 Task: Stars and stripes Fourth of July card red modern-bold.
Action: Mouse moved to (241, 122)
Screenshot: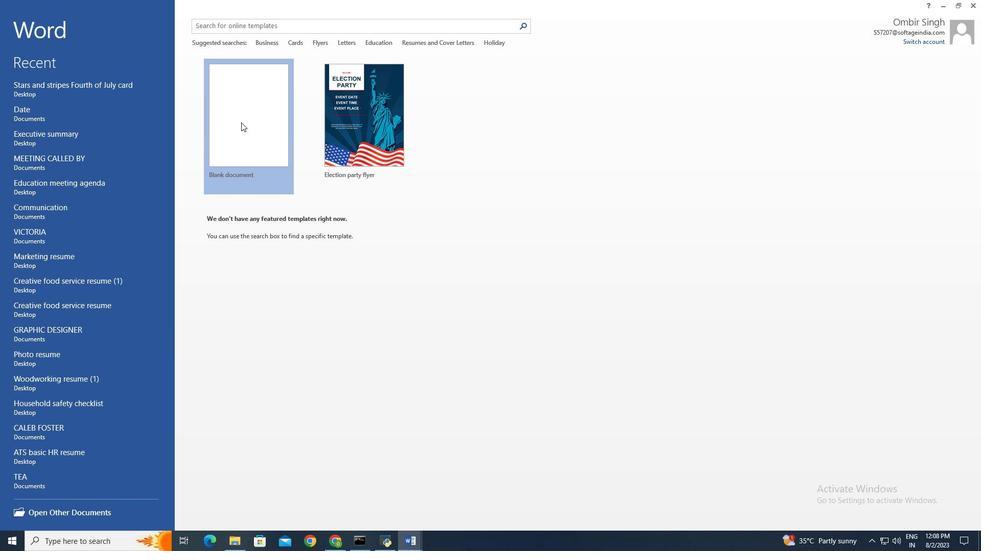 
Action: Mouse pressed left at (241, 122)
Screenshot: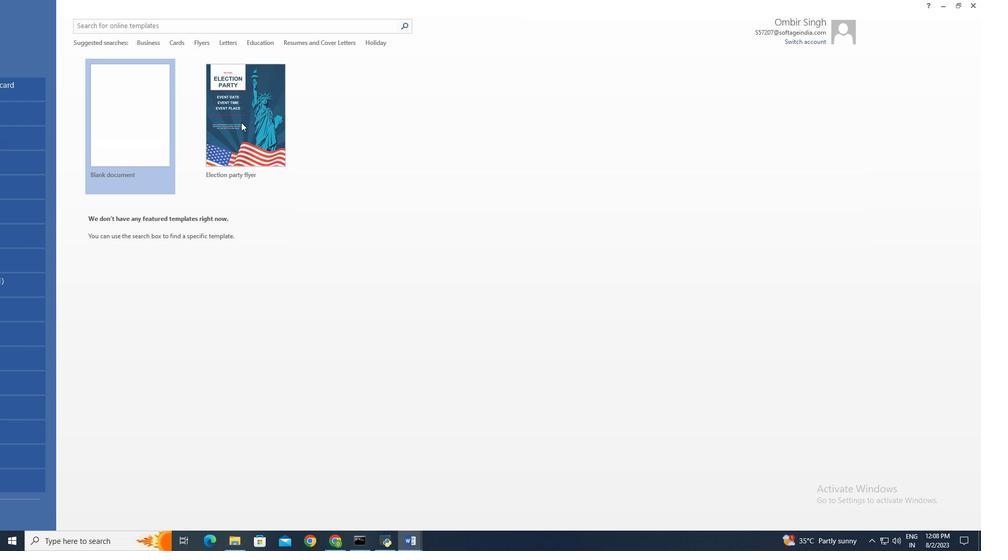 
Action: Mouse moved to (84, 16)
Screenshot: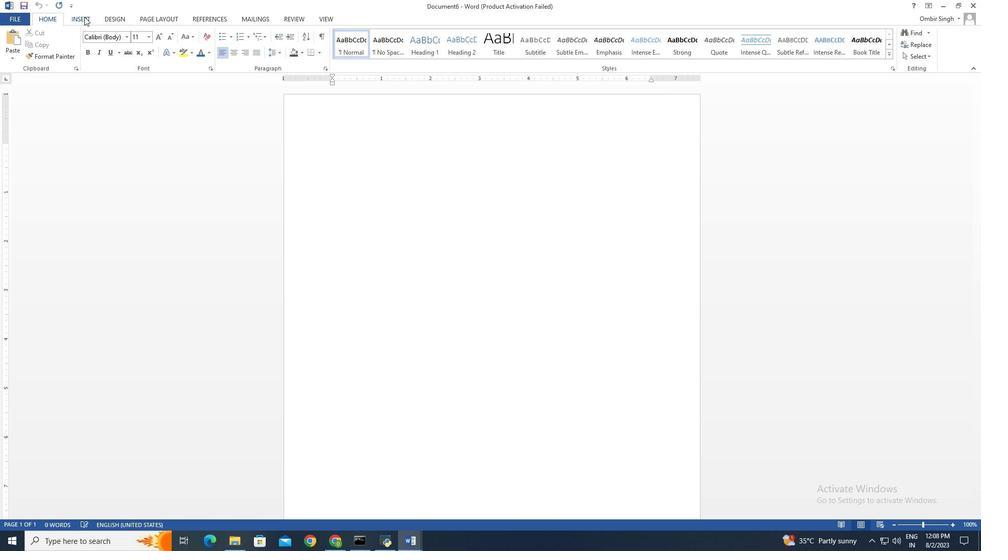 
Action: Mouse pressed left at (84, 16)
Screenshot: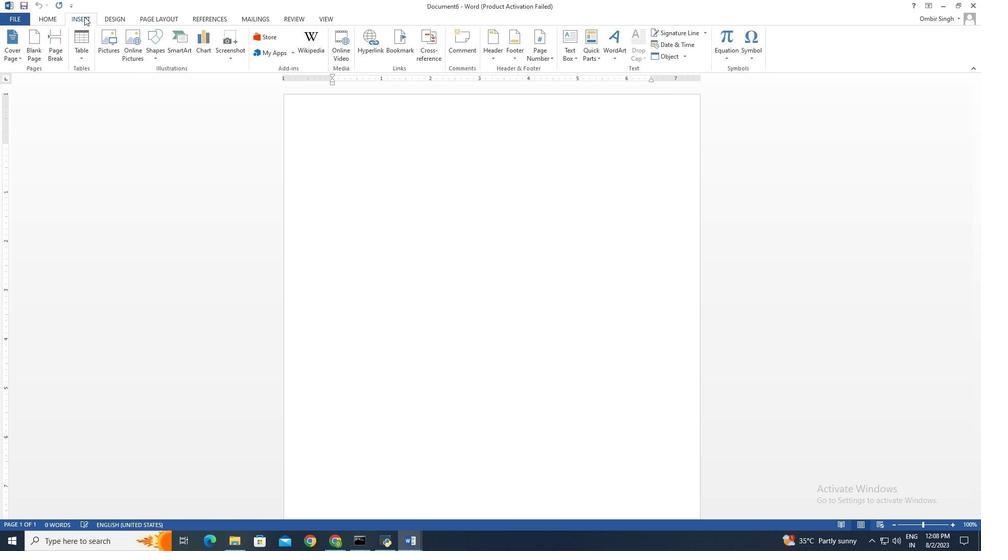 
Action: Mouse moved to (80, 55)
Screenshot: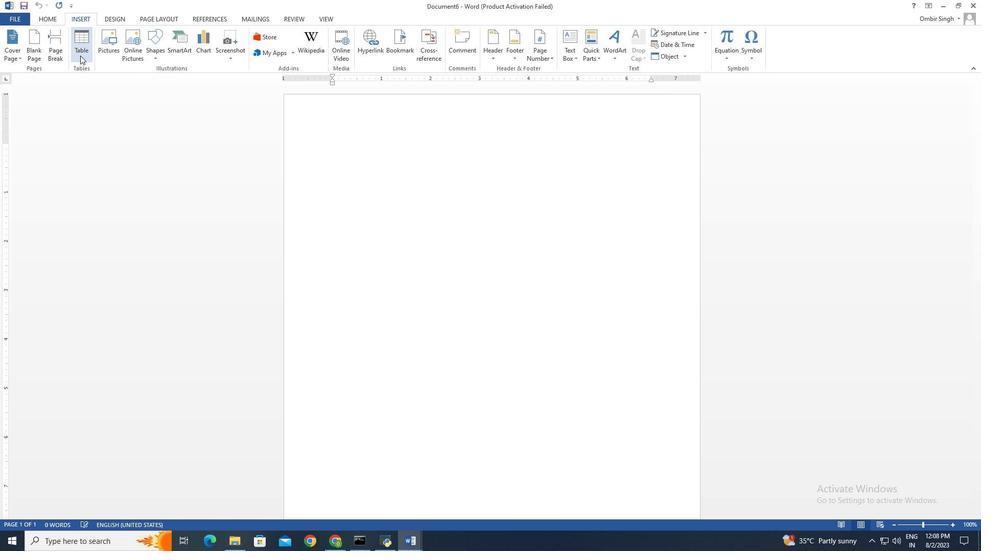 
Action: Mouse pressed left at (80, 55)
Screenshot: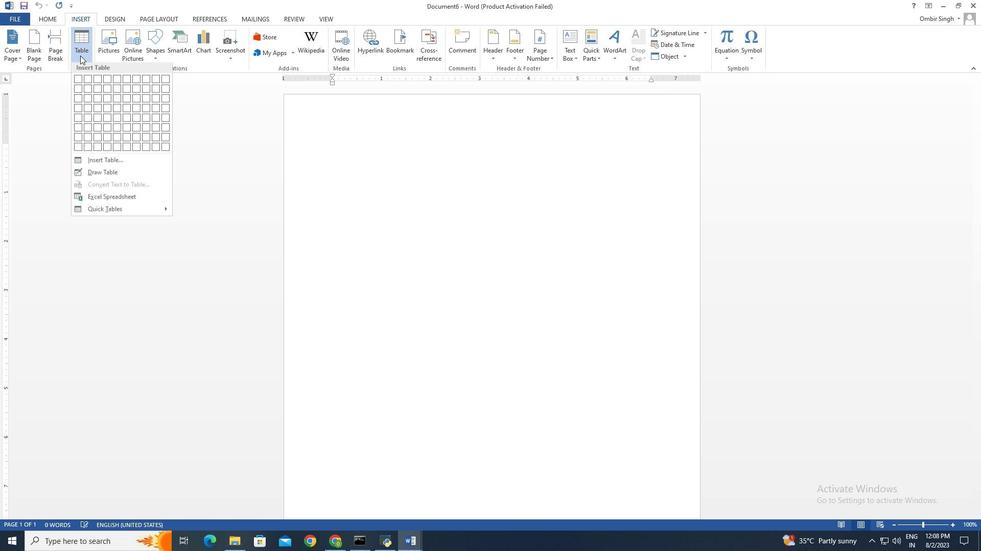 
Action: Mouse moved to (87, 82)
Screenshot: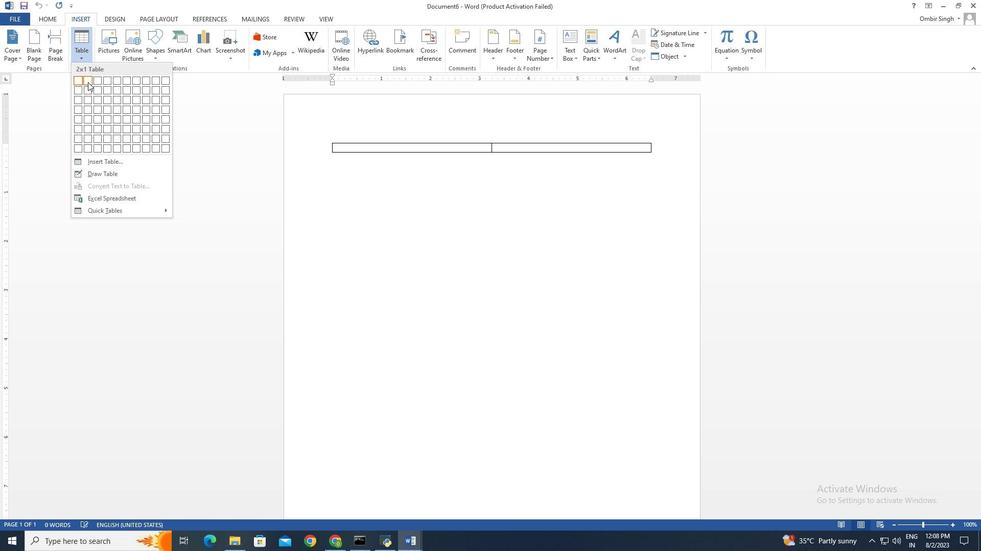 
Action: Mouse pressed left at (87, 82)
Screenshot: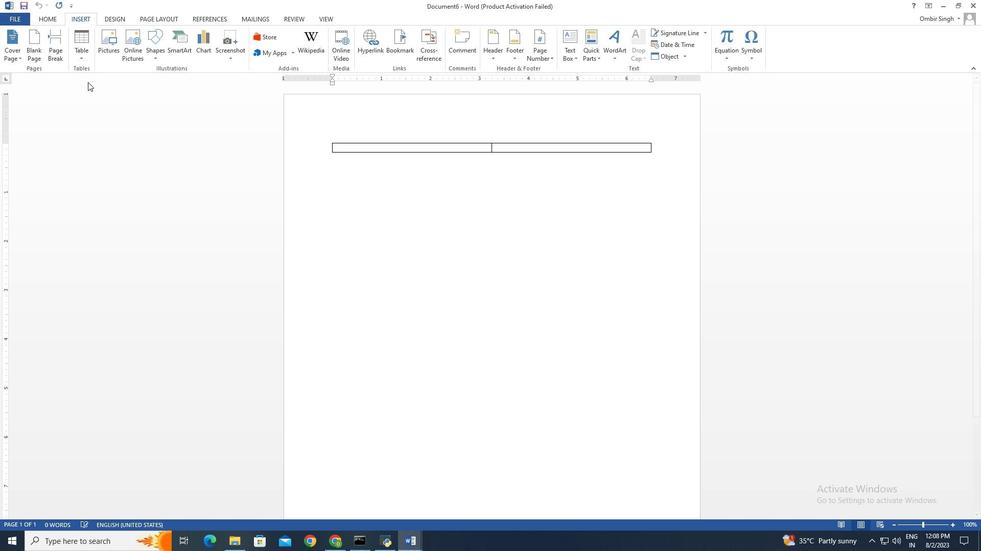 
Action: Mouse moved to (329, 139)
Screenshot: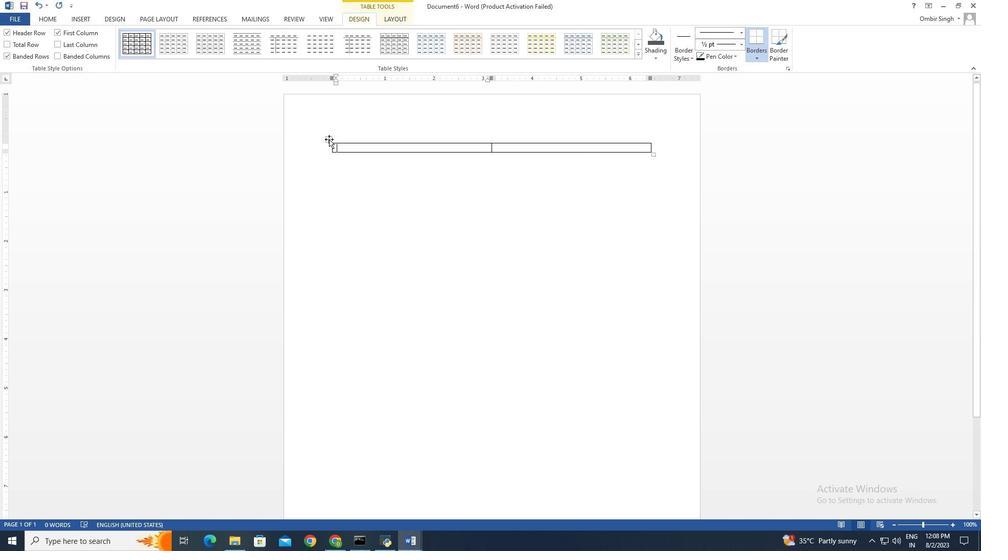 
Action: Mouse pressed left at (329, 139)
Screenshot: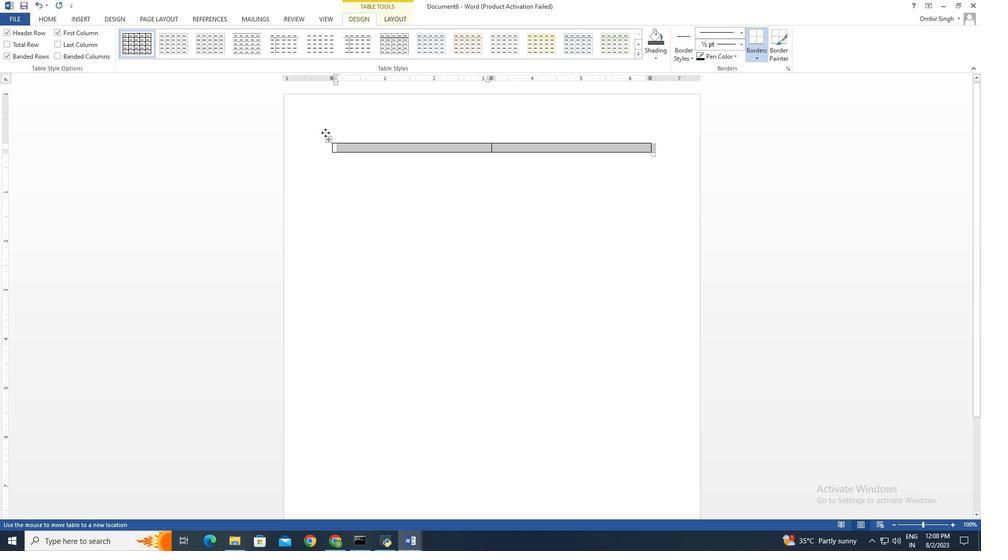 
Action: Mouse moved to (603, 106)
Screenshot: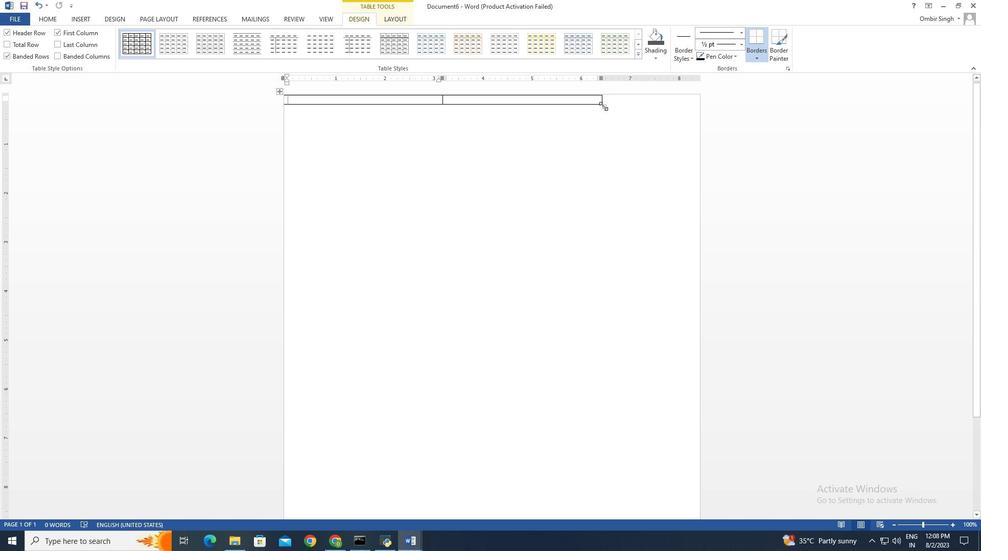 
Action: Mouse pressed left at (603, 106)
Screenshot: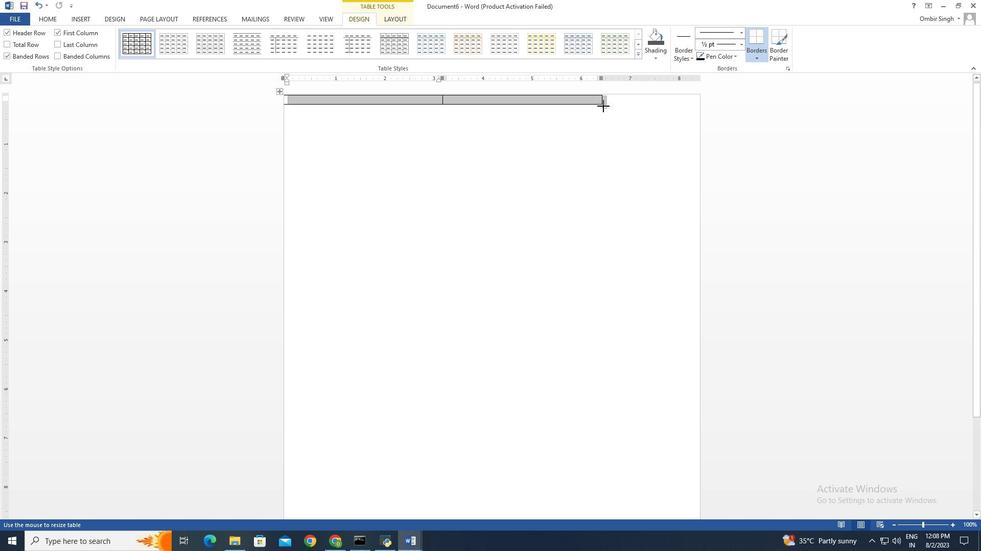 
Action: Mouse moved to (401, 105)
Screenshot: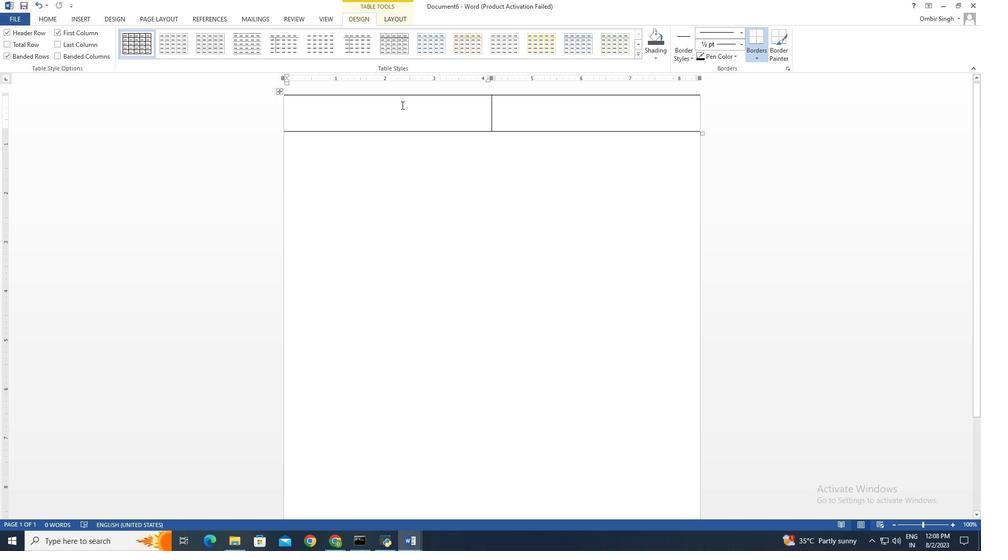 
Action: Mouse pressed left at (401, 105)
Screenshot: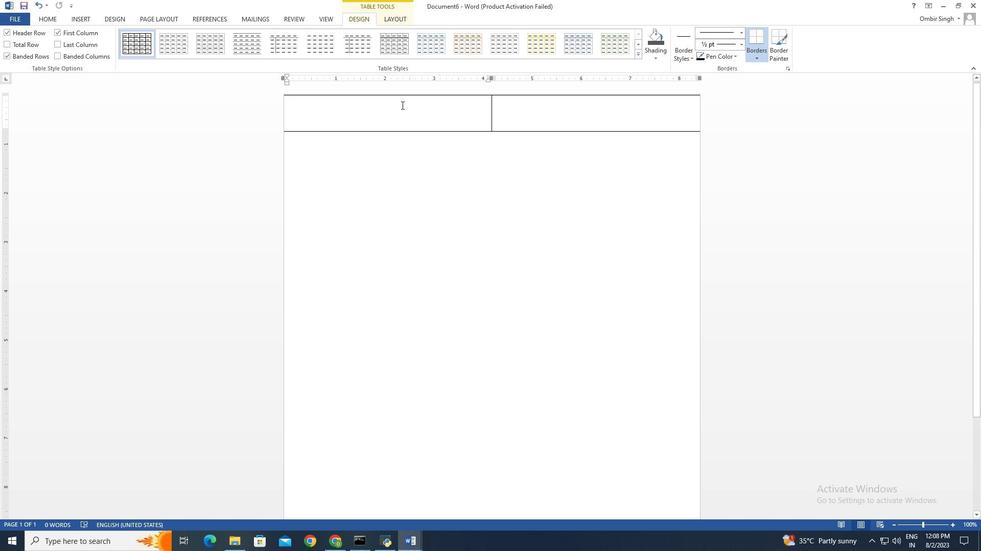 
Action: Mouse moved to (74, 20)
Screenshot: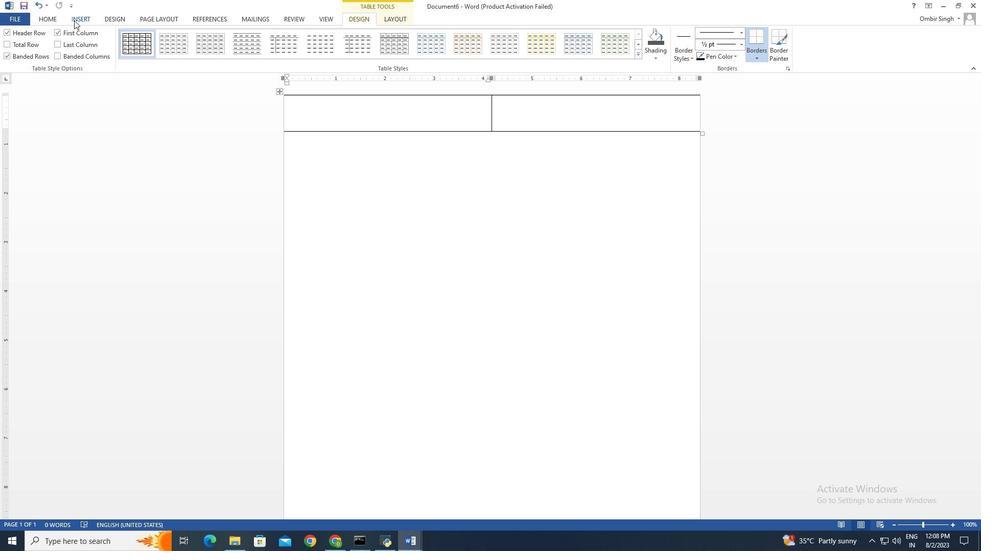 
Action: Mouse pressed left at (74, 20)
Screenshot: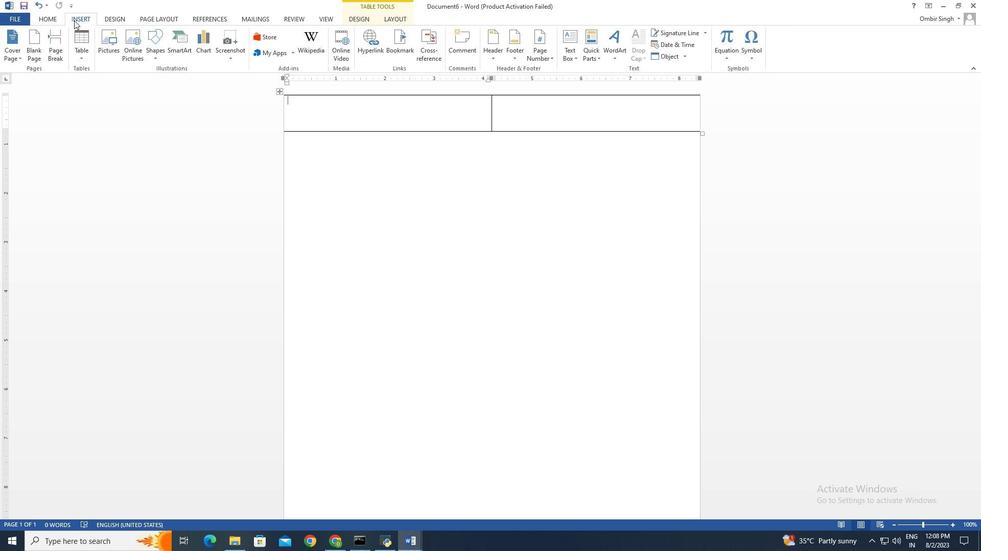 
Action: Mouse moved to (114, 53)
Screenshot: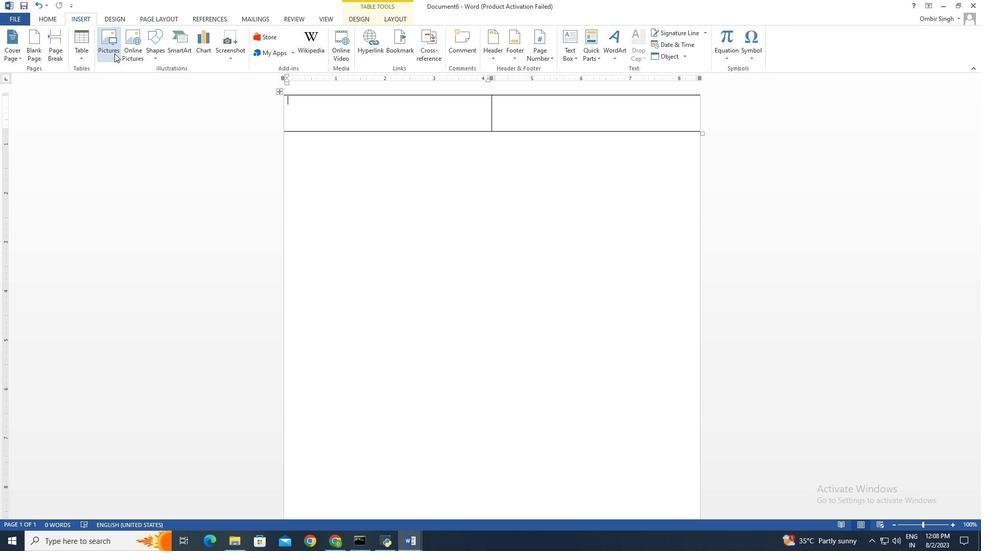 
Action: Mouse pressed left at (114, 53)
Screenshot: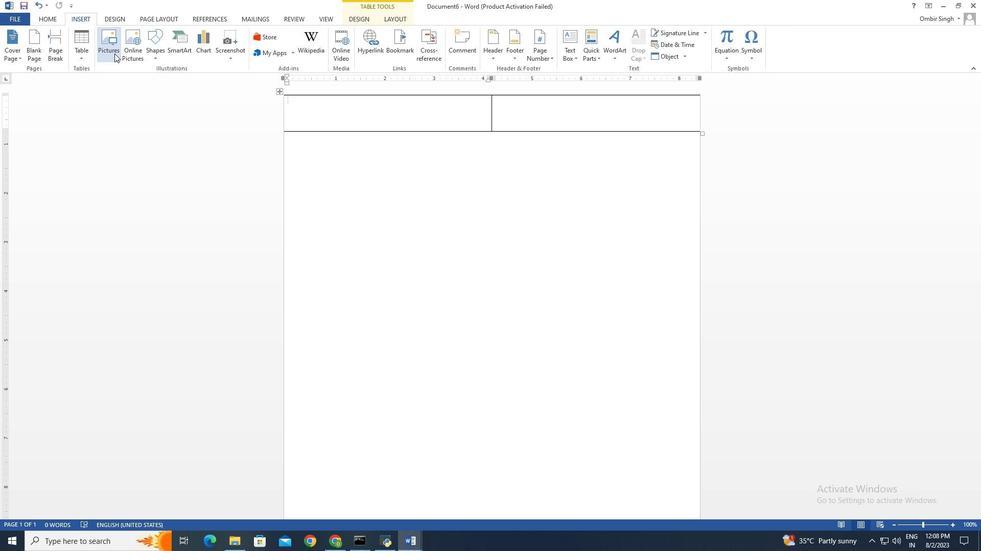 
Action: Mouse moved to (287, 95)
Screenshot: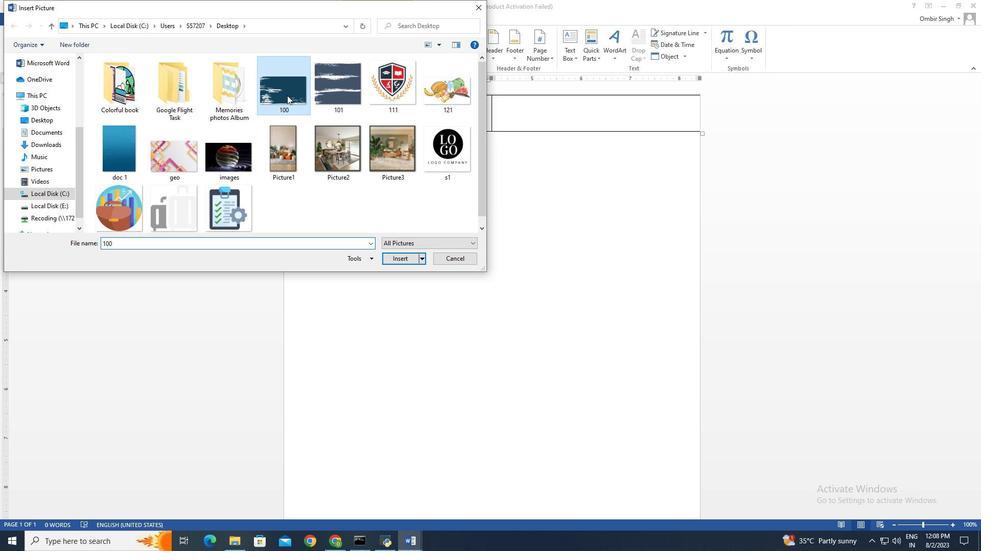 
Action: Mouse pressed left at (287, 95)
Screenshot: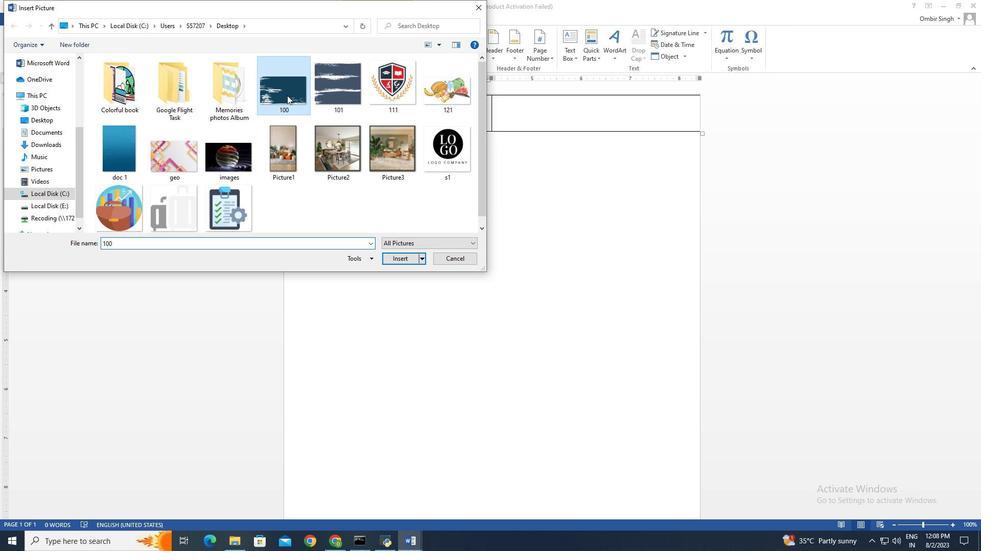 
Action: Mouse moved to (394, 258)
Screenshot: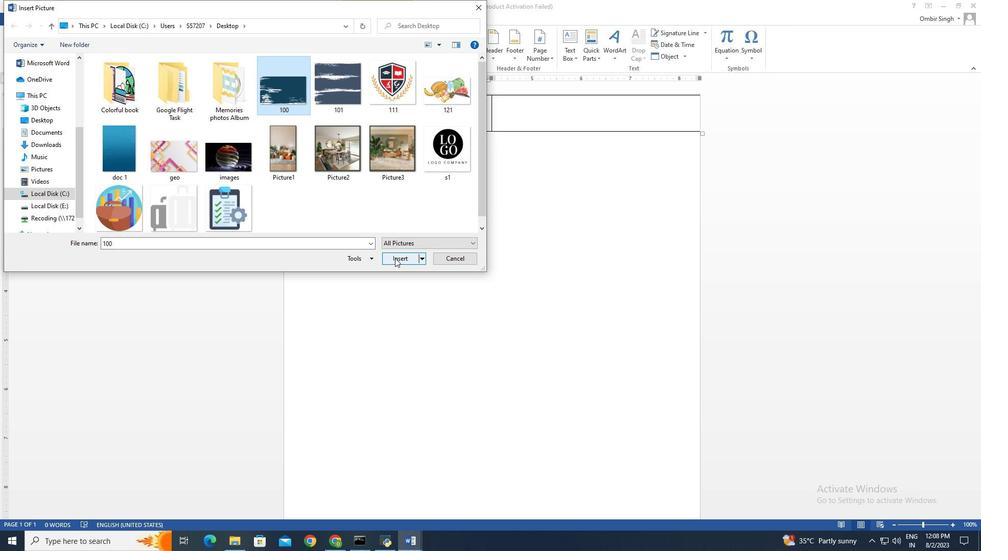 
Action: Mouse pressed left at (394, 258)
Screenshot: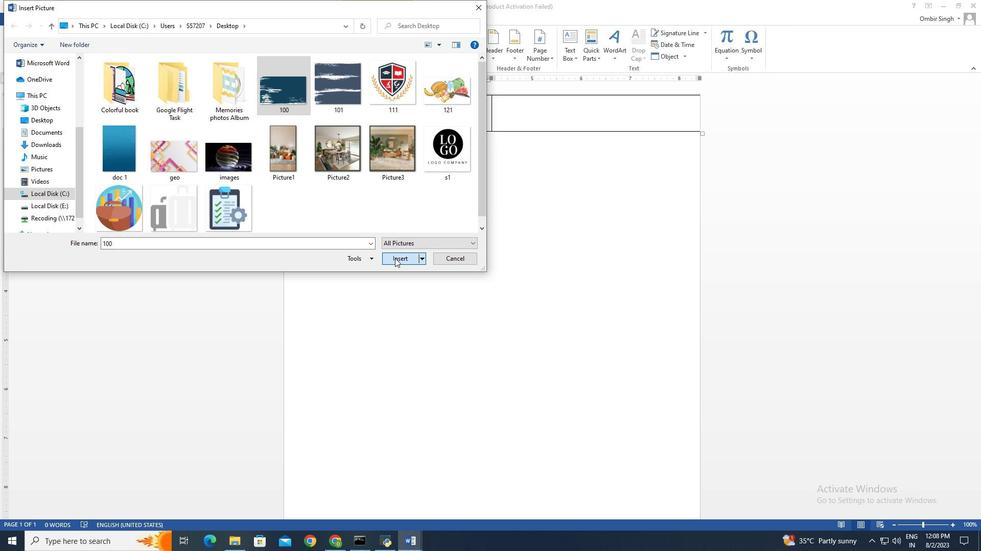 
Action: Mouse moved to (650, 173)
Screenshot: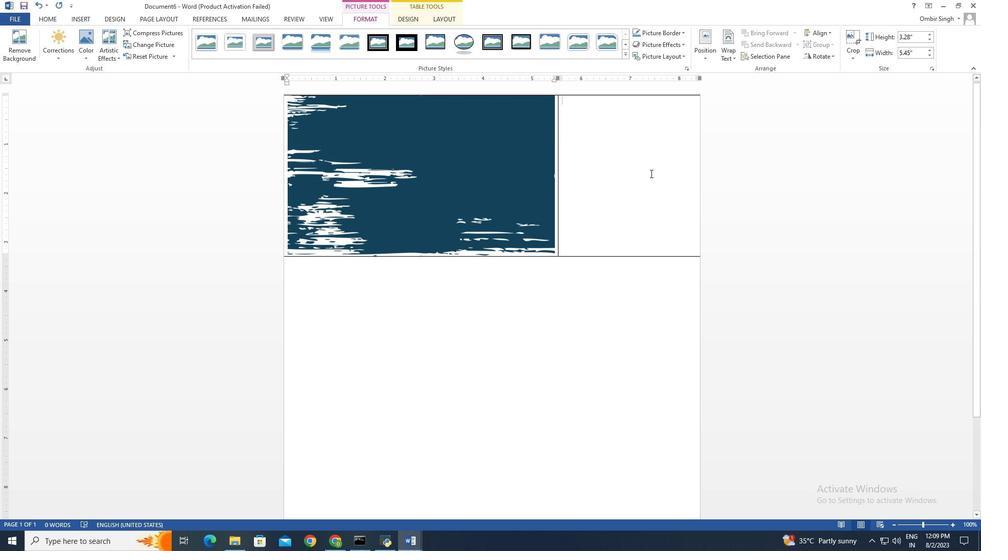 
Action: Mouse pressed left at (650, 173)
Screenshot: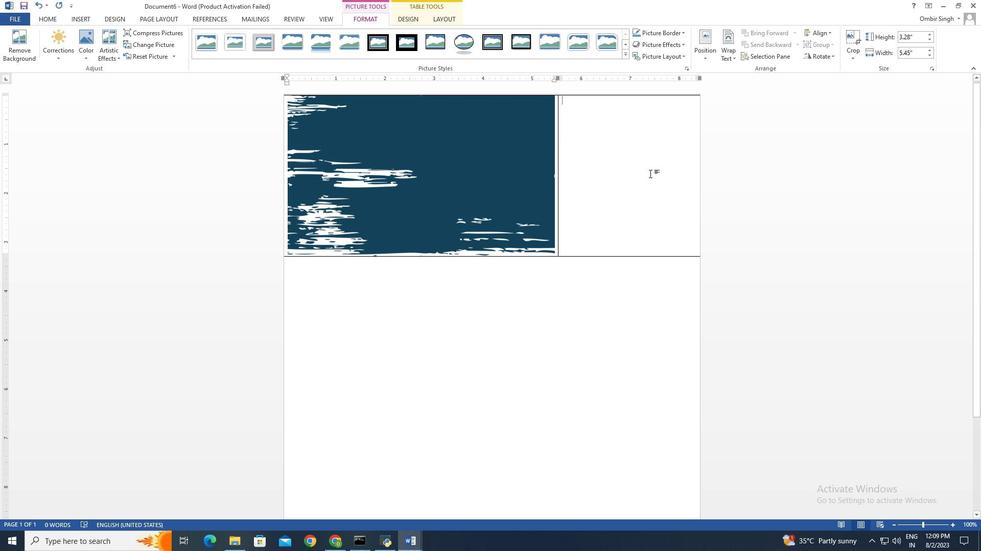 
Action: Mouse moved to (82, 20)
Screenshot: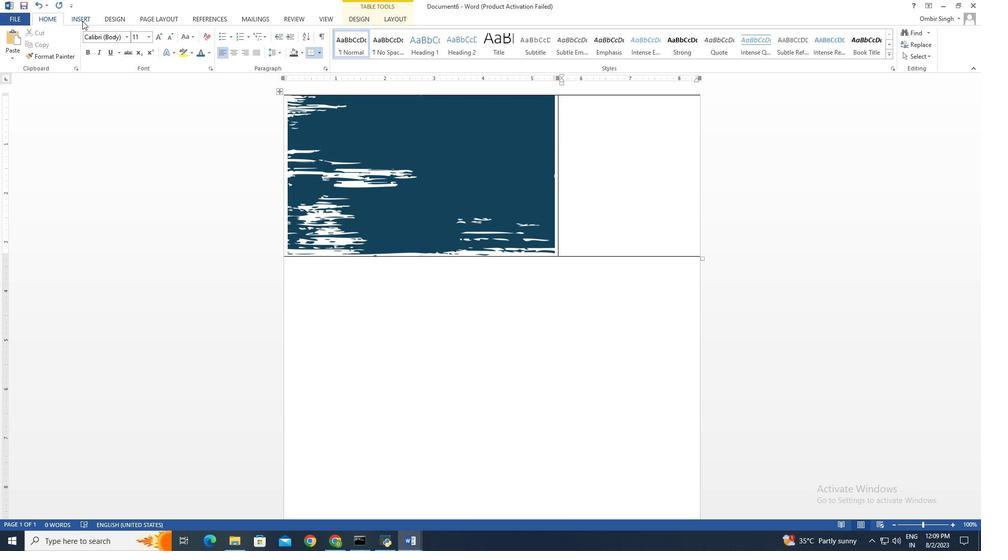 
Action: Mouse pressed left at (82, 20)
Screenshot: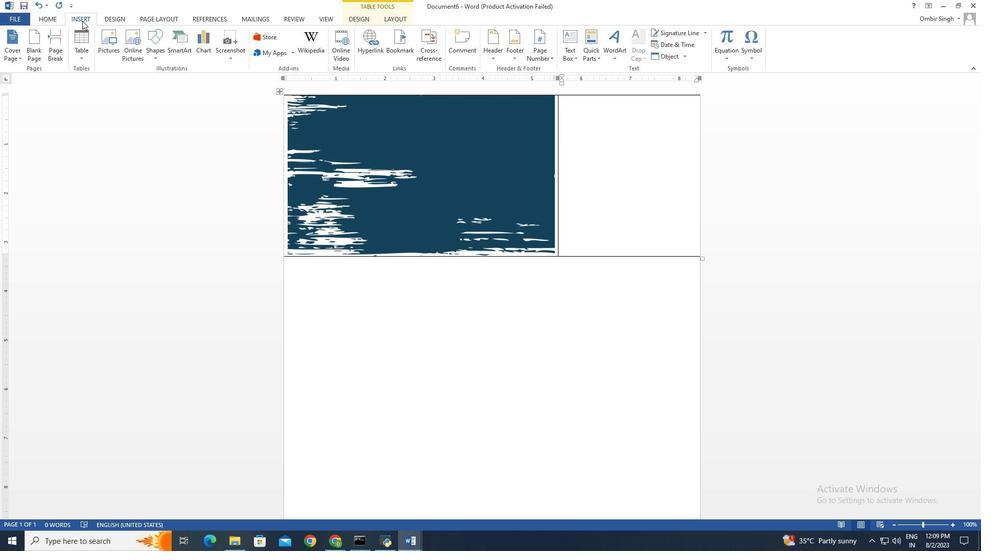 
Action: Mouse moved to (115, 50)
Screenshot: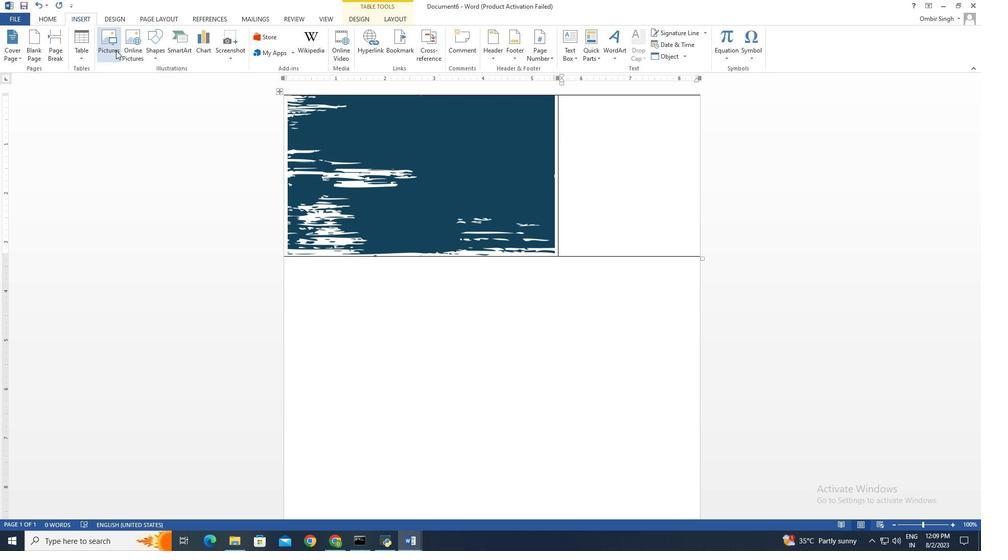 
Action: Mouse pressed left at (115, 50)
Screenshot: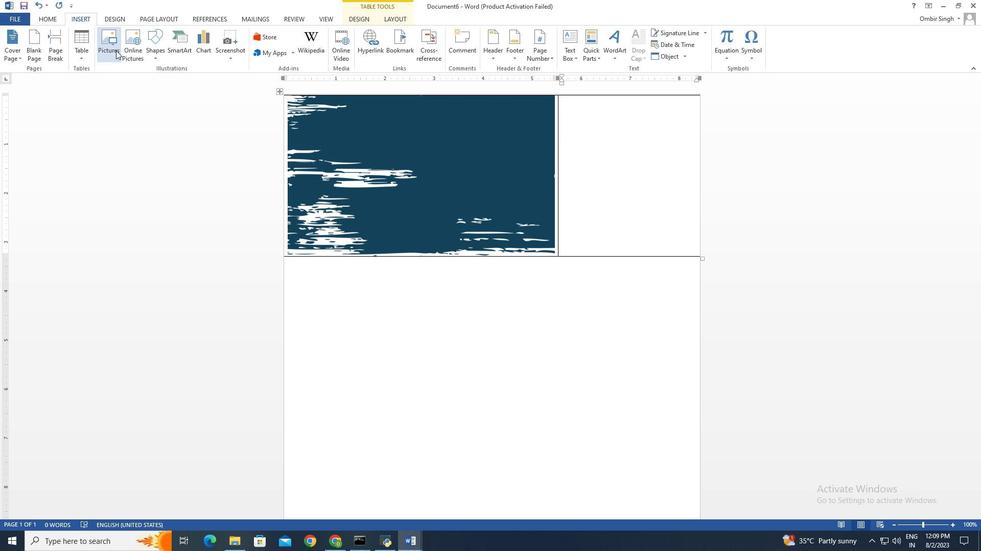 
Action: Mouse moved to (289, 88)
Screenshot: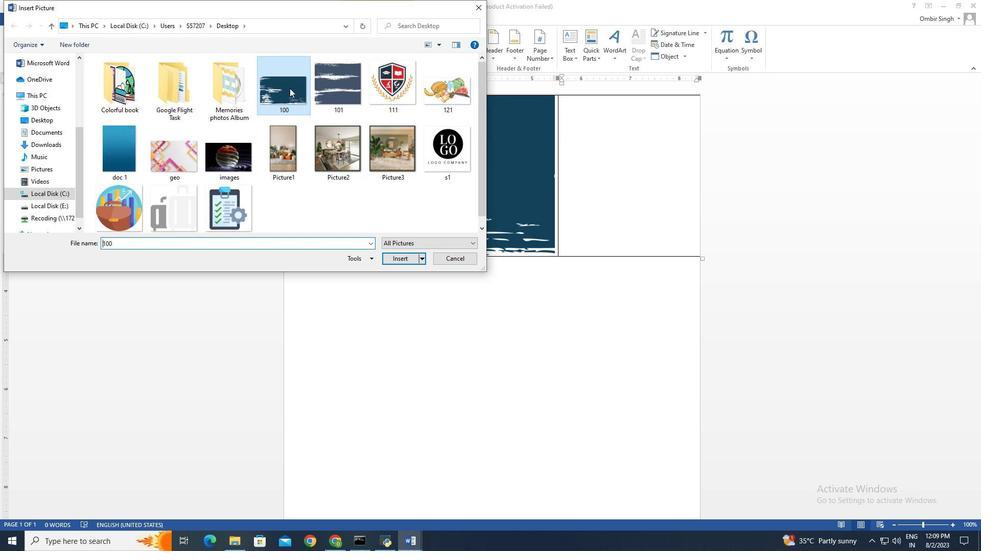 
Action: Mouse pressed left at (289, 88)
Screenshot: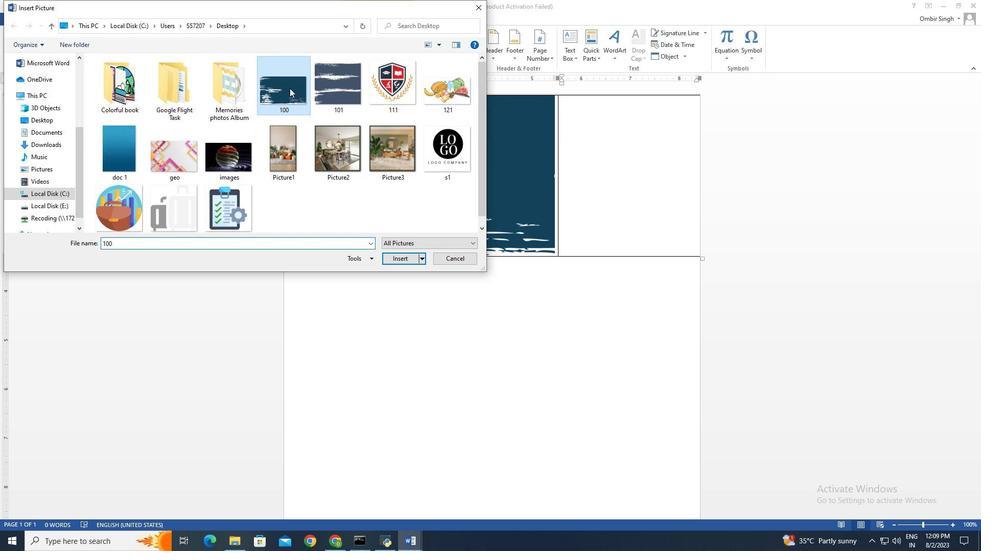 
Action: Mouse moved to (397, 258)
Screenshot: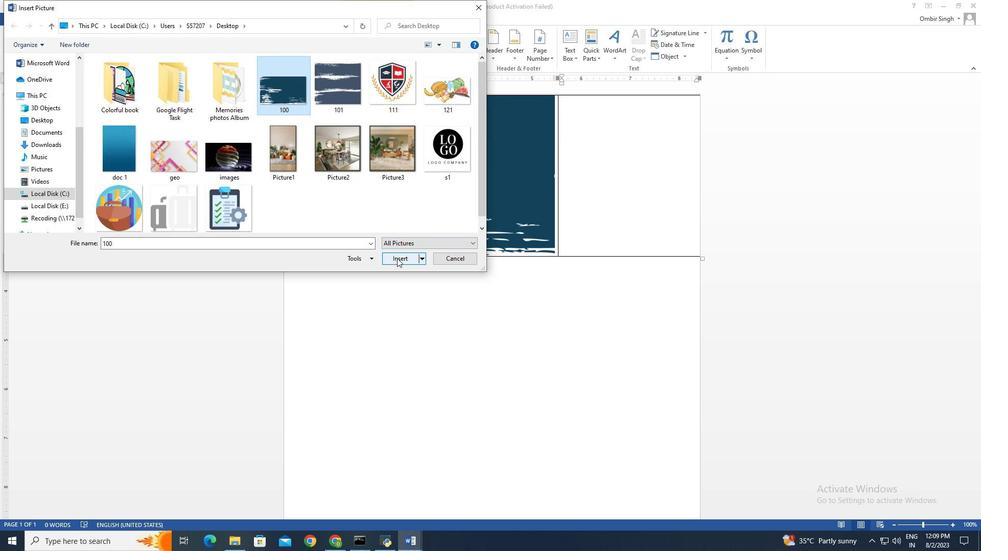 
Action: Mouse pressed left at (397, 258)
Screenshot: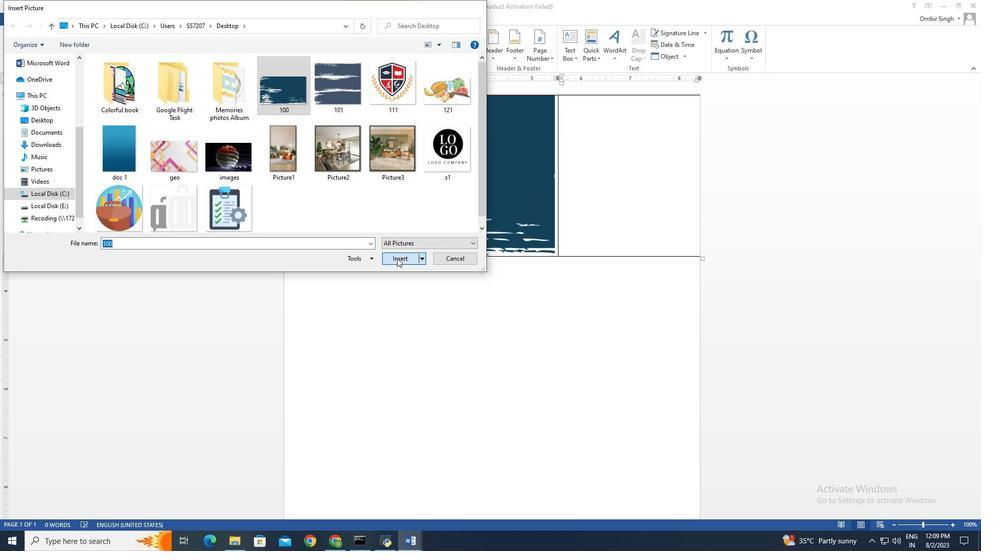 
Action: Mouse moved to (556, 175)
Screenshot: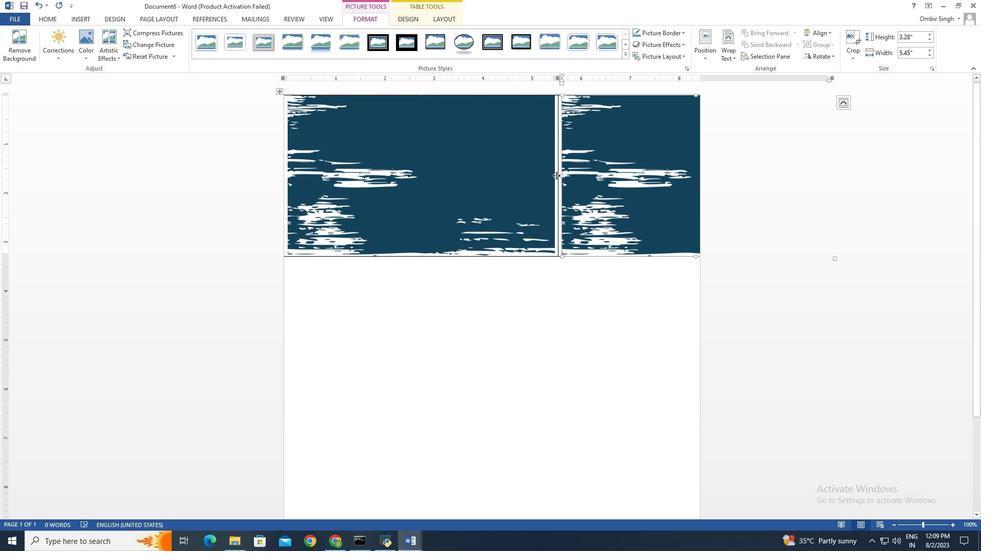 
Action: Mouse pressed left at (556, 175)
Screenshot: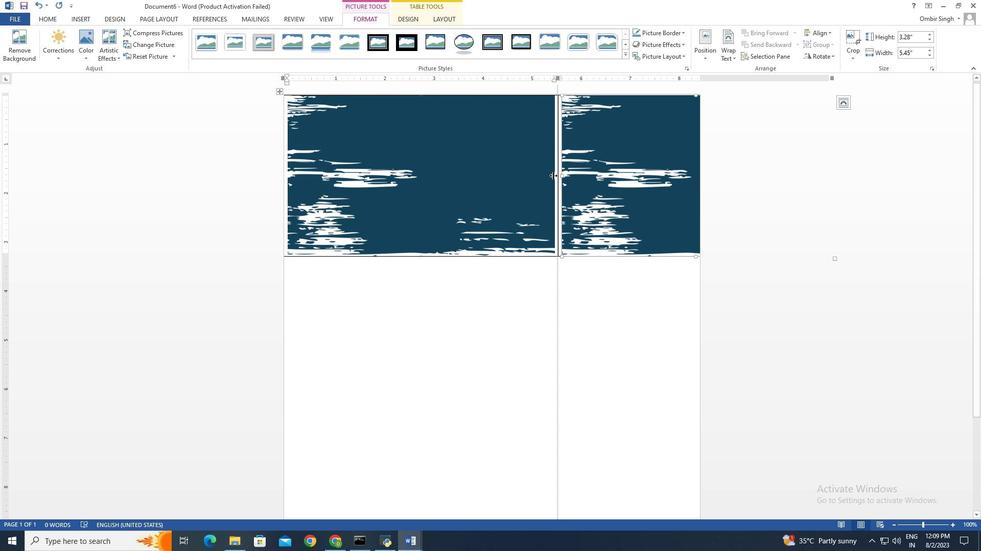 
Action: Mouse moved to (699, 77)
Screenshot: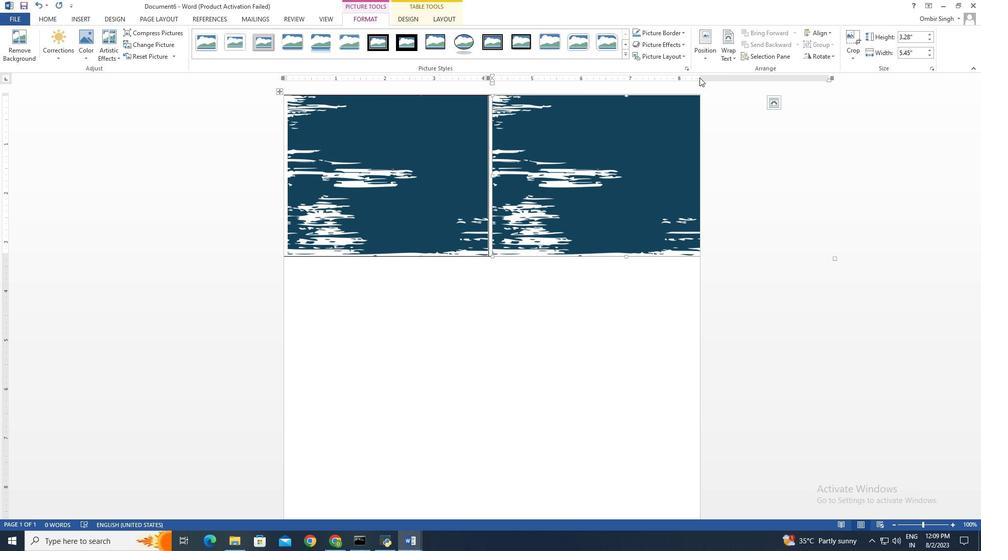 
Action: Mouse pressed left at (699, 77)
Screenshot: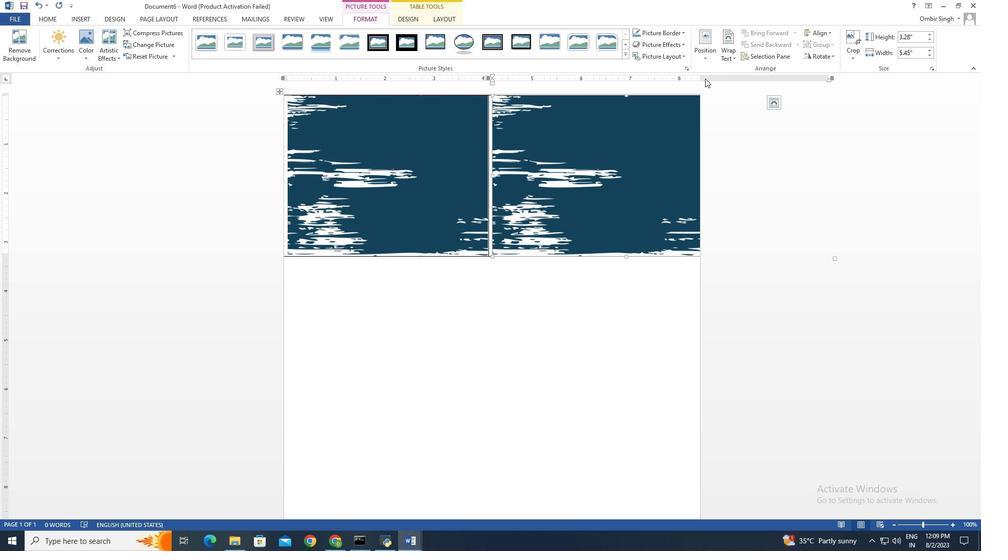 
Action: Mouse moved to (721, 76)
Screenshot: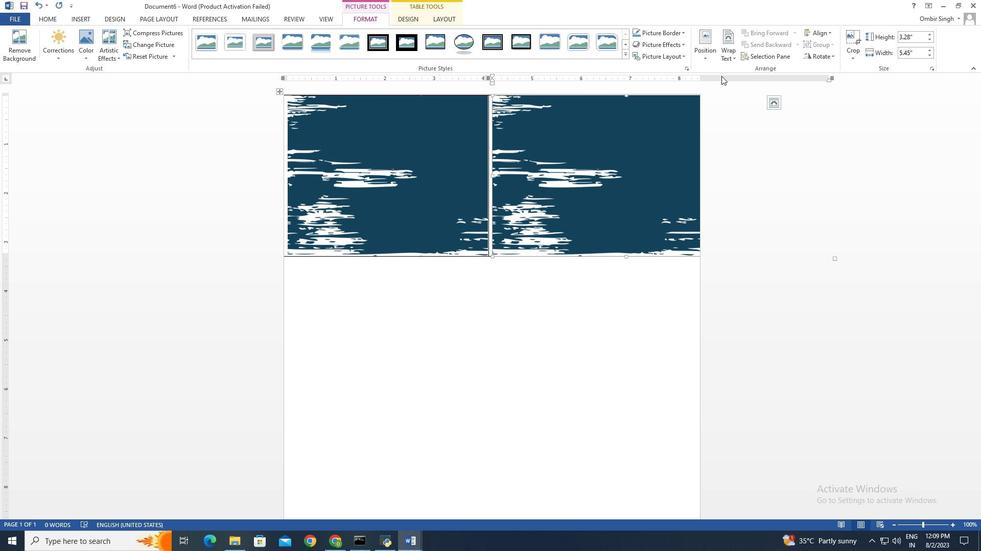 
Action: Mouse pressed left at (721, 76)
Screenshot: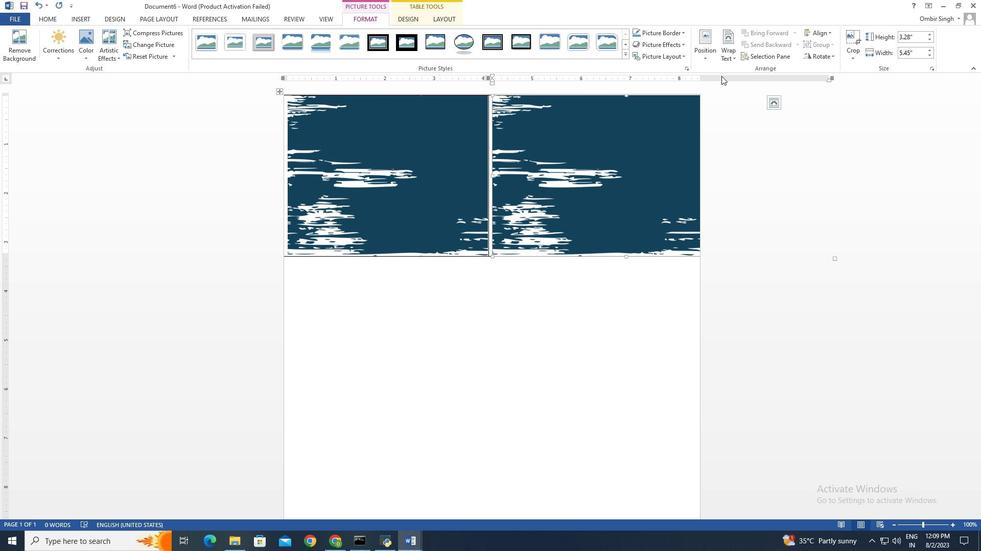 
Action: Mouse moved to (700, 78)
Screenshot: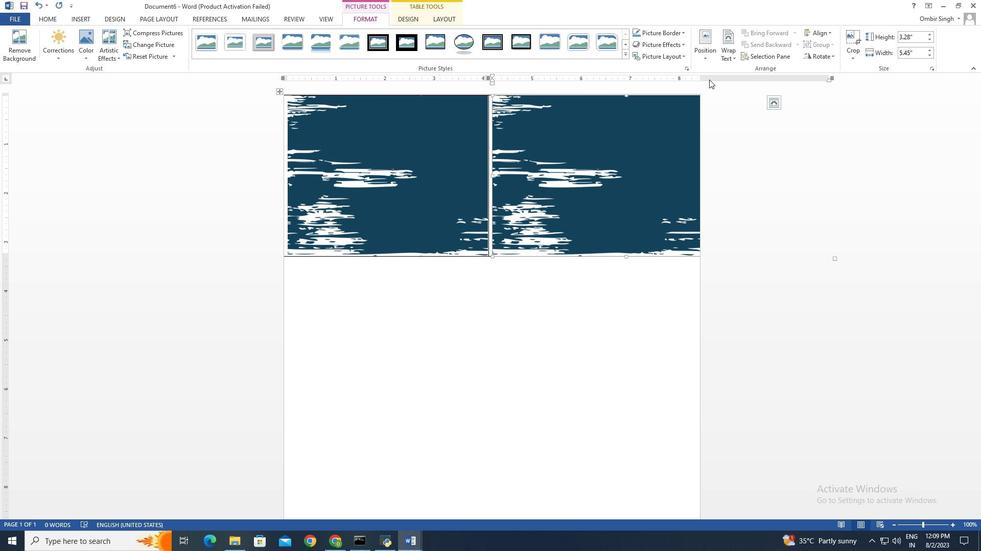 
Action: Mouse pressed left at (700, 78)
Screenshot: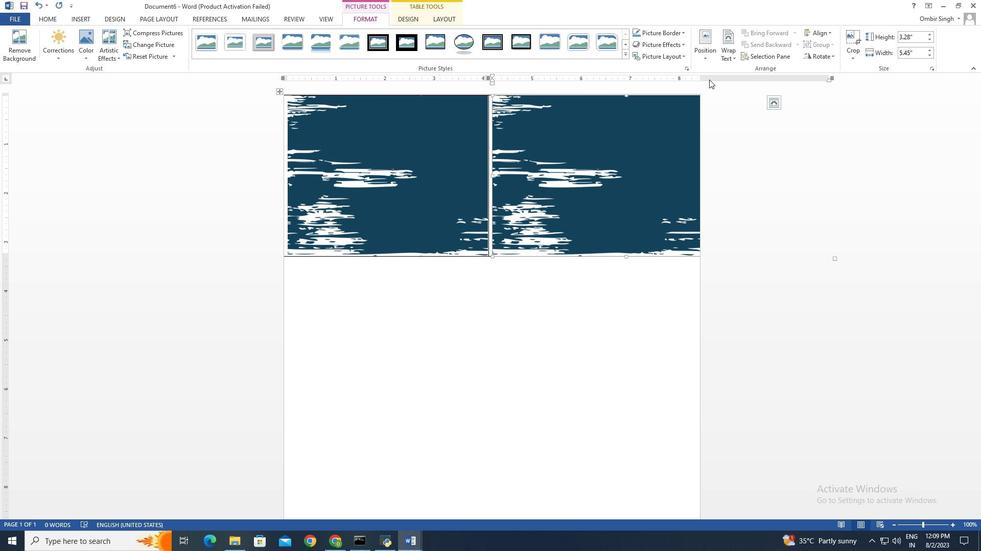 
Action: Mouse moved to (829, 80)
Screenshot: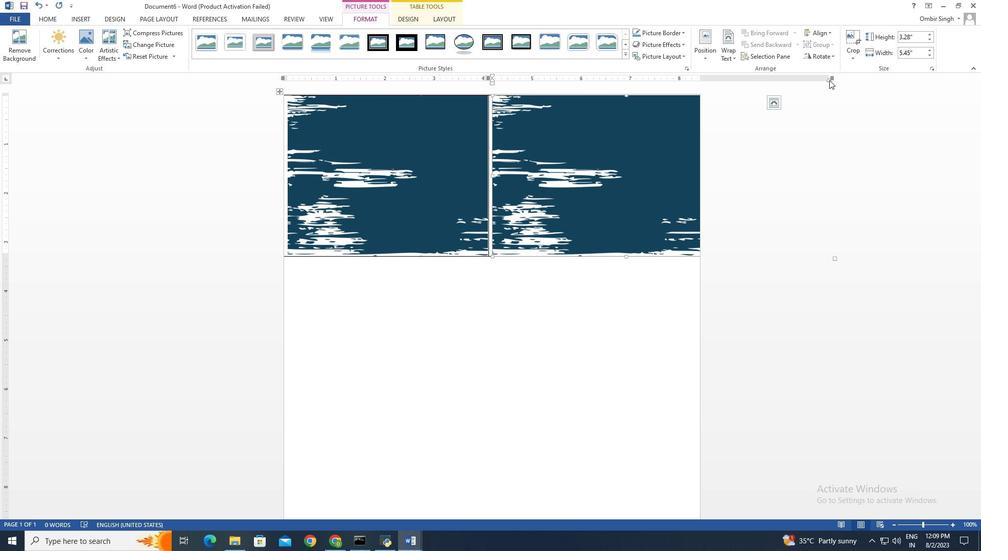 
Action: Mouse pressed left at (829, 80)
Screenshot: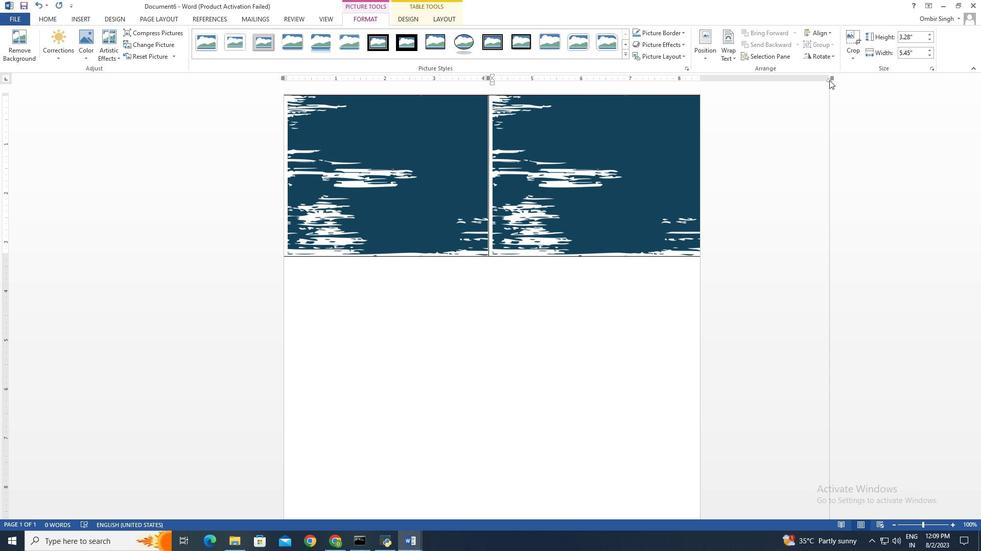 
Action: Mouse moved to (155, 19)
Screenshot: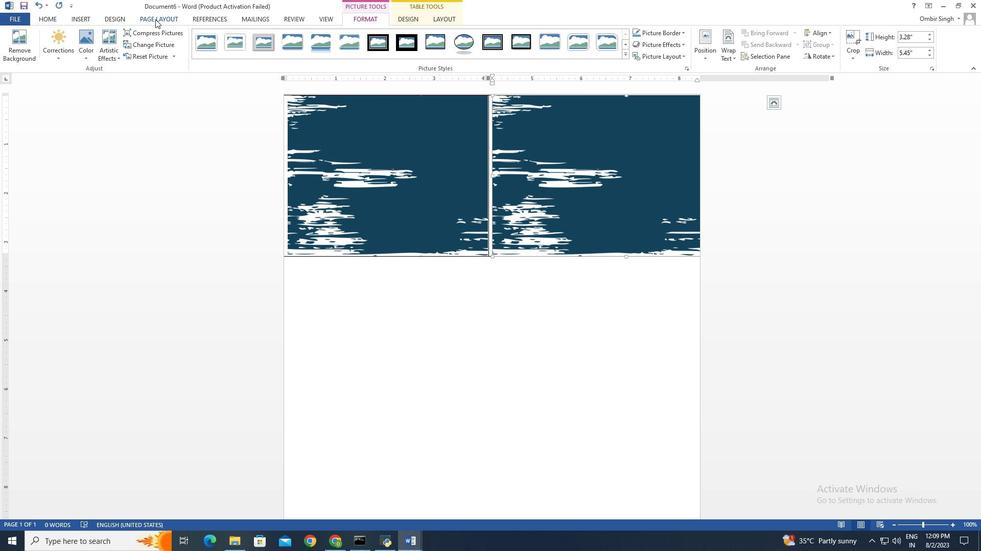 
Action: Mouse pressed left at (155, 19)
Screenshot: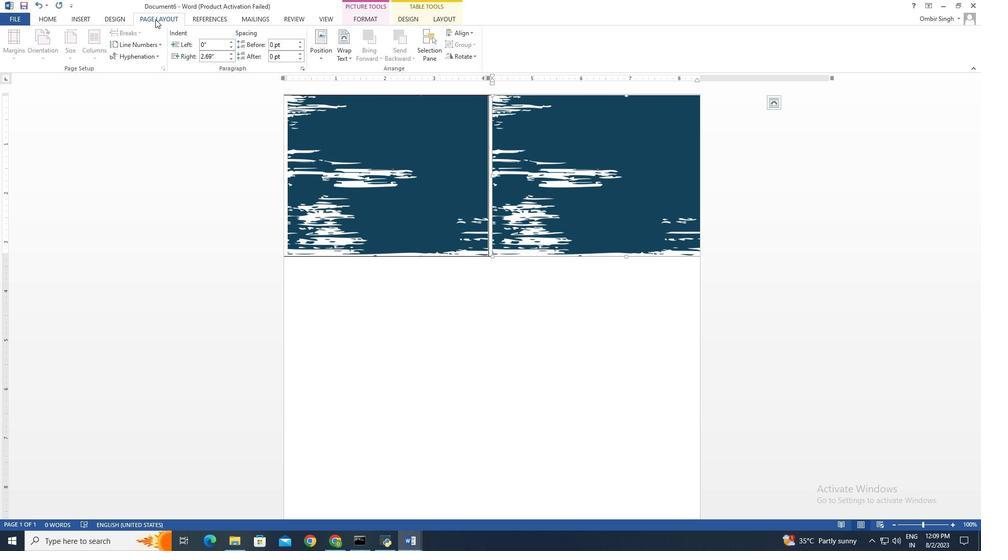 
Action: Mouse moved to (468, 350)
Screenshot: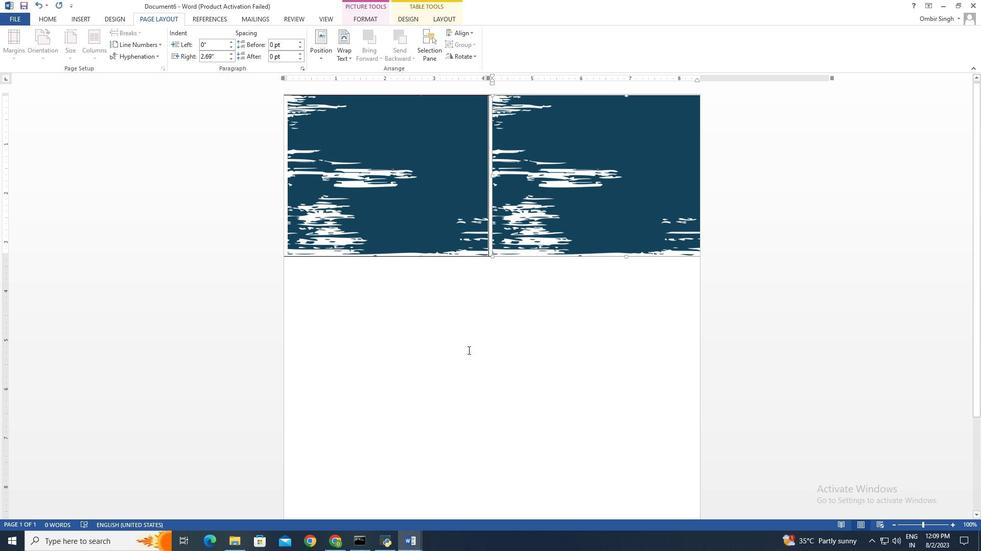 
Action: Mouse pressed left at (468, 350)
Screenshot: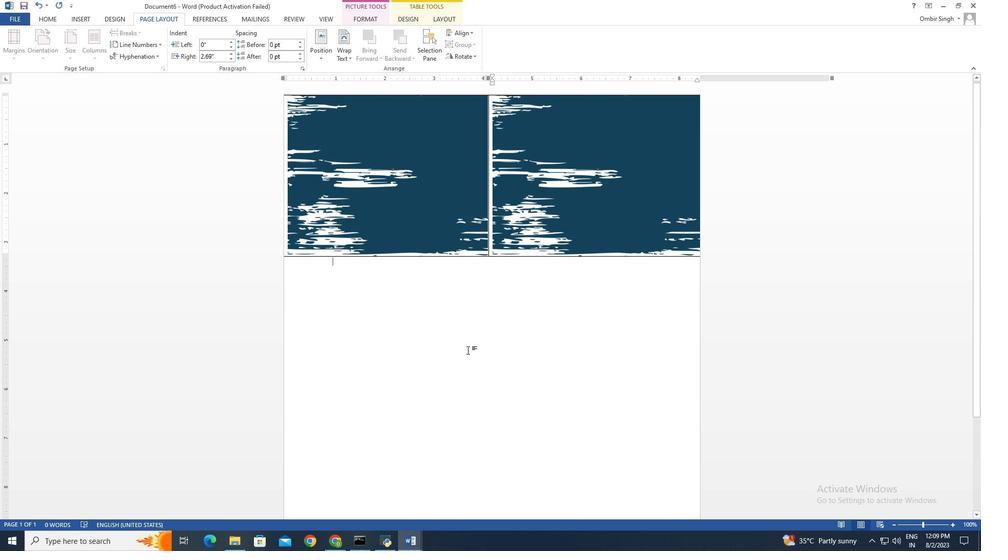 
Action: Mouse moved to (50, 53)
Screenshot: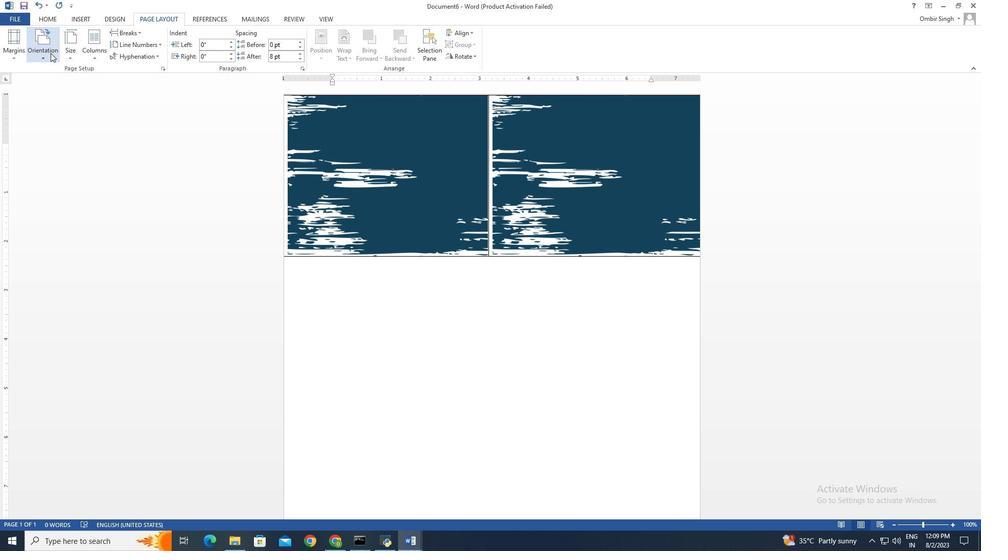 
Action: Mouse pressed left at (50, 53)
Screenshot: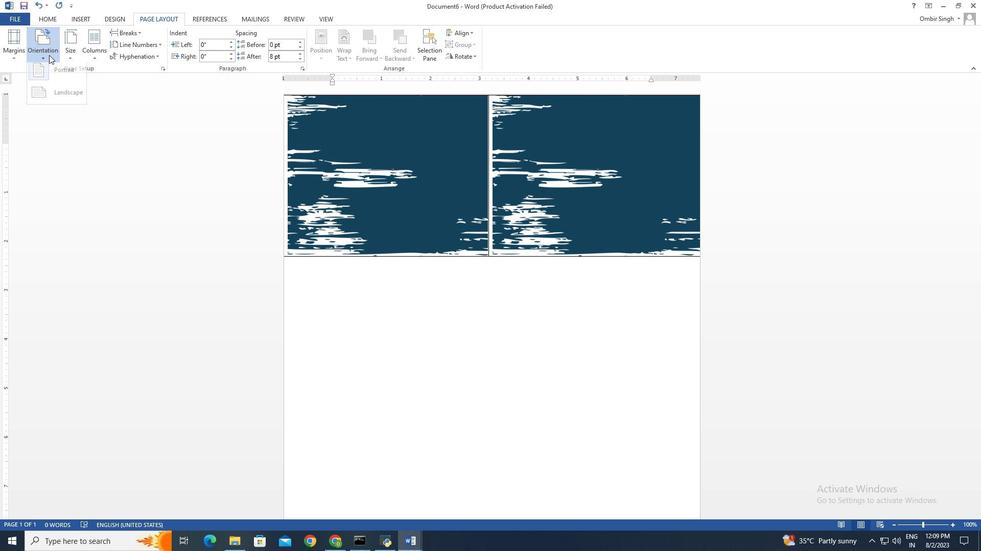 
Action: Mouse moved to (67, 99)
Screenshot: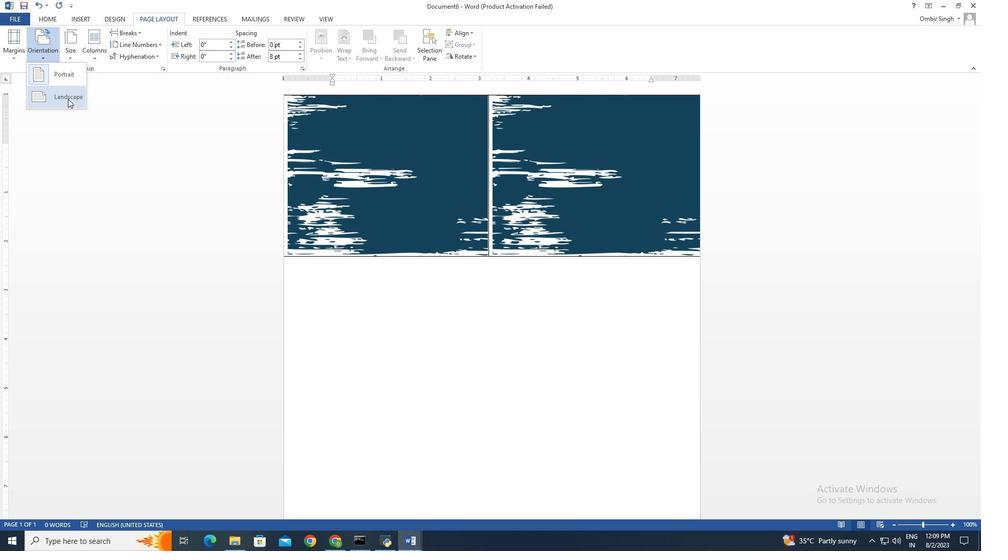 
Action: Mouse pressed left at (67, 99)
Screenshot: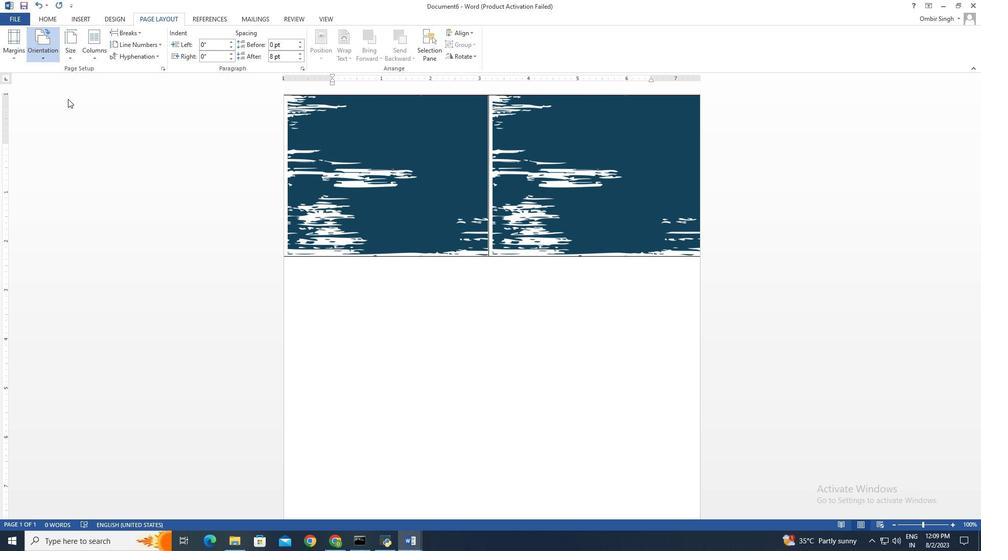 
Action: Mouse moved to (68, 57)
Screenshot: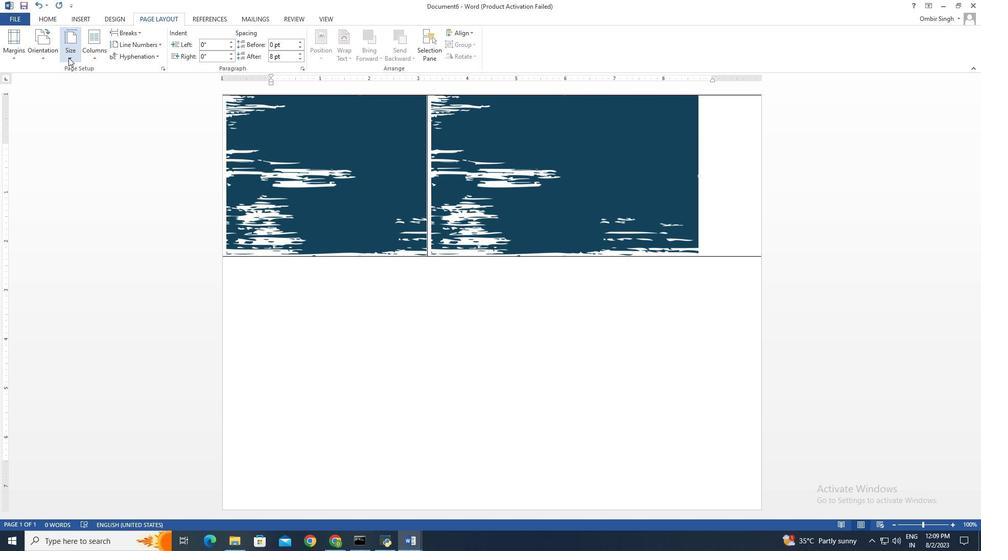 
Action: Mouse pressed left at (68, 57)
Screenshot: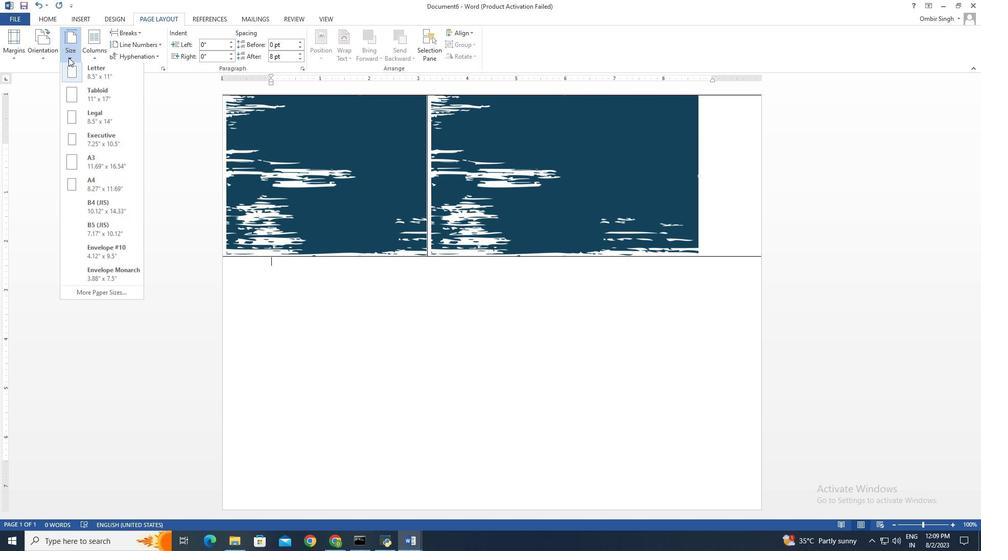 
Action: Mouse moved to (112, 184)
Screenshot: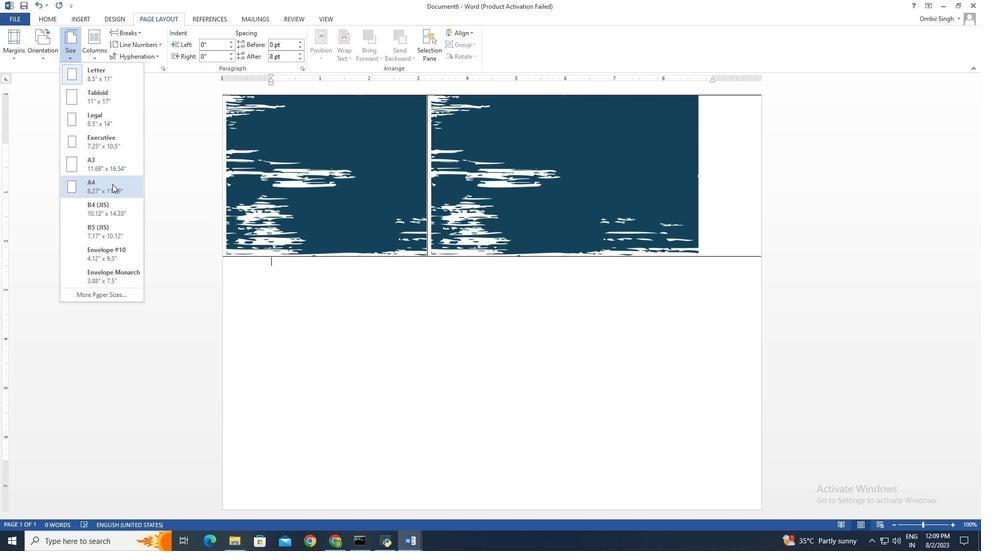 
Action: Mouse pressed left at (112, 184)
Screenshot: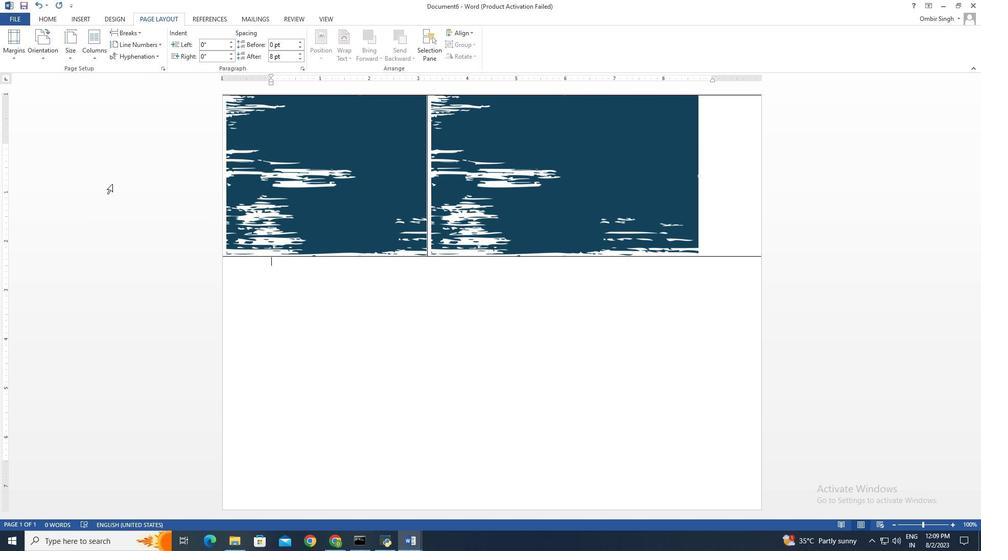 
Action: Mouse moved to (622, 186)
Screenshot: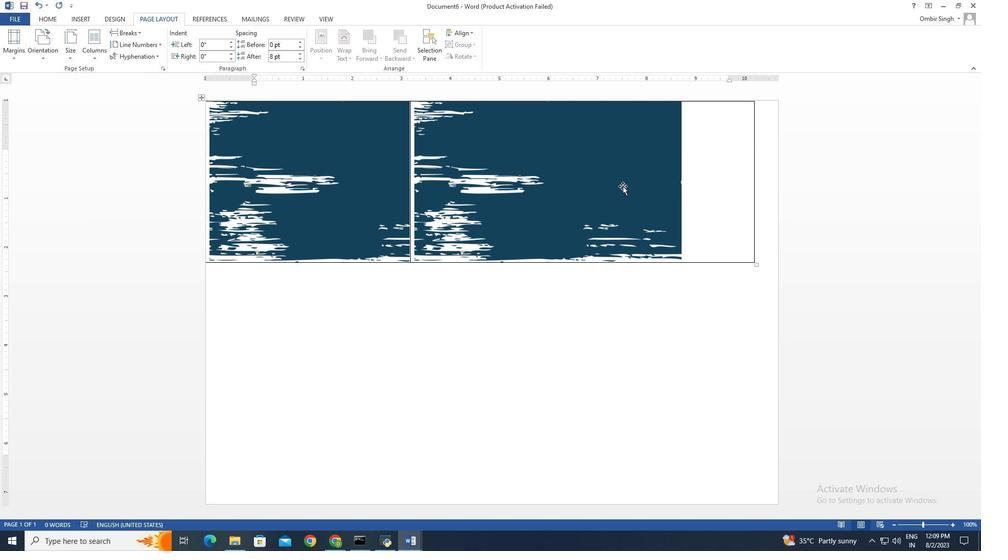 
Action: Mouse pressed left at (622, 186)
Screenshot: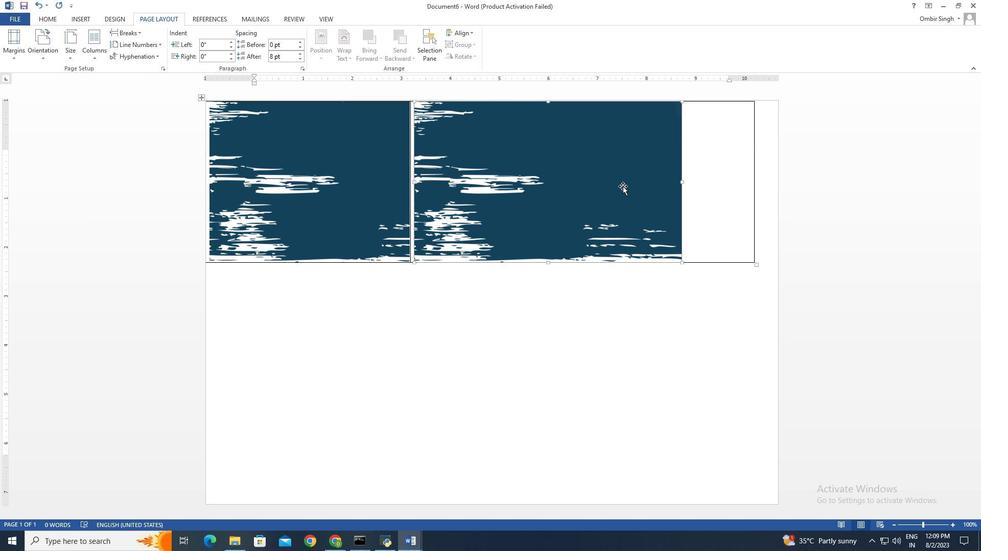 
Action: Mouse moved to (607, 175)
Screenshot: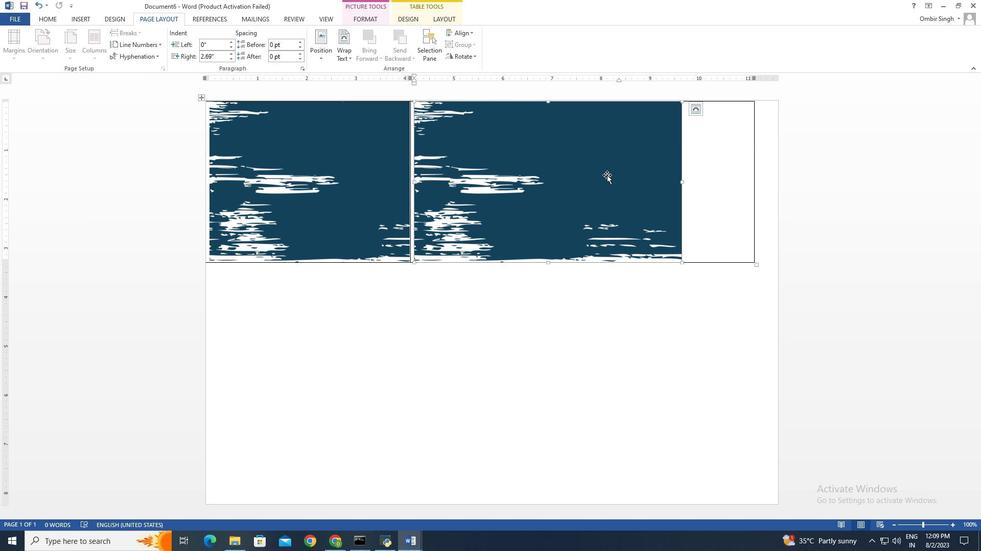 
Action: Mouse pressed left at (607, 175)
Screenshot: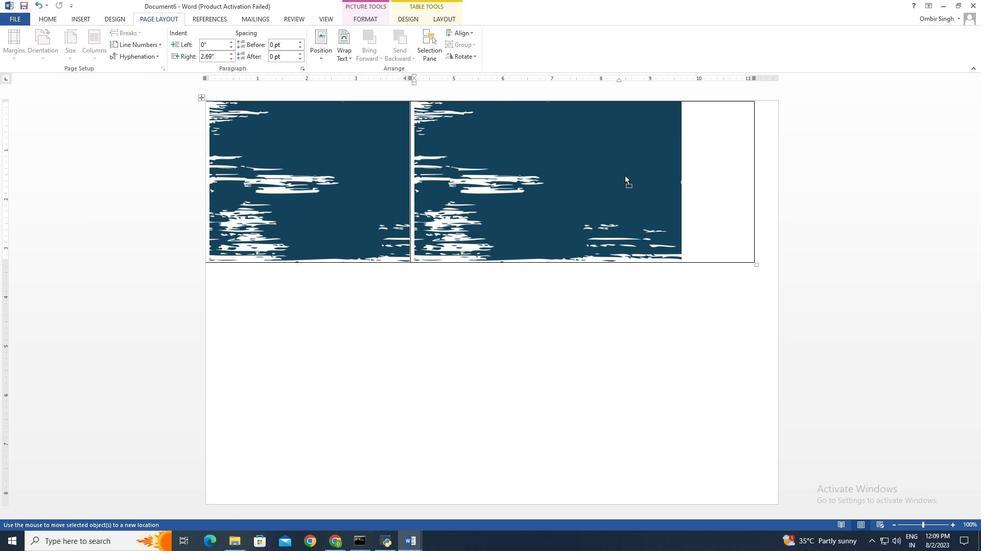 
Action: Mouse moved to (409, 176)
Screenshot: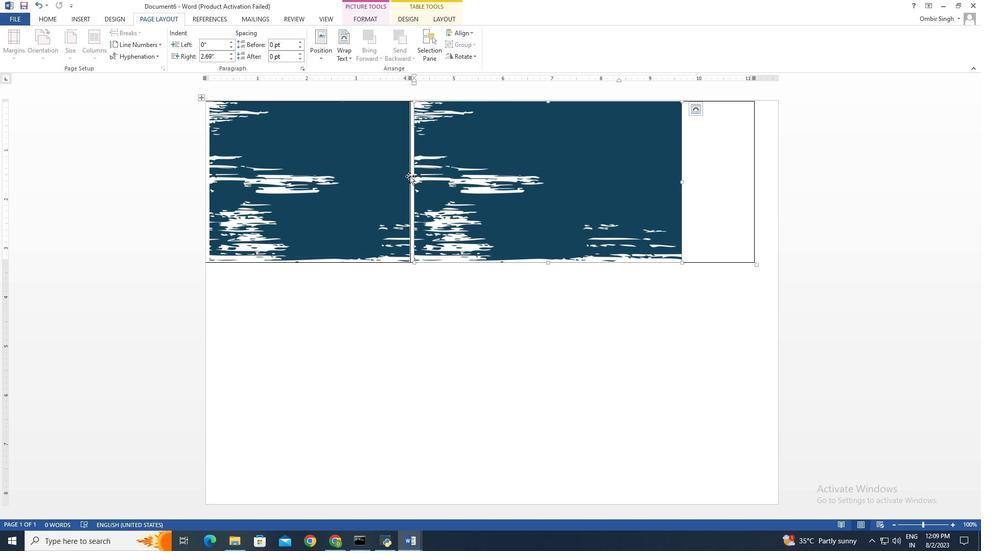 
Action: Mouse pressed left at (409, 176)
Screenshot: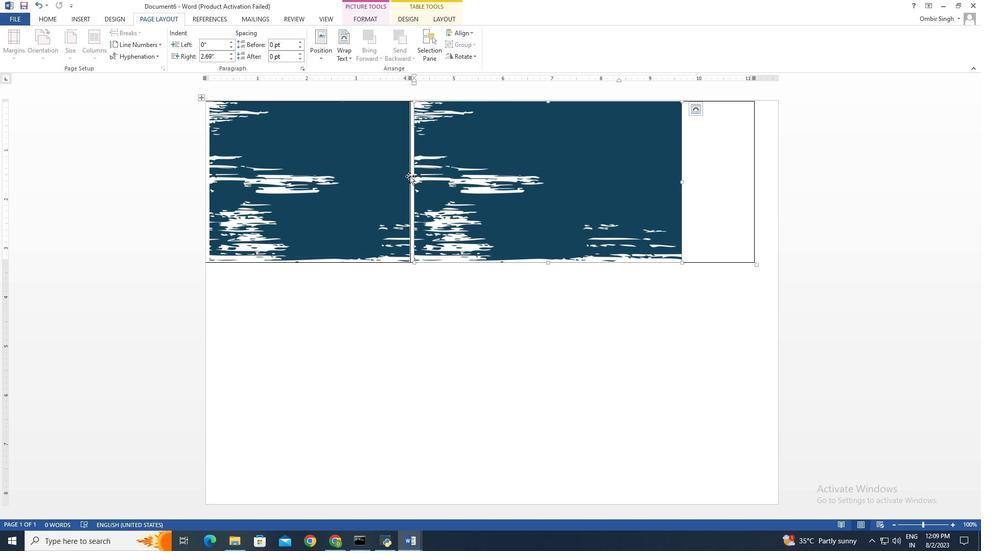 
Action: Mouse moved to (411, 80)
Screenshot: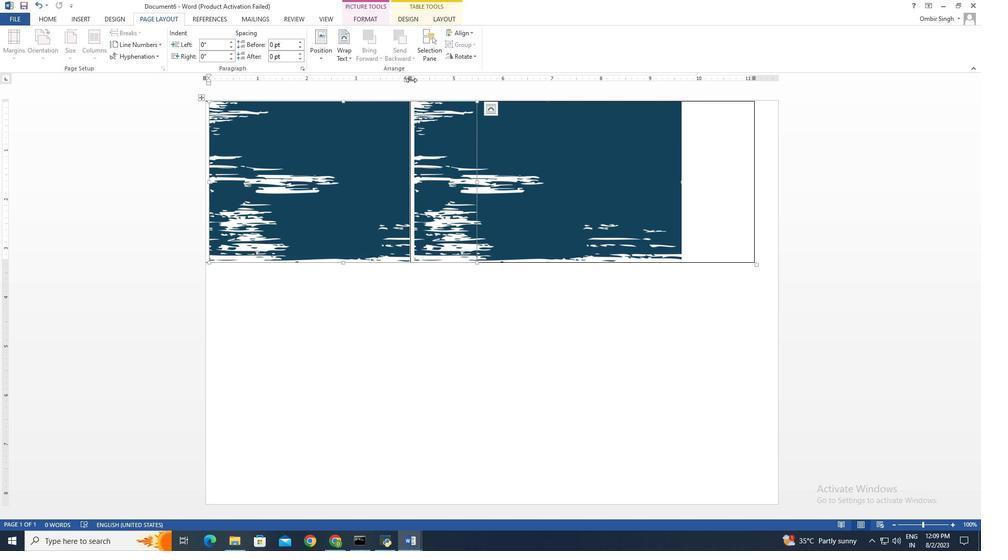 
Action: Mouse pressed left at (411, 80)
Screenshot: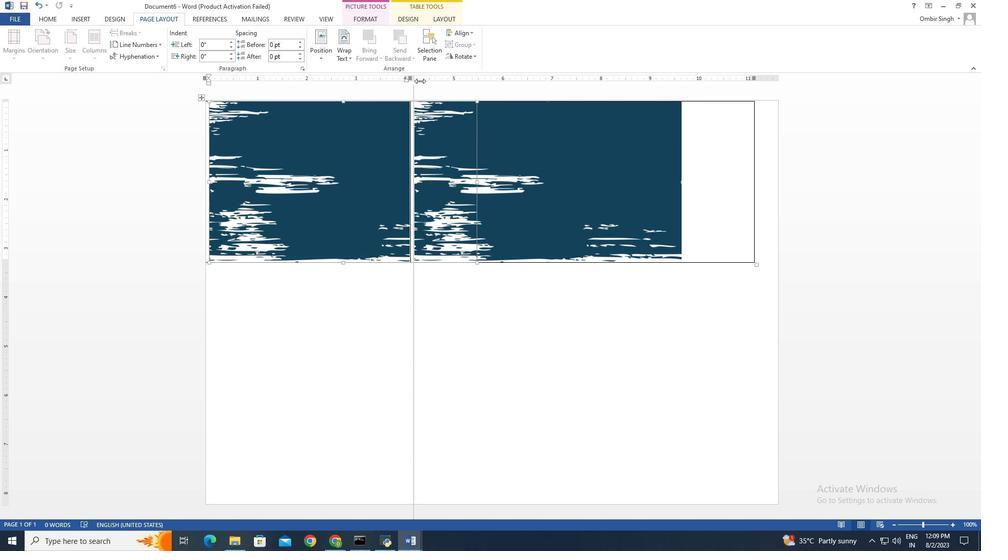 
Action: Mouse moved to (390, 175)
Screenshot: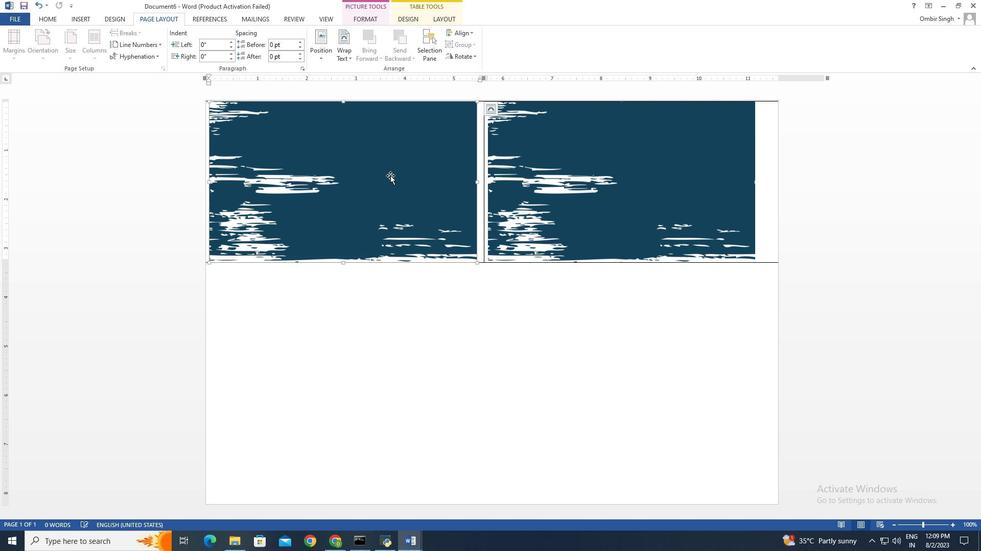 
Action: Mouse pressed left at (390, 175)
Screenshot: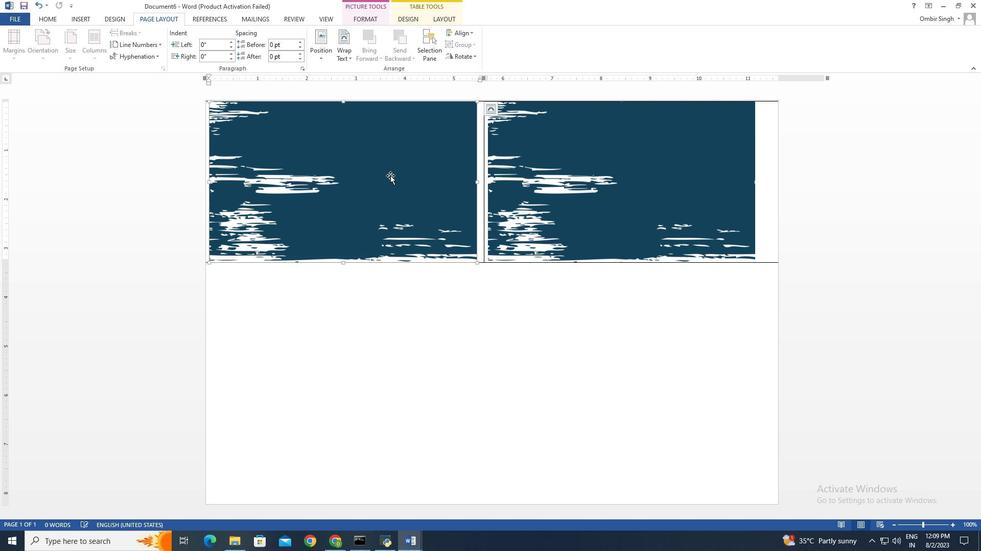 
Action: Mouse moved to (355, 178)
Screenshot: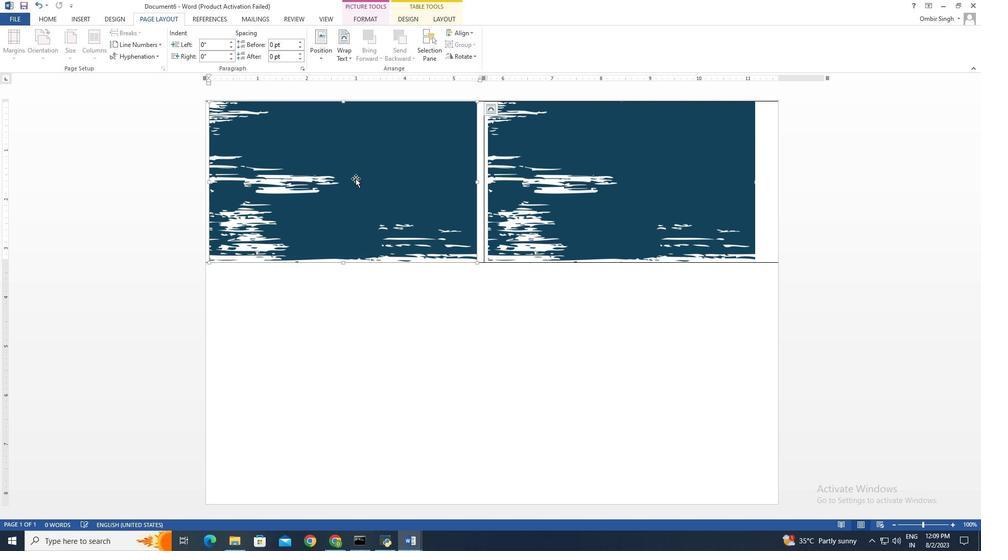 
Action: Mouse pressed left at (355, 178)
Screenshot: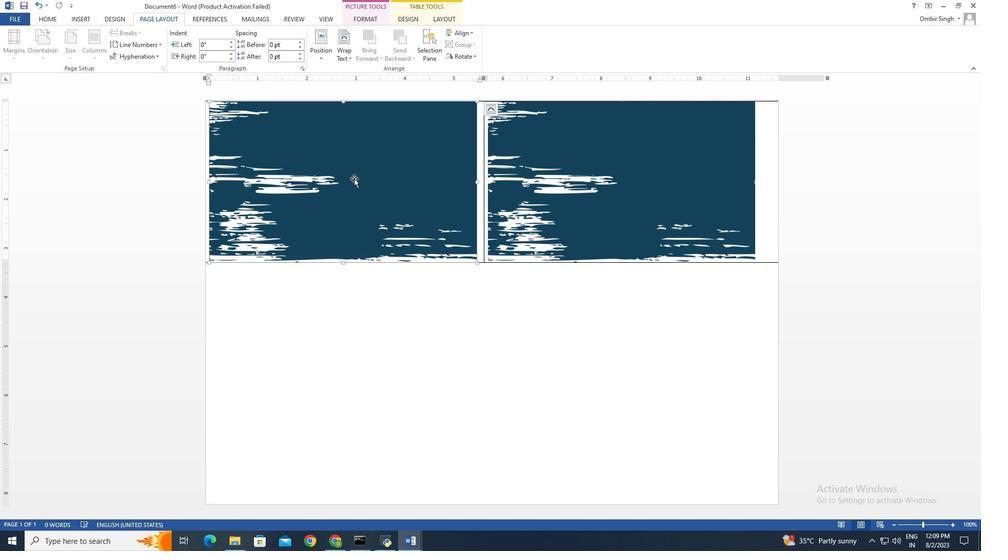 
Action: Mouse moved to (374, 17)
Screenshot: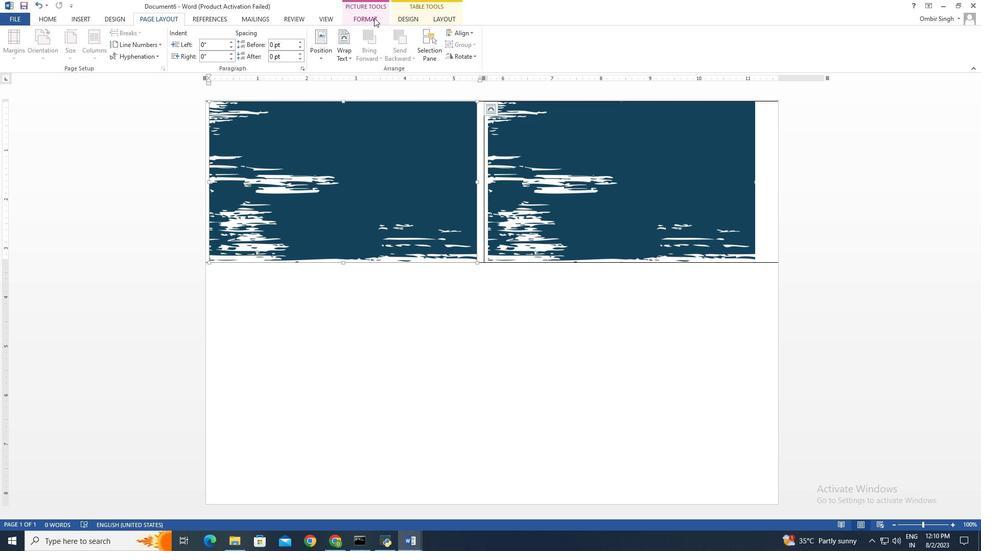
Action: Mouse pressed left at (374, 17)
Screenshot: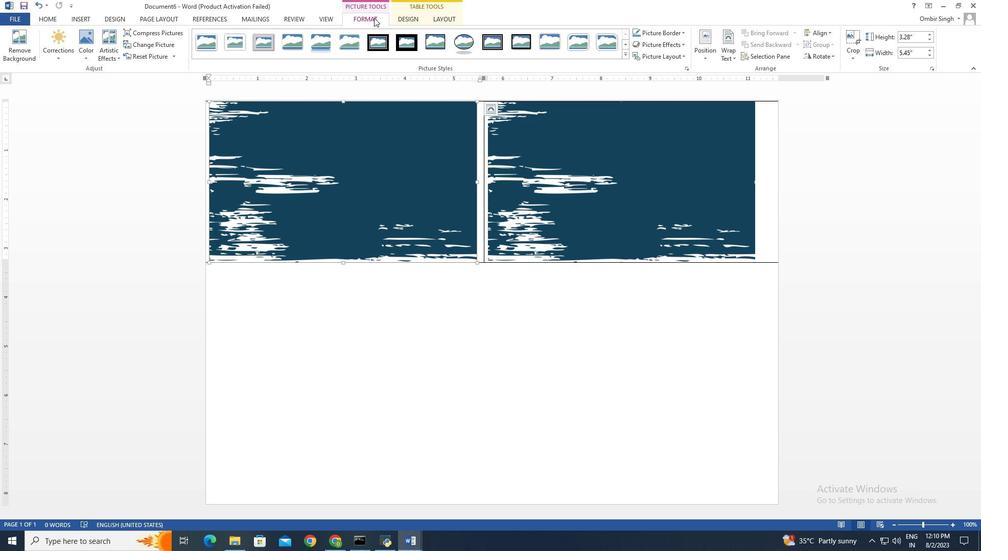 
Action: Mouse moved to (707, 50)
Screenshot: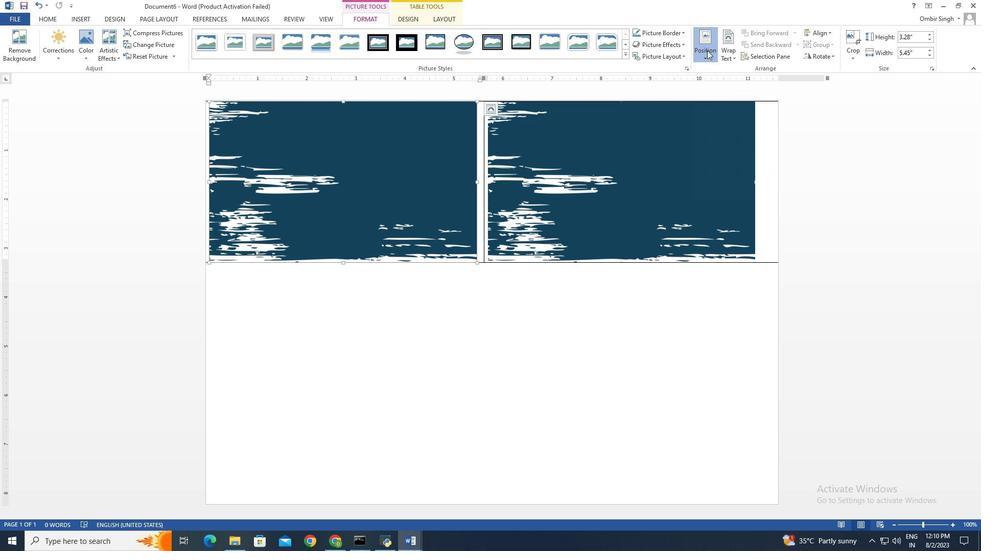 
Action: Mouse pressed left at (707, 50)
Screenshot: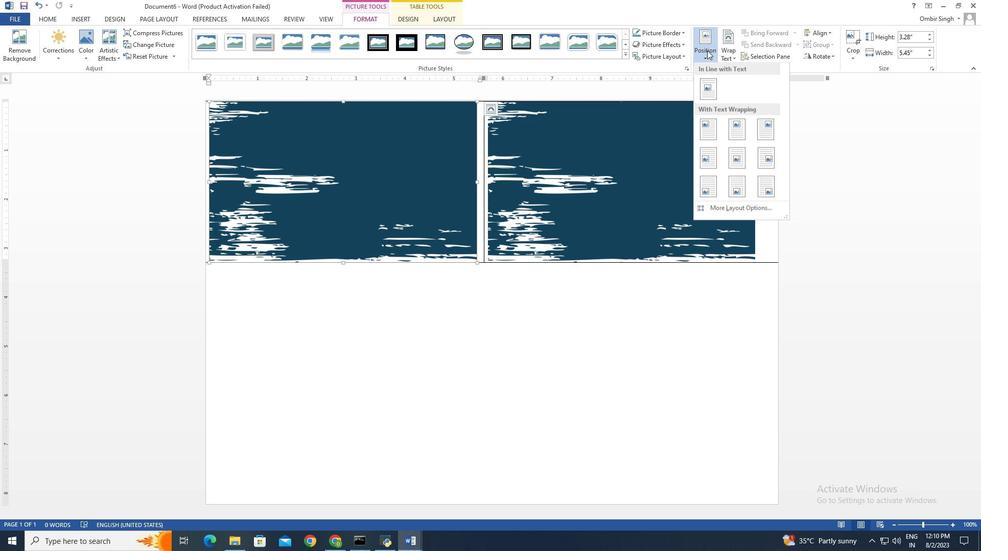 
Action: Mouse moved to (735, 134)
Screenshot: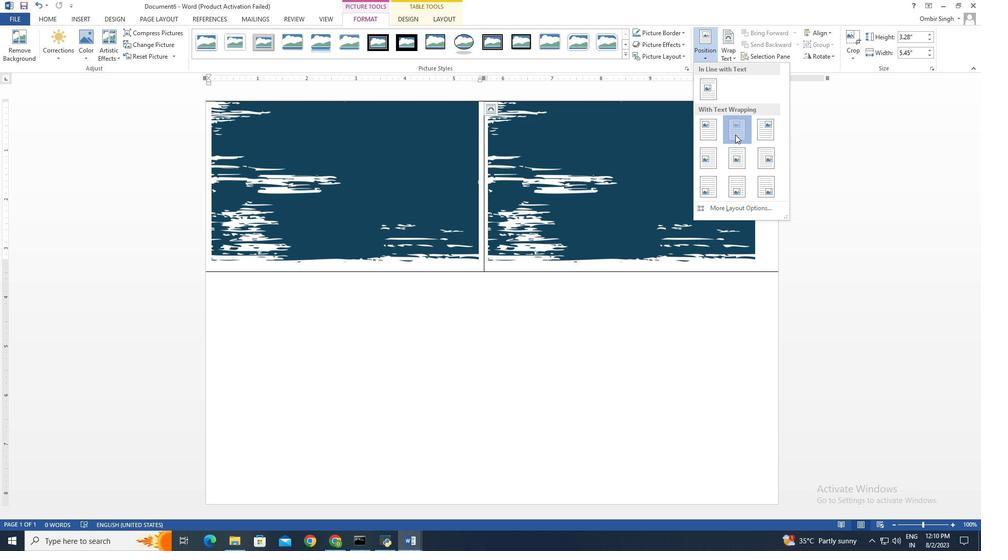 
Action: Mouse pressed left at (735, 134)
Screenshot: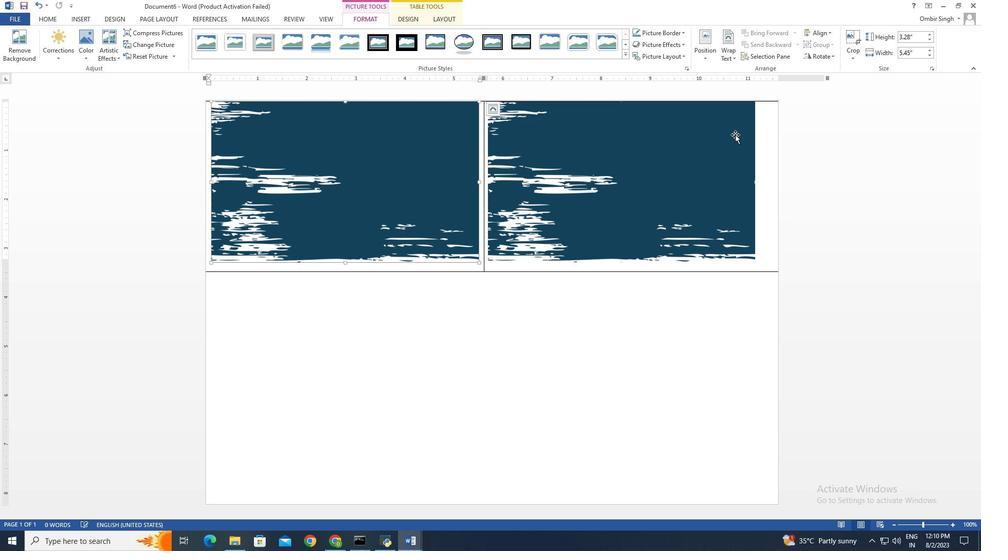 
Action: Mouse moved to (397, 165)
Screenshot: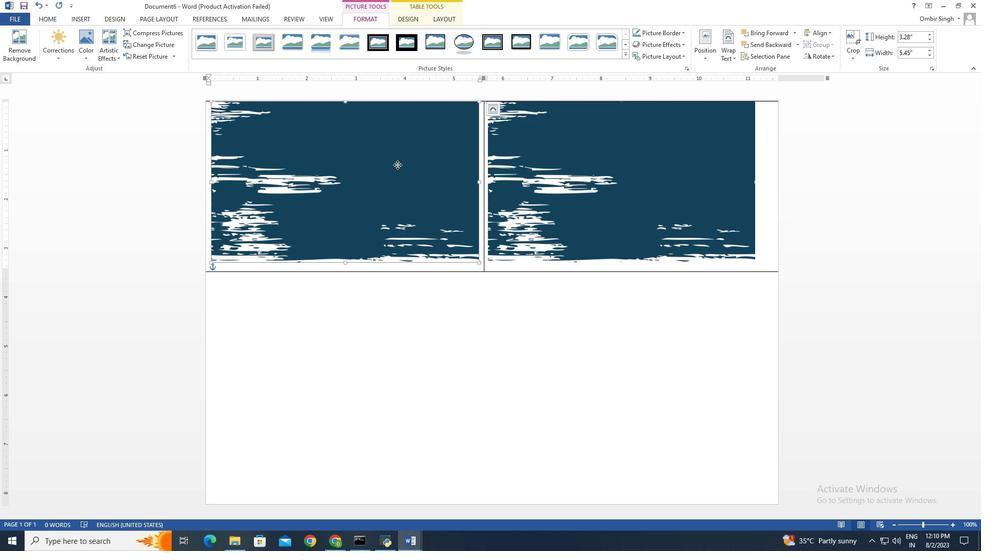 
Action: Mouse pressed left at (397, 165)
Screenshot: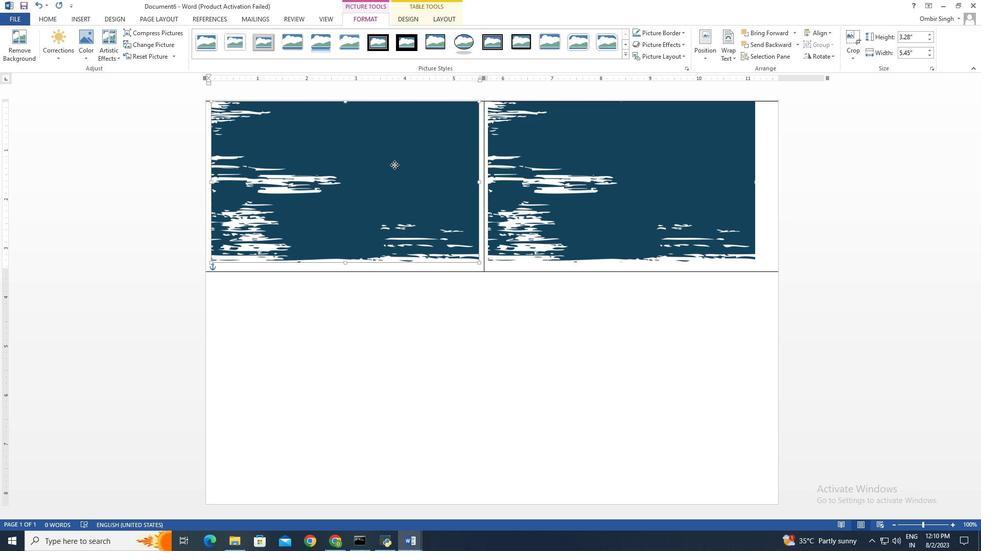 
Action: Mouse moved to (472, 182)
Screenshot: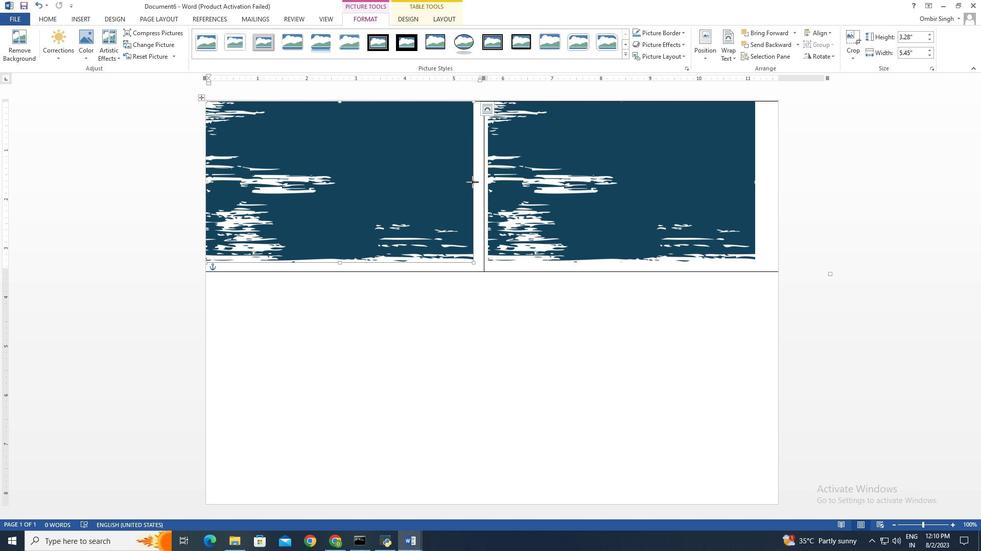 
Action: Mouse pressed left at (472, 182)
Screenshot: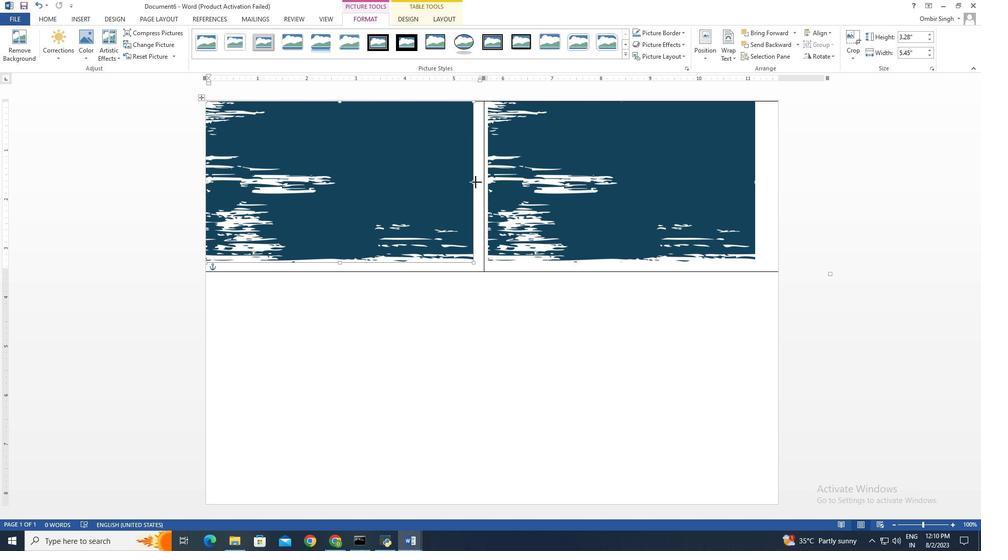 
Action: Mouse moved to (344, 263)
Screenshot: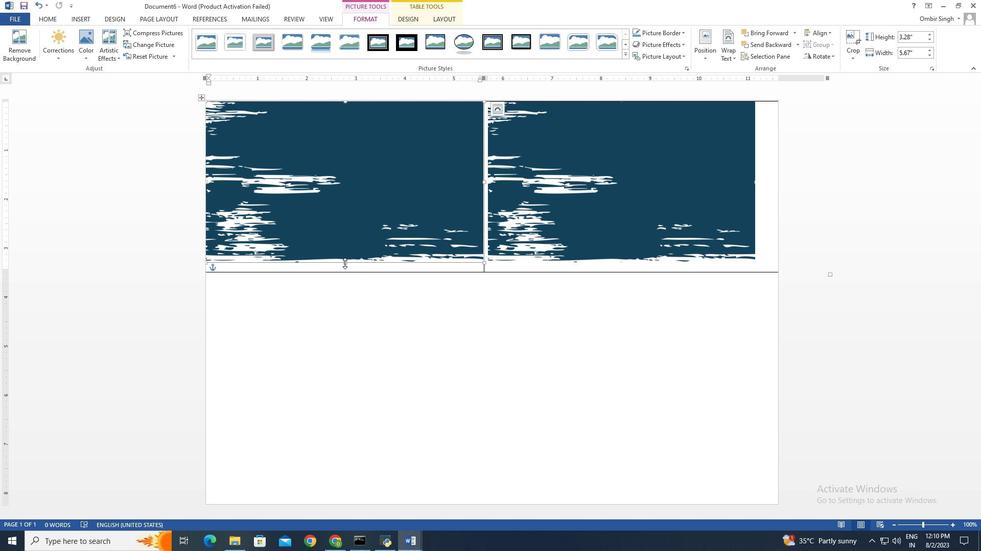 
Action: Mouse pressed left at (344, 263)
Screenshot: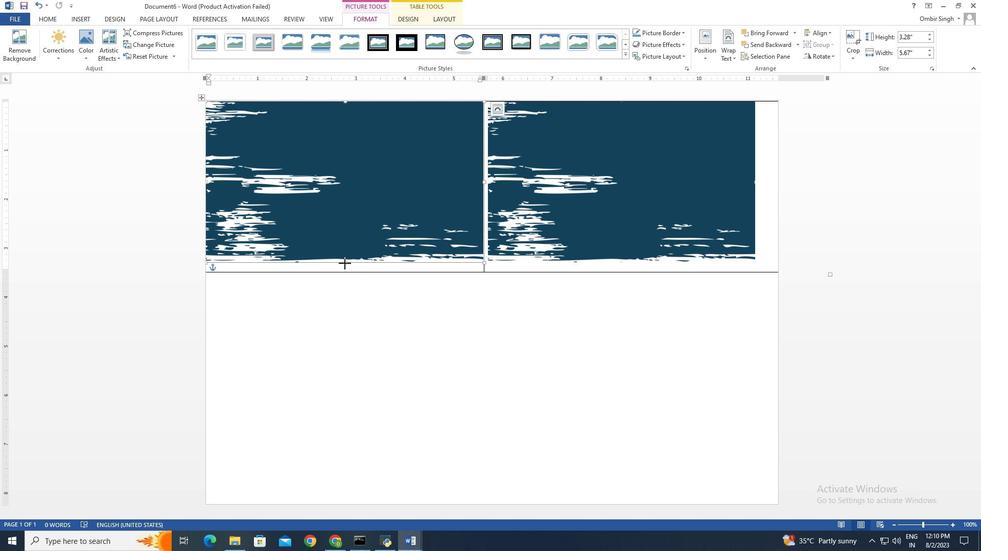 
Action: Mouse moved to (550, 215)
Screenshot: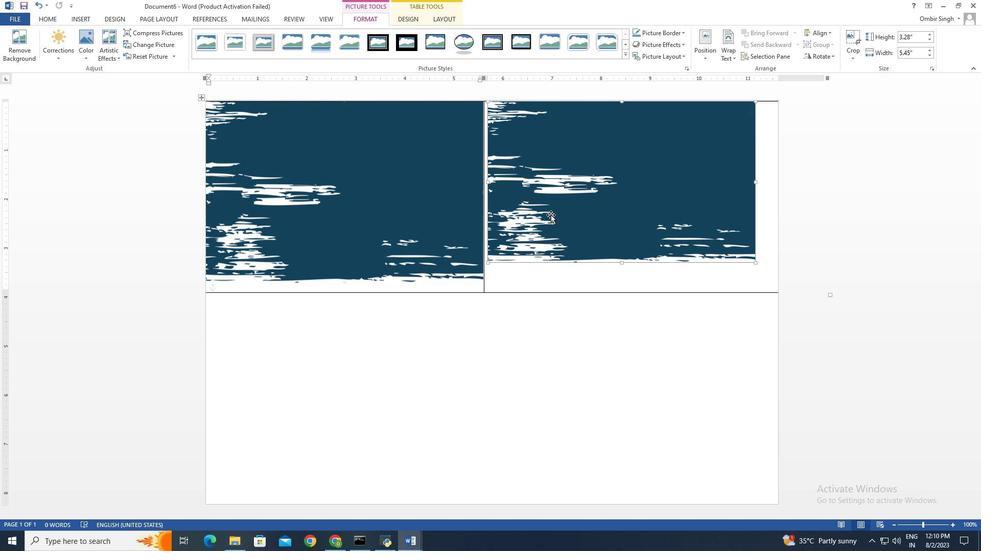 
Action: Mouse pressed left at (550, 215)
Screenshot: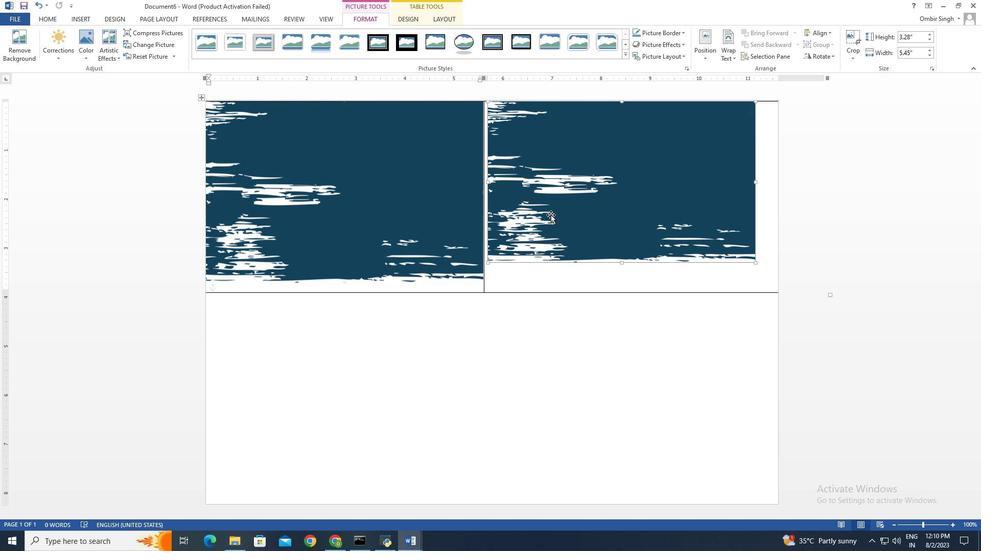 
Action: Mouse moved to (620, 263)
Screenshot: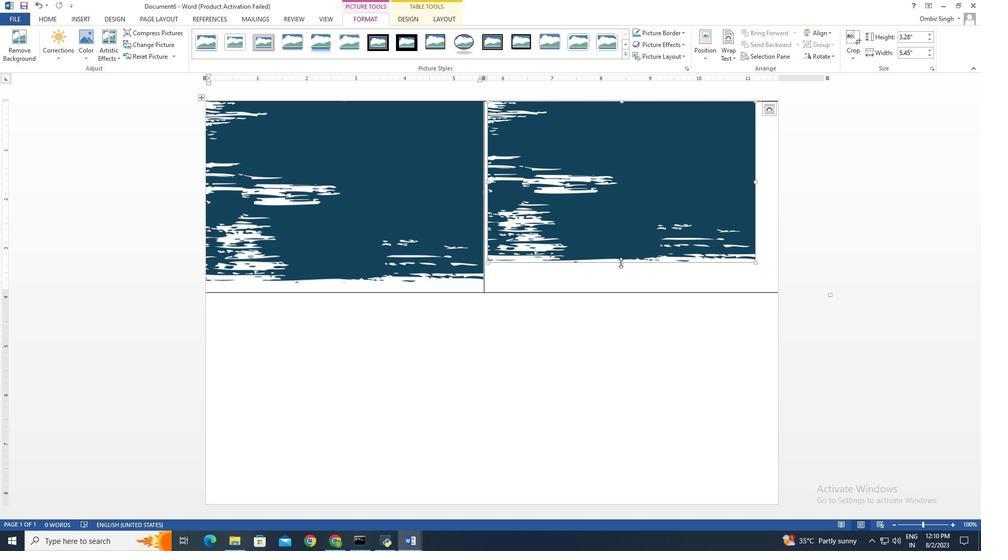 
Action: Mouse pressed left at (620, 263)
Screenshot: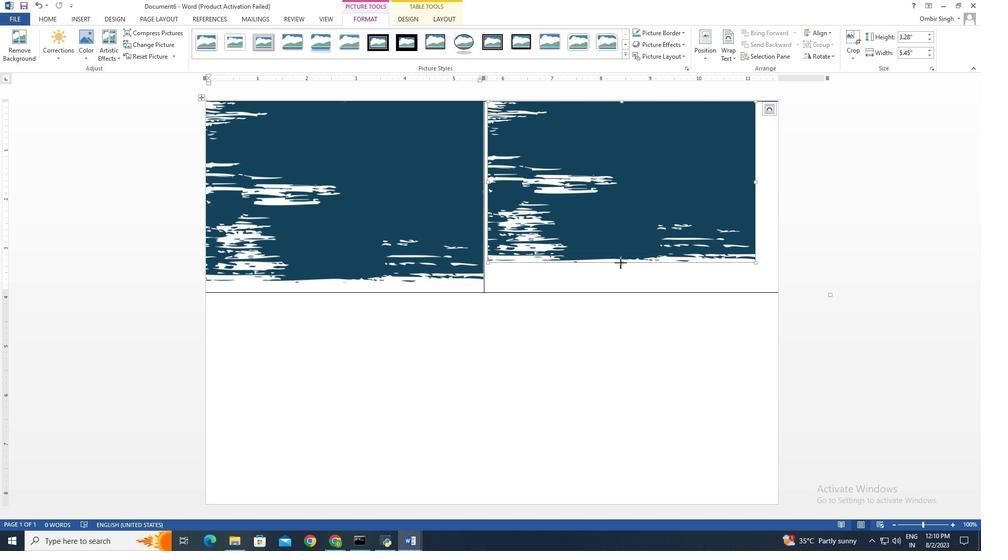 
Action: Mouse moved to (606, 215)
Screenshot: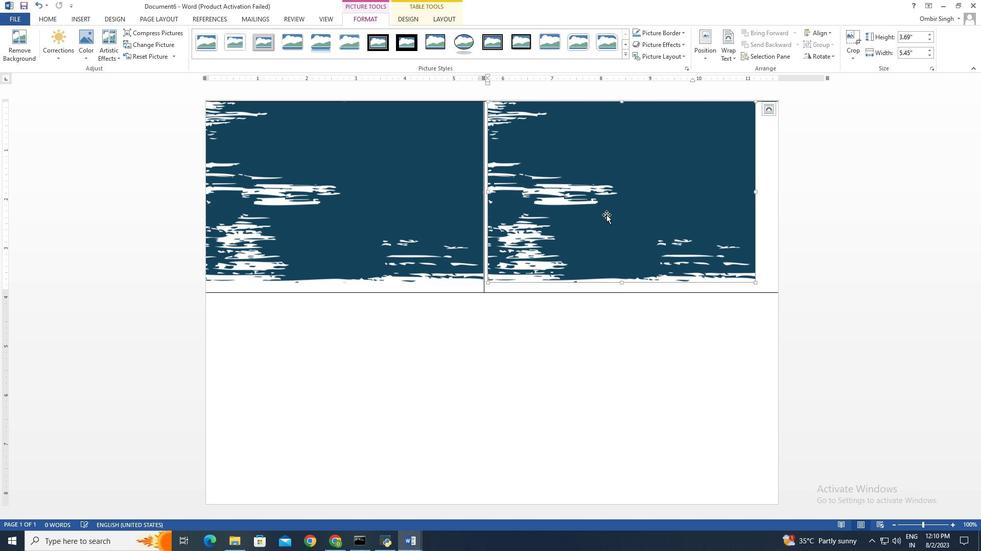 
Action: Mouse pressed left at (606, 215)
Screenshot: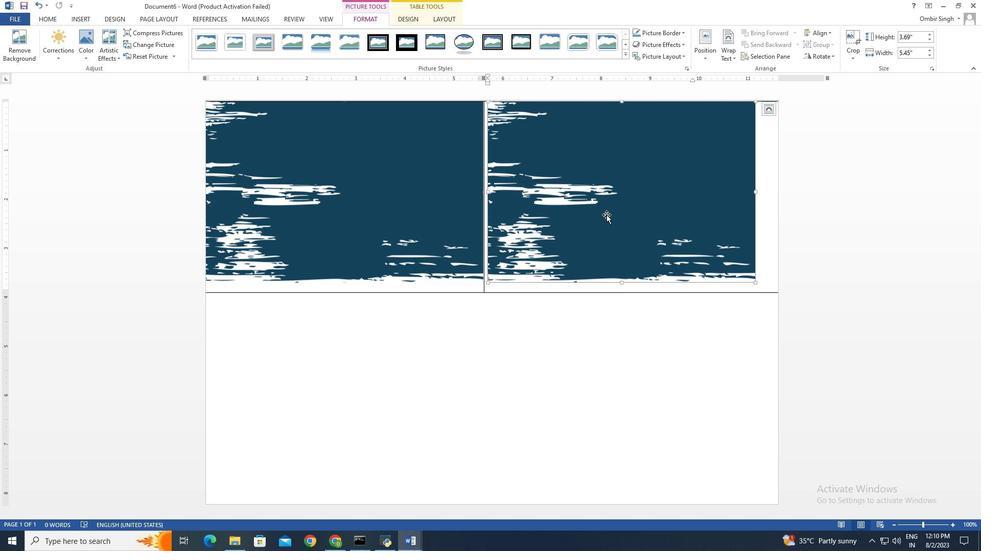 
Action: Mouse moved to (487, 192)
Screenshot: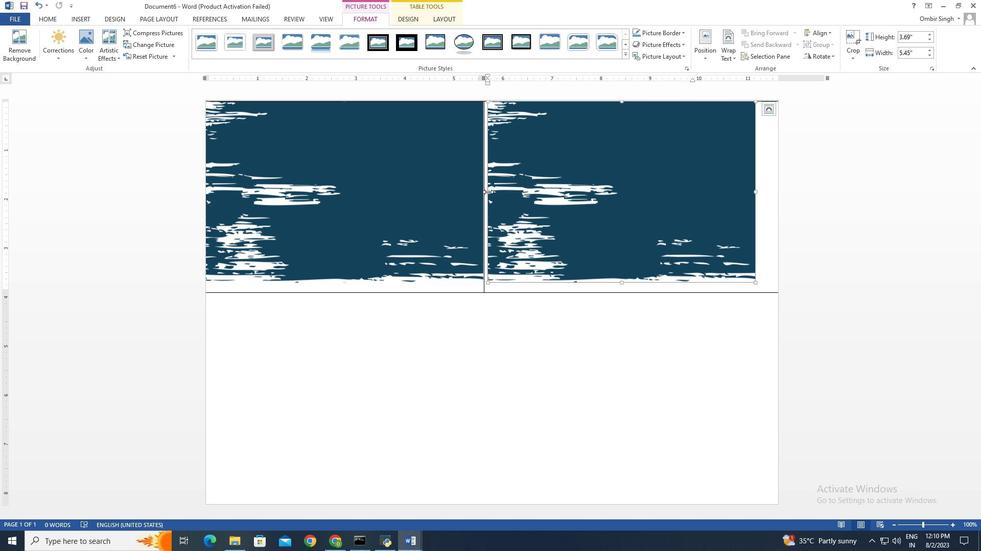 
Action: Mouse pressed left at (487, 192)
Screenshot: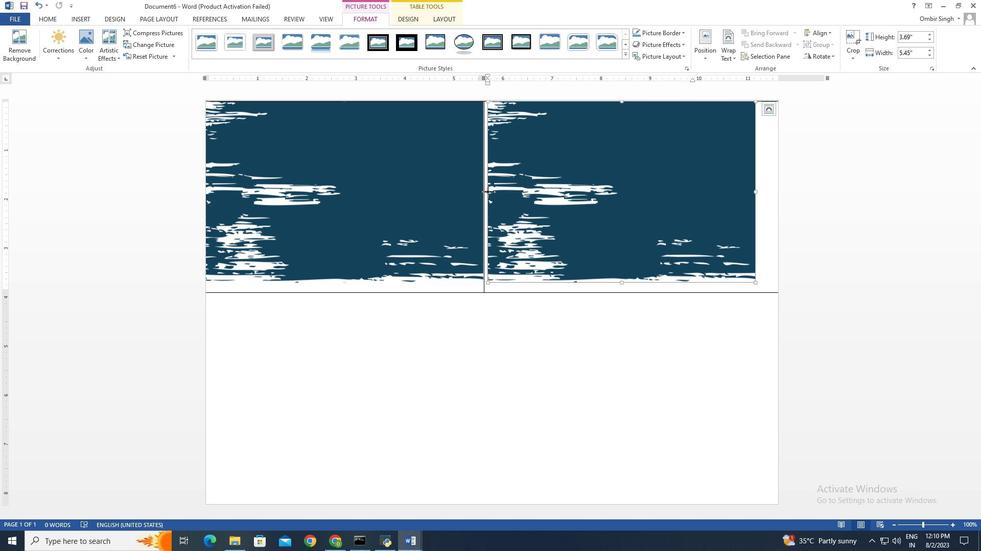 
Action: Mouse moved to (675, 222)
Screenshot: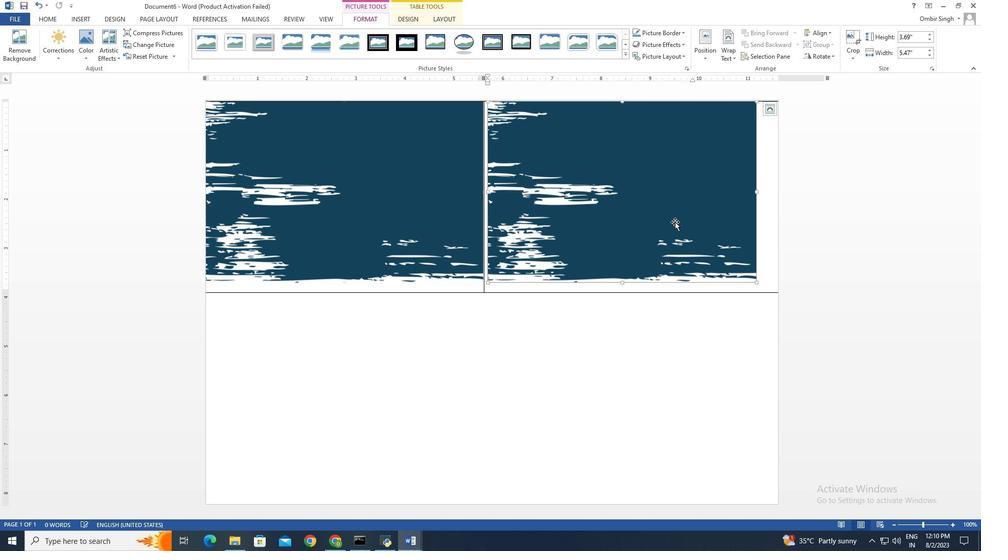 
Action: Mouse pressed left at (675, 222)
Screenshot: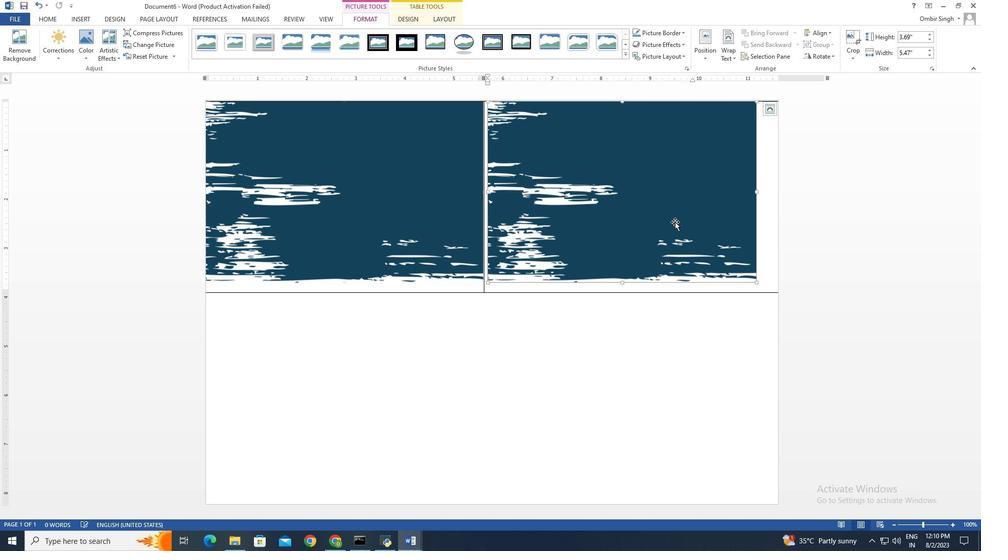 
Action: Mouse moved to (757, 192)
Screenshot: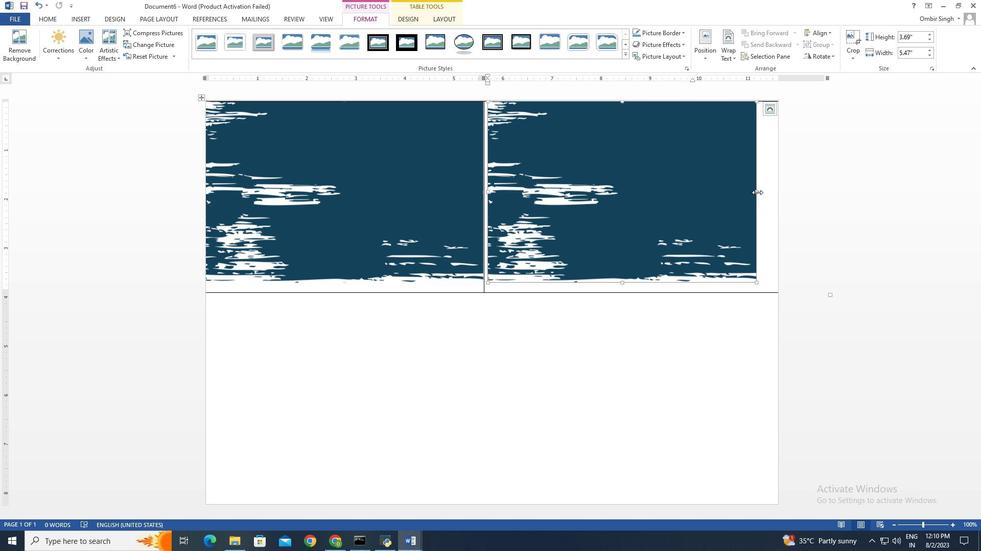
Action: Mouse pressed left at (757, 192)
Screenshot: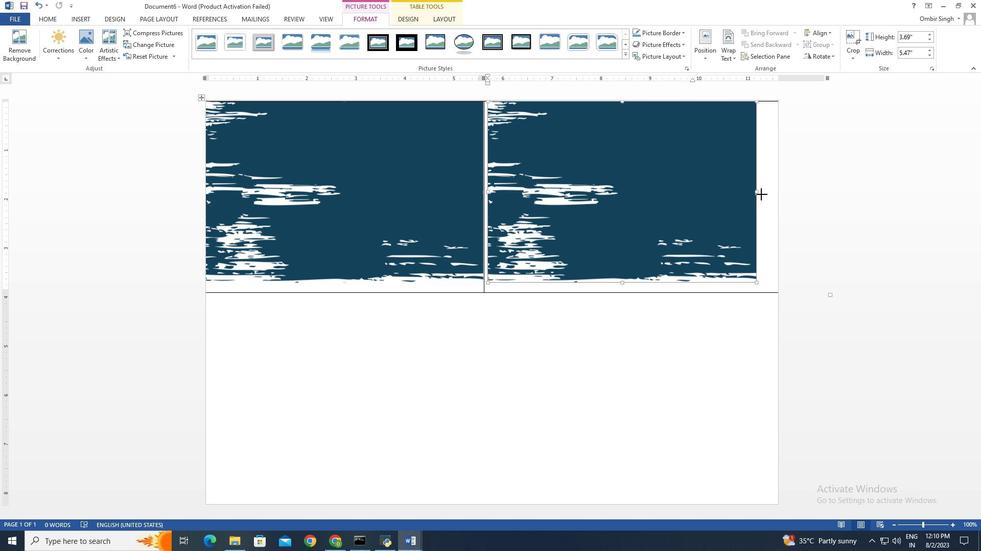 
Action: Mouse moved to (335, 163)
Screenshot: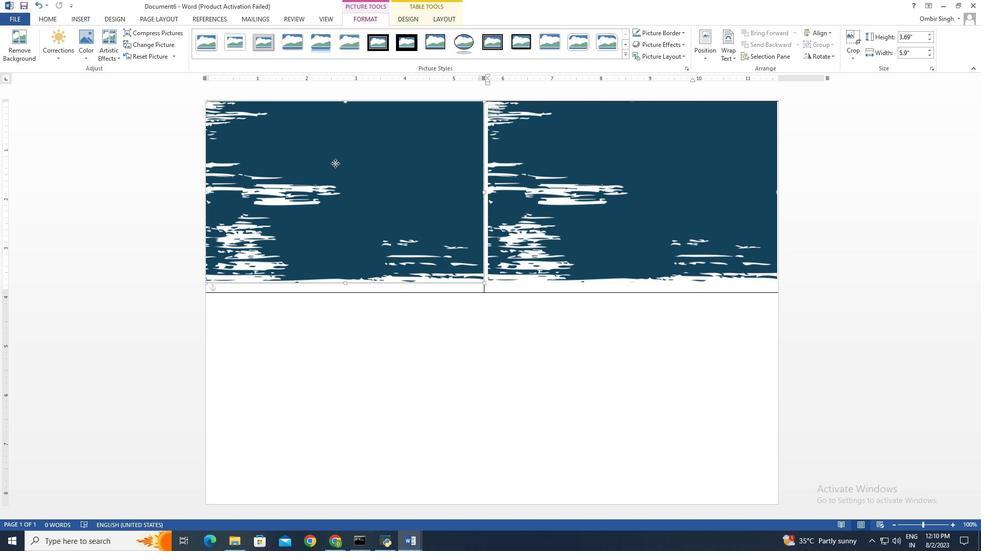 
Action: Mouse pressed left at (335, 163)
Screenshot: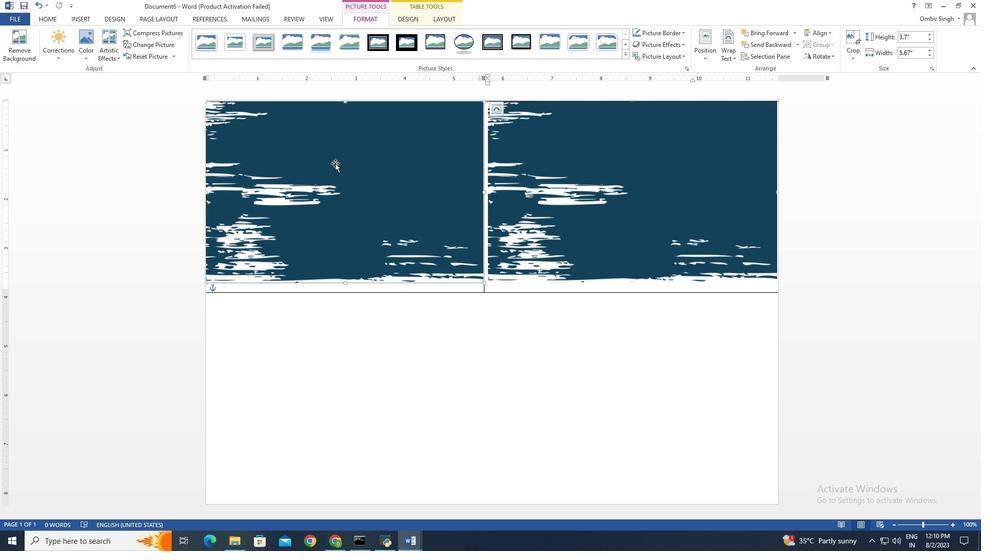 
Action: Mouse moved to (484, 192)
Screenshot: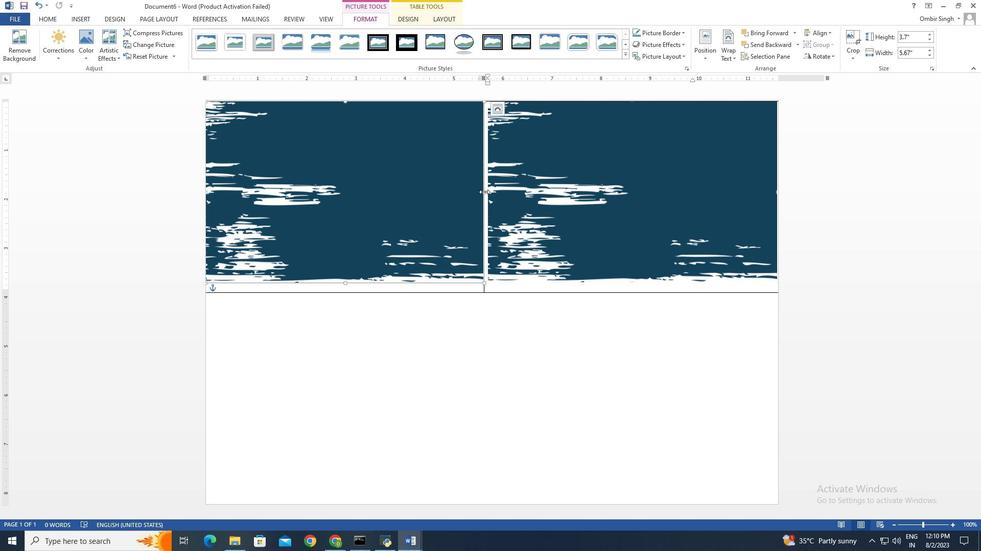 
Action: Mouse pressed left at (484, 192)
Screenshot: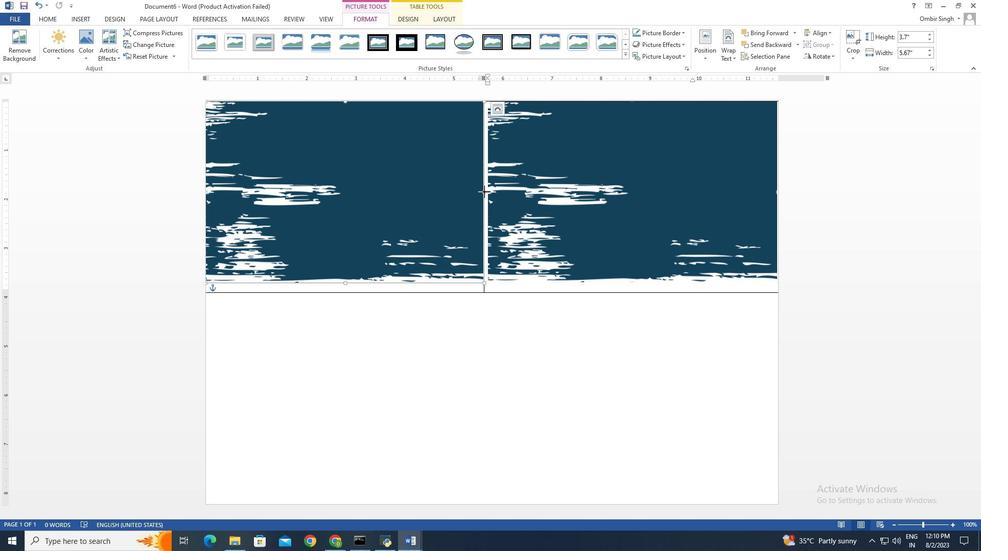 
Action: Mouse moved to (571, 194)
Screenshot: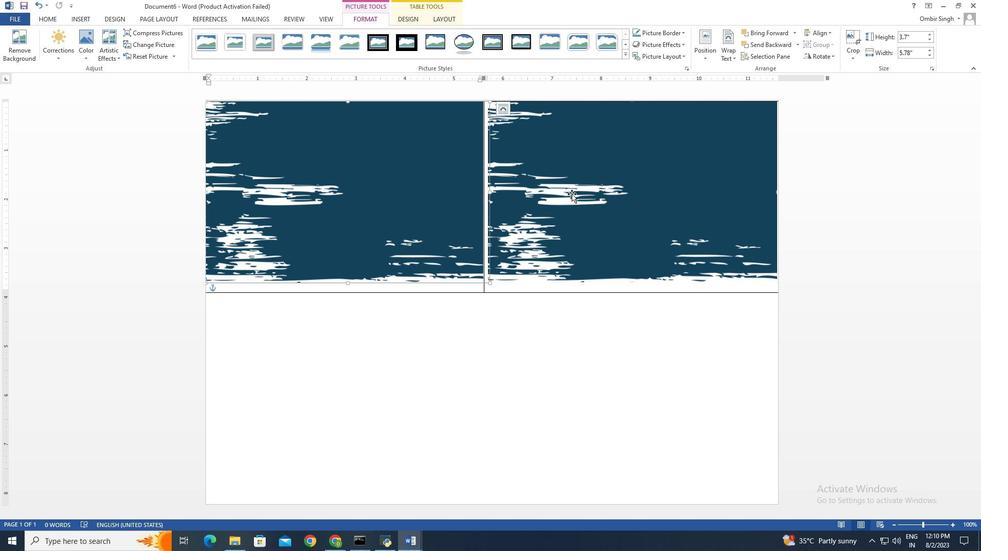 
Action: Mouse pressed left at (571, 194)
Screenshot: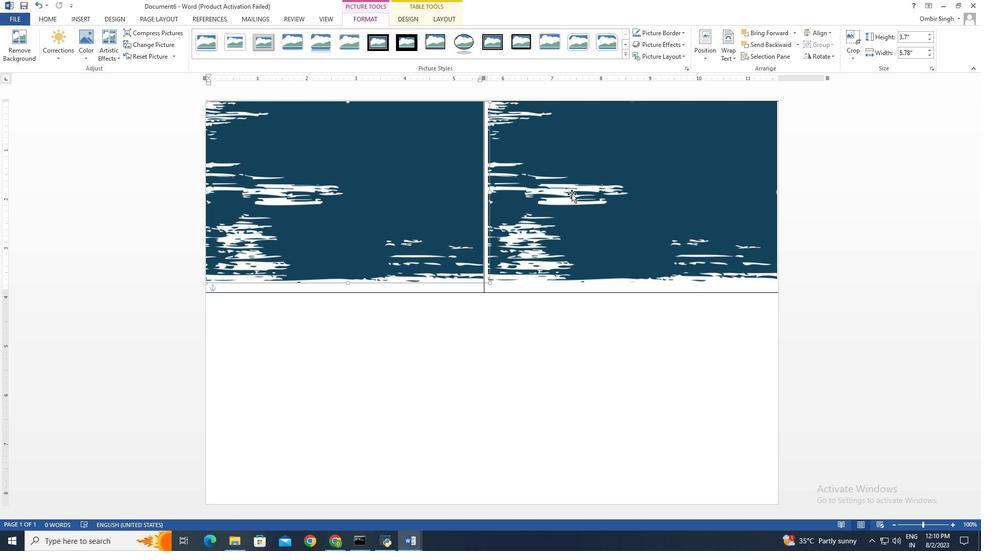
Action: Mouse moved to (481, 78)
Screenshot: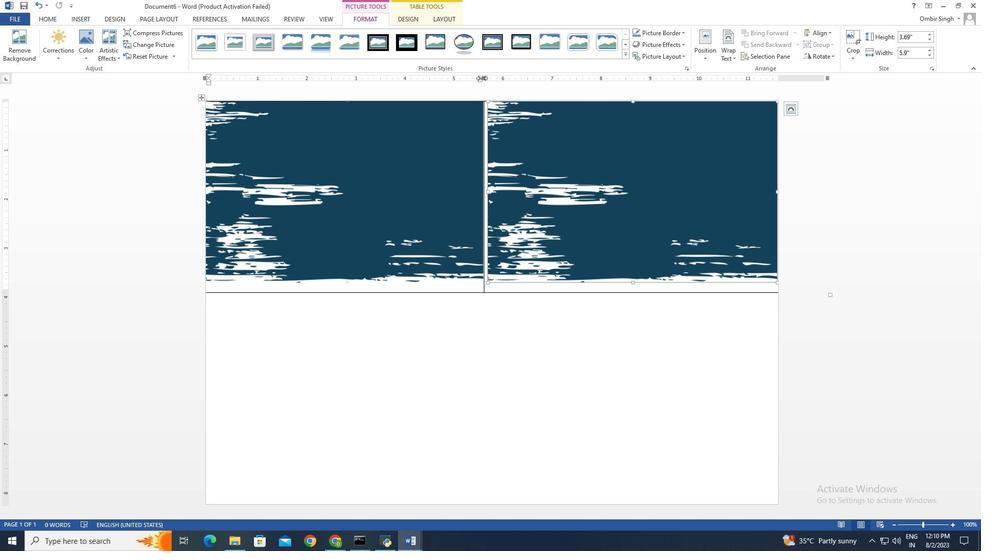 
Action: Mouse pressed left at (481, 78)
Screenshot: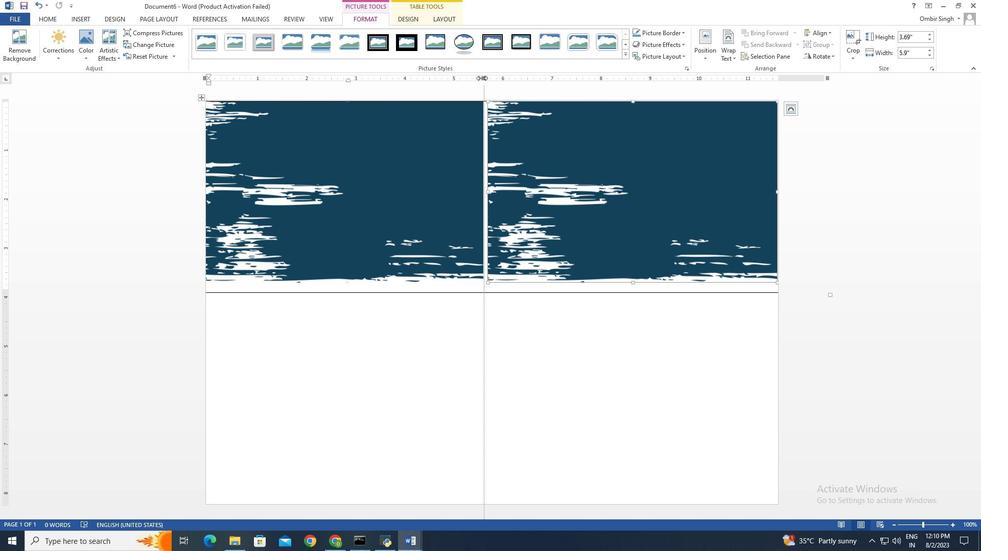 
Action: Mouse moved to (631, 153)
Screenshot: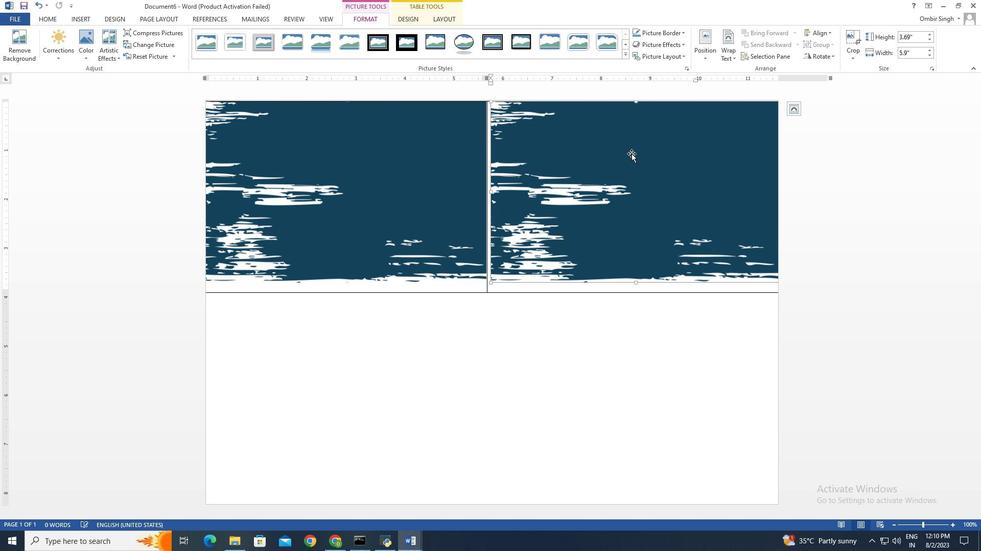 
Action: Mouse pressed left at (631, 153)
Screenshot: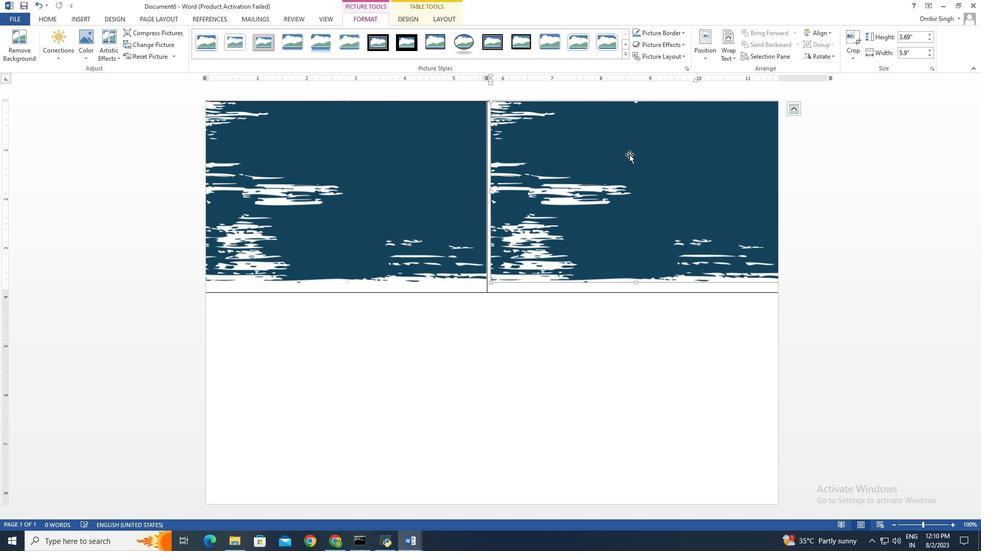 
Action: Mouse moved to (438, 175)
Screenshot: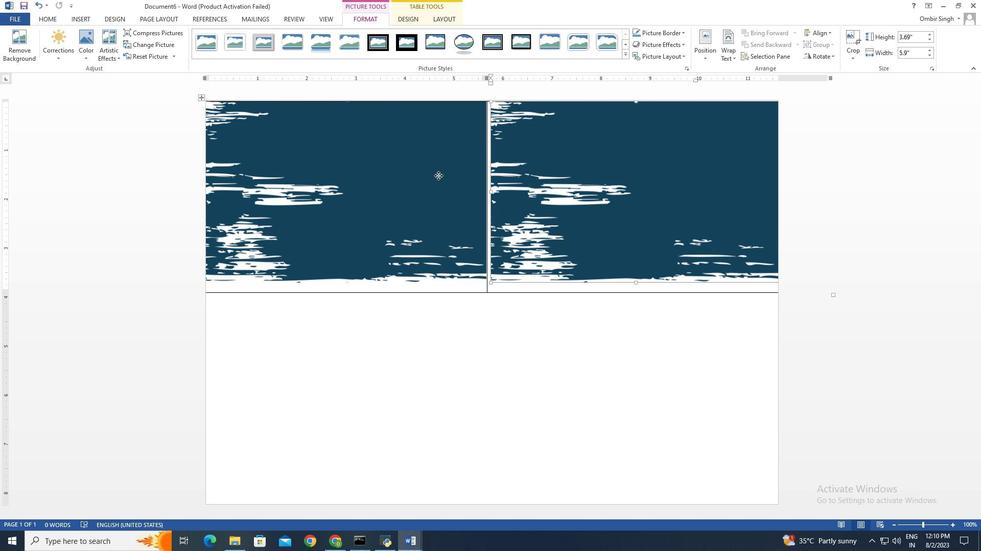 
Action: Mouse pressed left at (438, 175)
Screenshot: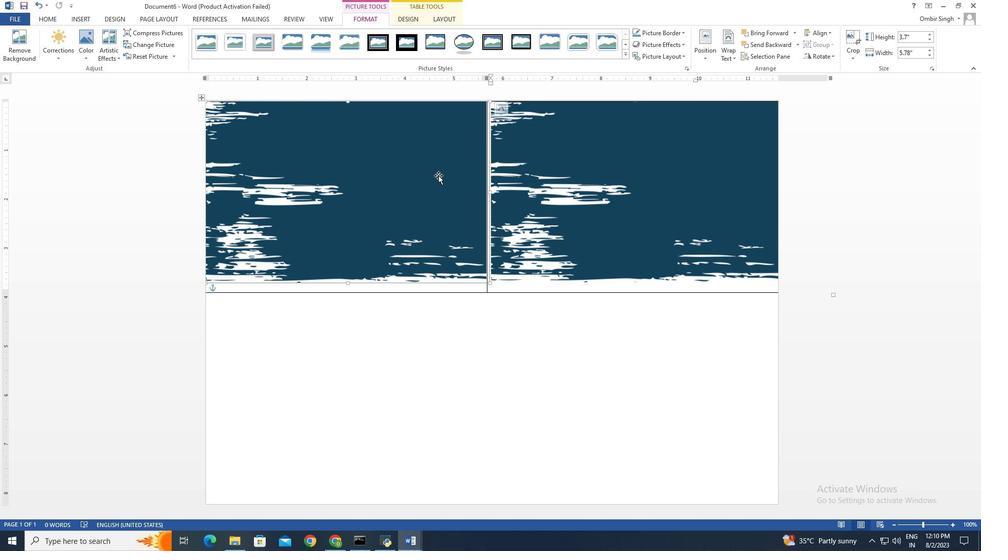 
Action: Mouse moved to (530, 398)
Screenshot: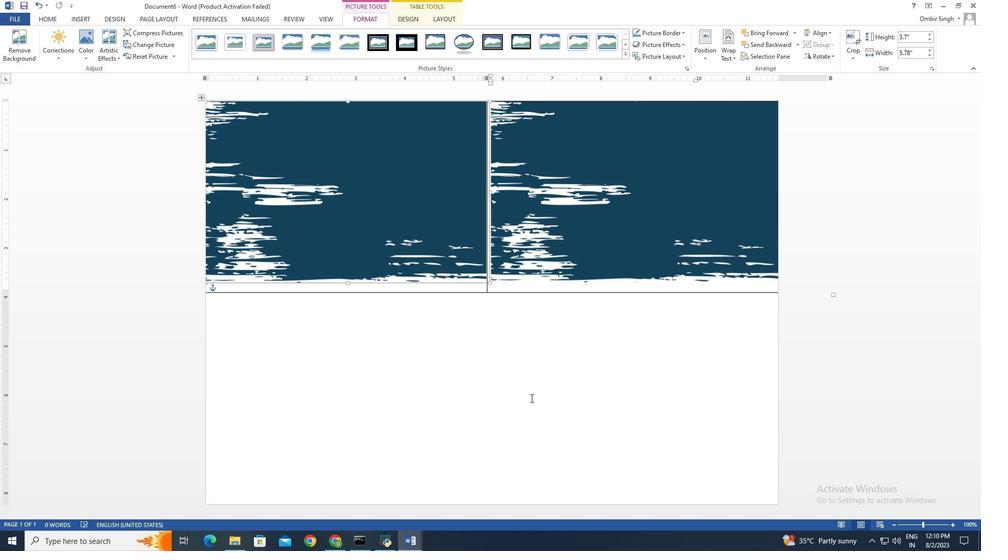 
Action: Mouse pressed left at (530, 398)
Screenshot: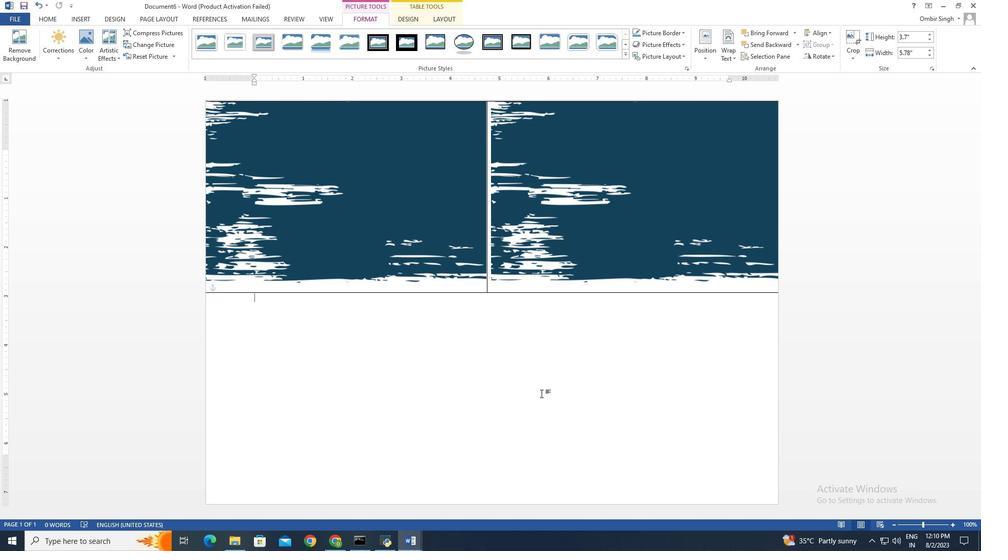 
Action: Mouse moved to (458, 268)
Screenshot: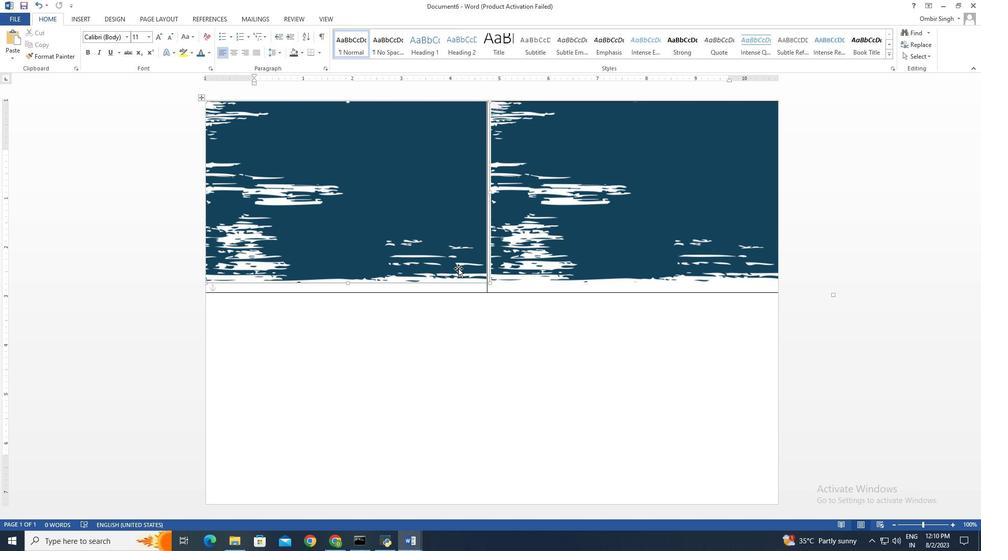 
Action: Mouse pressed left at (458, 268)
Screenshot: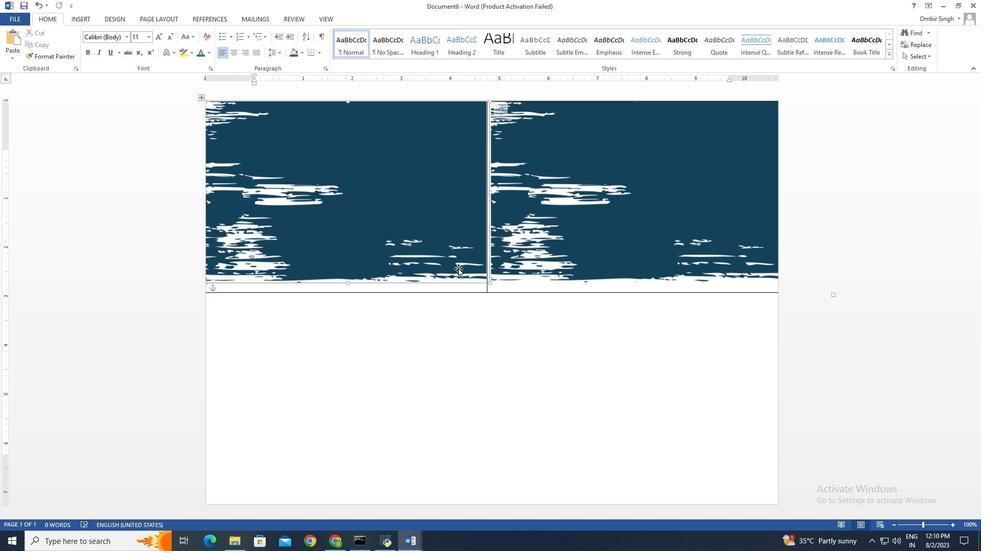 
Action: Mouse moved to (438, 211)
Screenshot: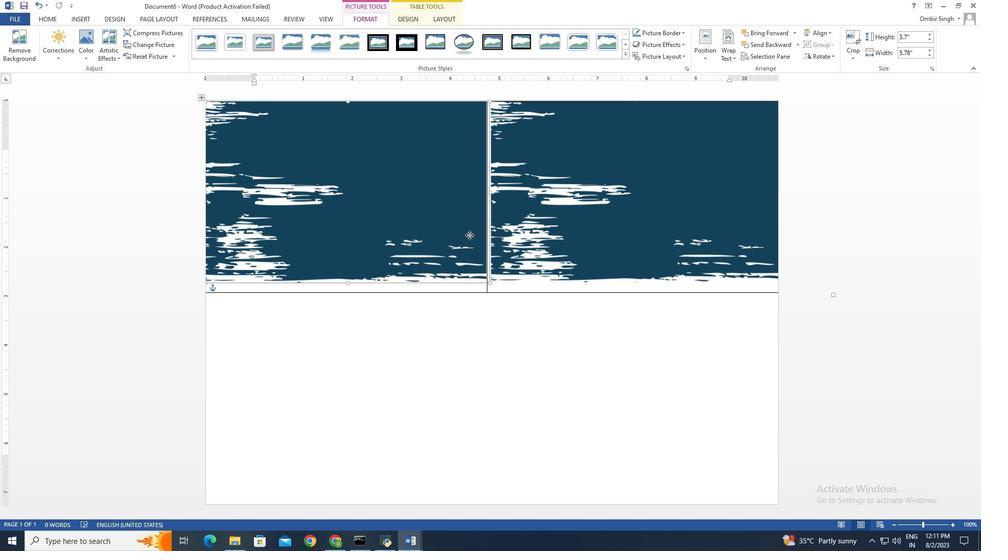 
Action: Mouse pressed left at (438, 211)
Screenshot: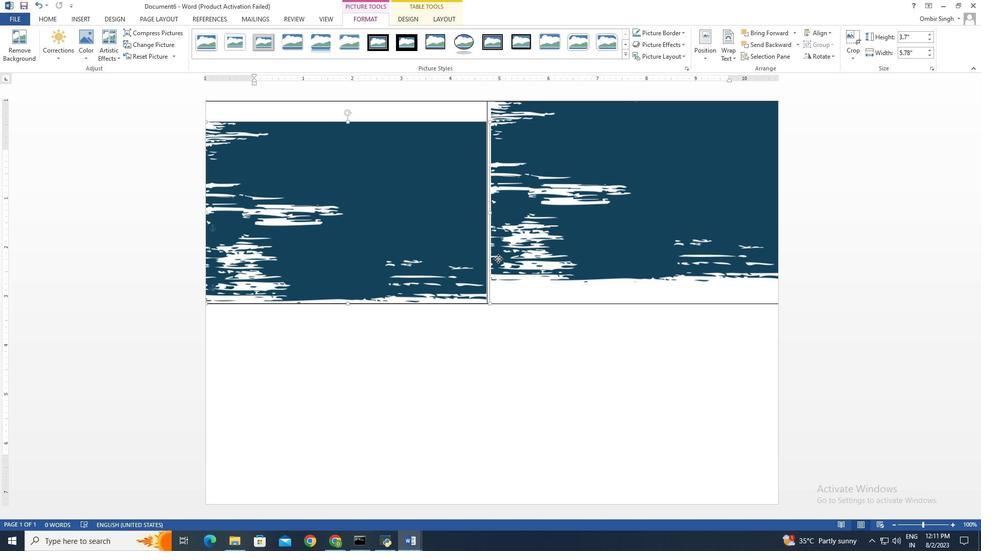 
Action: Mouse moved to (570, 296)
Screenshot: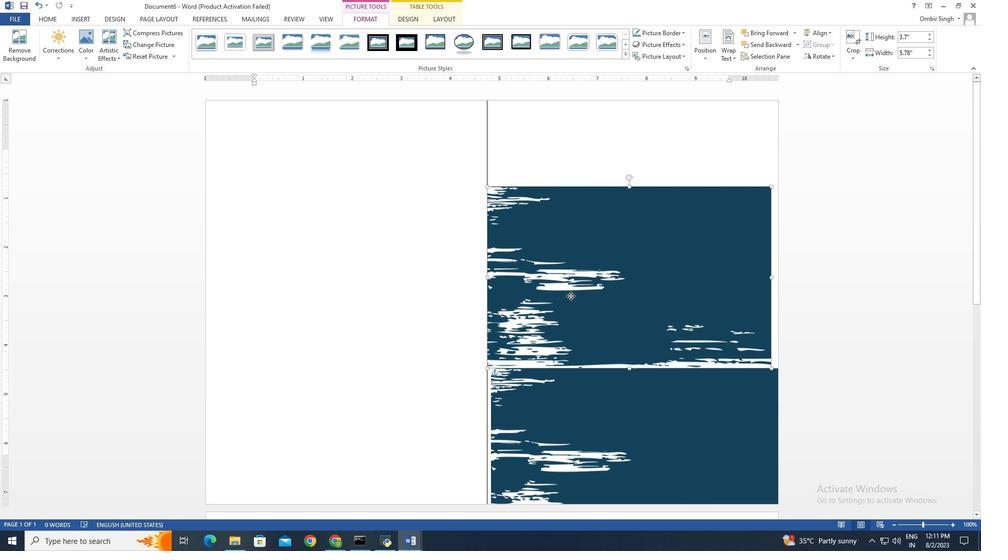 
Action: Key pressed ctrl+Z
Screenshot: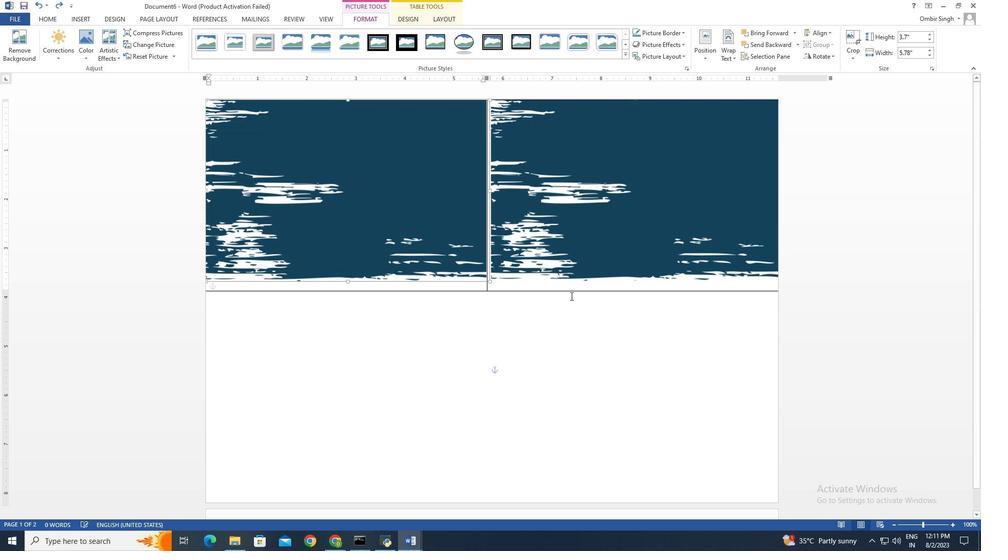 
Action: Mouse moved to (480, 353)
Screenshot: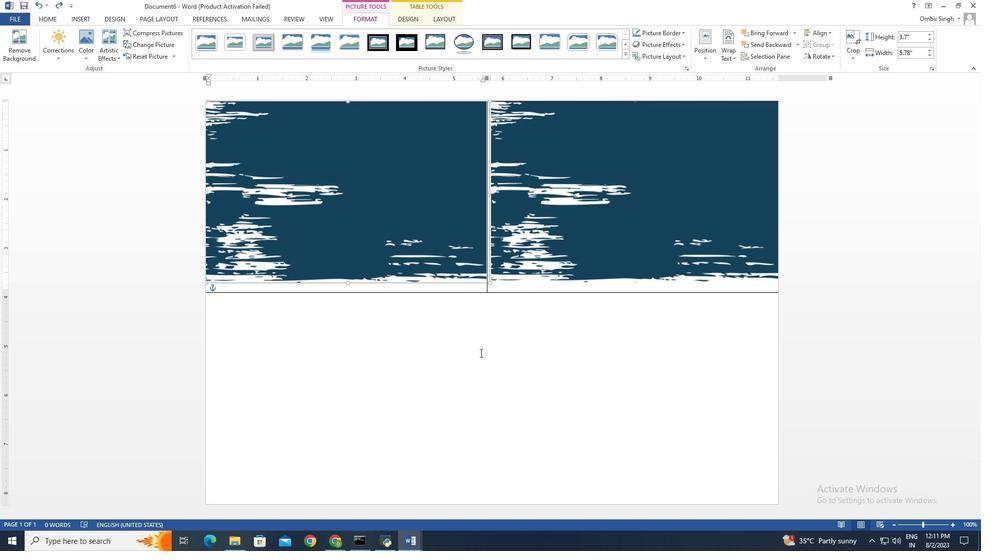 
Action: Mouse pressed left at (480, 353)
Screenshot: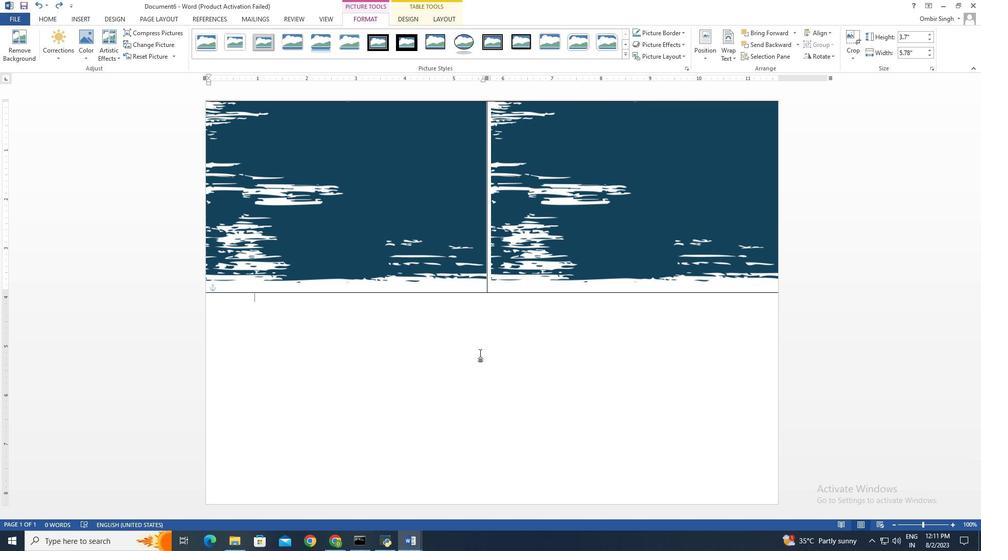 
Action: Mouse moved to (573, 362)
Screenshot: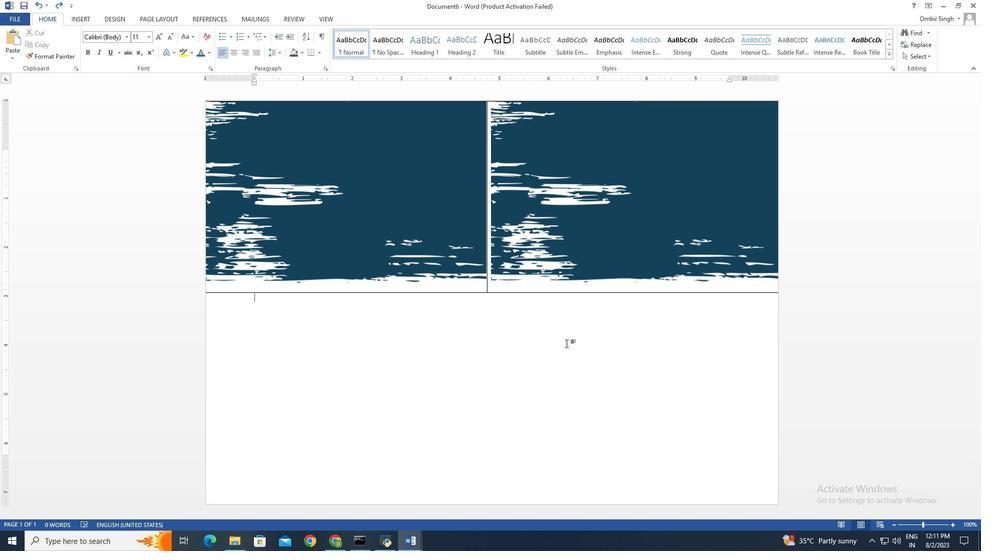 
Action: Mouse pressed left at (573, 362)
Screenshot: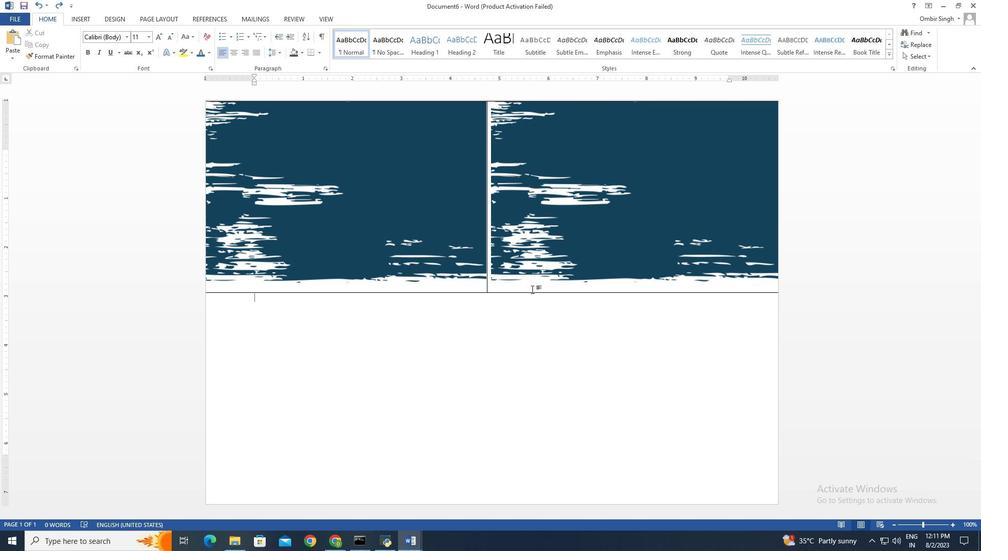
Action: Mouse moved to (404, 15)
Screenshot: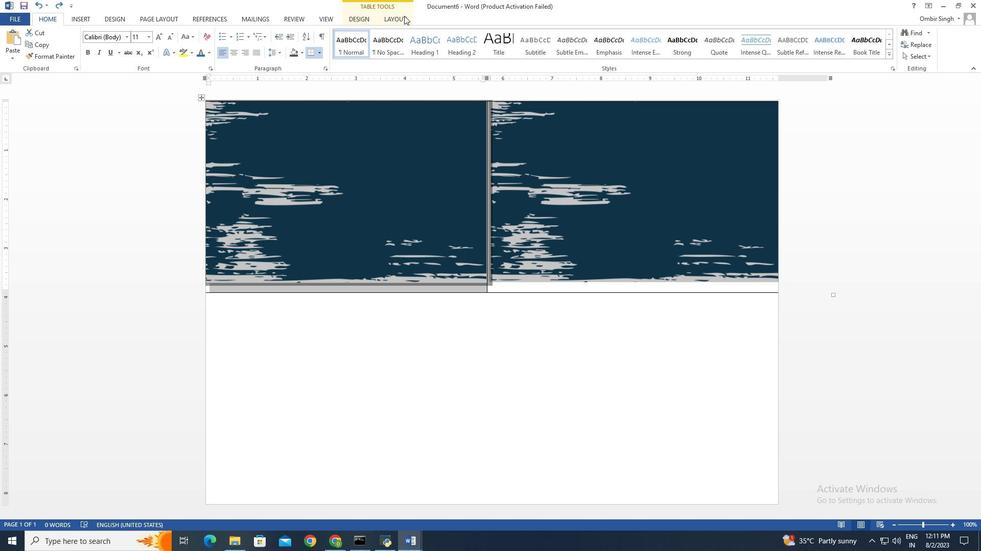 
Action: Mouse pressed left at (404, 15)
Screenshot: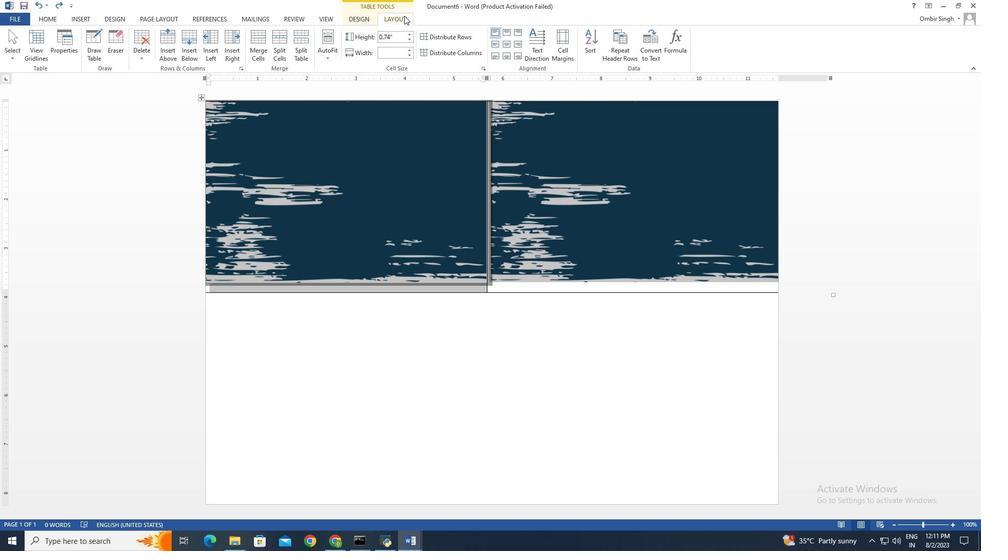 
Action: Mouse moved to (365, 19)
Screenshot: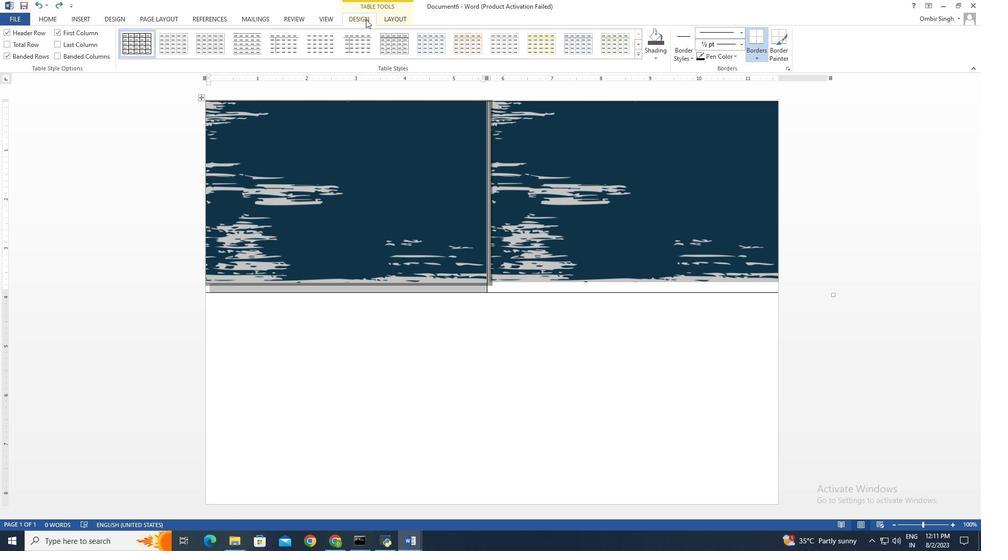 
Action: Mouse pressed left at (365, 19)
Screenshot: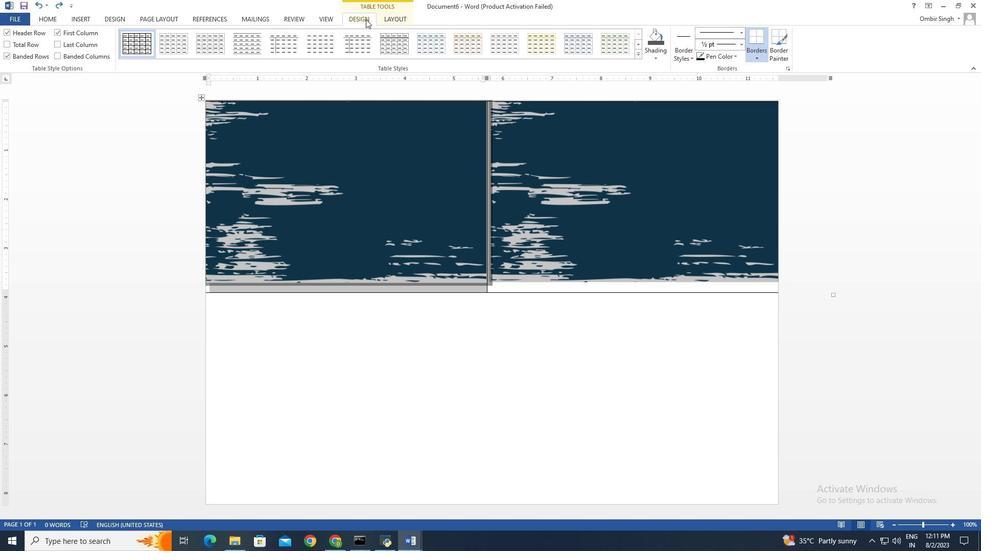 
Action: Mouse moved to (758, 52)
Screenshot: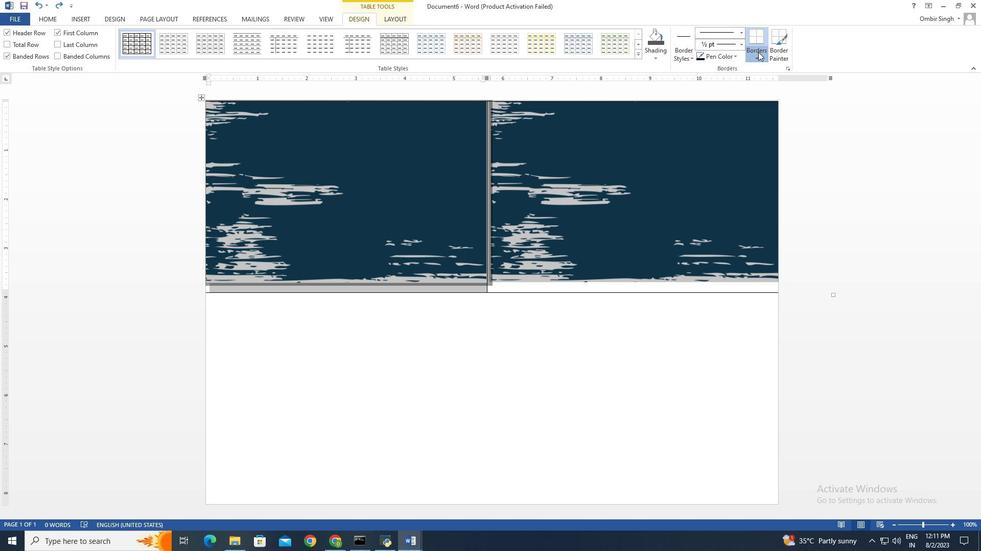 
Action: Mouse pressed left at (758, 52)
Screenshot: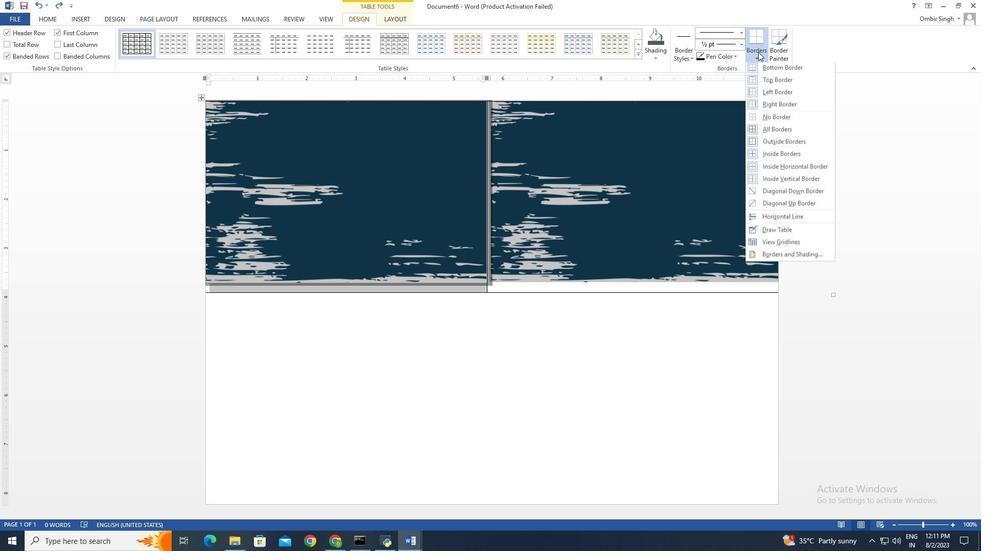 
Action: Mouse moved to (774, 119)
Screenshot: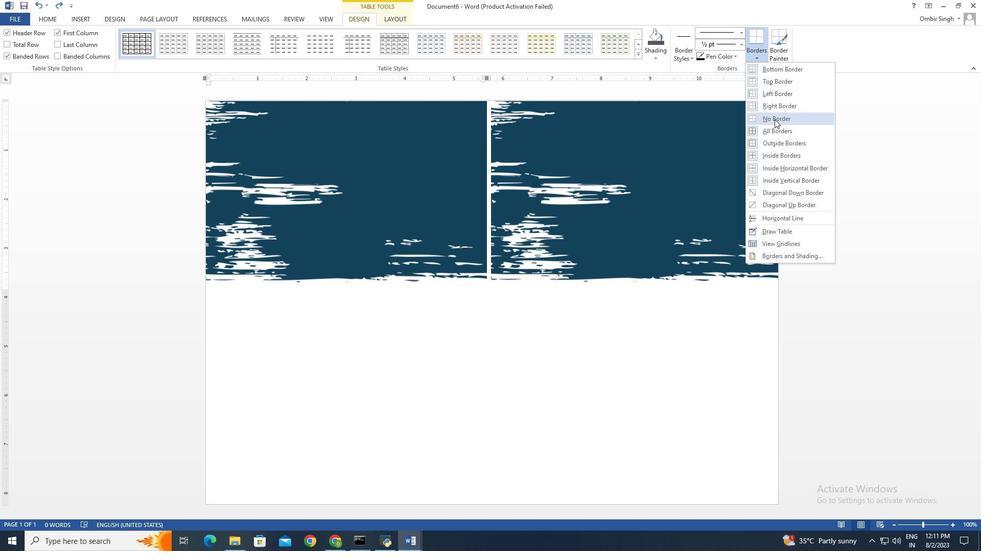 
Action: Mouse pressed left at (774, 119)
Screenshot: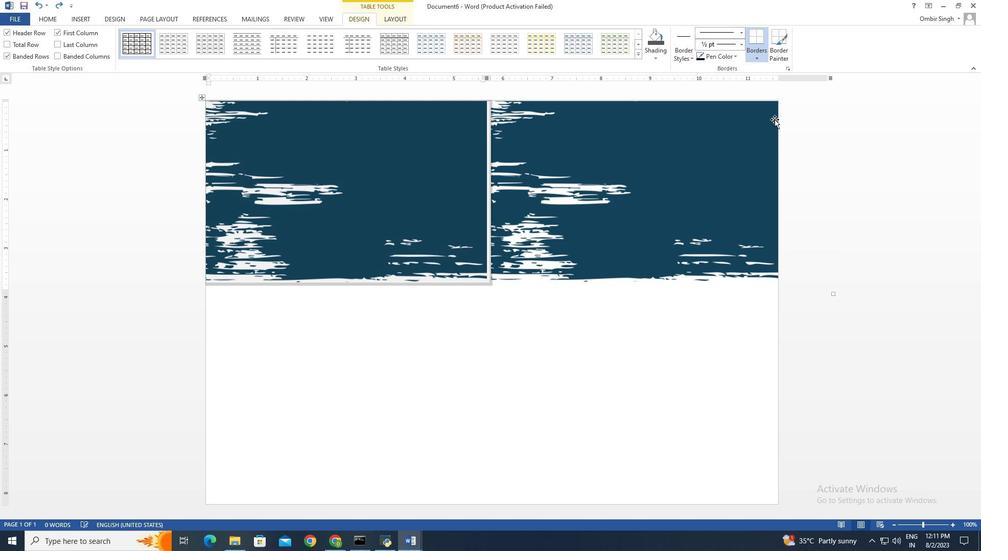 
Action: Mouse moved to (517, 364)
Screenshot: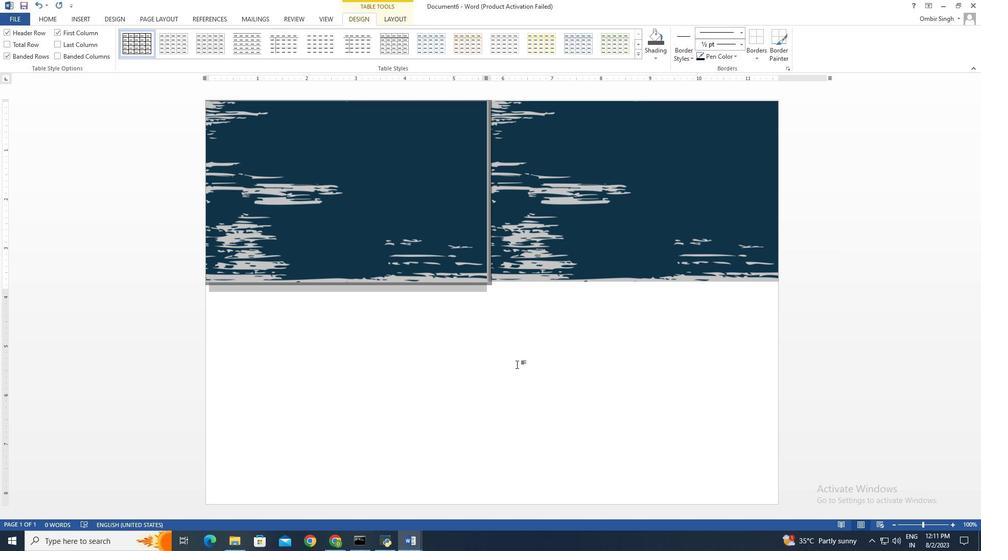 
Action: Mouse pressed left at (517, 364)
Screenshot: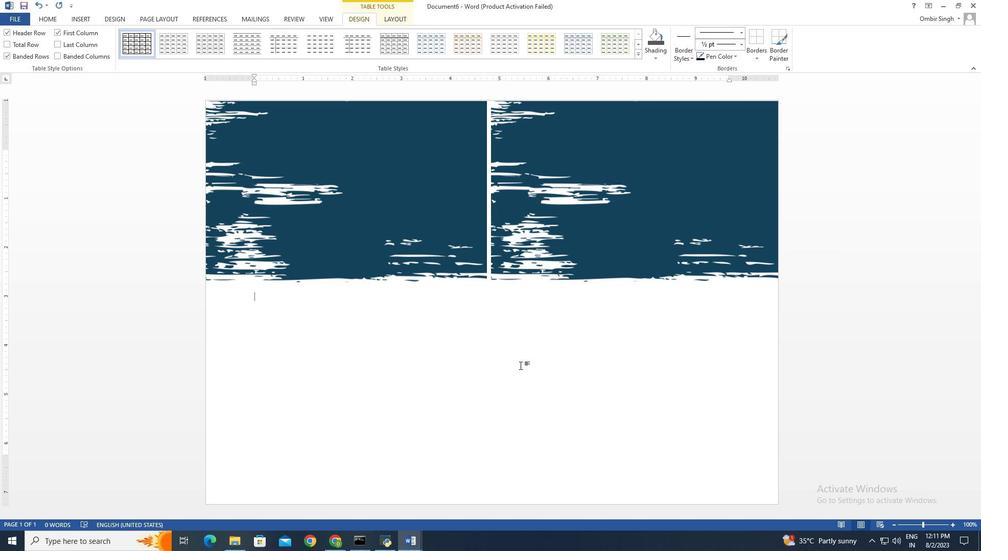 
Action: Mouse moved to (84, 16)
Screenshot: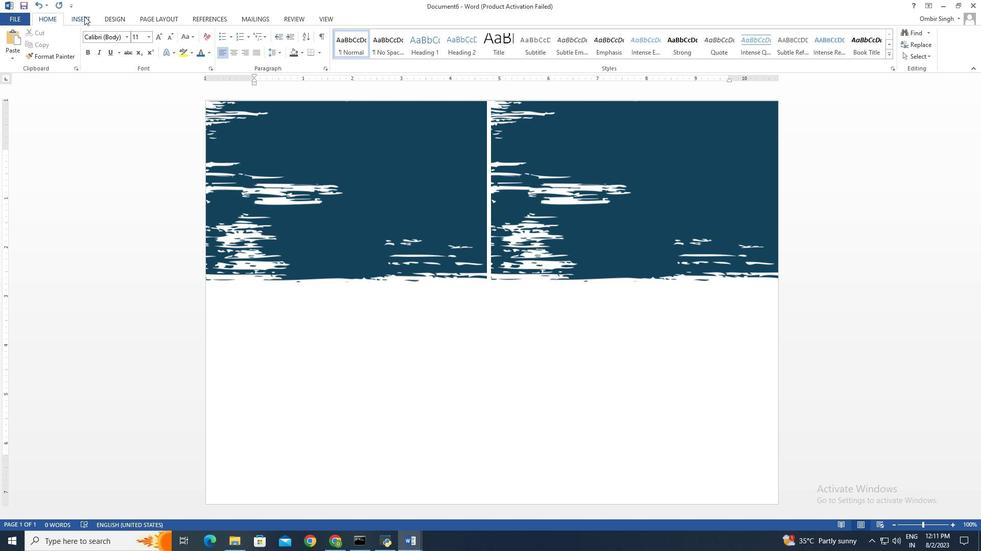 
Action: Mouse pressed left at (84, 16)
Screenshot: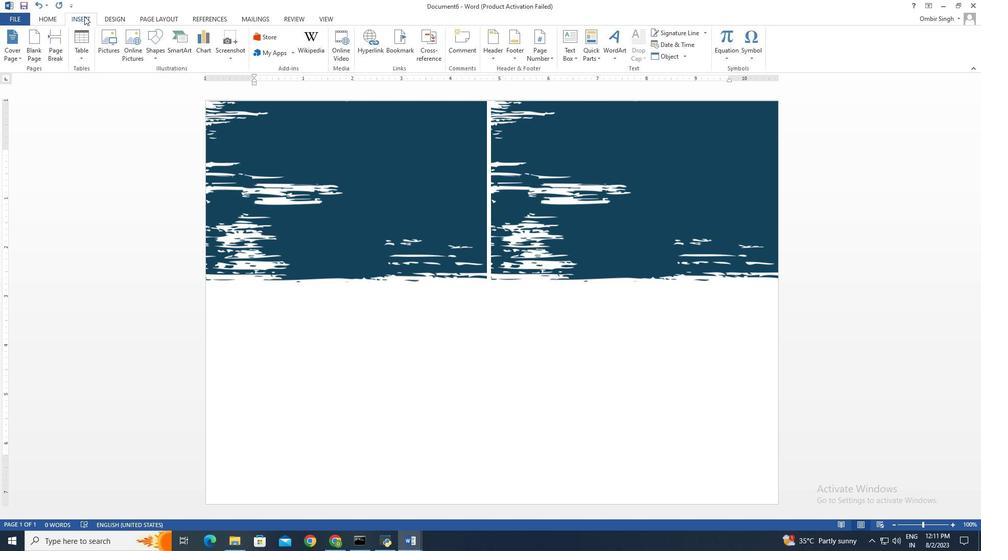 
Action: Mouse moved to (159, 56)
Screenshot: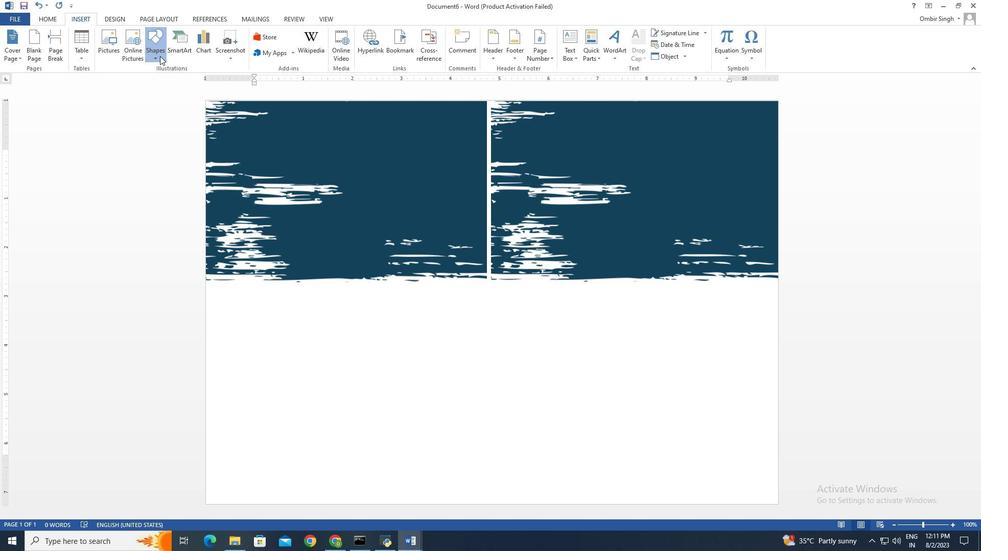 
Action: Mouse pressed left at (159, 56)
Screenshot: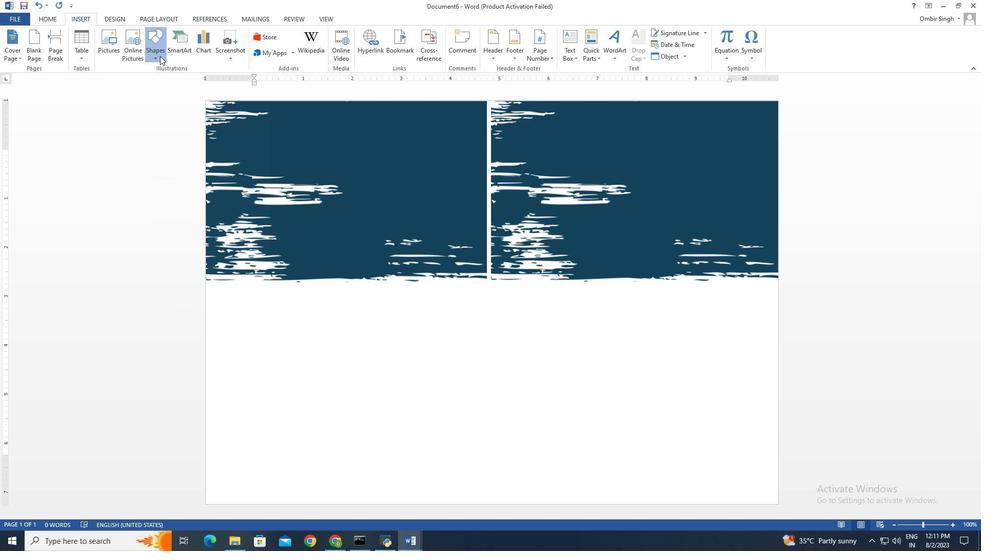 
Action: Mouse moved to (199, 91)
Screenshot: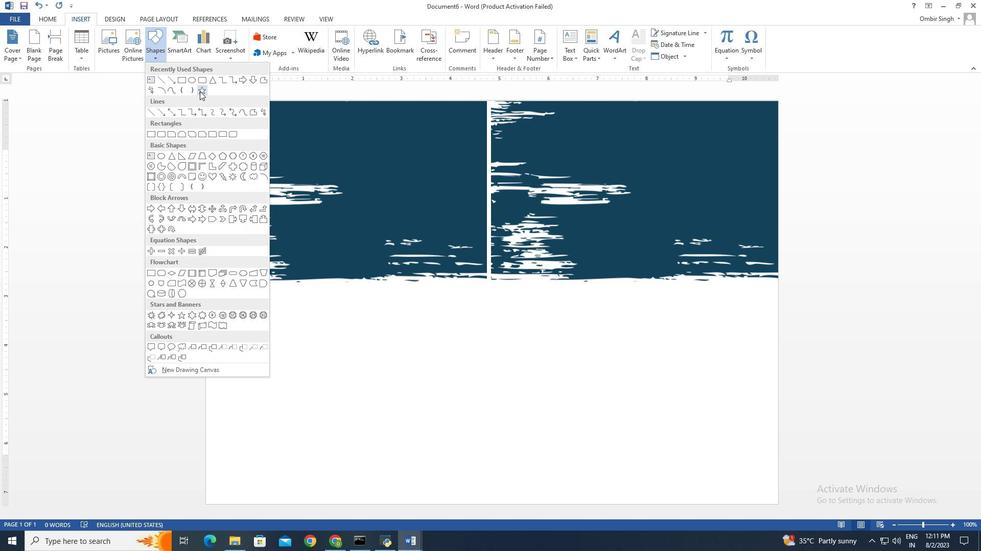 
Action: Mouse pressed left at (199, 91)
Screenshot: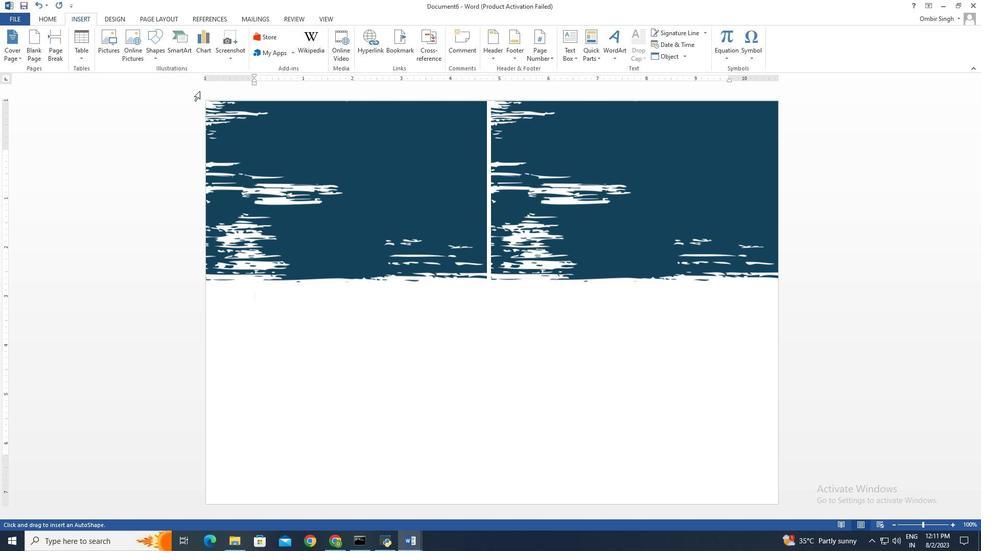 
Action: Mouse moved to (245, 131)
Screenshot: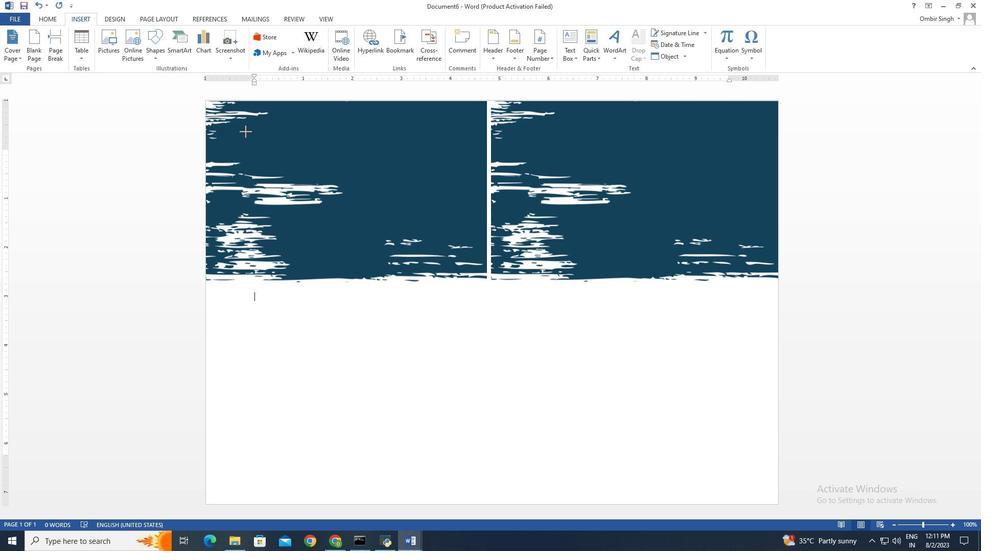
Action: Mouse pressed left at (245, 131)
Screenshot: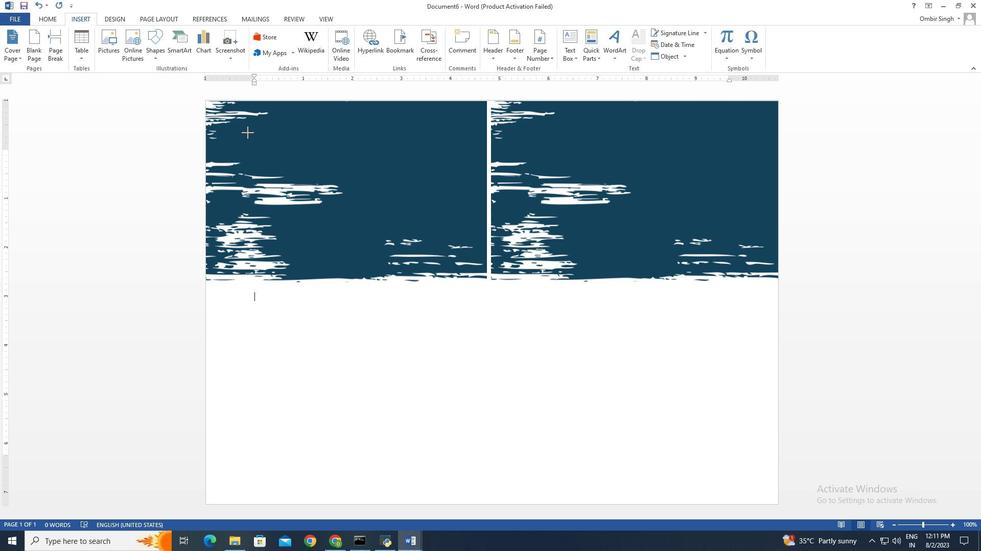 
Action: Mouse moved to (266, 154)
Screenshot: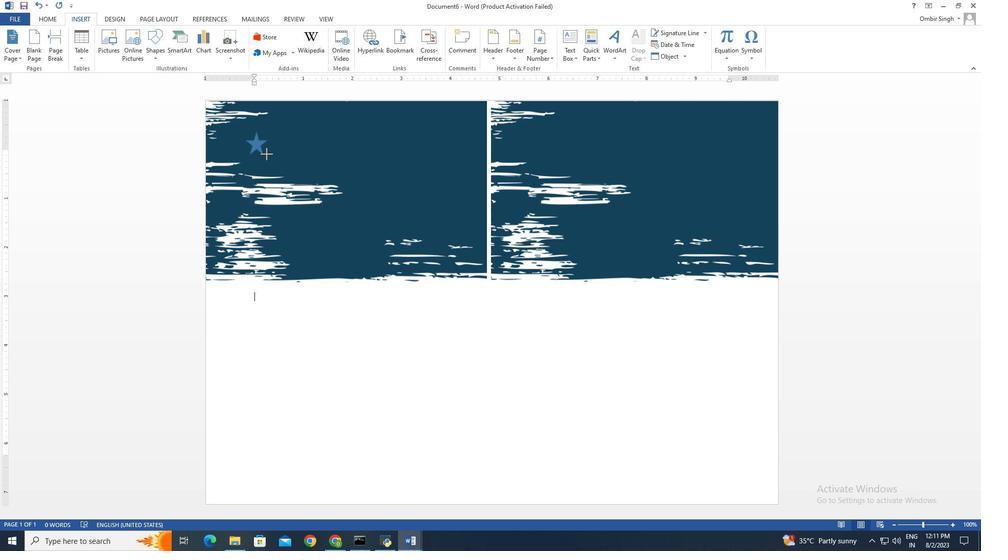 
Action: Key pressed <Key.shift>
Screenshot: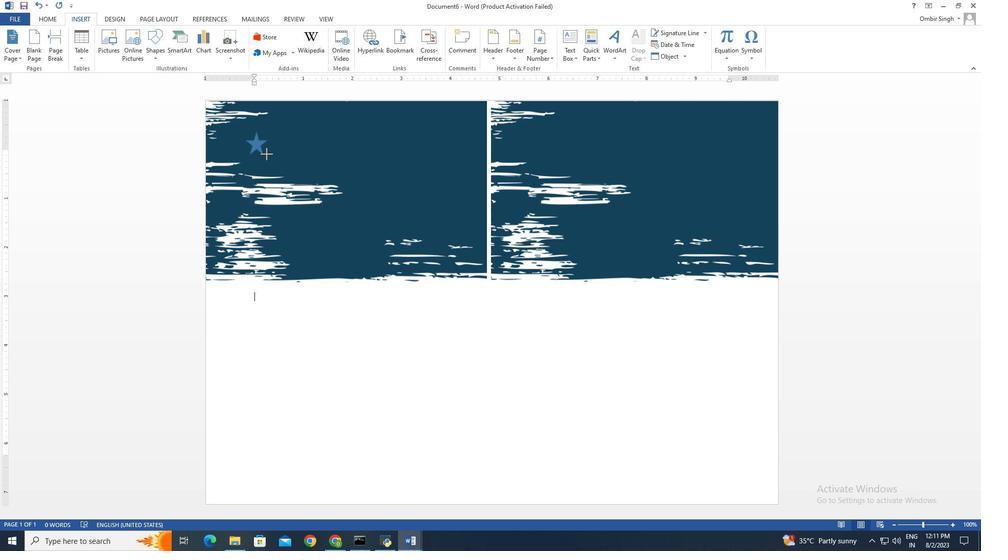 
Action: Mouse moved to (268, 153)
Screenshot: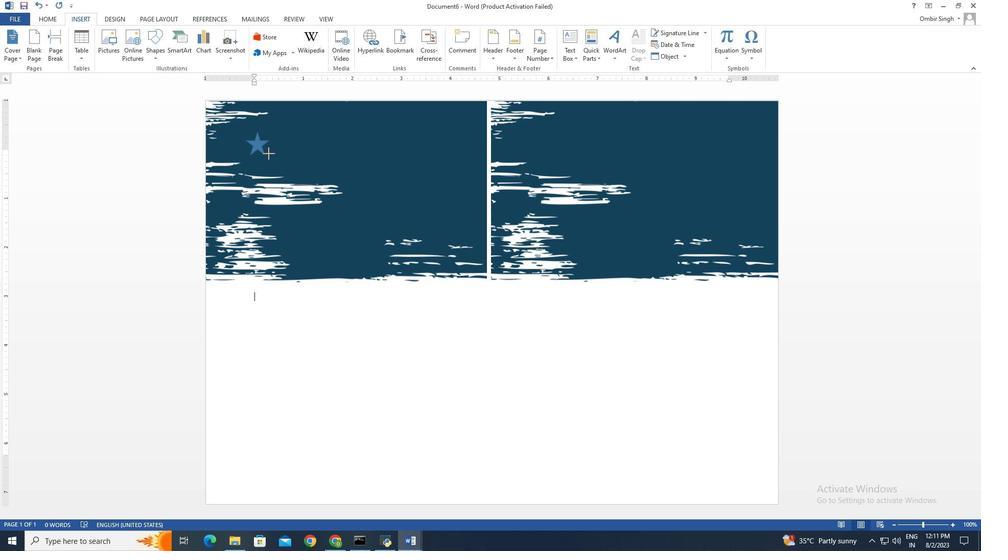 
Action: Key pressed <Key.shift>
Screenshot: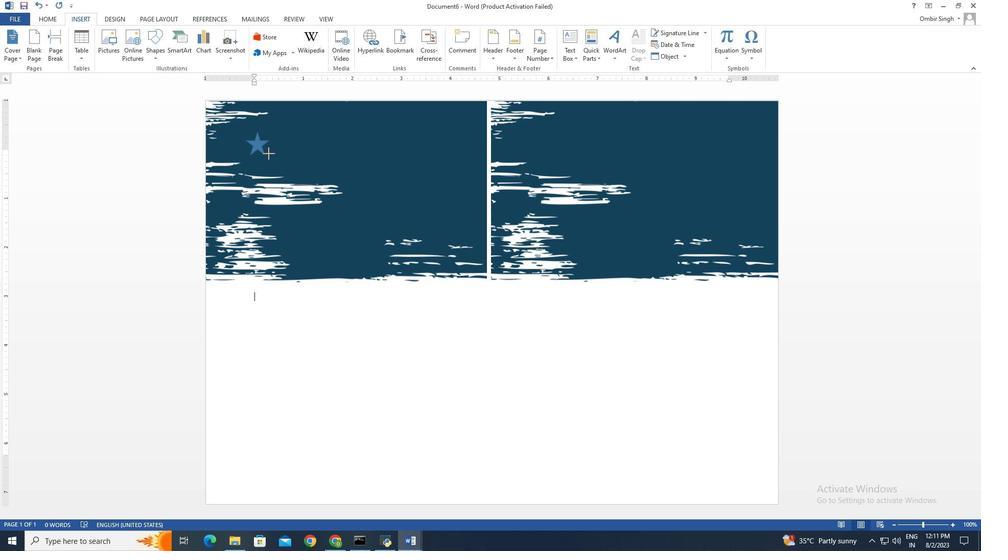 
Action: Mouse moved to (268, 153)
Screenshot: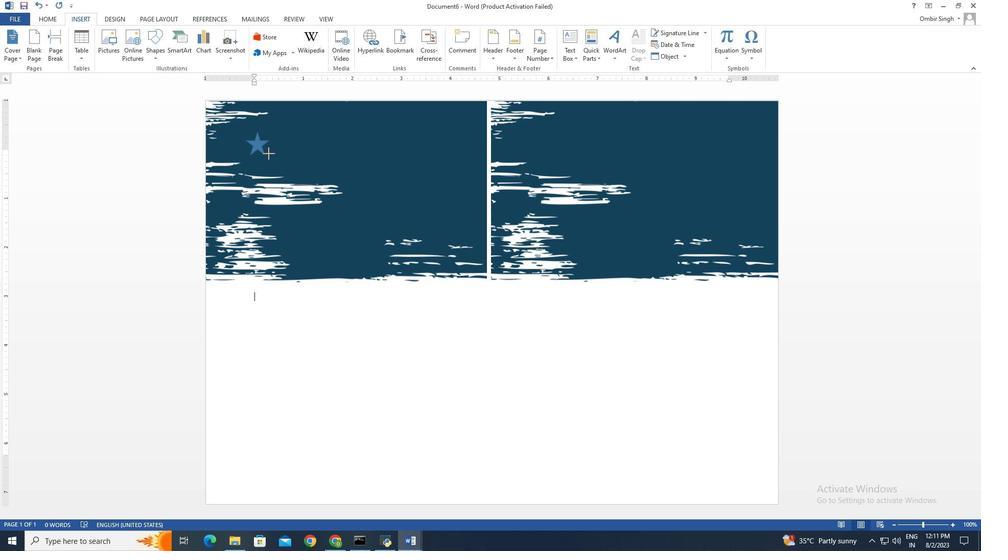 
Action: Key pressed <Key.shift><Key.shift><Key.shift><Key.shift><Key.shift><Key.shift><Key.shift><Key.shift><Key.shift><Key.shift><Key.shift>
Screenshot: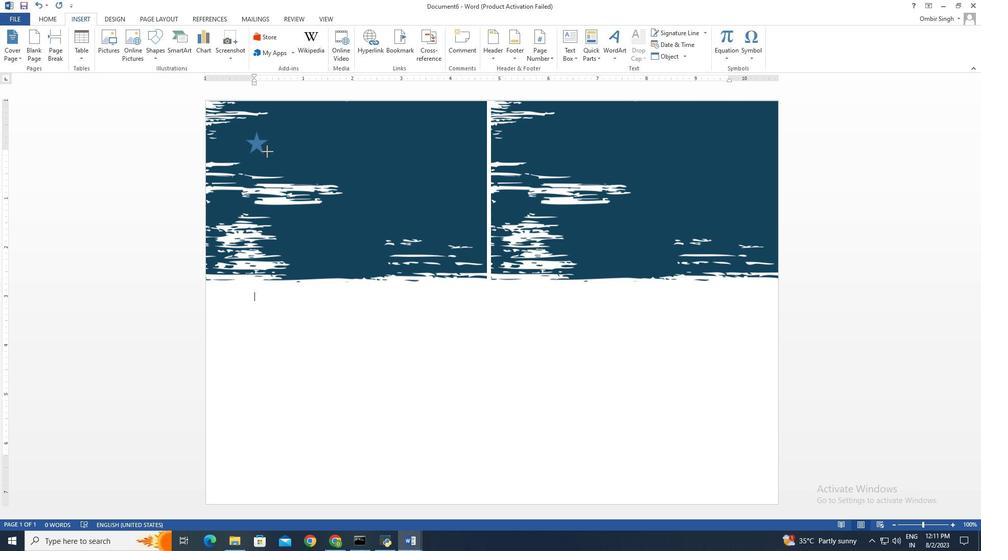 
Action: Mouse moved to (268, 153)
Screenshot: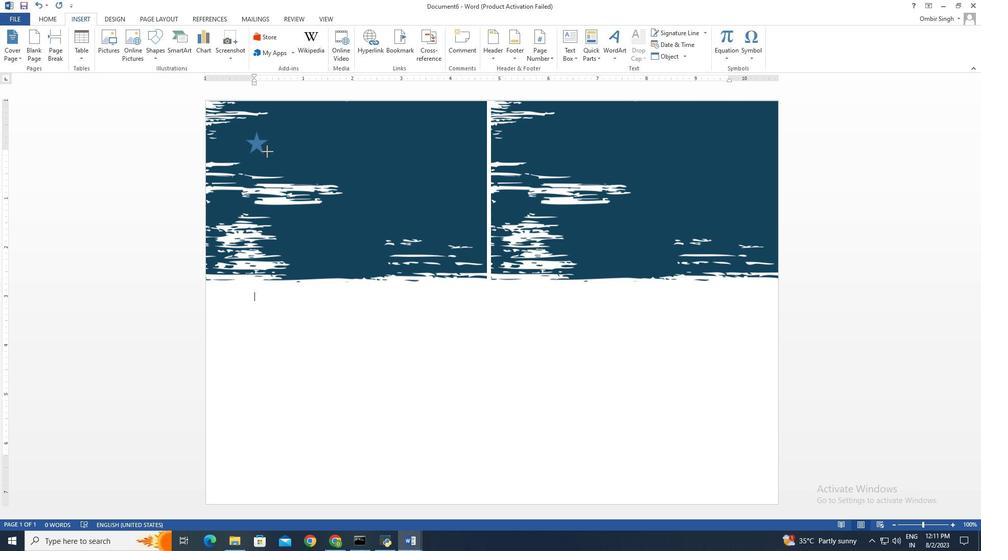 
Action: Key pressed <Key.shift>
Screenshot: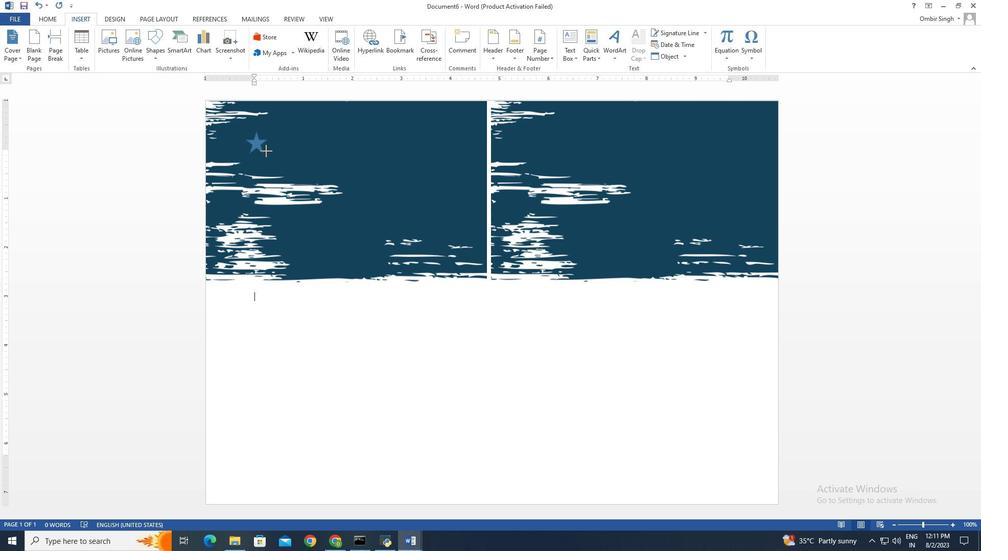 
Action: Mouse moved to (268, 153)
Screenshot: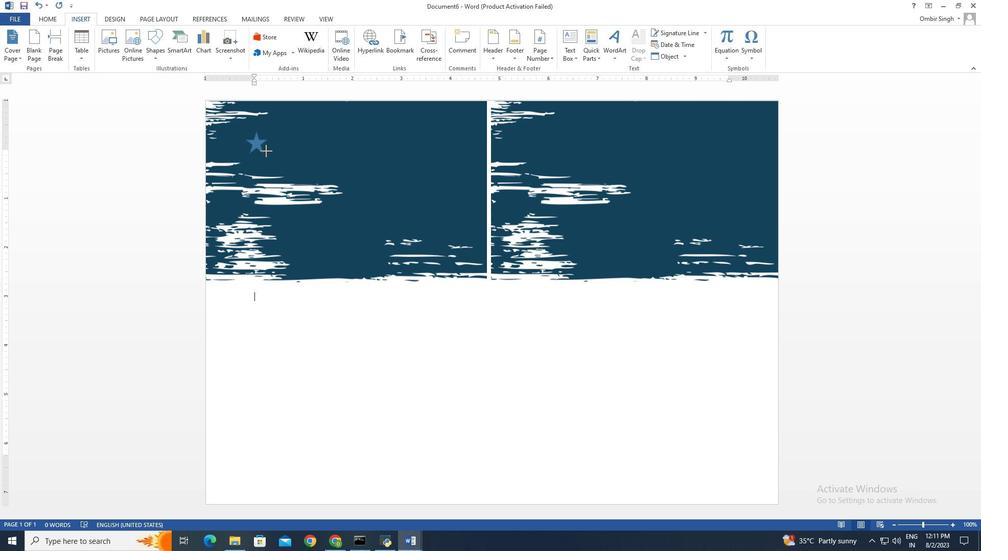 
Action: Key pressed <Key.shift>
Screenshot: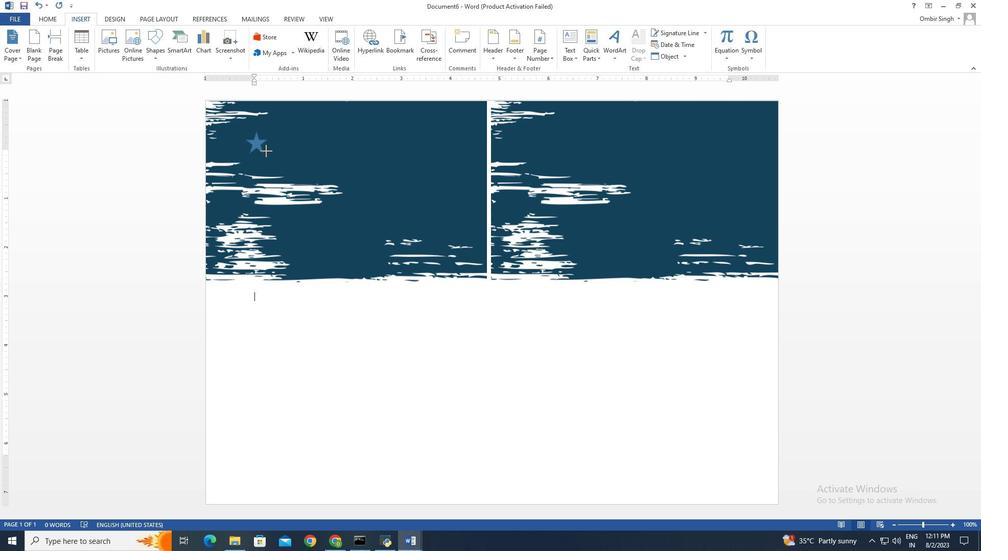 
Action: Mouse moved to (267, 152)
Screenshot: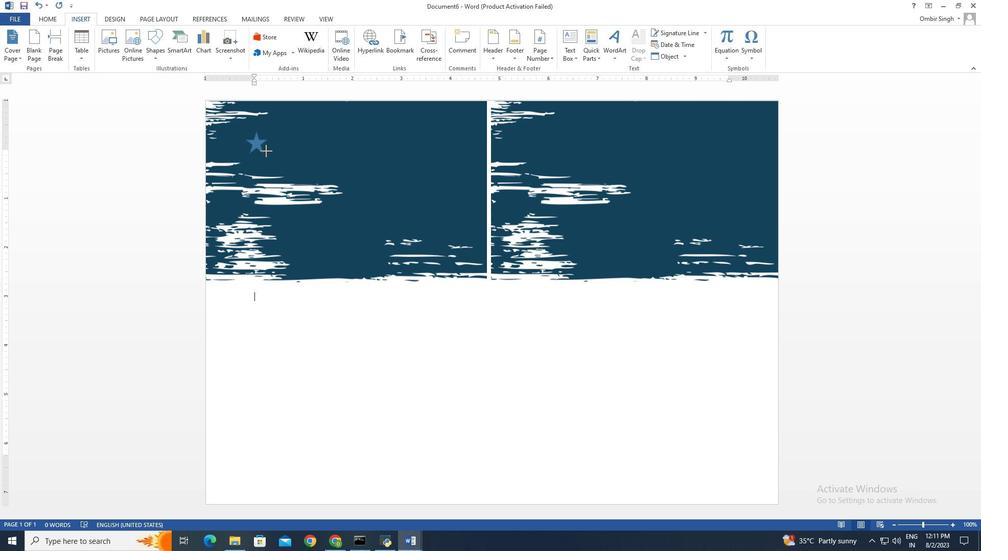 
Action: Key pressed <Key.shift>
Screenshot: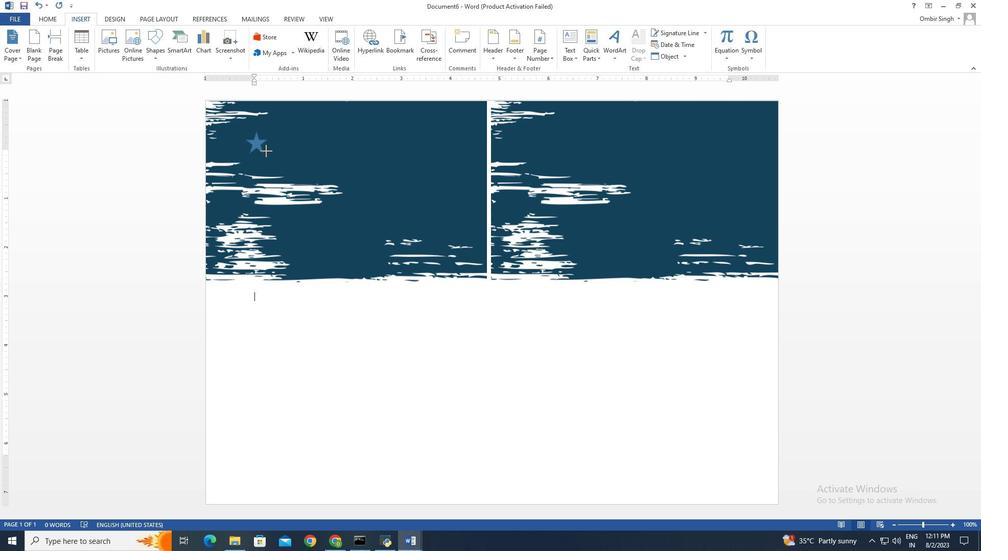 
Action: Mouse moved to (267, 152)
Screenshot: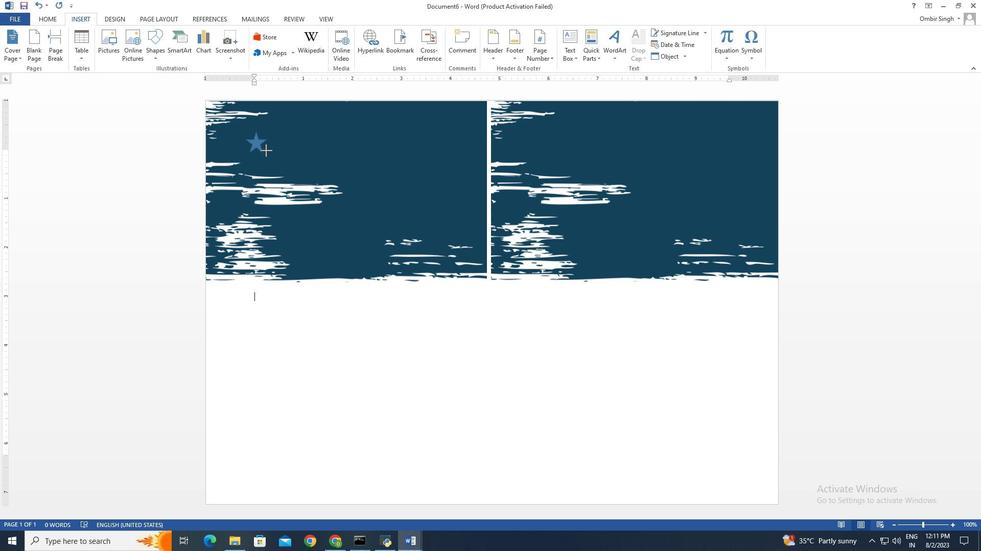 
Action: Key pressed <Key.shift>
Screenshot: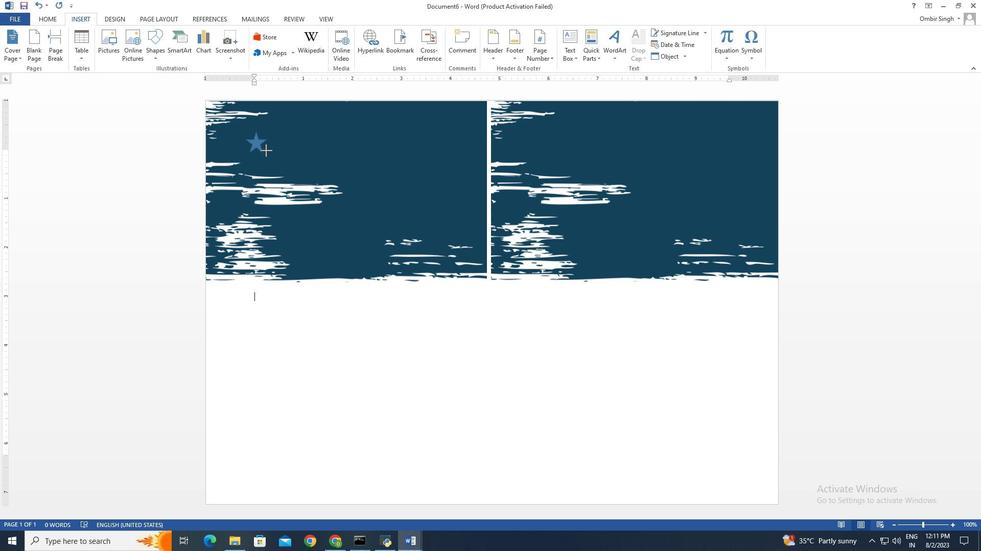 
Action: Mouse moved to (267, 151)
Screenshot: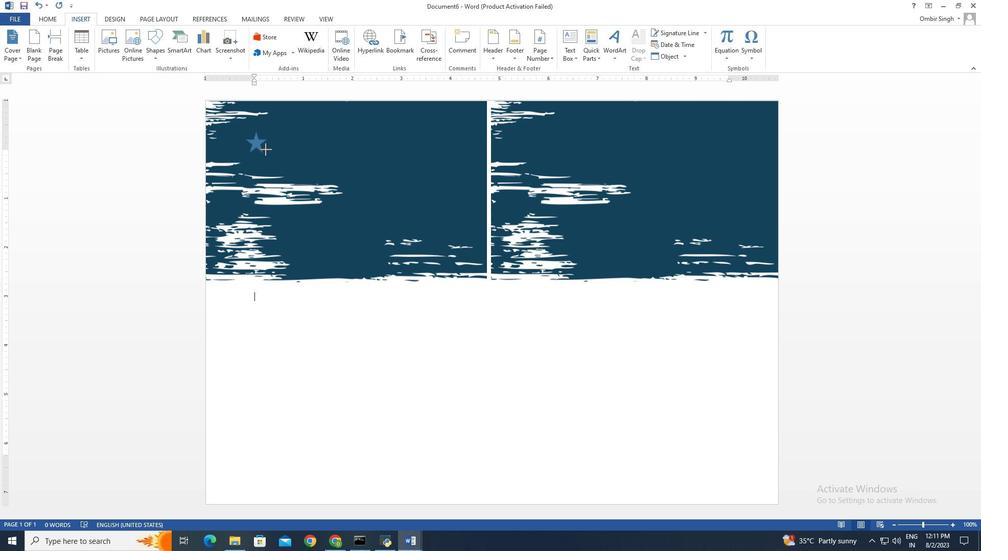 
Action: Key pressed <Key.shift>
Screenshot: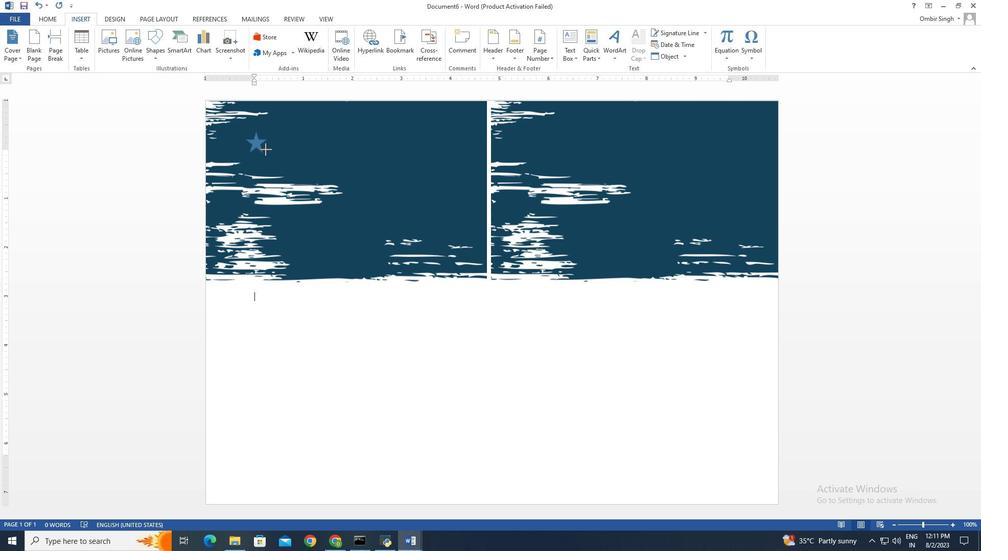 
Action: Mouse moved to (267, 151)
Screenshot: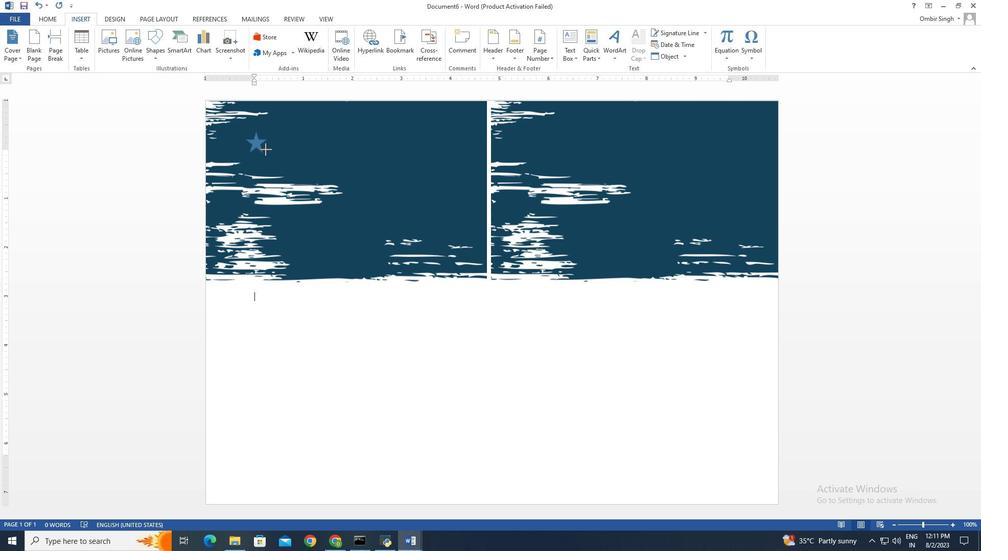 
Action: Key pressed <Key.shift>
Screenshot: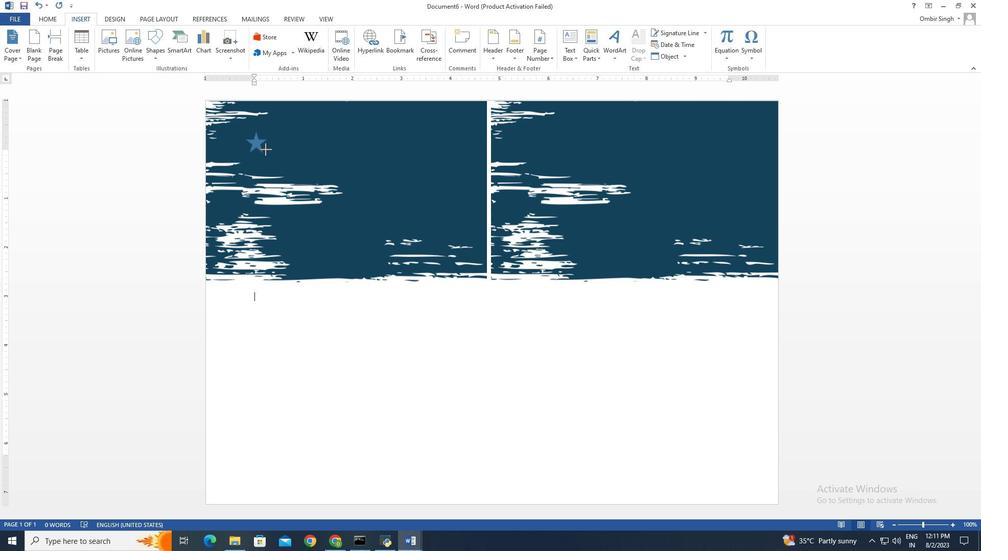
Action: Mouse moved to (266, 151)
Screenshot: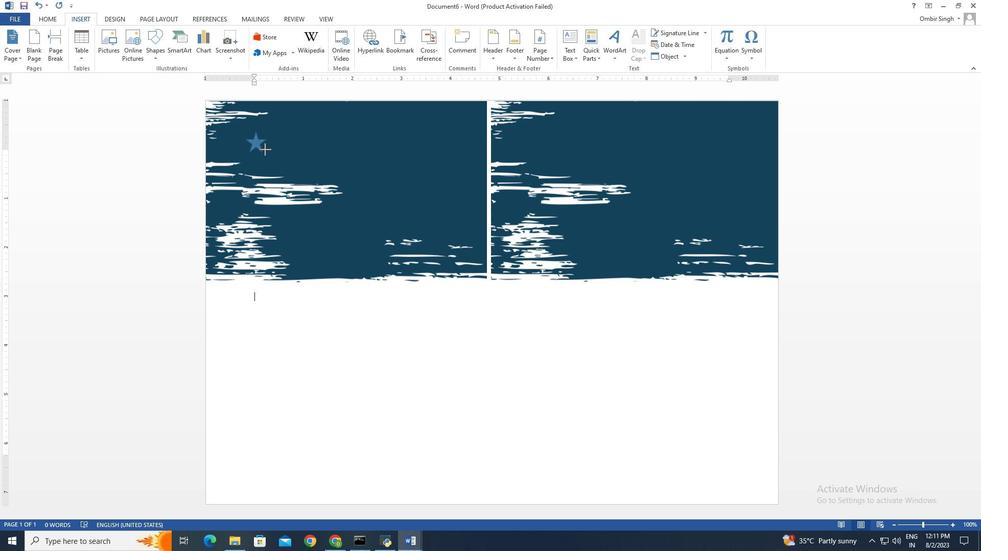 
Action: Key pressed <Key.shift>
Screenshot: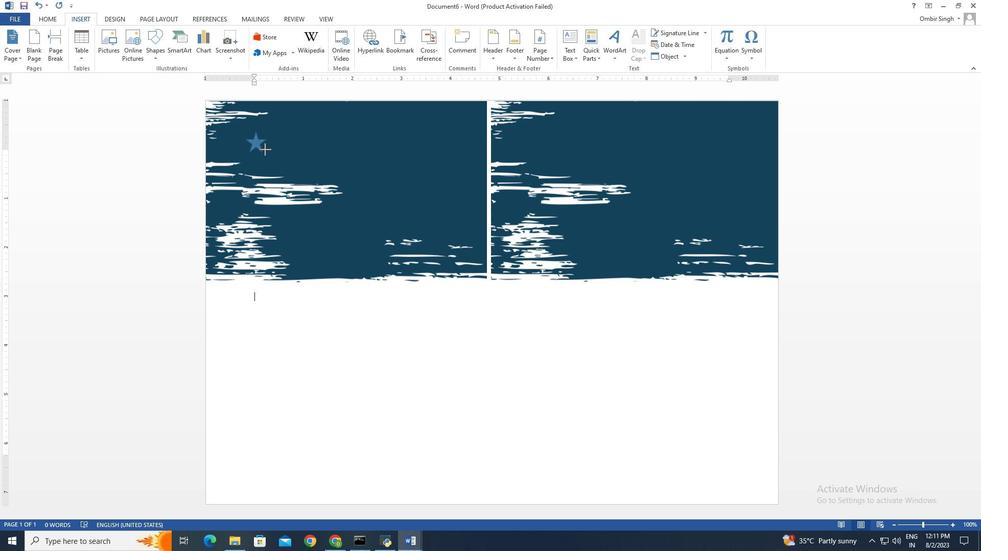 
Action: Mouse moved to (266, 151)
Screenshot: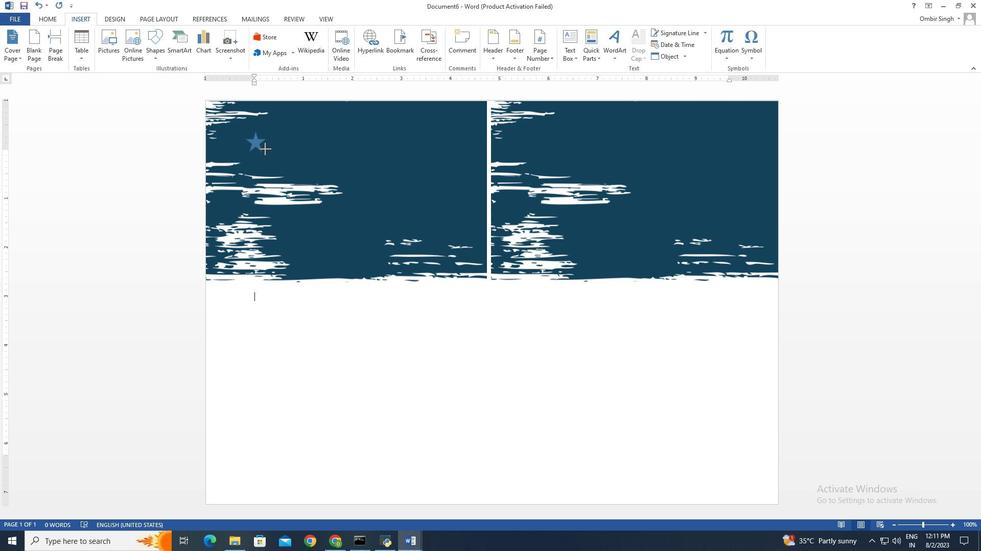
Action: Key pressed <Key.shift>
Screenshot: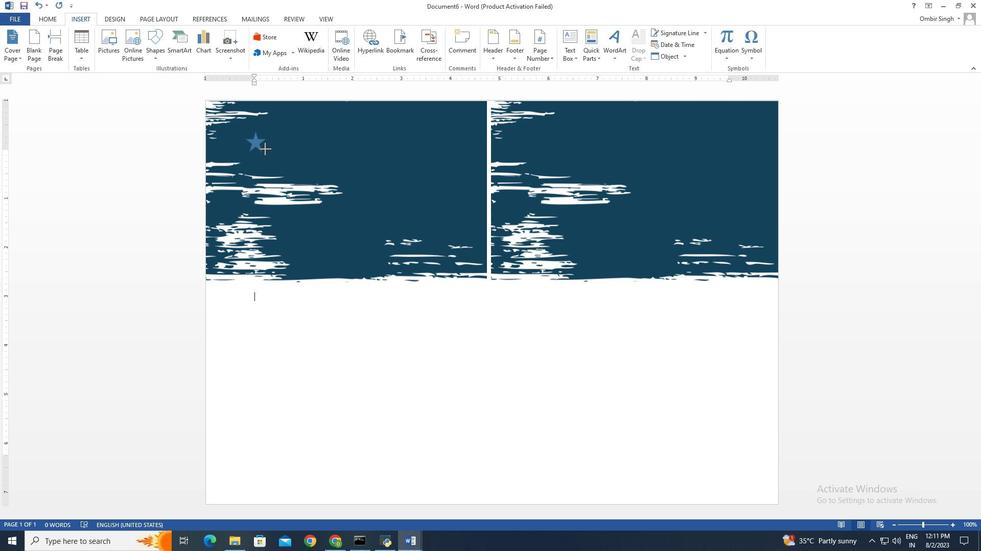 
Action: Mouse moved to (266, 150)
Screenshot: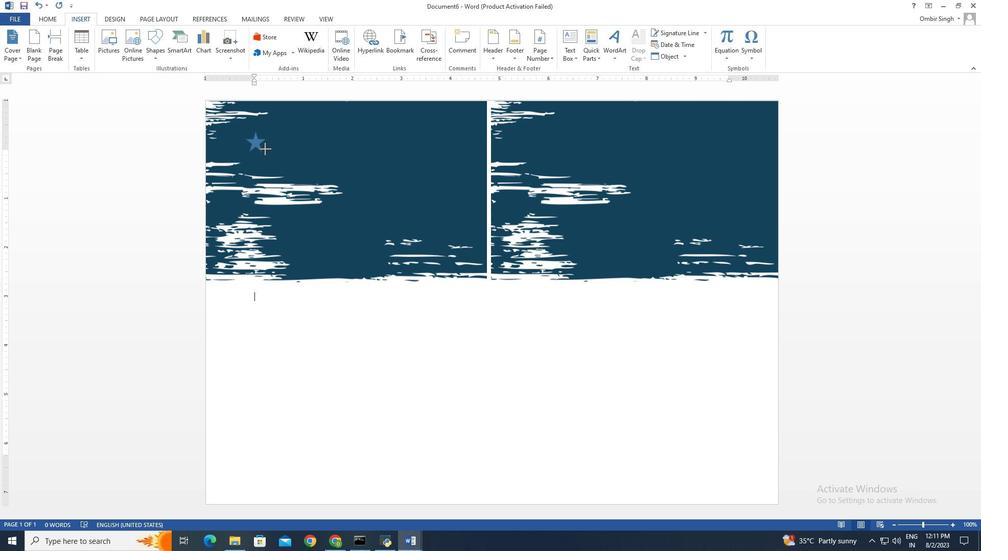 
Action: Key pressed <Key.shift>
Screenshot: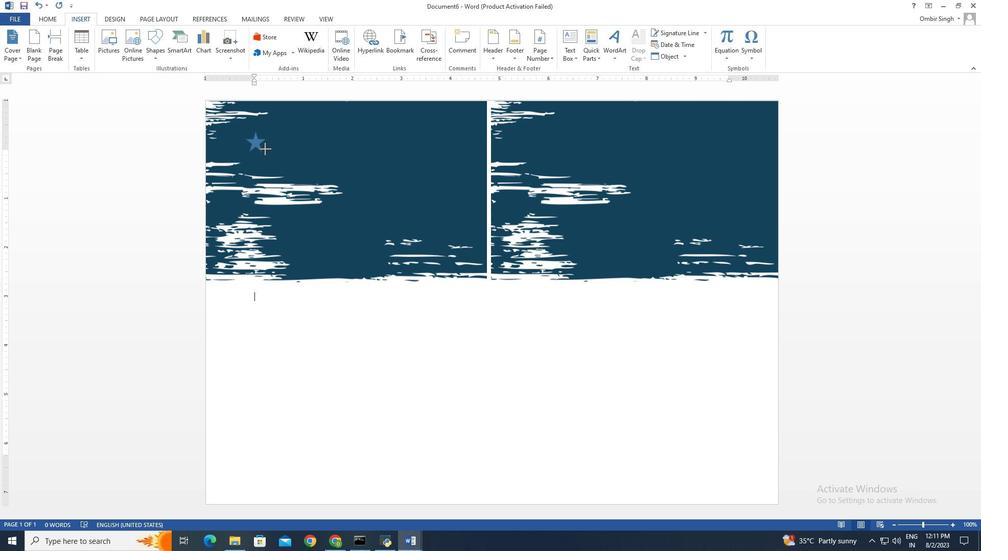 
Action: Mouse moved to (265, 150)
Screenshot: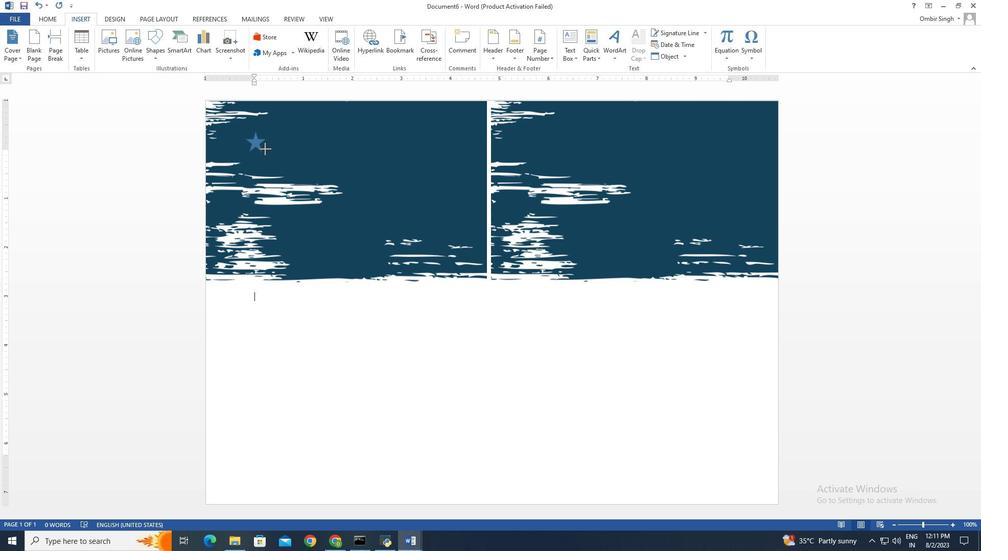
Action: Key pressed <Key.shift>
Screenshot: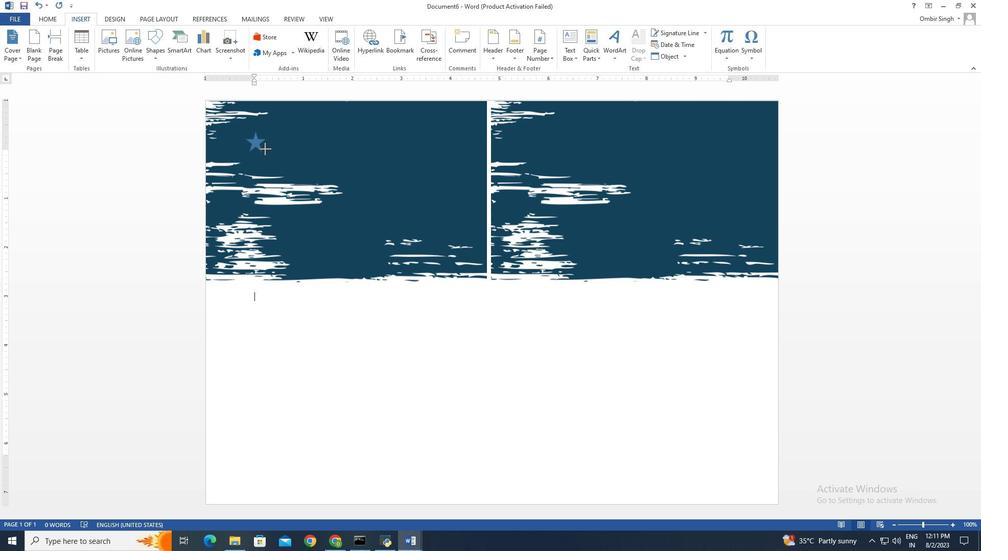 
Action: Mouse moved to (265, 149)
Screenshot: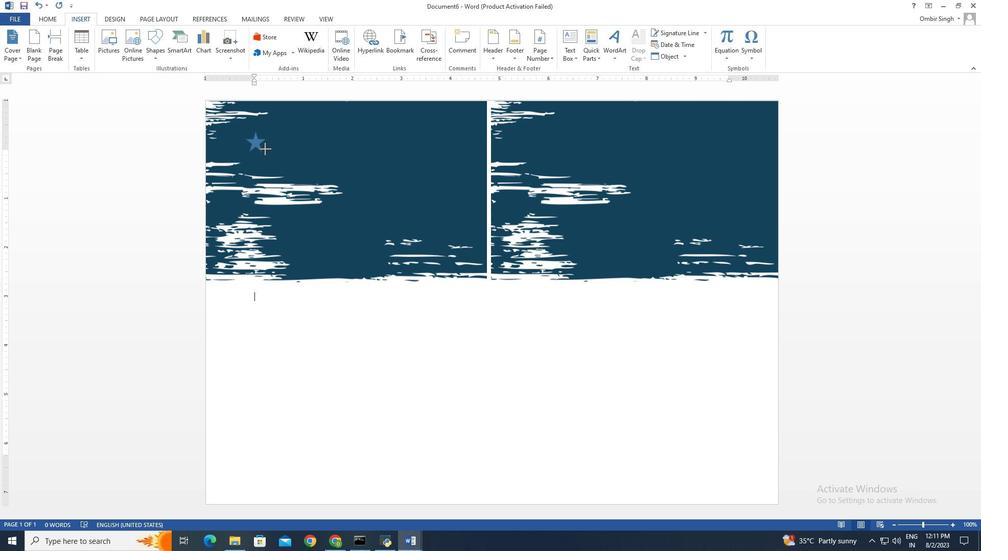 
Action: Key pressed <Key.shift>
Screenshot: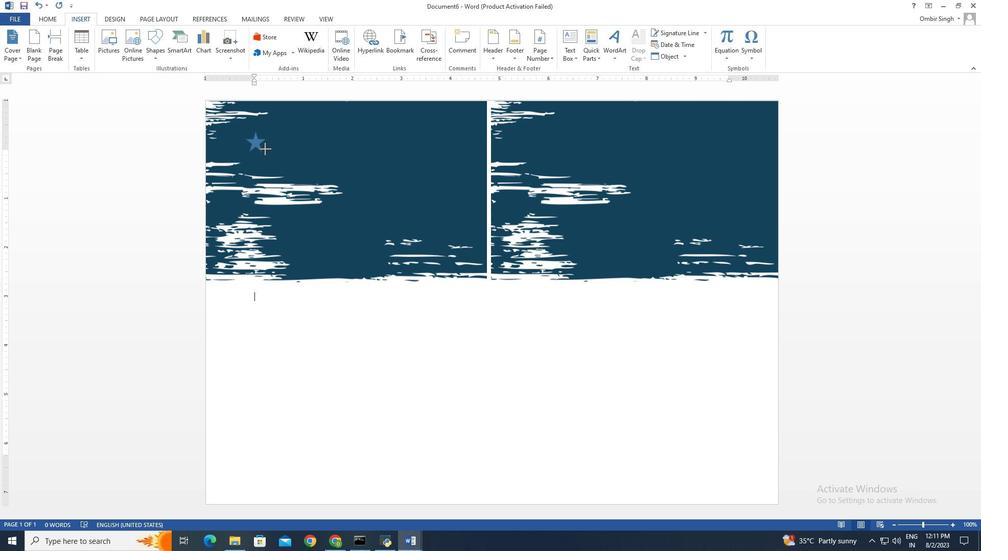 
Action: Mouse moved to (265, 149)
Screenshot: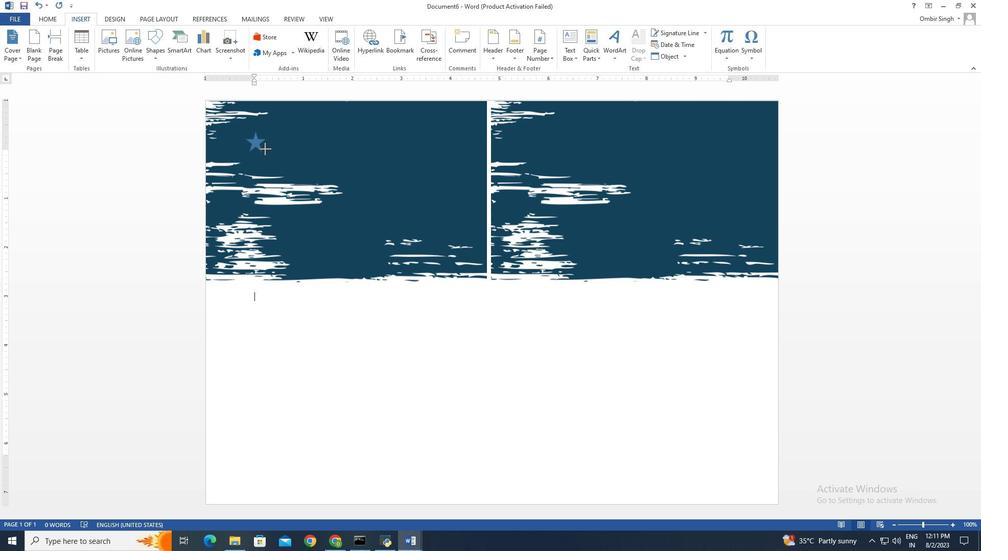 
Action: Key pressed <Key.shift>
Screenshot: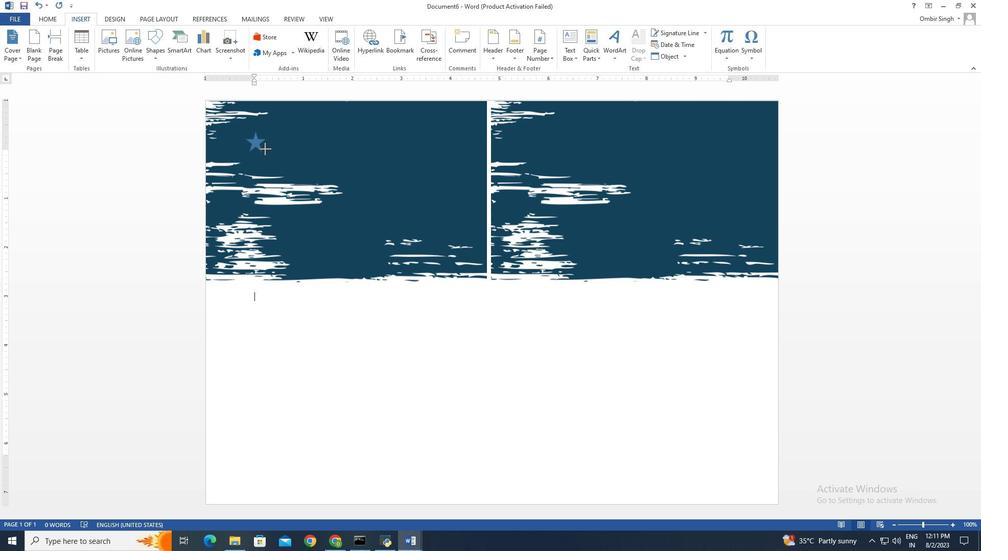 
Action: Mouse moved to (265, 149)
Screenshot: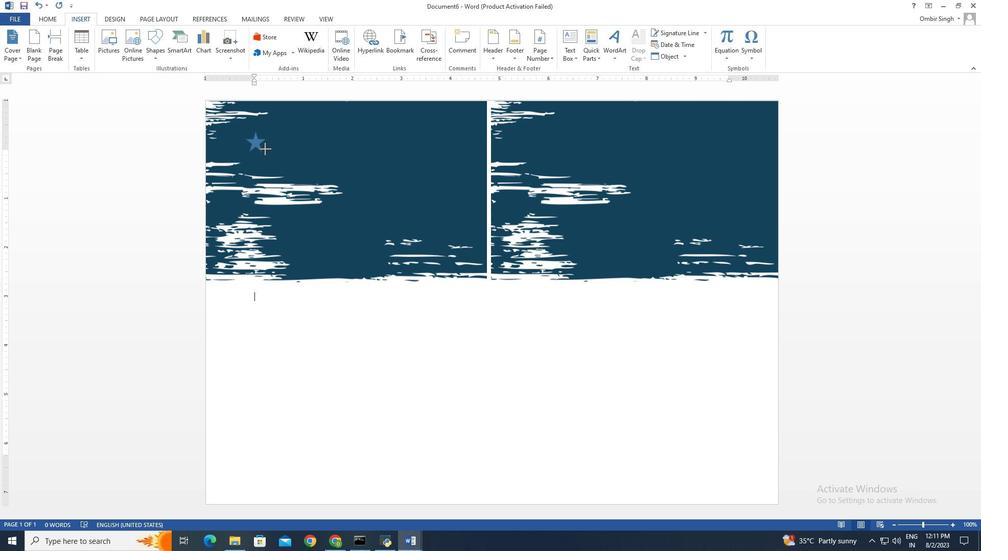 
Action: Key pressed <Key.shift>
Screenshot: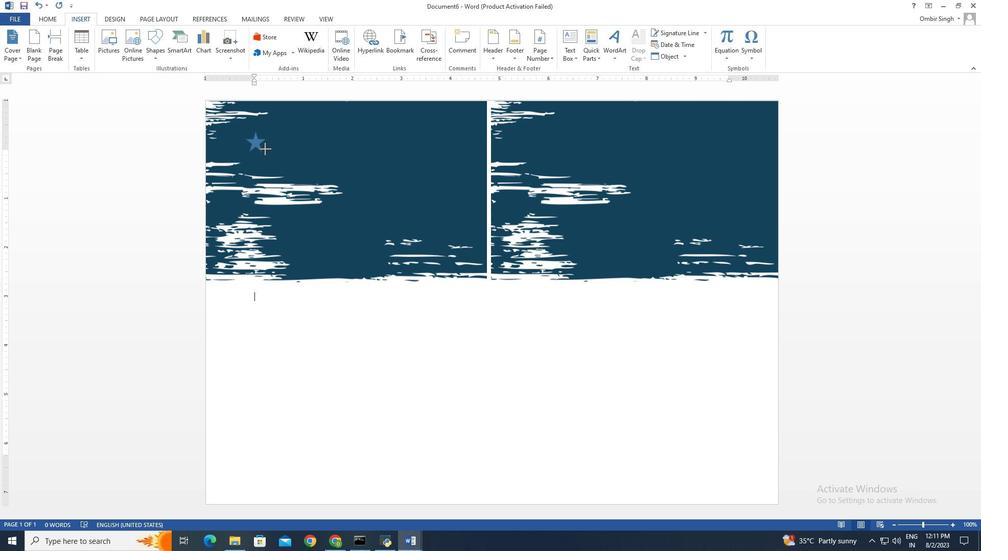
Action: Mouse moved to (265, 149)
Screenshot: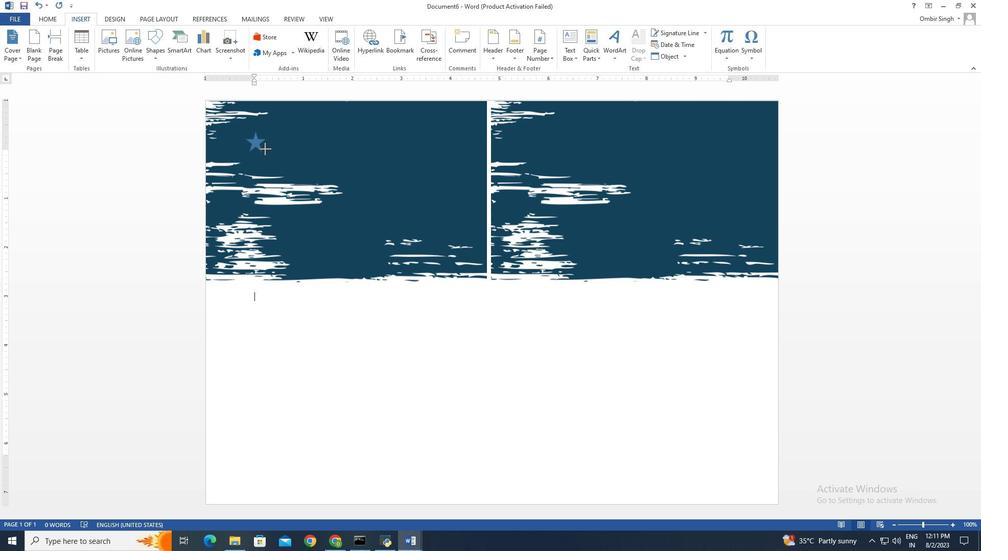 
Action: Key pressed <Key.shift><Key.shift><Key.shift><Key.shift><Key.shift><Key.shift><Key.shift><Key.shift><Key.shift><Key.shift><Key.shift><Key.shift><Key.shift><Key.shift><Key.shift><Key.shift><Key.shift><Key.shift><Key.shift><Key.shift><Key.shift><Key.shift><Key.shift><Key.shift><Key.shift><Key.shift><Key.shift><Key.shift><Key.shift><Key.shift><Key.shift><Key.shift><Key.shift><Key.shift><Key.shift><Key.shift><Key.shift><Key.shift><Key.shift><Key.shift><Key.shift>
Screenshot: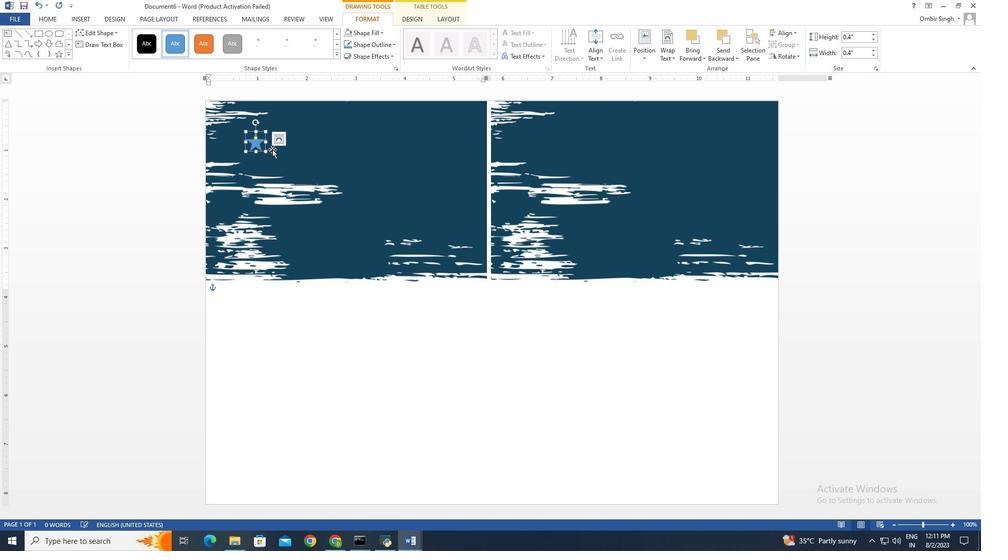 
Action: Mouse moved to (252, 141)
Screenshot: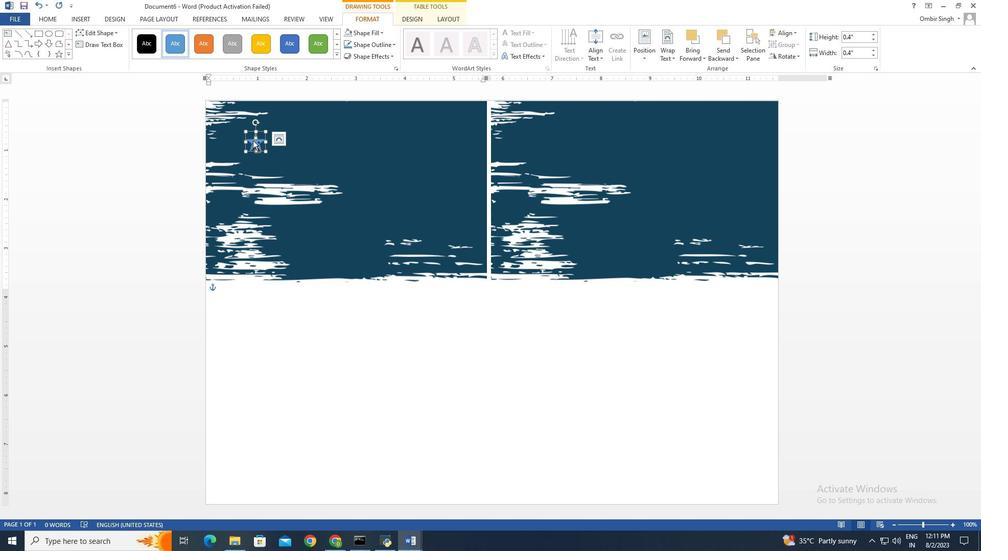 
Action: Mouse pressed left at (252, 141)
Screenshot: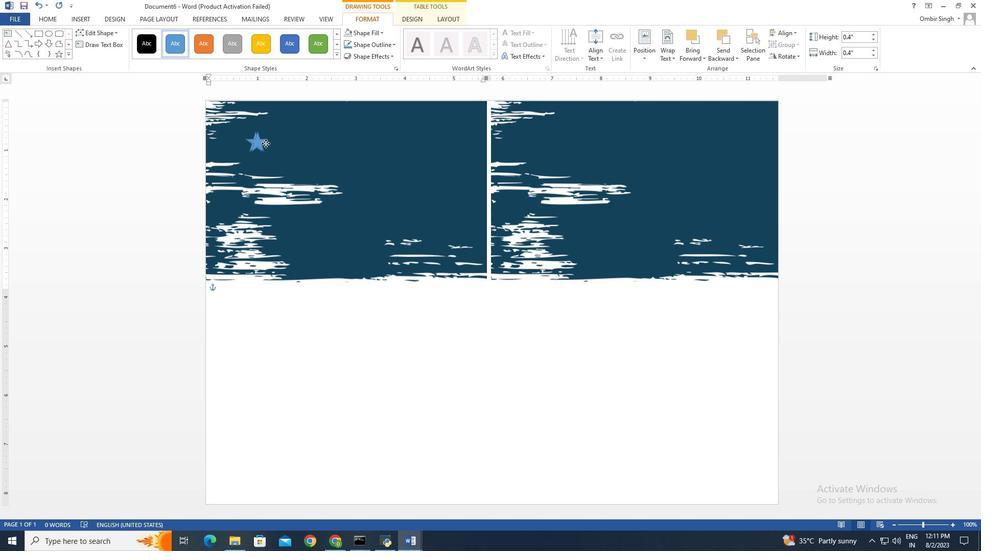 
Action: Mouse moved to (283, 143)
Screenshot: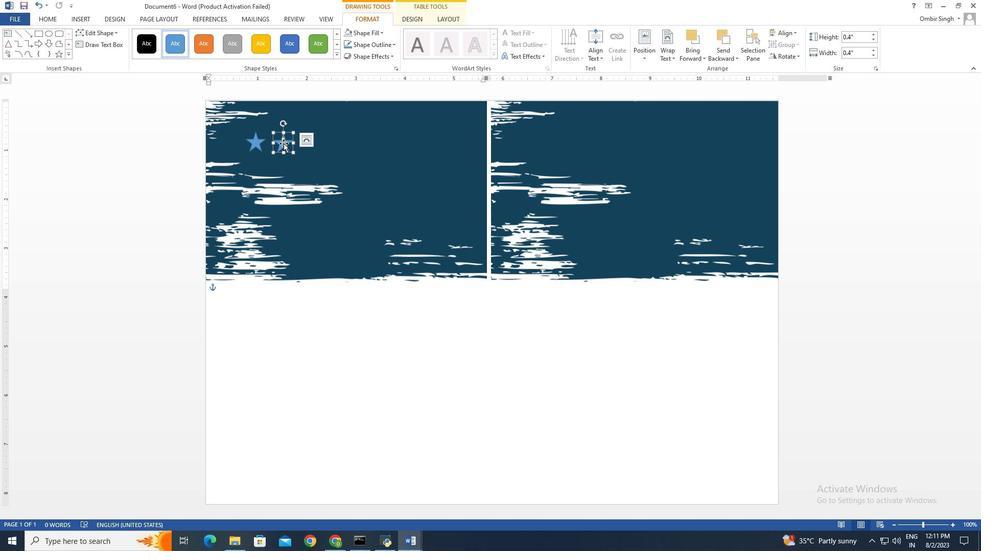
Action: Mouse pressed left at (283, 143)
Screenshot: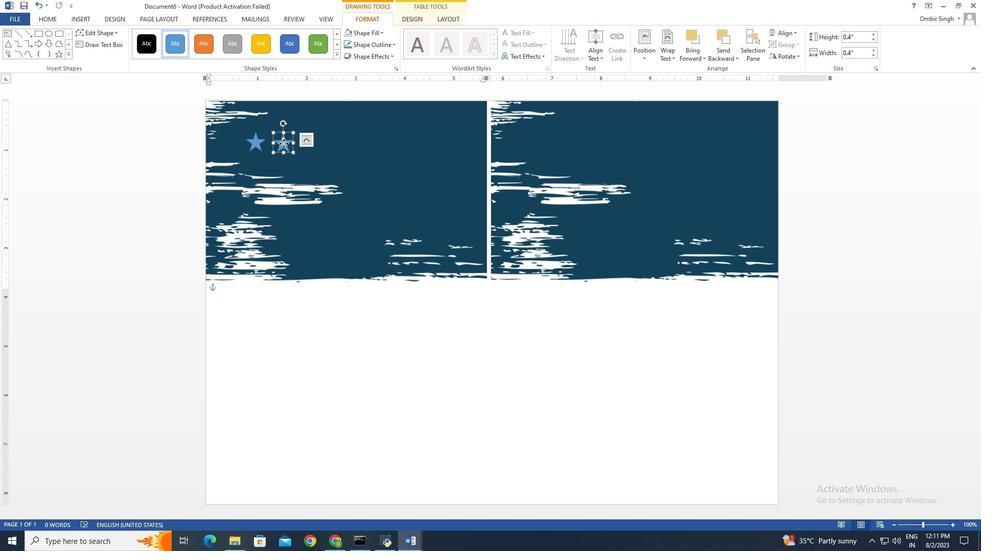 
Action: Mouse moved to (307, 143)
Screenshot: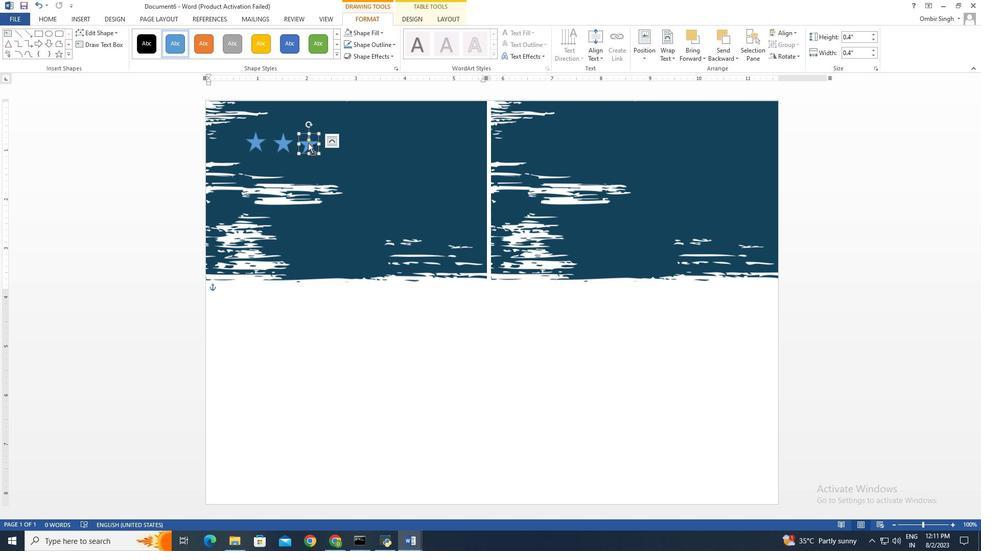 
Action: Mouse pressed left at (307, 143)
Screenshot: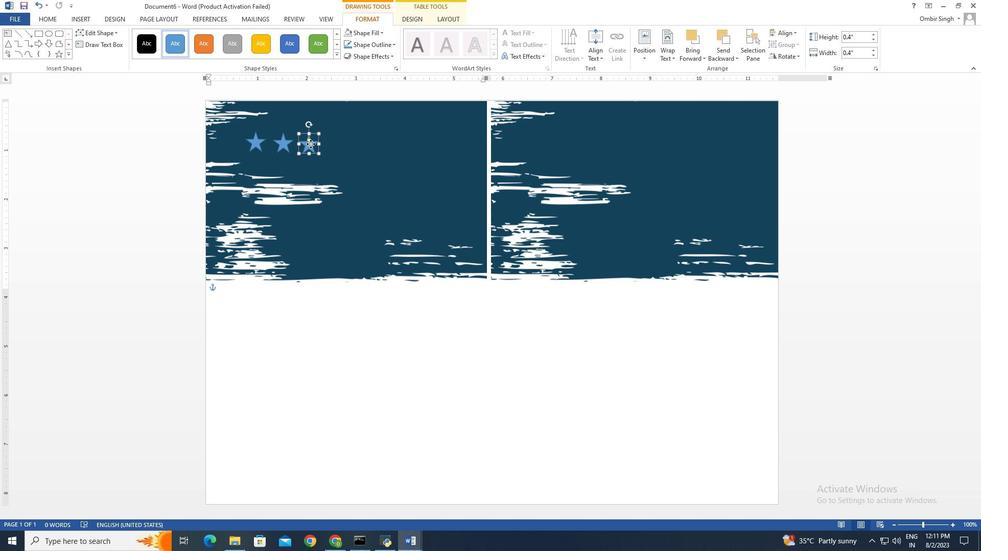 
Action: Mouse moved to (334, 144)
Screenshot: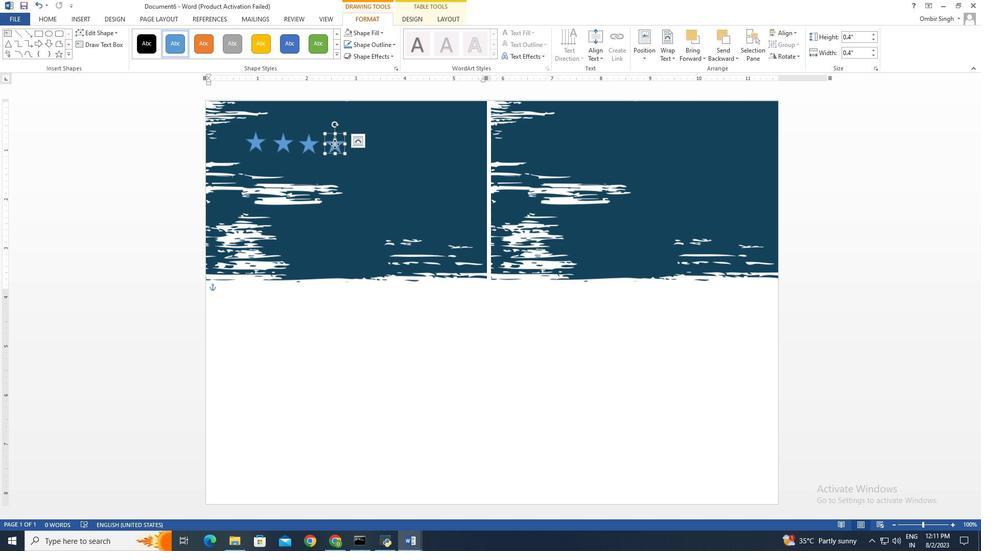
Action: Mouse pressed left at (334, 144)
Screenshot: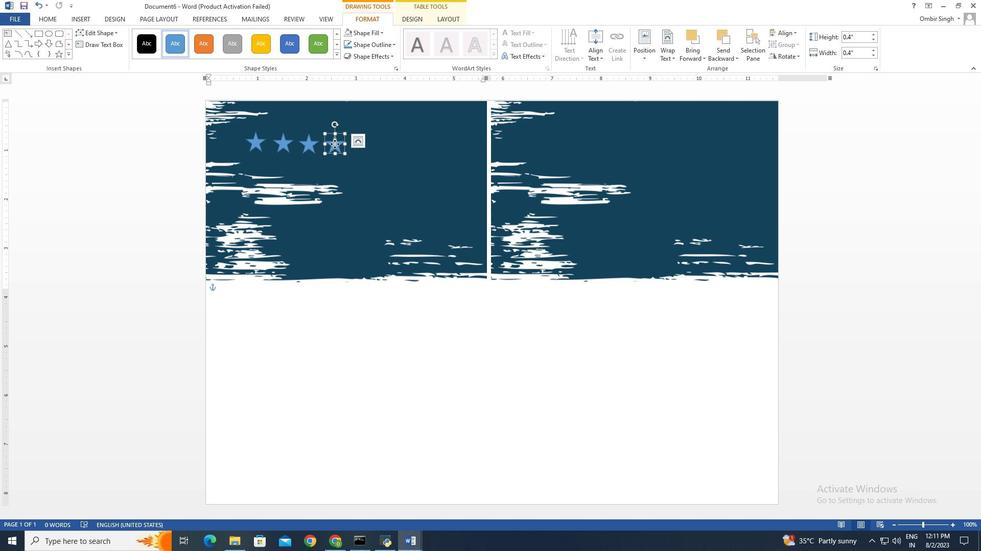 
Action: Mouse moved to (361, 143)
Screenshot: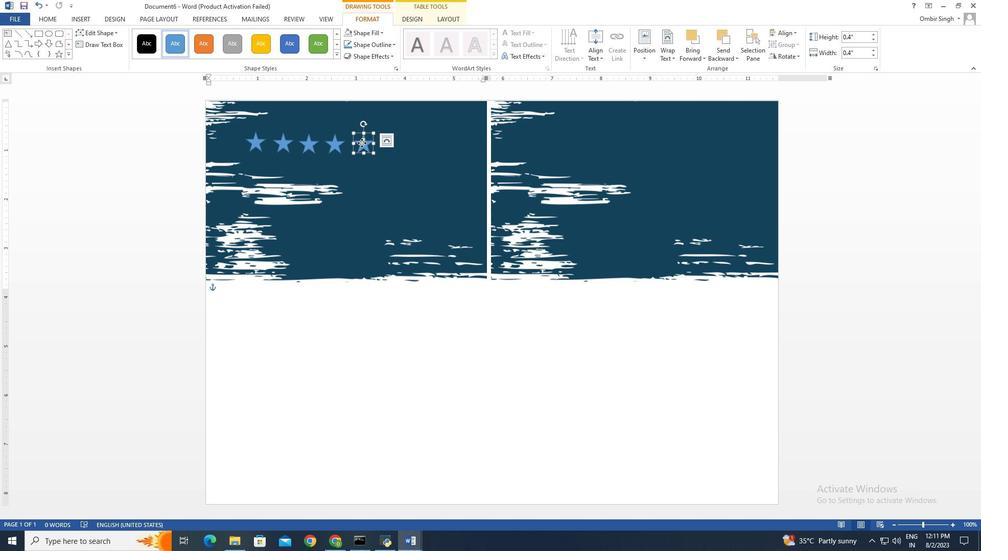 
Action: Mouse pressed left at (361, 143)
Screenshot: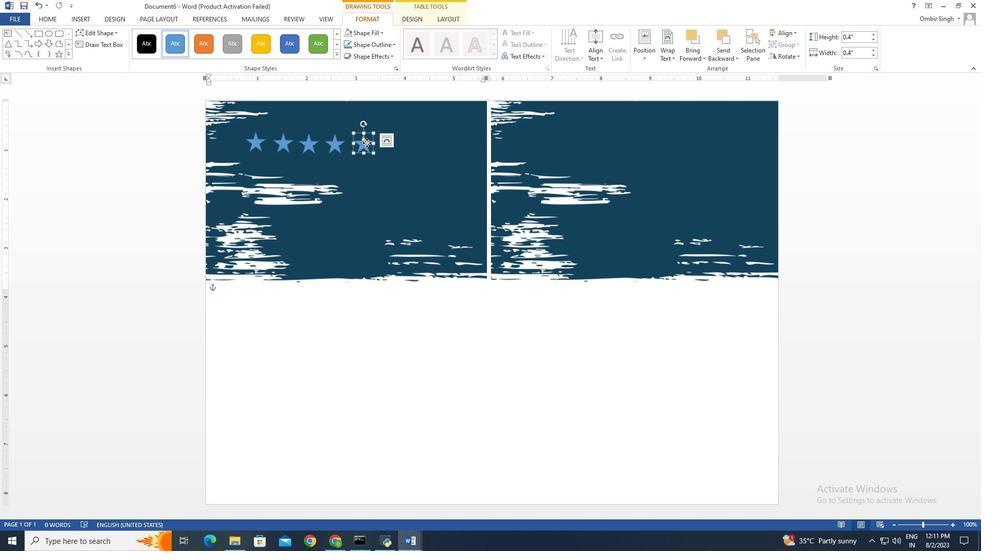 
Action: Mouse moved to (390, 145)
Screenshot: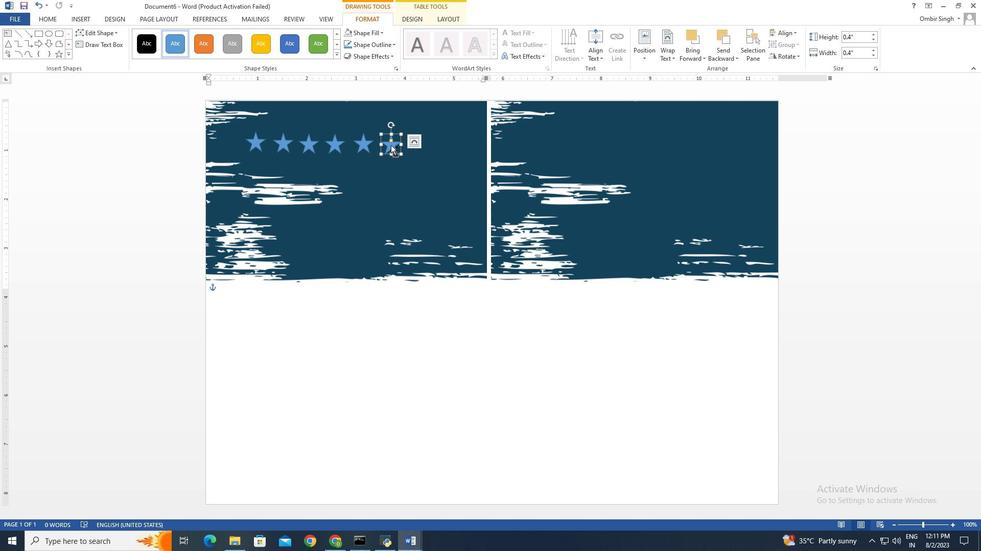 
Action: Mouse pressed left at (390, 145)
Screenshot: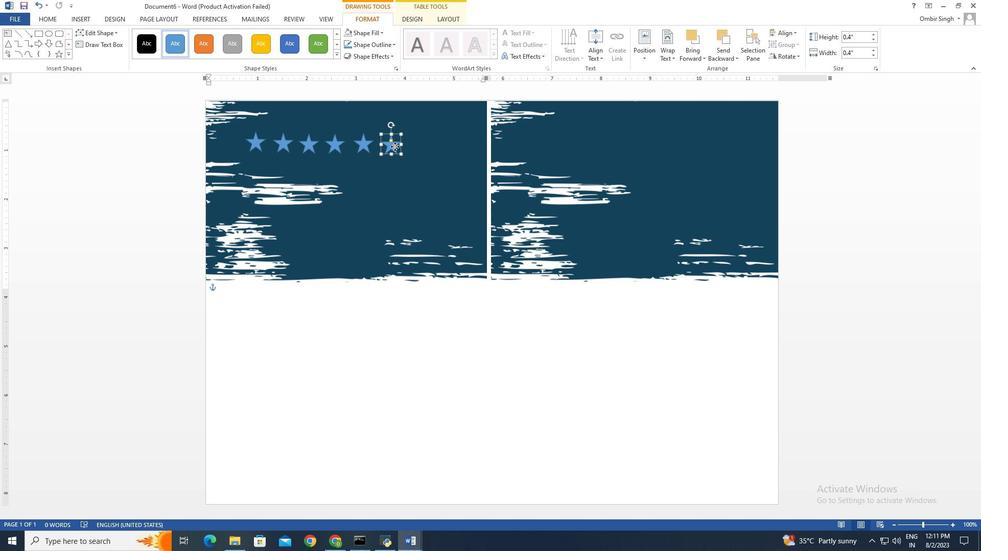 
Action: Mouse moved to (415, 146)
Screenshot: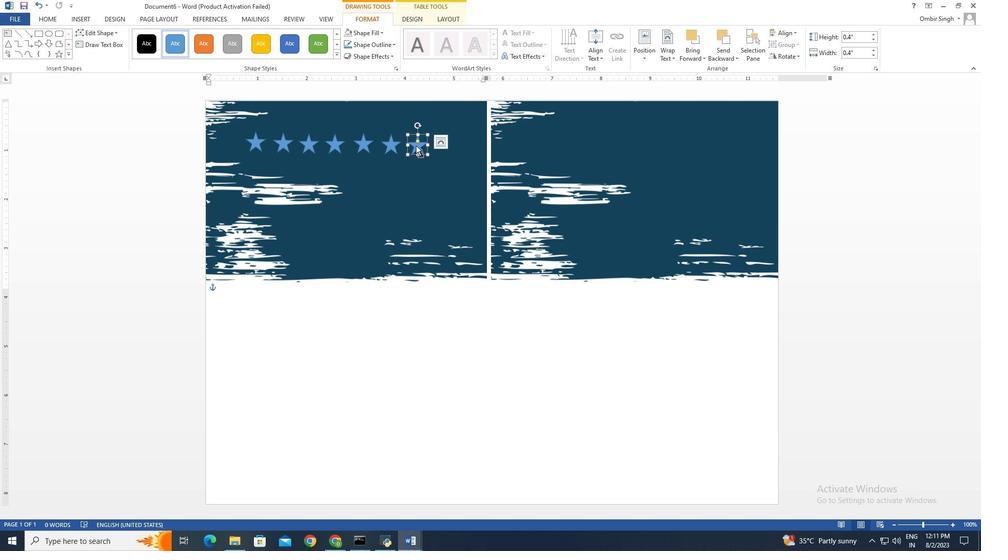 
Action: Mouse pressed left at (415, 146)
Screenshot: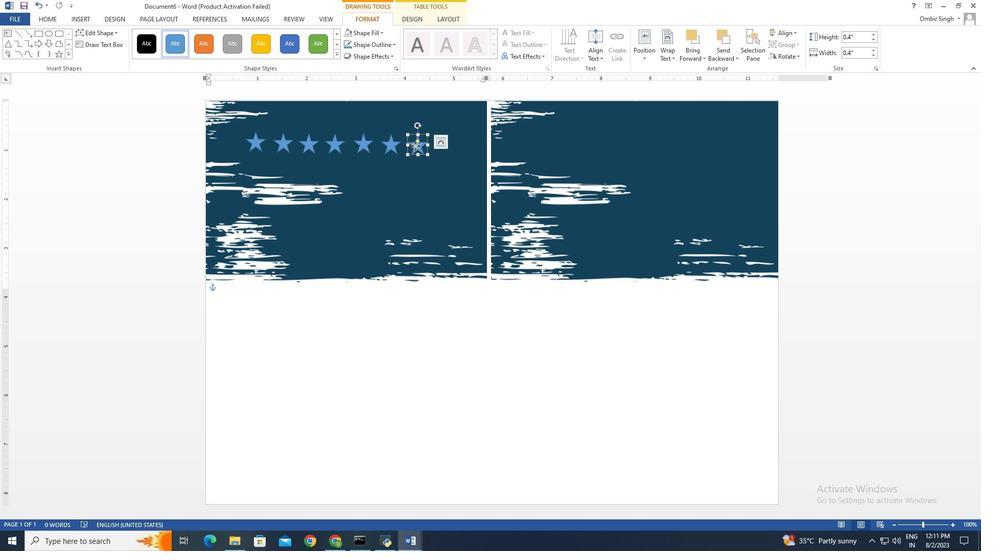 
Action: Mouse moved to (392, 174)
Screenshot: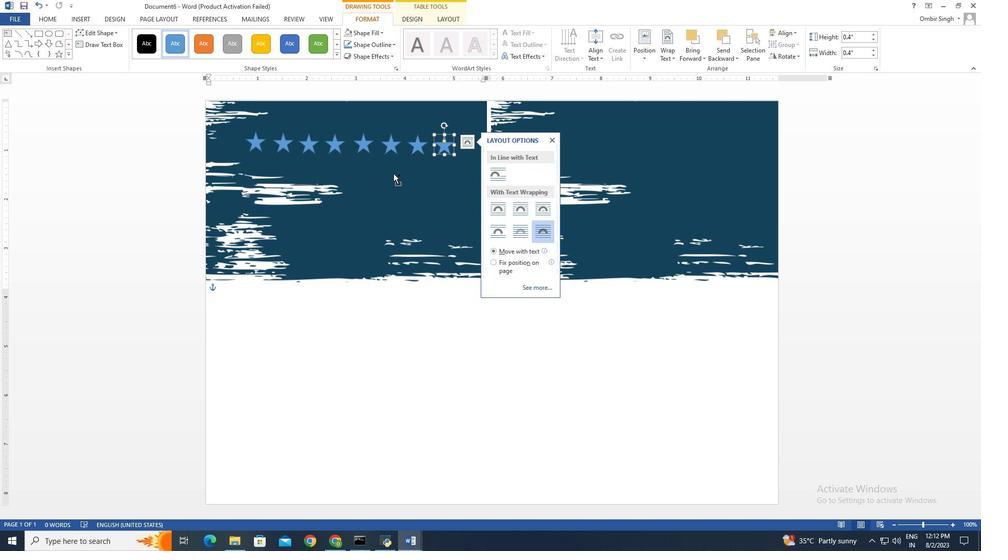 
Action: Mouse pressed left at (392, 174)
Screenshot: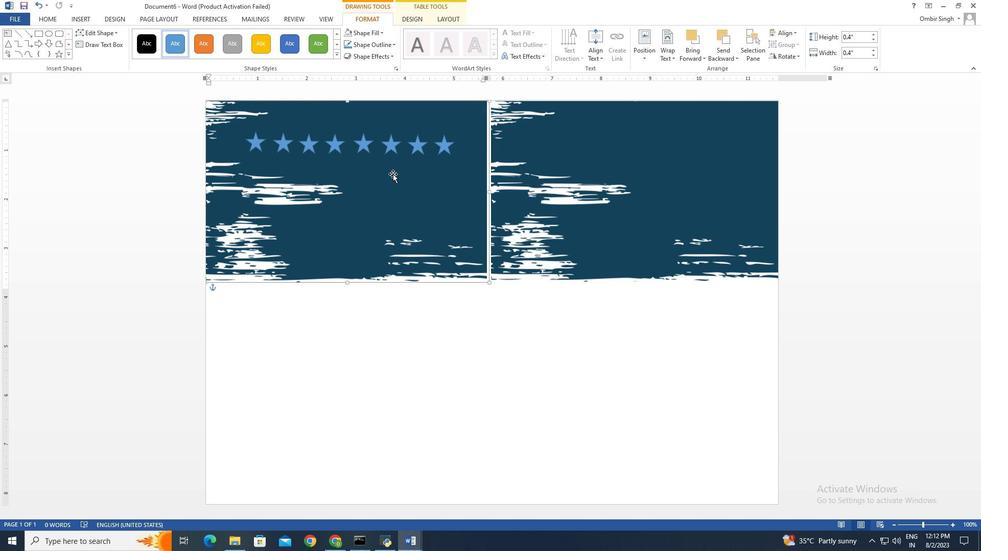 
Action: Mouse moved to (239, 129)
Screenshot: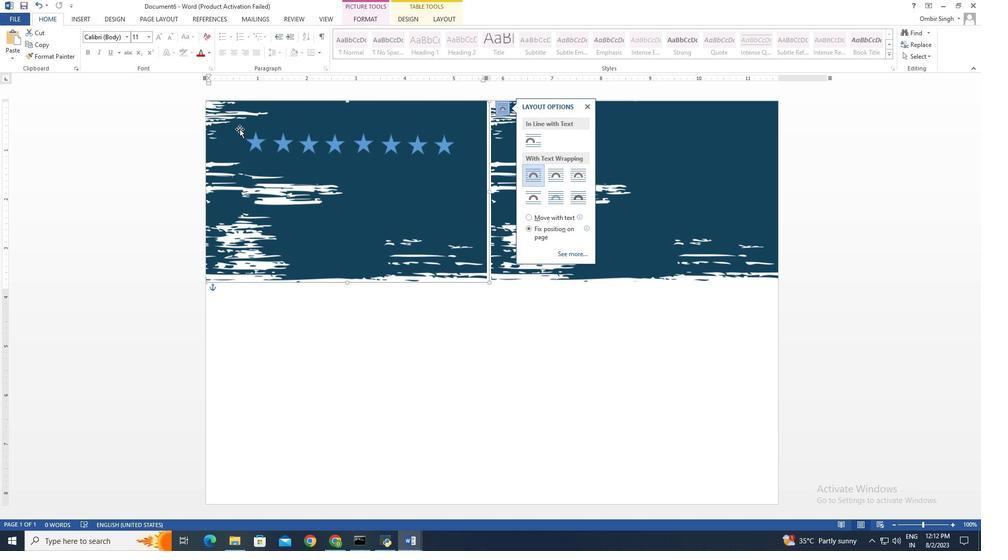 
Action: Mouse pressed left at (239, 129)
Screenshot: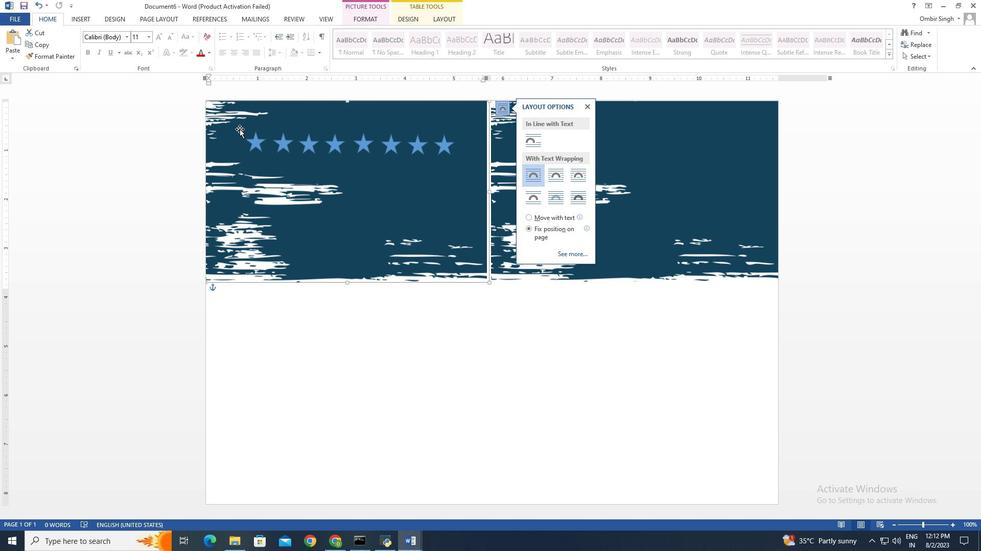 
Action: Mouse moved to (236, 125)
Screenshot: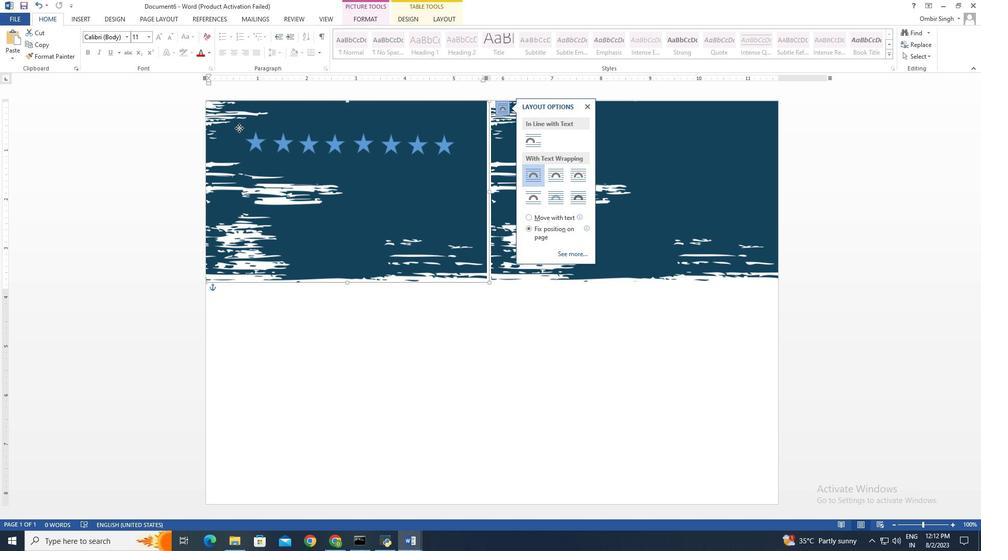 
Action: Mouse pressed left at (236, 125)
Screenshot: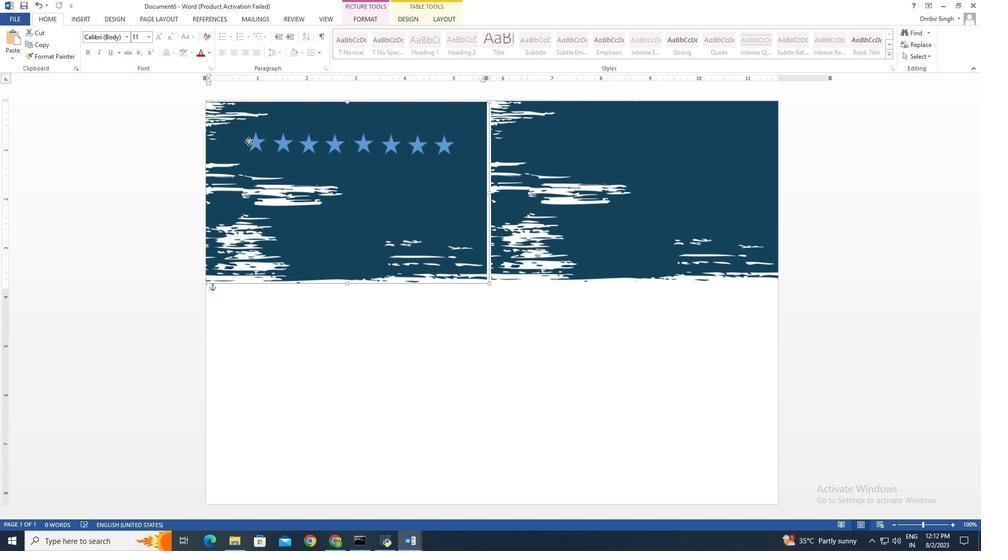 
Action: Mouse moved to (263, 152)
Screenshot: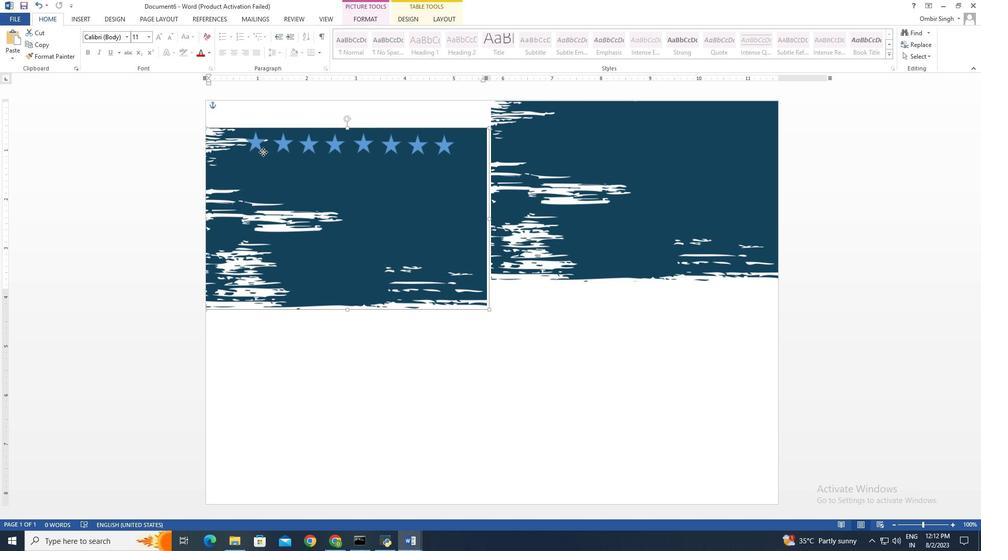 
Action: Key pressed ctrl+Z
Screenshot: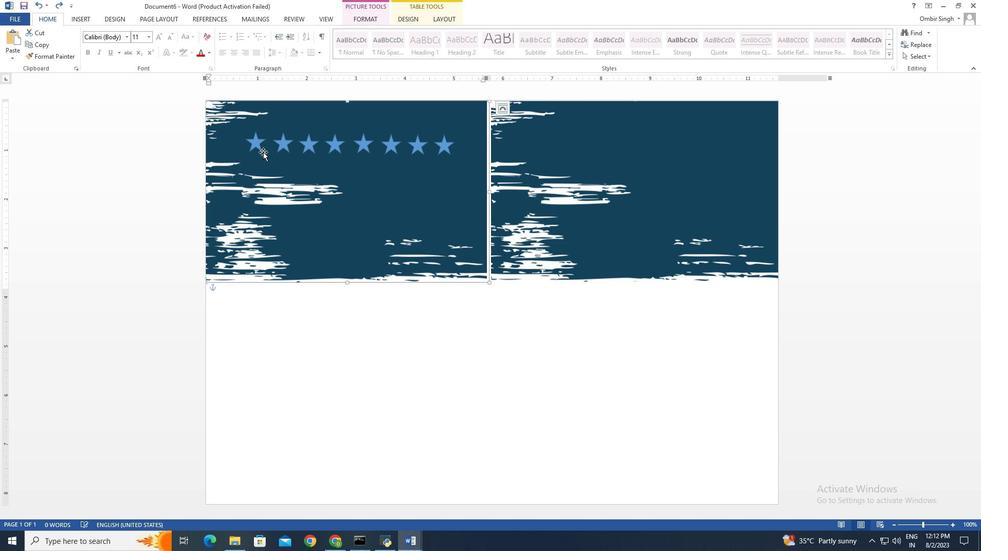 
Action: Mouse moved to (255, 166)
Screenshot: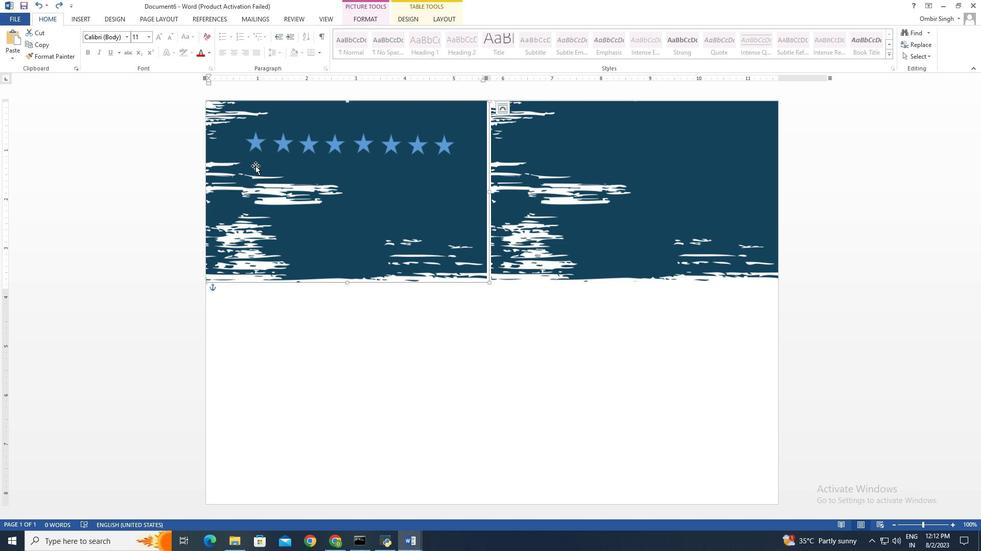 
Action: Mouse pressed left at (255, 166)
Screenshot: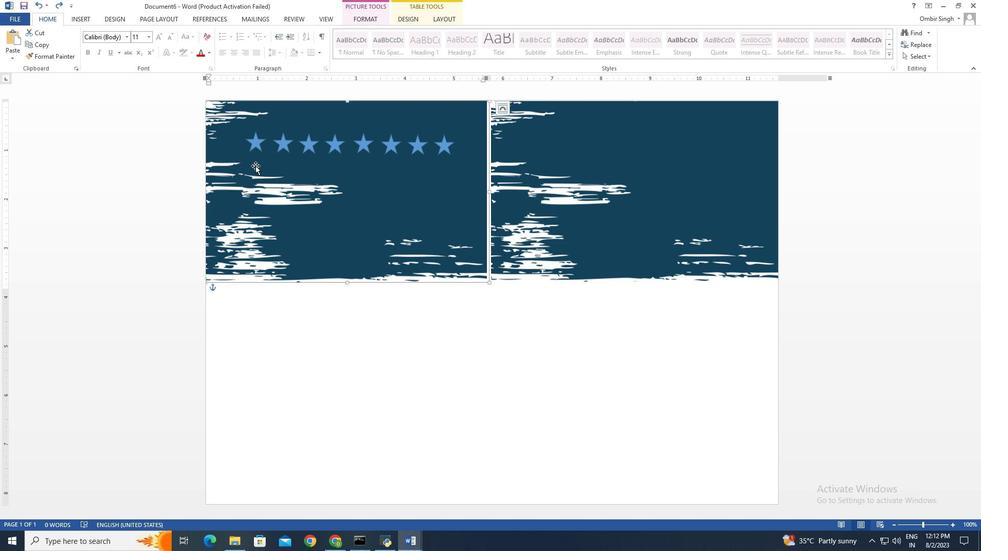 
Action: Mouse moved to (257, 157)
Screenshot: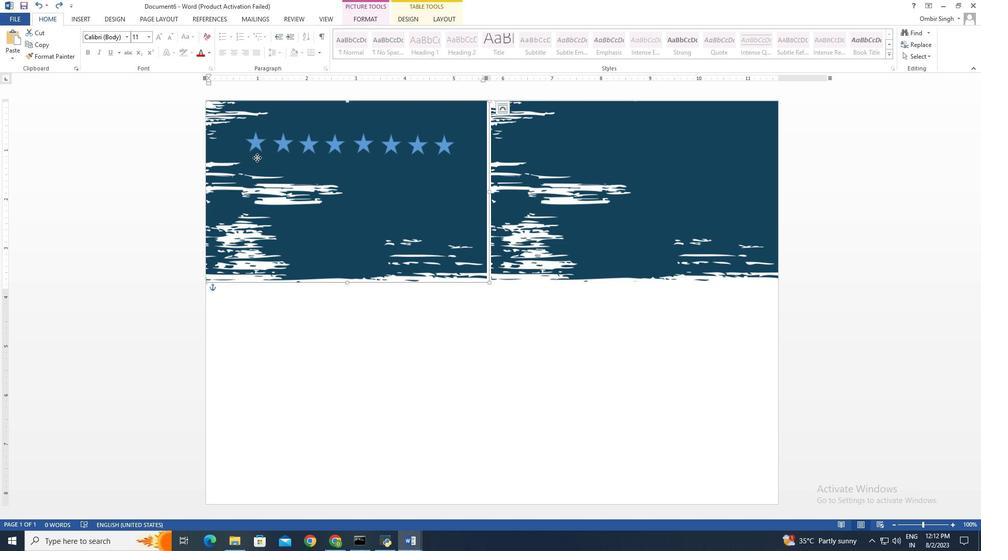 
Action: Mouse pressed left at (257, 157)
Screenshot: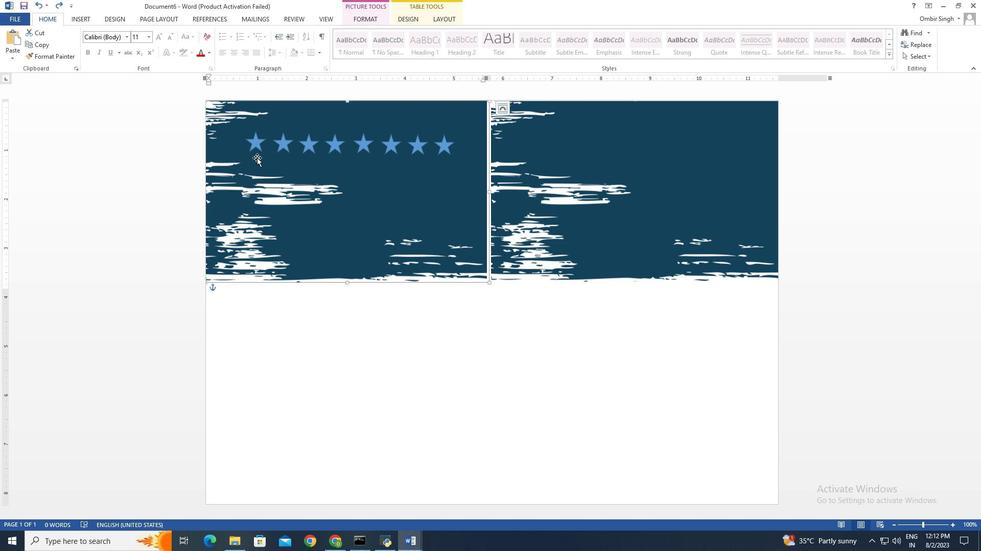 
Action: Mouse pressed left at (257, 157)
Screenshot: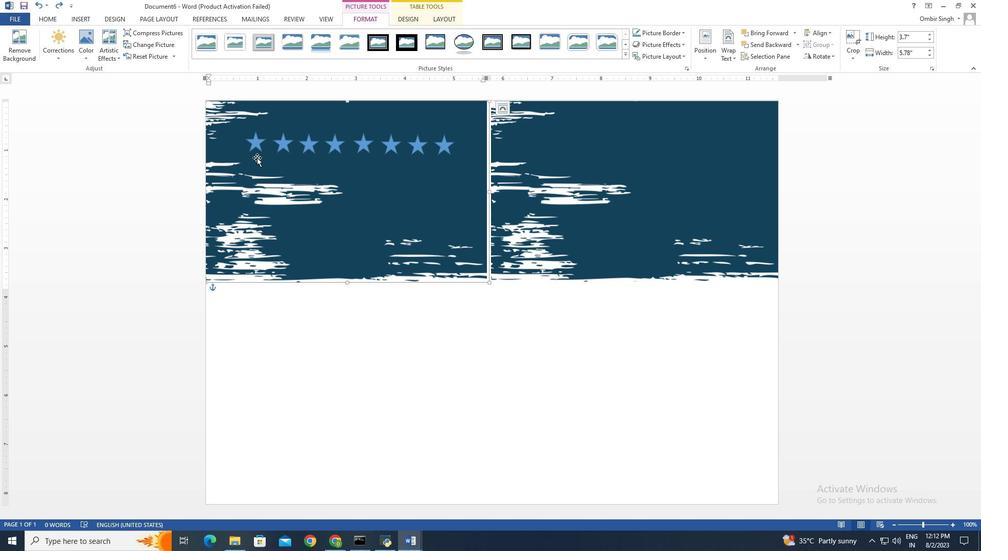 
Action: Mouse moved to (252, 153)
Screenshot: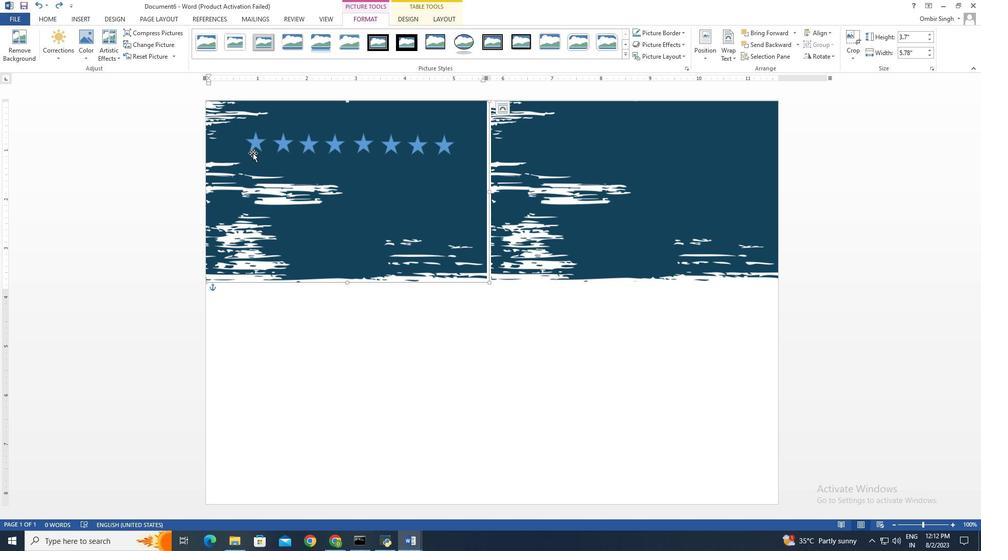
Action: Mouse pressed left at (252, 153)
Screenshot: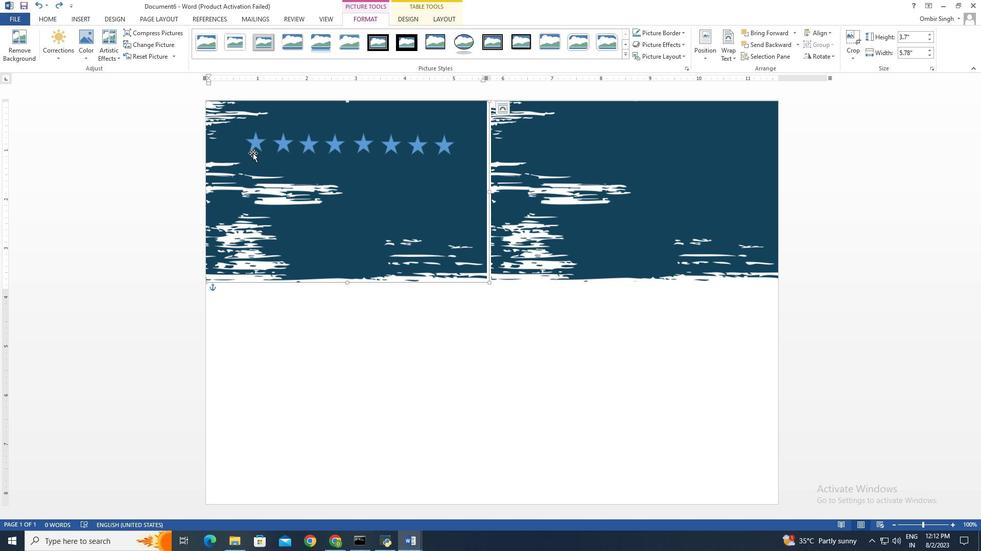 
Action: Mouse moved to (243, 128)
Screenshot: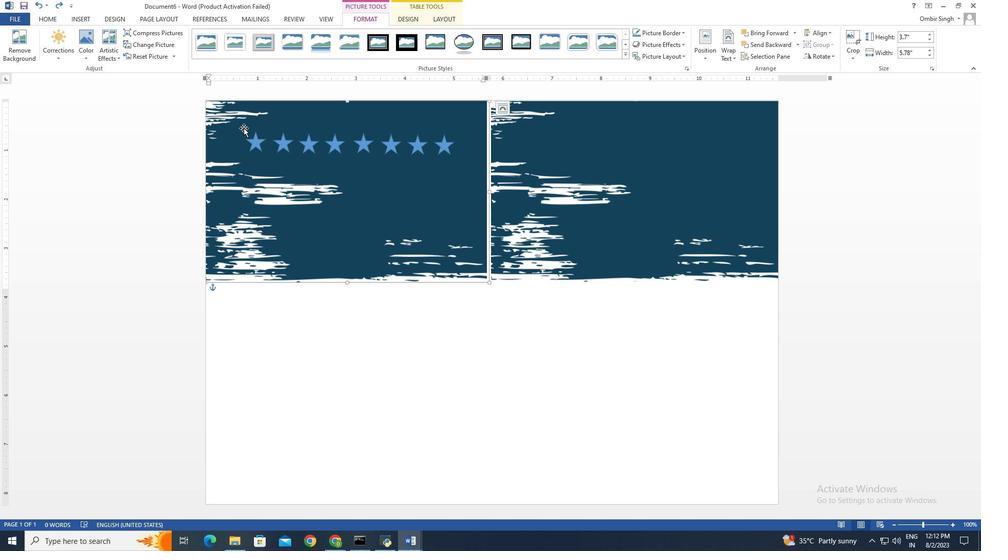 
Action: Mouse pressed left at (243, 128)
Screenshot: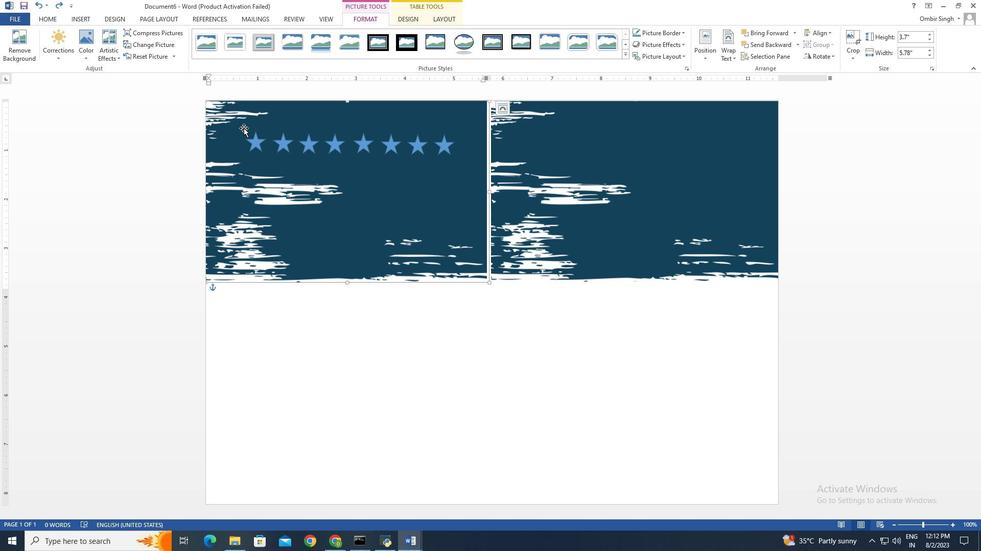
Action: Mouse moved to (240, 127)
Screenshot: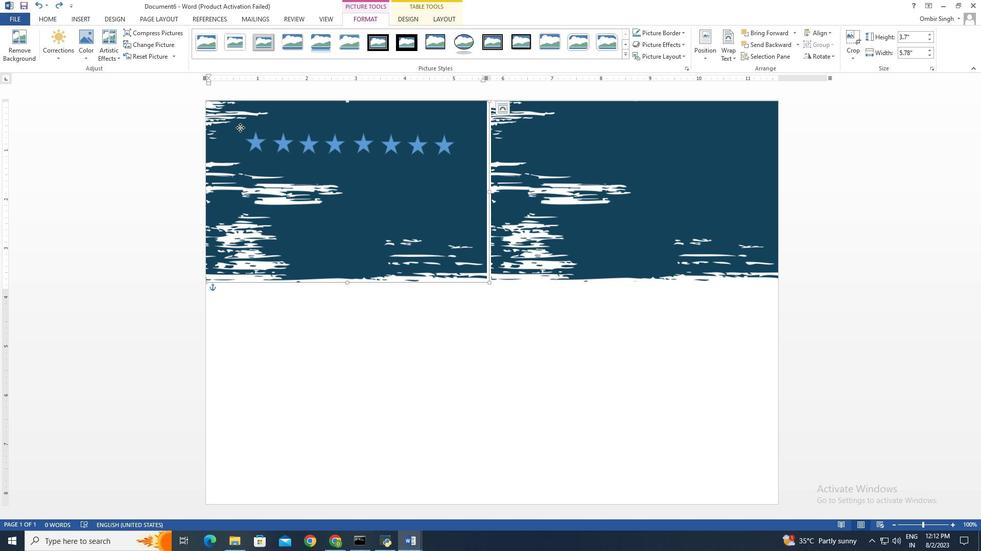 
Action: Mouse pressed left at (240, 127)
Screenshot: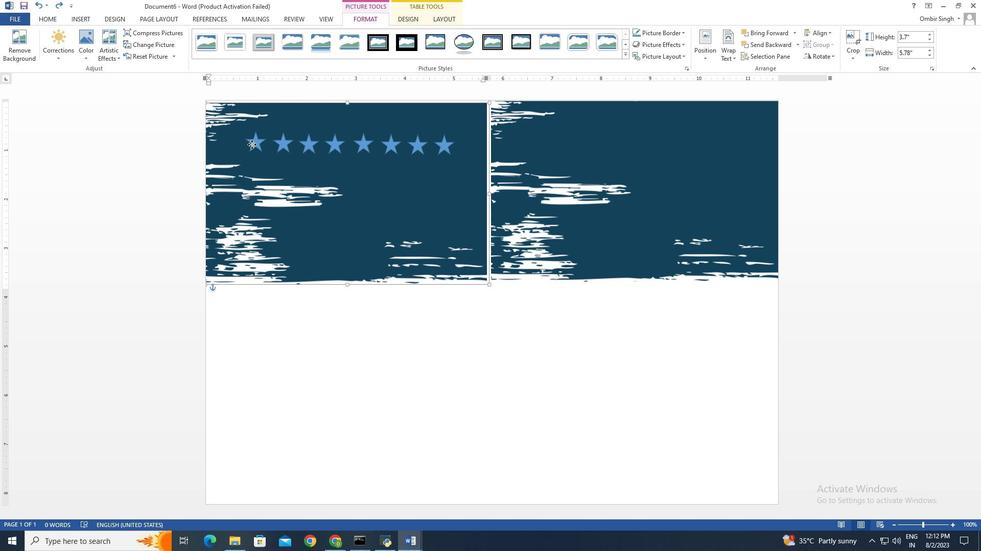 
Action: Mouse moved to (286, 177)
Screenshot: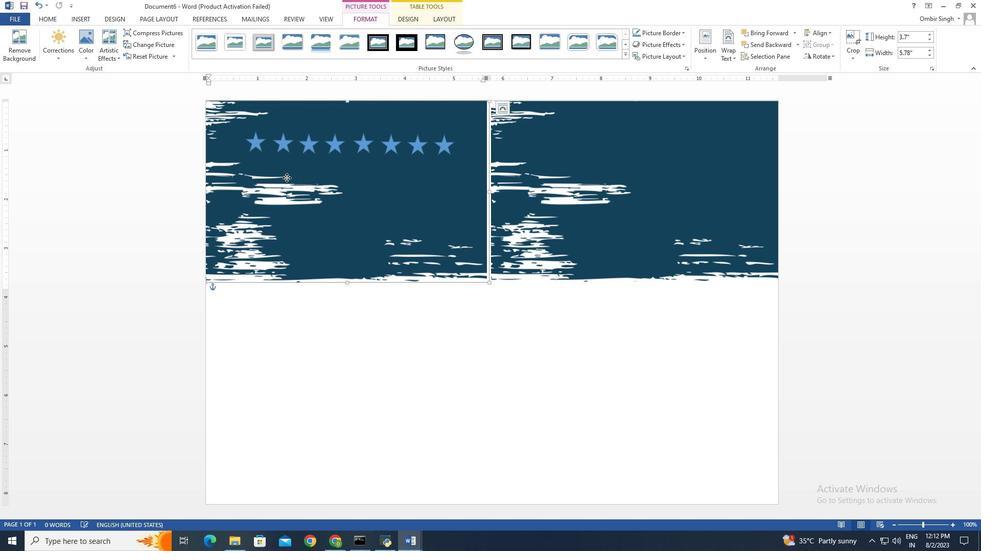 
Action: Mouse pressed left at (286, 177)
Screenshot: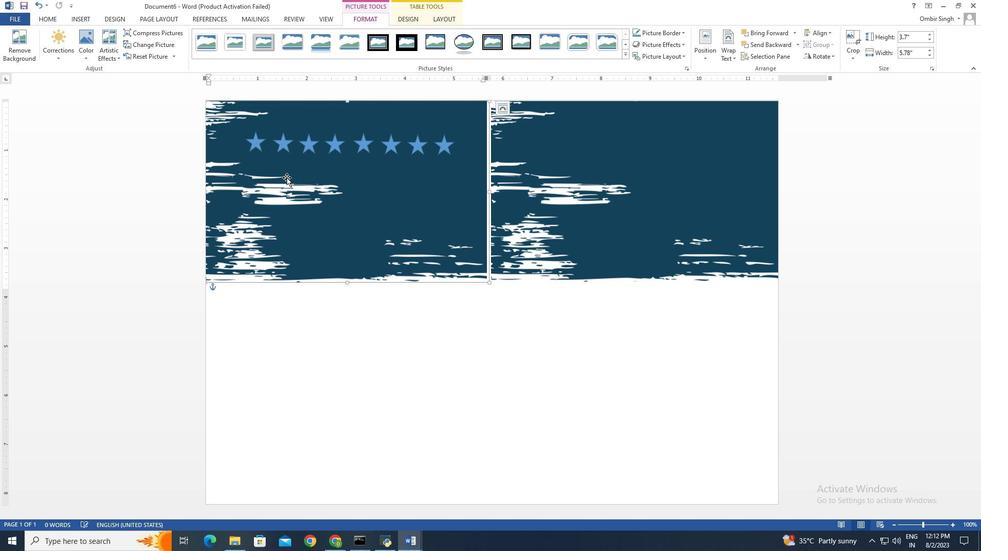 
Action: Mouse moved to (713, 52)
Screenshot: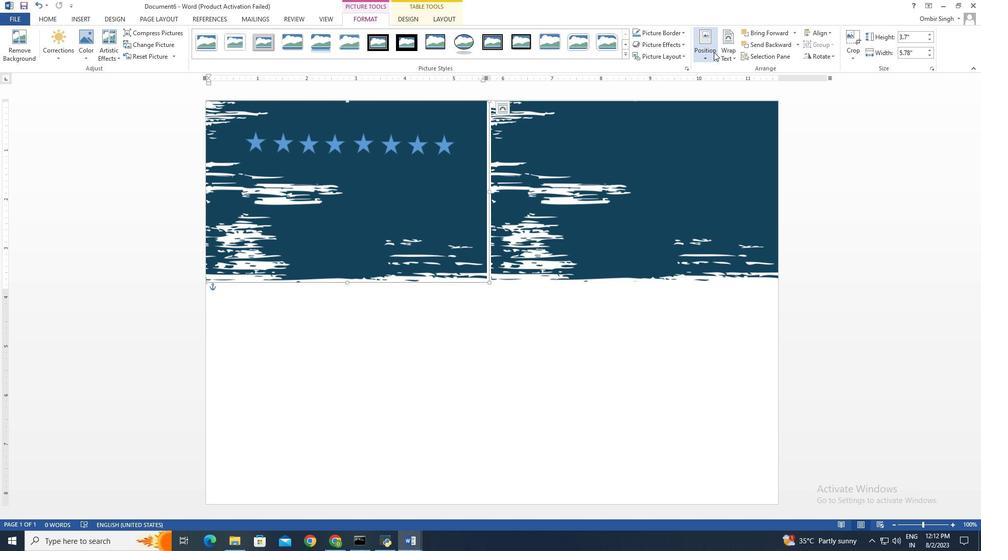 
Action: Mouse pressed left at (713, 52)
Screenshot: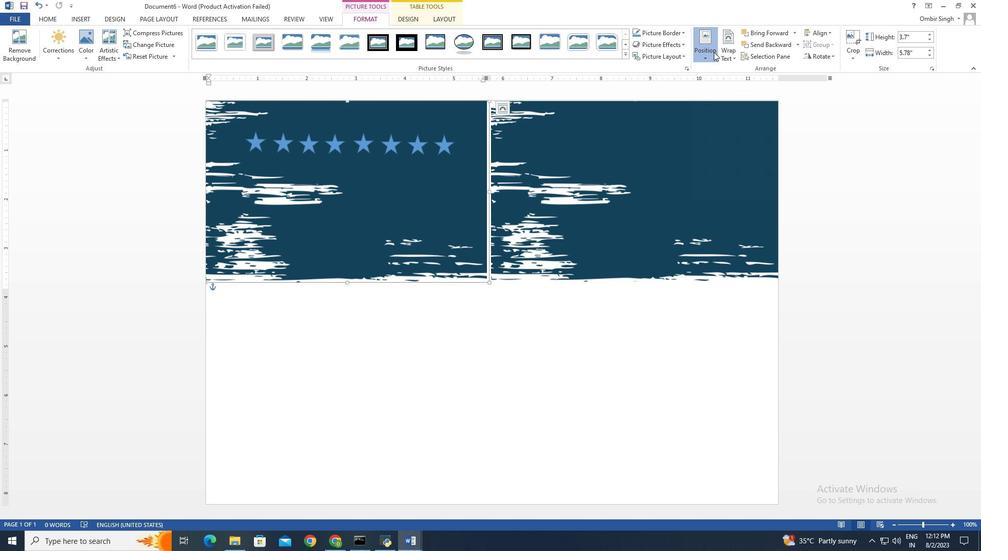 
Action: Mouse moved to (710, 121)
Screenshot: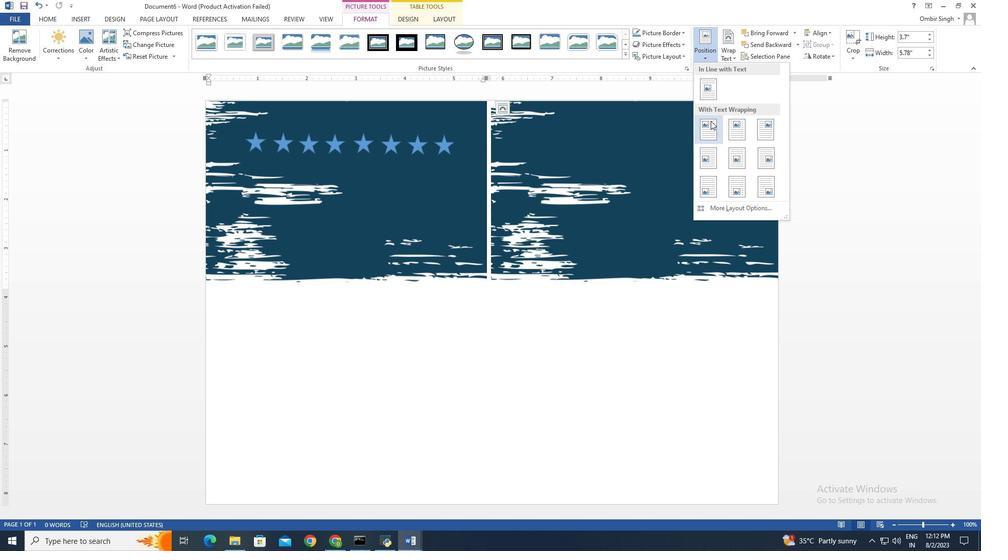 
Action: Mouse pressed left at (710, 121)
Screenshot: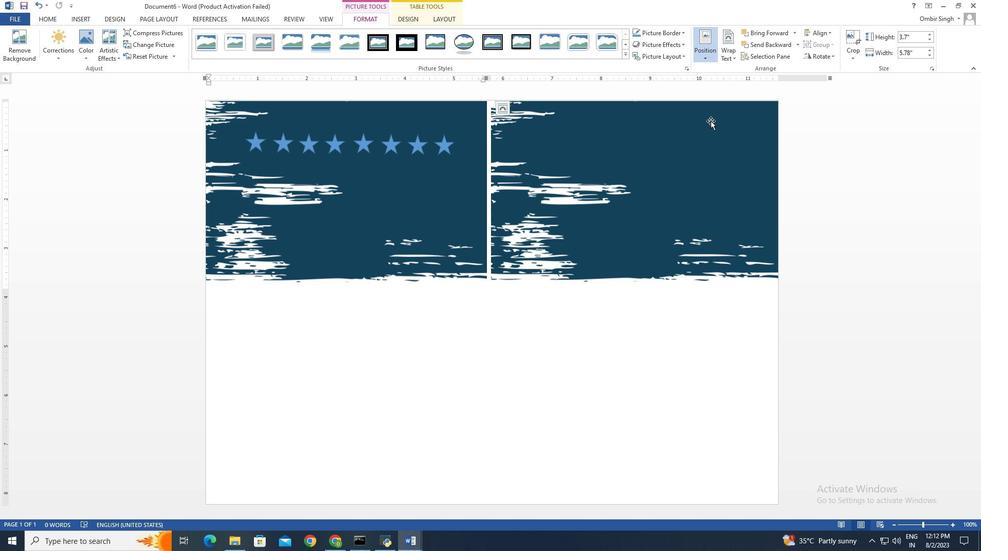 
Action: Mouse moved to (389, 163)
Screenshot: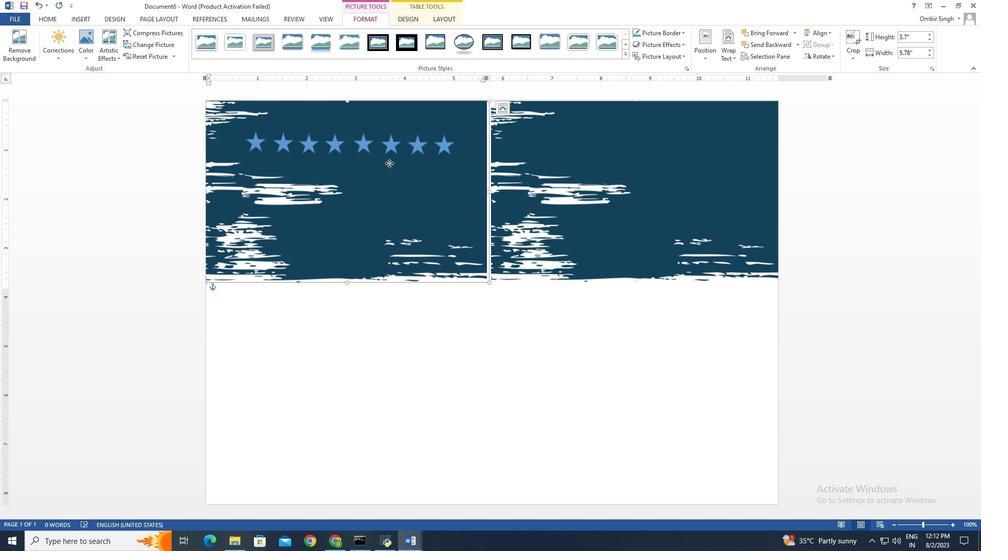 
Action: Mouse pressed left at (389, 163)
Screenshot: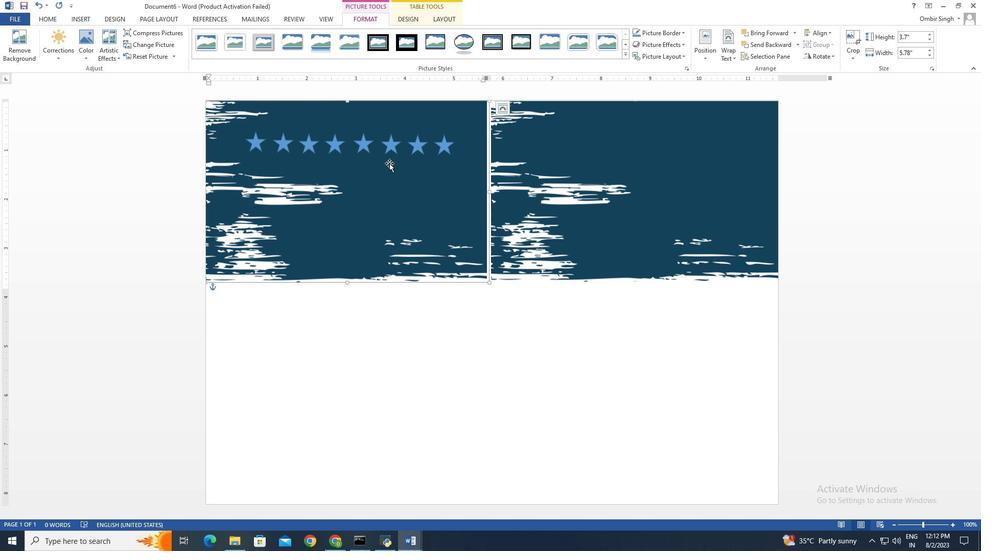 
Action: Mouse moved to (238, 123)
Screenshot: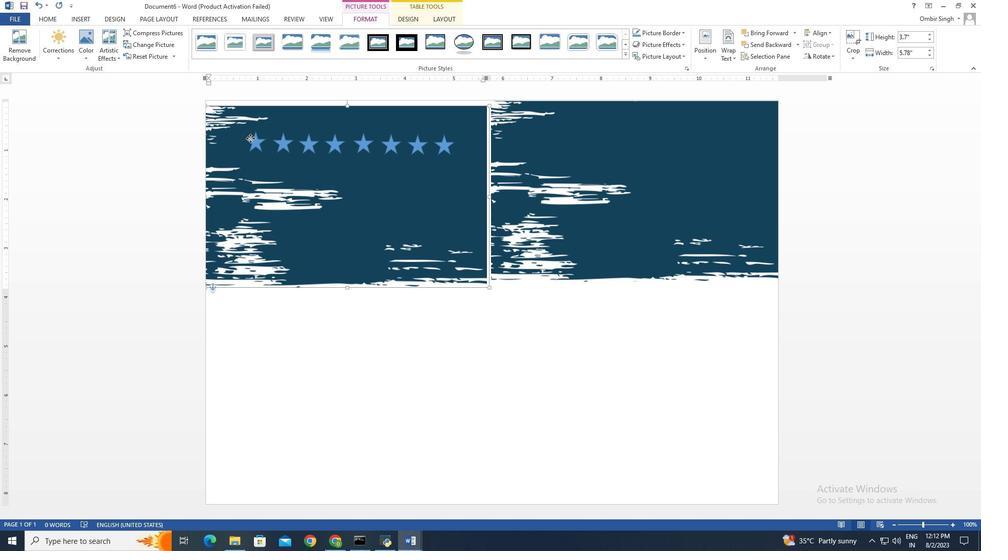 
Action: Mouse pressed left at (238, 123)
Screenshot: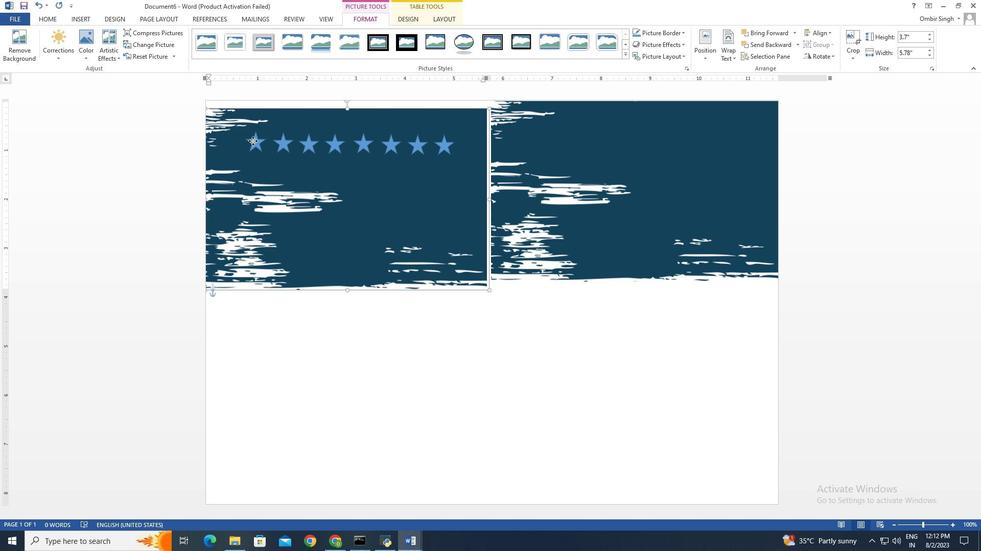
Action: Mouse moved to (309, 200)
Screenshot: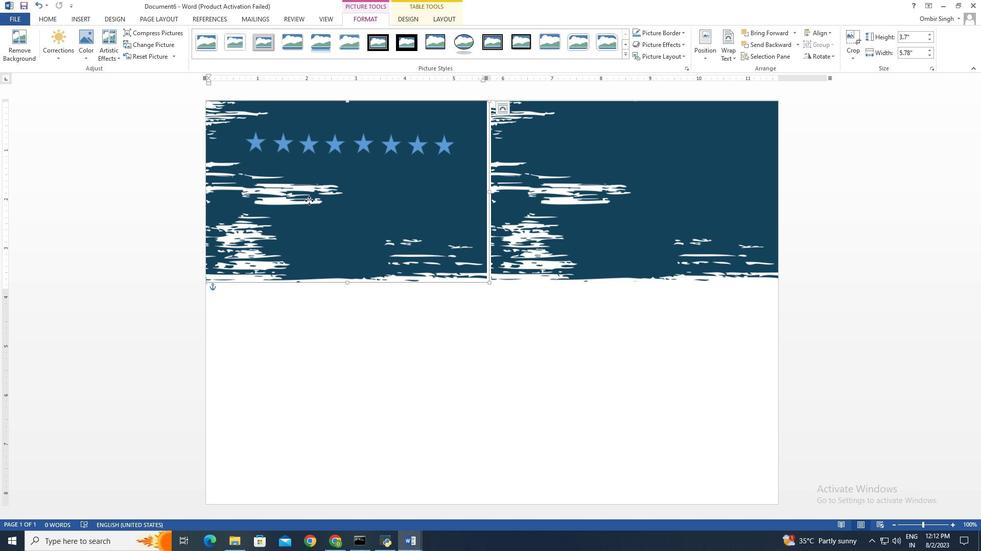 
Action: Mouse pressed left at (309, 200)
Screenshot: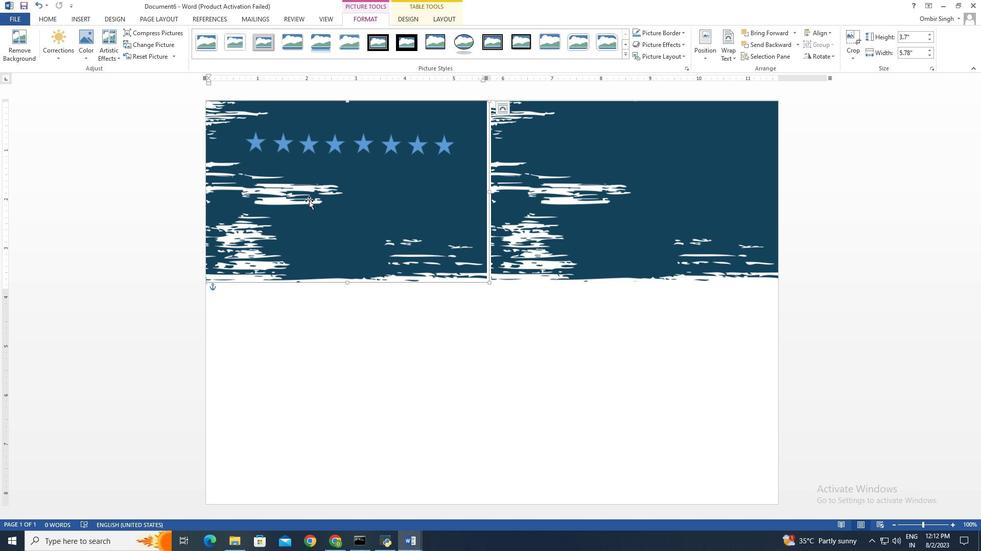 
Action: Mouse moved to (253, 140)
Screenshot: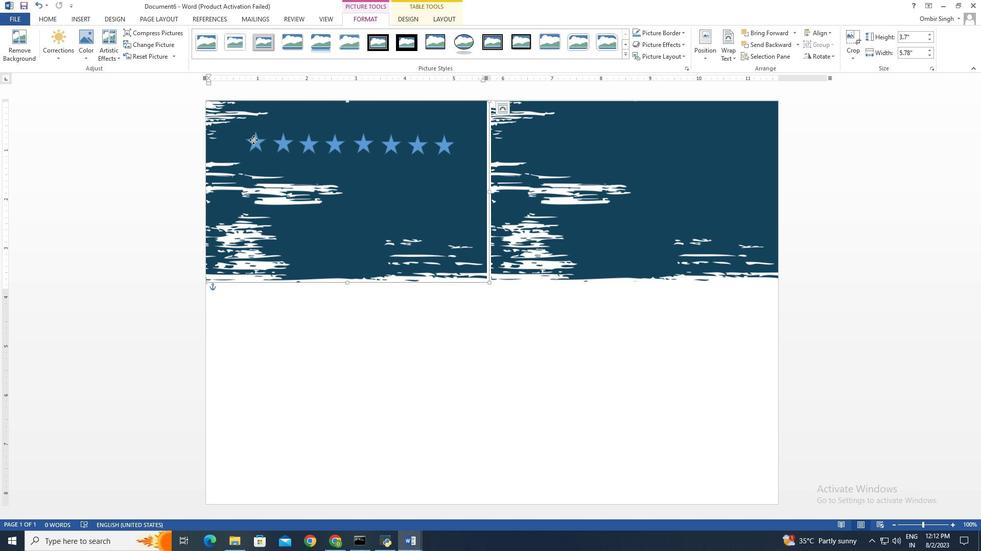 
Action: Mouse pressed left at (253, 140)
Screenshot: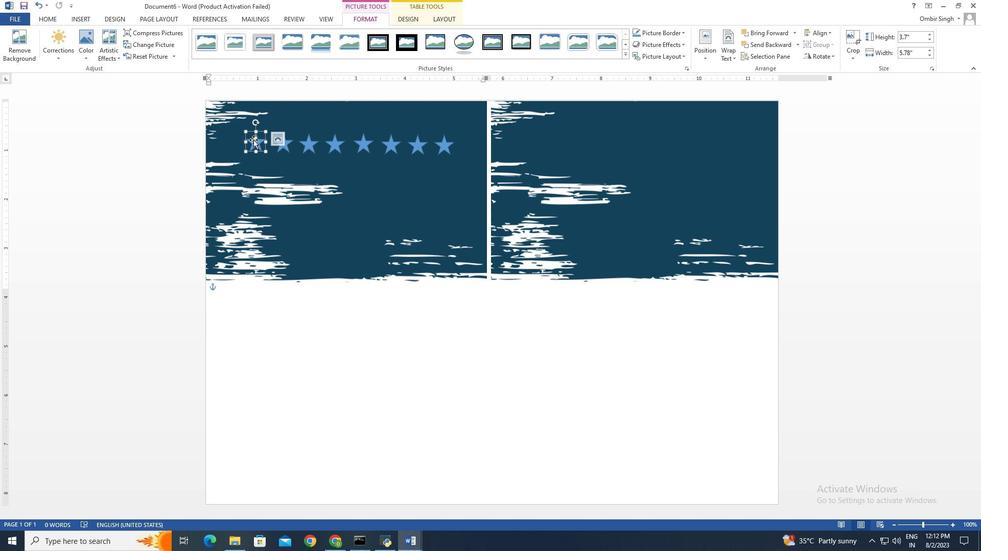 
Action: Mouse moved to (281, 145)
Screenshot: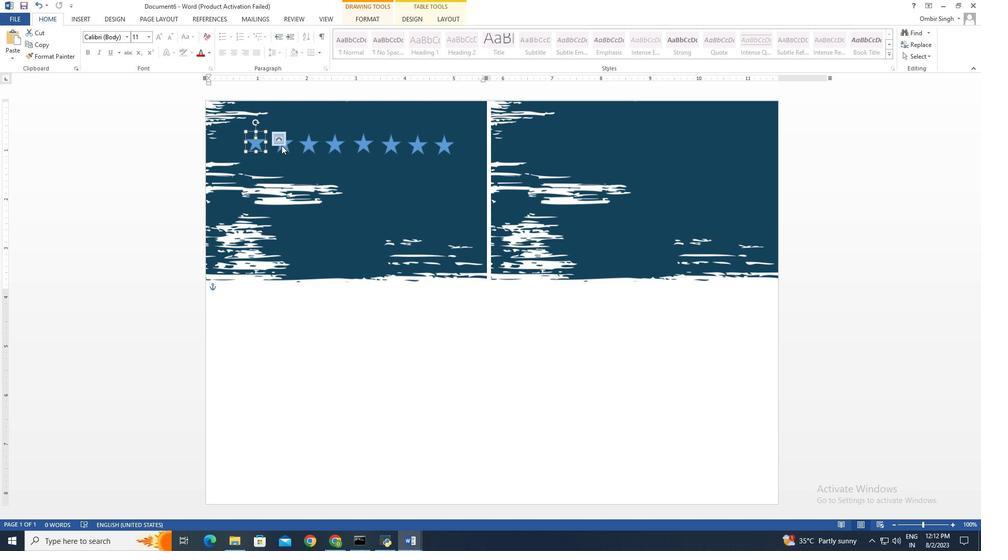 
Action: Mouse pressed left at (281, 145)
Screenshot: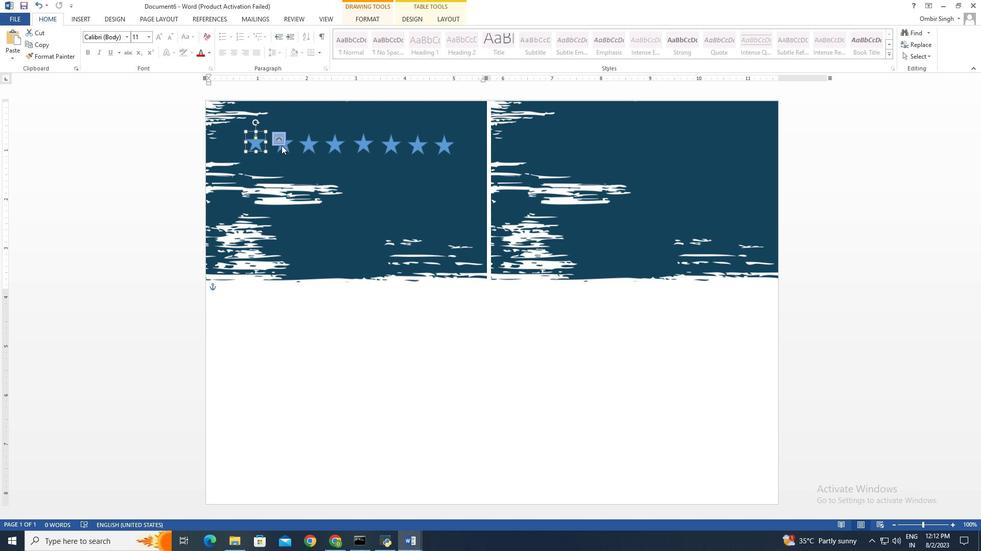 
Action: Mouse moved to (416, 145)
Screenshot: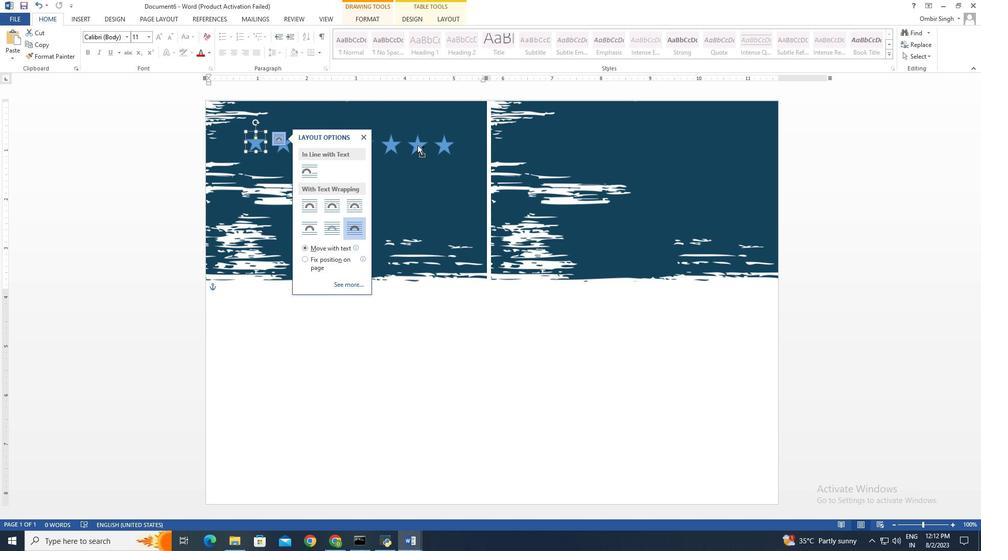 
Action: Mouse pressed left at (416, 145)
Screenshot: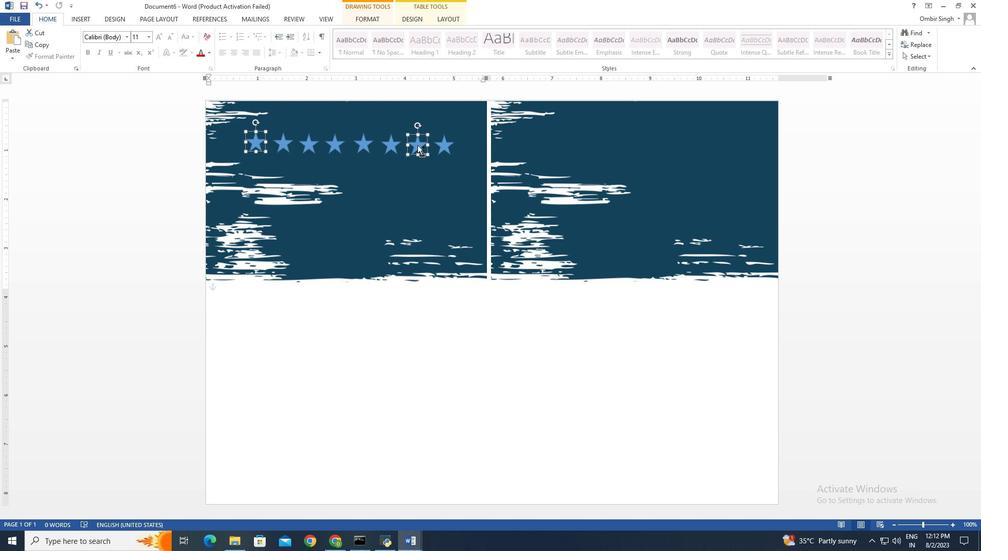 
Action: Mouse moved to (449, 145)
Screenshot: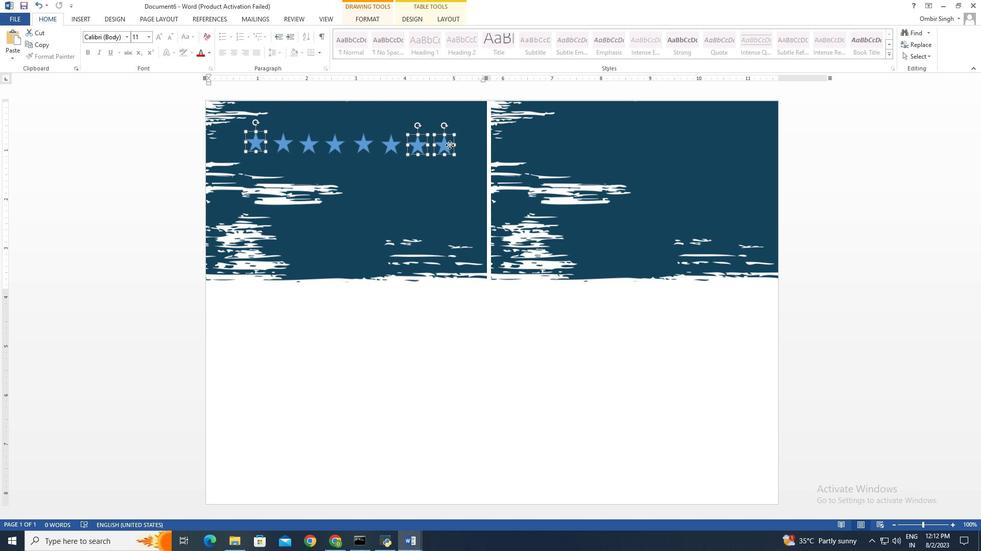 
Action: Mouse pressed left at (449, 145)
Screenshot: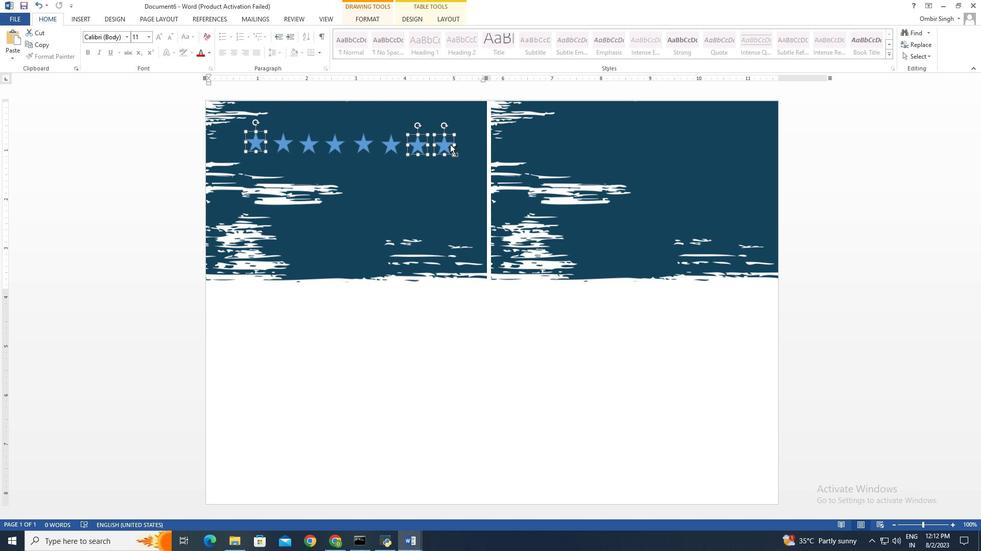 
Action: Mouse moved to (391, 141)
Screenshot: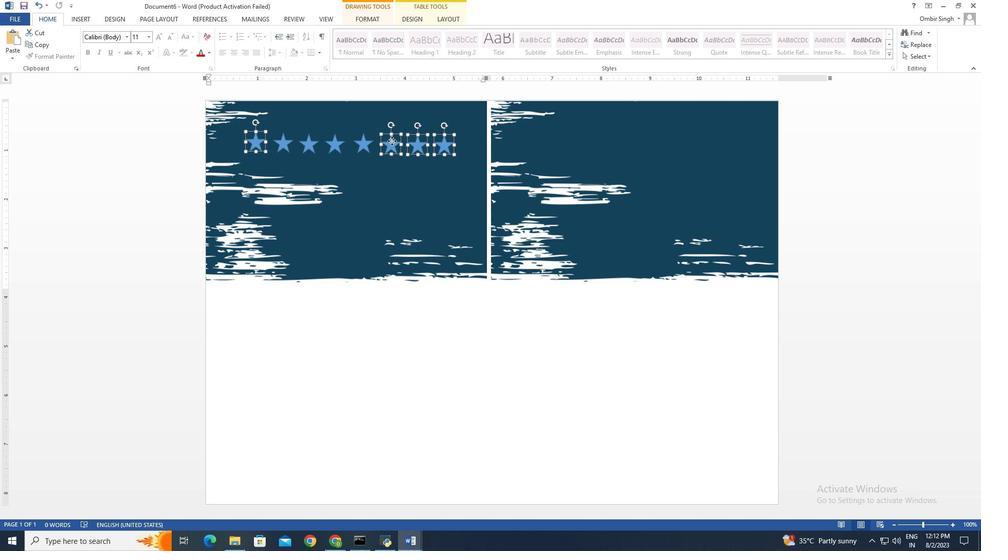 
Action: Mouse pressed left at (391, 141)
Screenshot: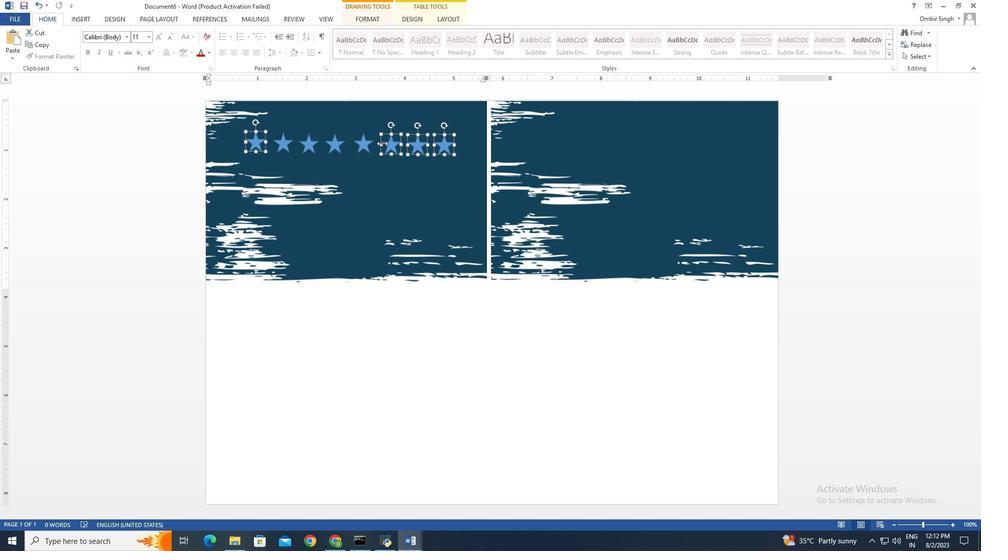
Action: Mouse moved to (357, 142)
Screenshot: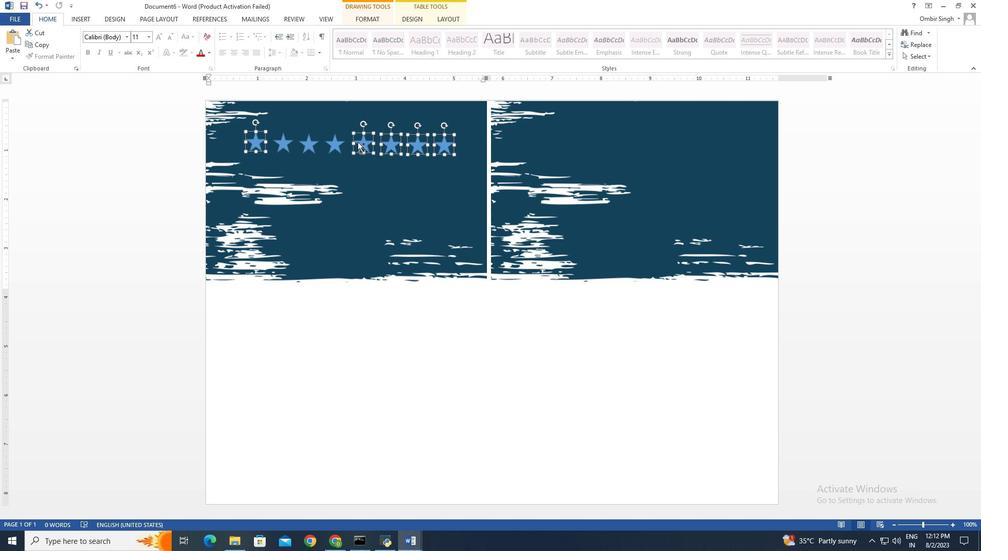 
Action: Mouse pressed left at (357, 142)
Screenshot: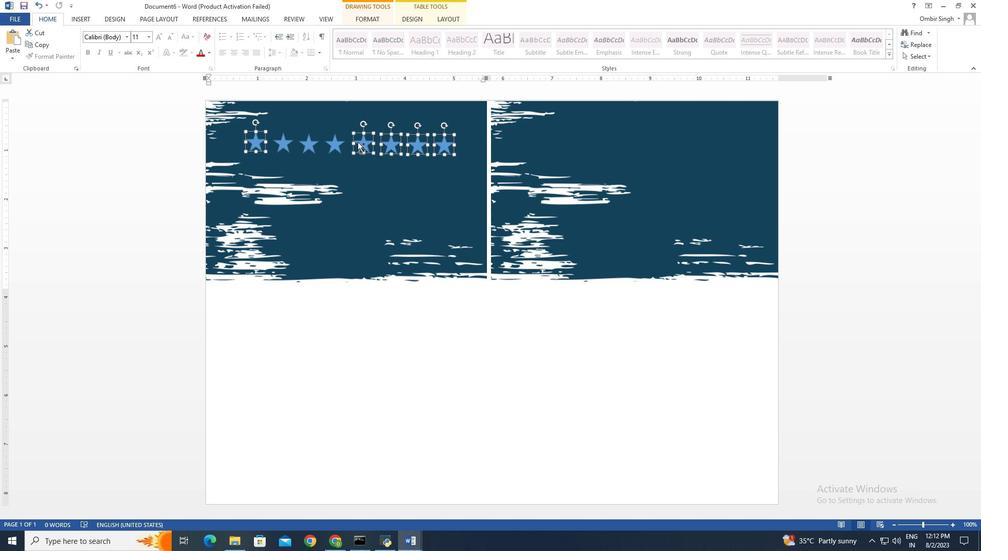 
Action: Mouse moved to (330, 144)
Screenshot: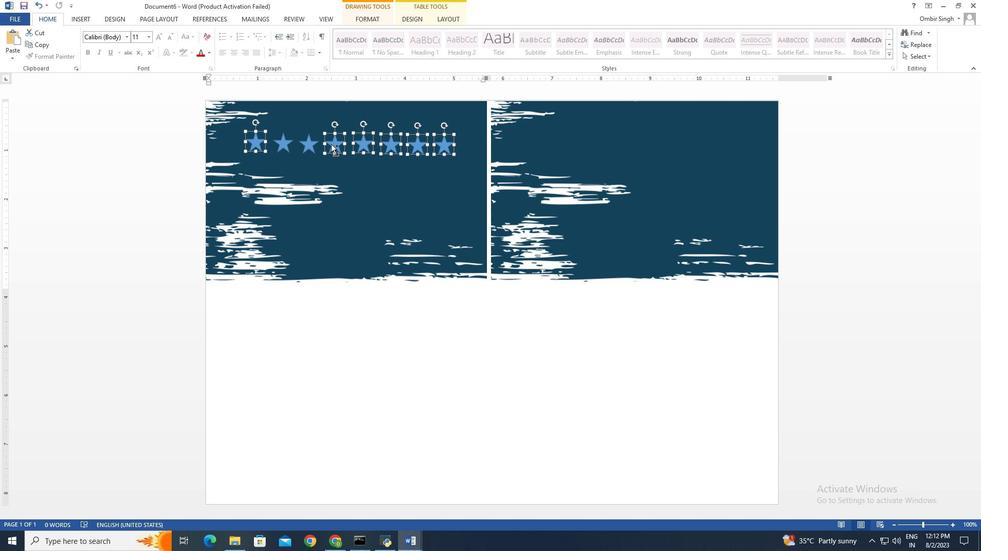 
Action: Mouse pressed left at (330, 144)
Screenshot: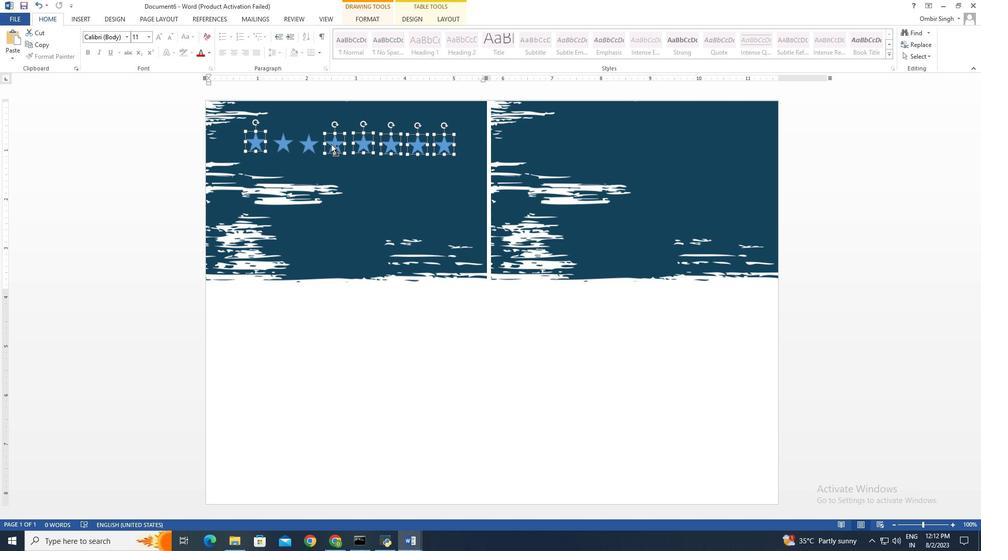 
Action: Mouse moved to (304, 147)
Screenshot: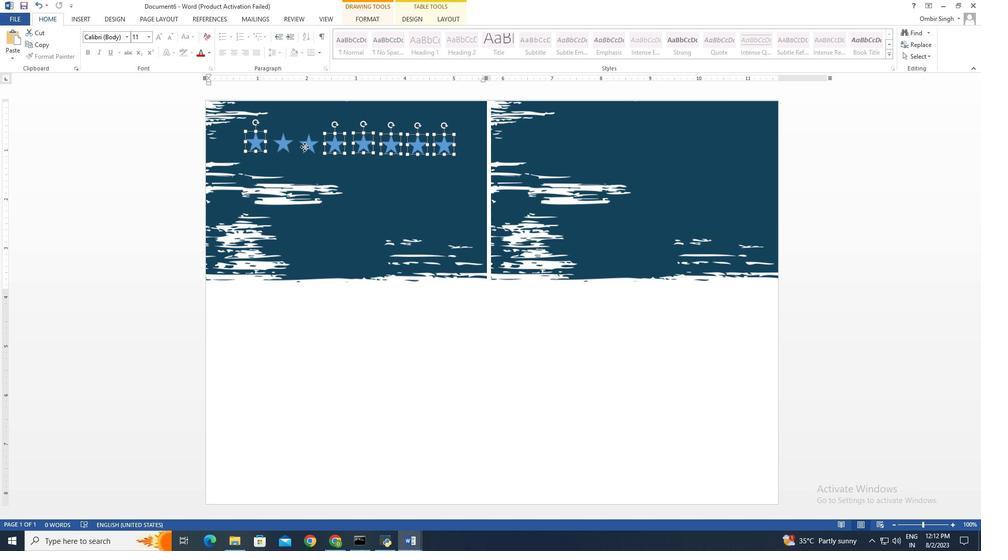 
Action: Mouse pressed left at (304, 147)
Screenshot: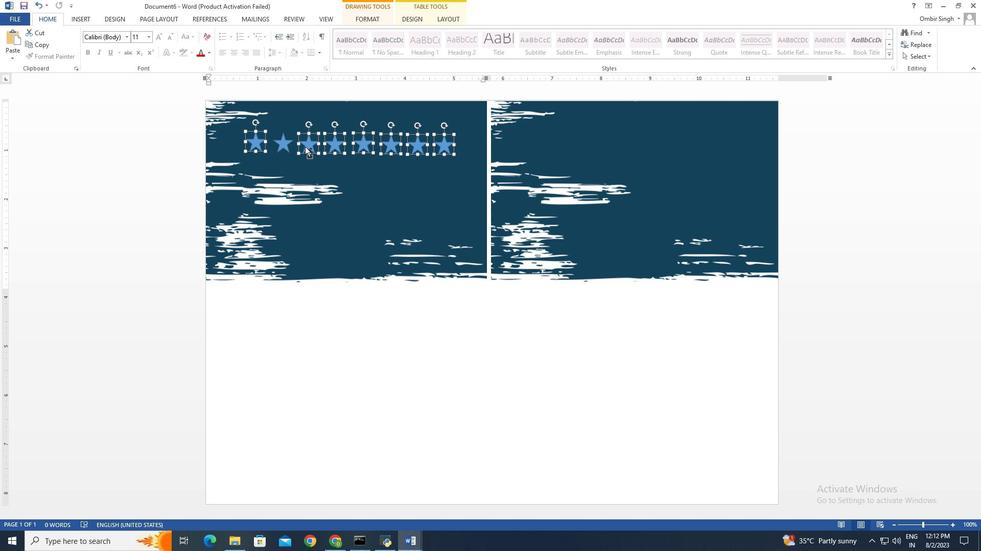 
Action: Mouse moved to (276, 143)
Screenshot: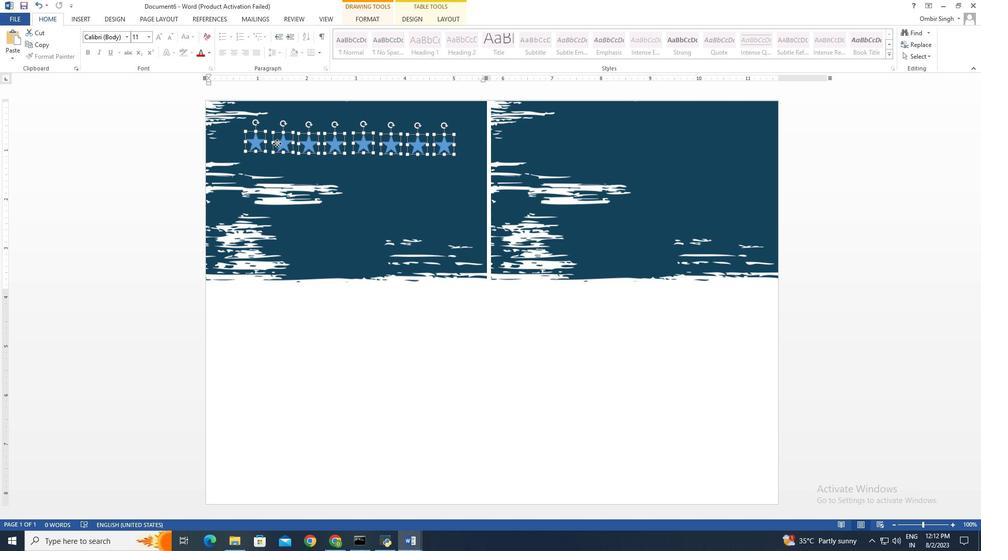 
Action: Mouse pressed left at (276, 143)
Screenshot: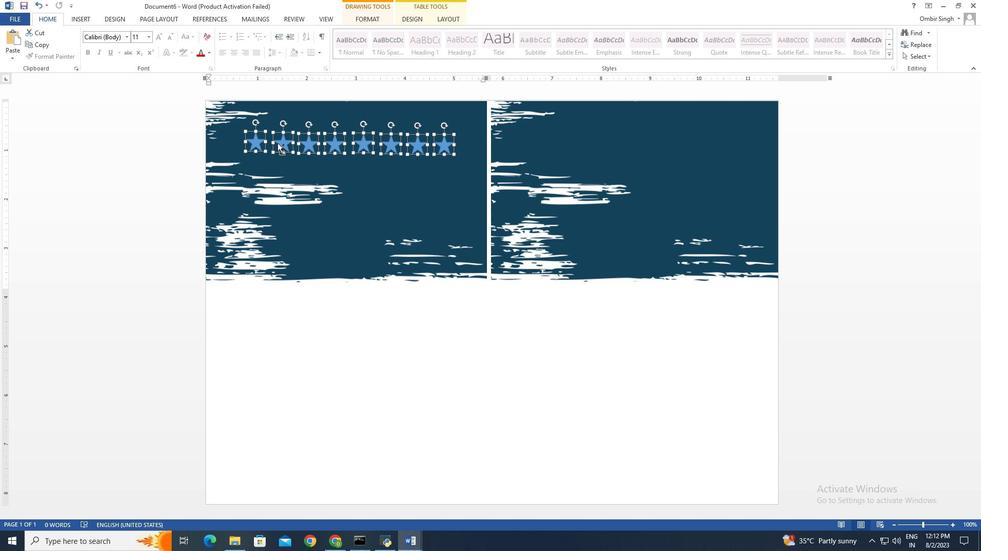 
Action: Mouse moved to (412, 16)
Screenshot: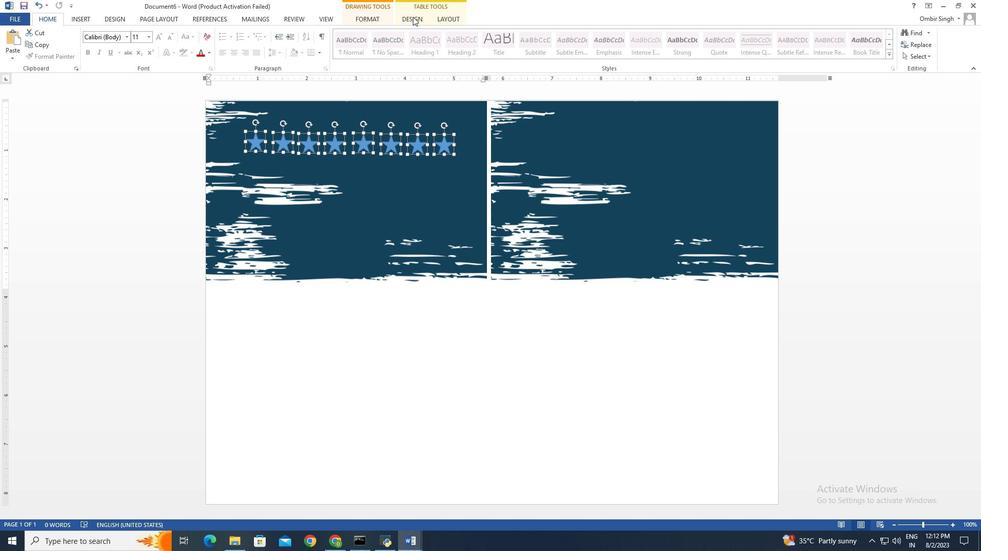 
Action: Mouse pressed left at (412, 16)
Screenshot: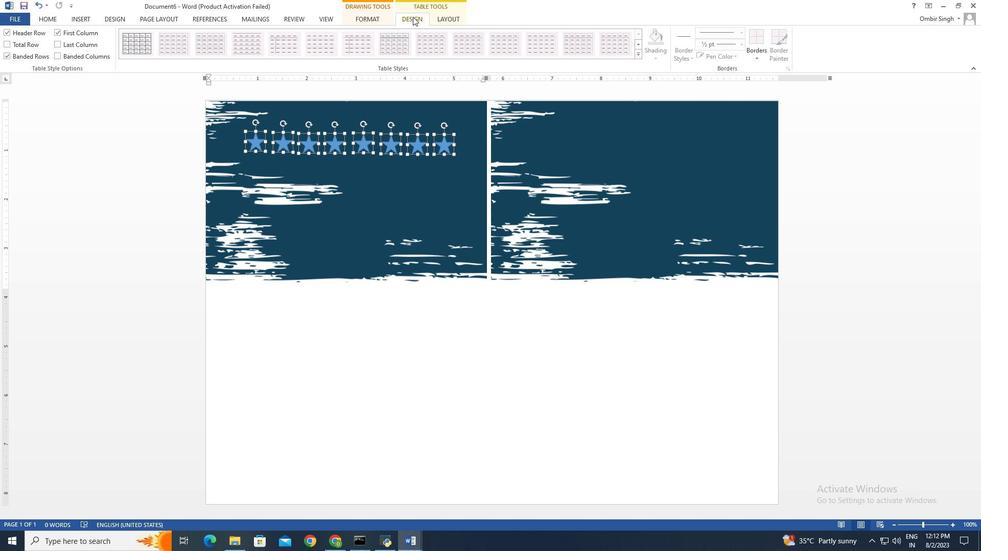 
Action: Mouse moved to (442, 18)
Screenshot: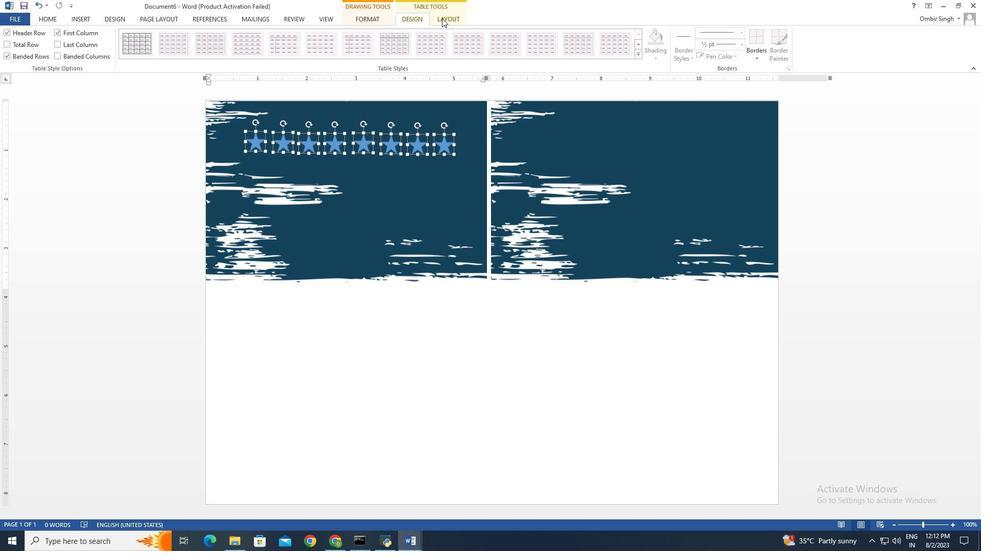 
Action: Mouse pressed left at (442, 18)
Screenshot: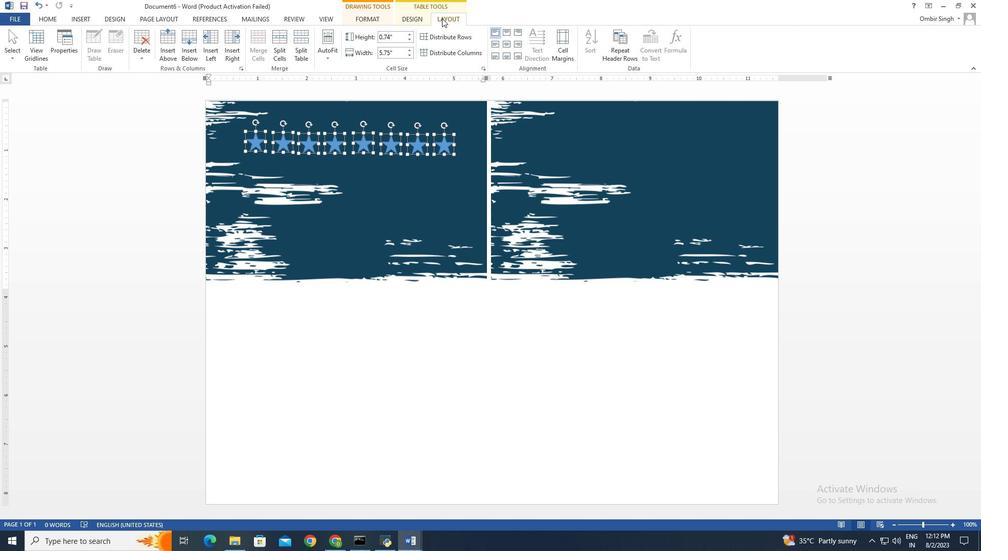 
Action: Mouse moved to (367, 17)
Screenshot: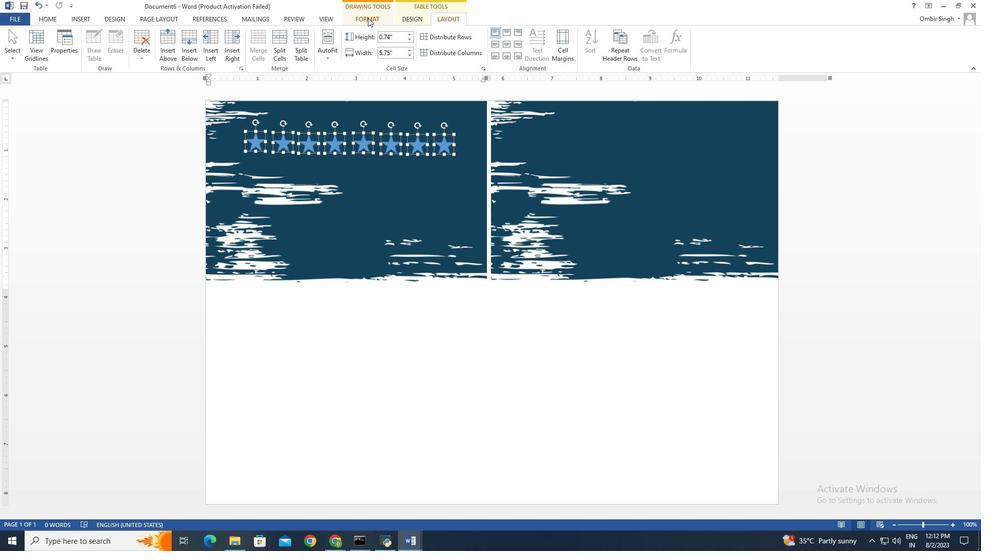 
Action: Mouse pressed left at (367, 17)
Screenshot: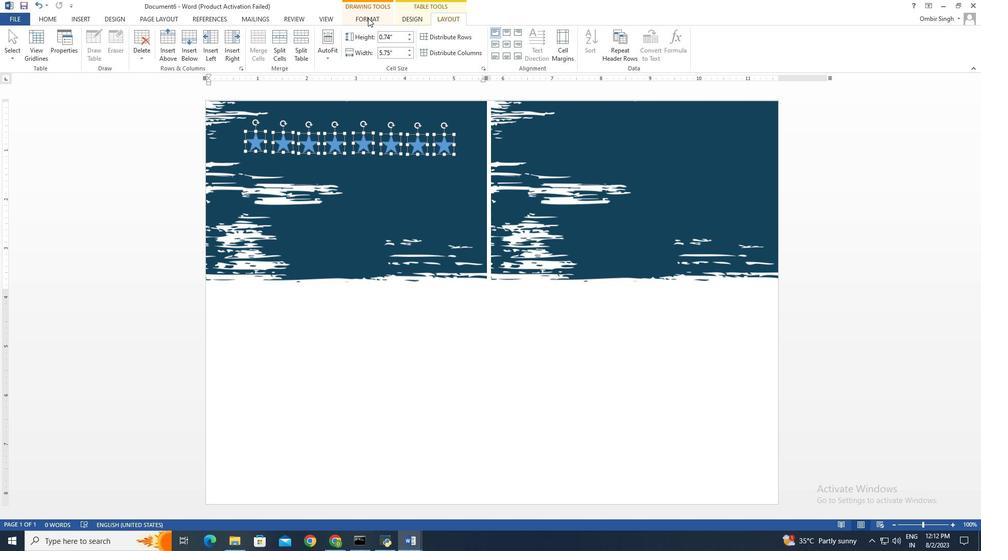 
Action: Mouse moved to (379, 33)
Screenshot: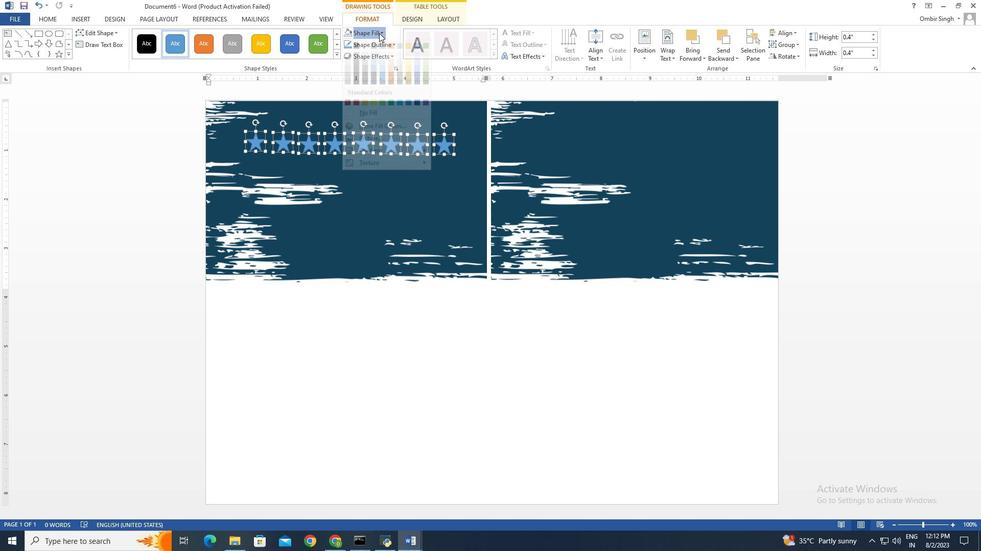 
Action: Mouse pressed left at (379, 33)
Screenshot: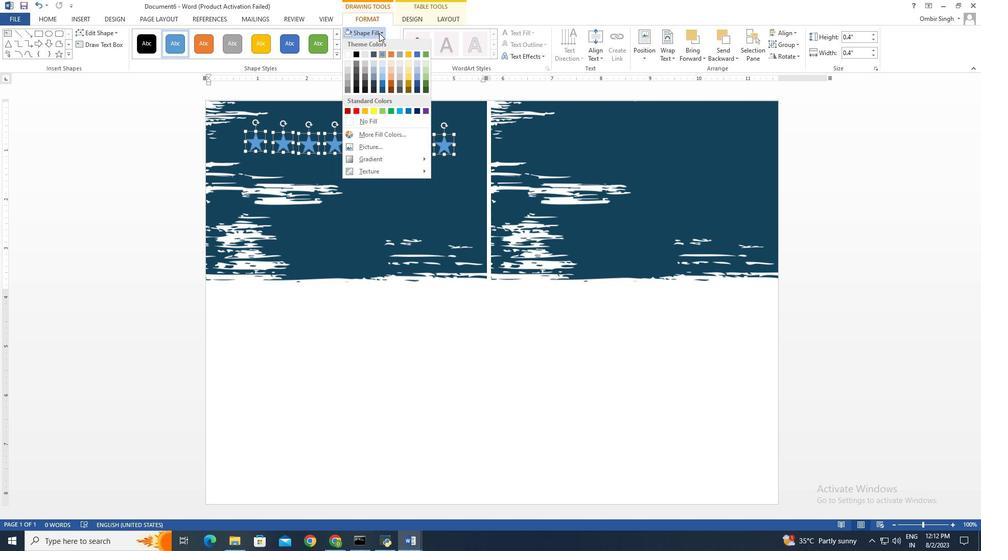 
Action: Mouse moved to (381, 122)
Screenshot: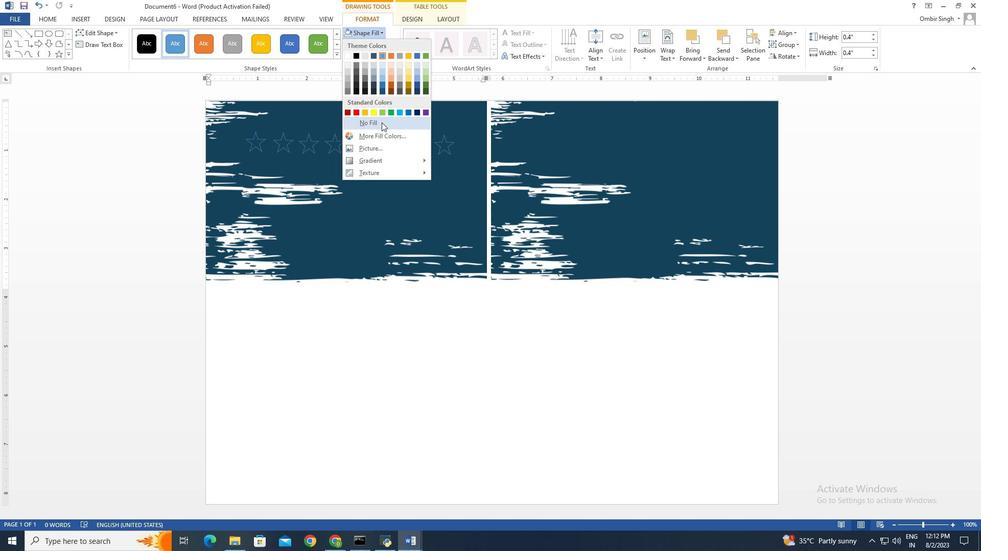 
Action: Mouse pressed left at (381, 122)
Screenshot: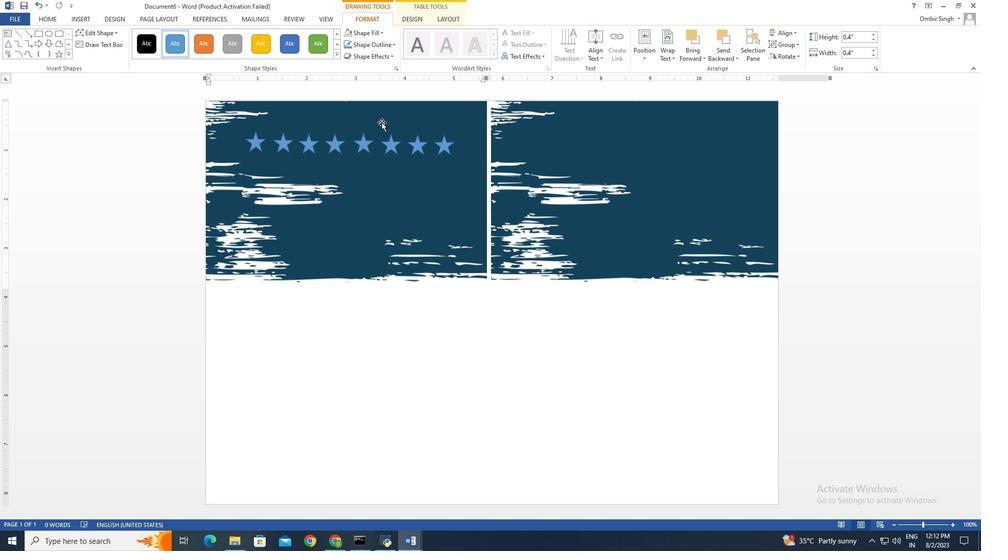 
Action: Mouse moved to (378, 45)
Screenshot: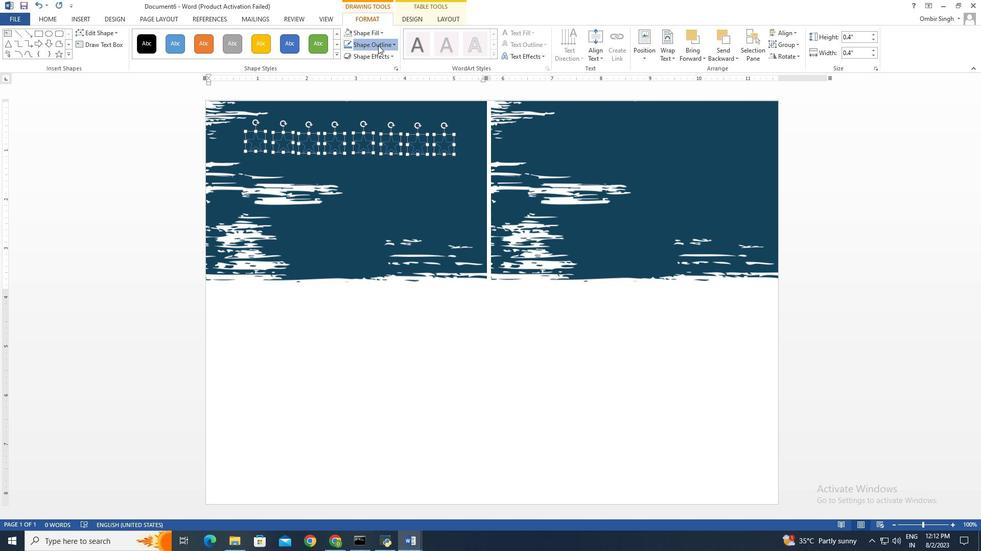 
Action: Mouse pressed left at (378, 45)
Screenshot: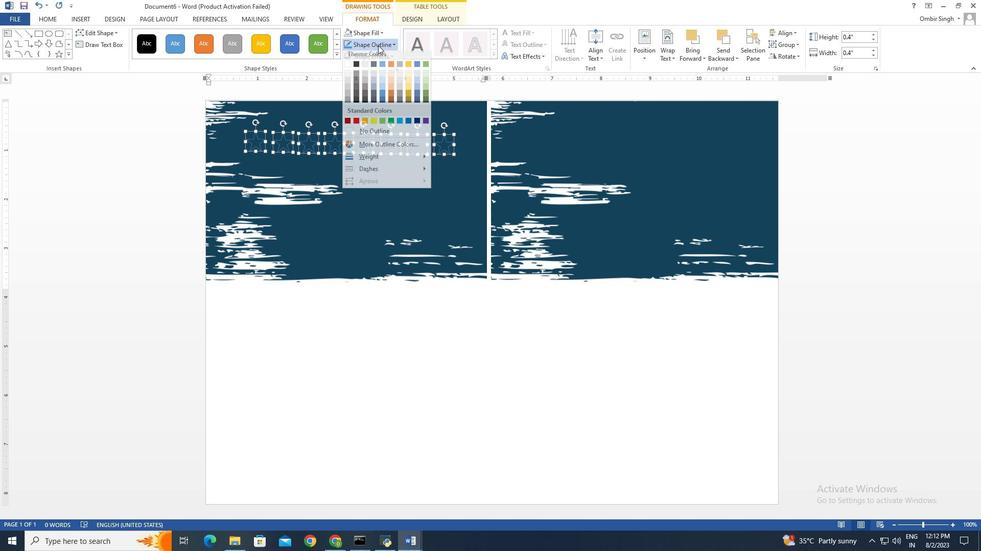 
Action: Mouse moved to (374, 136)
Screenshot: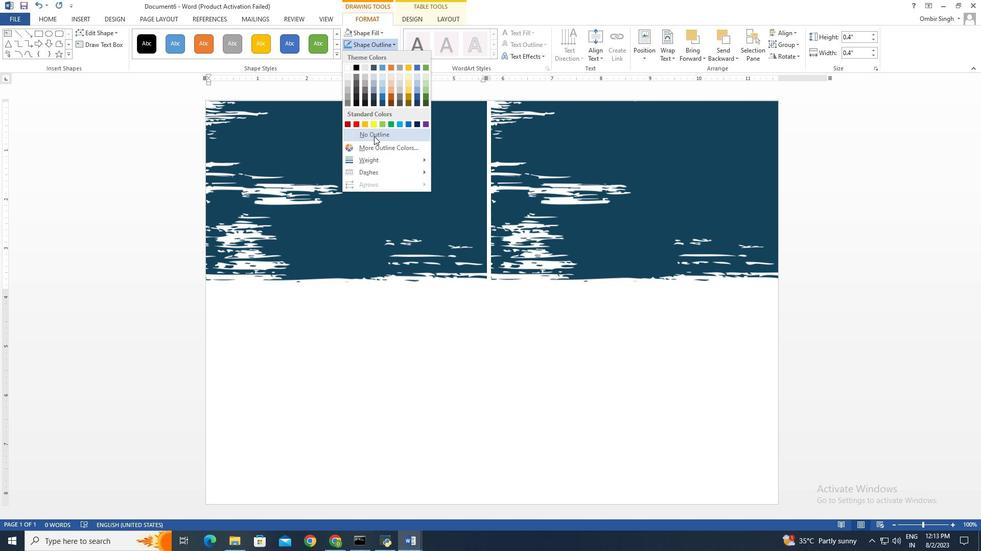 
Action: Mouse pressed left at (374, 136)
Screenshot: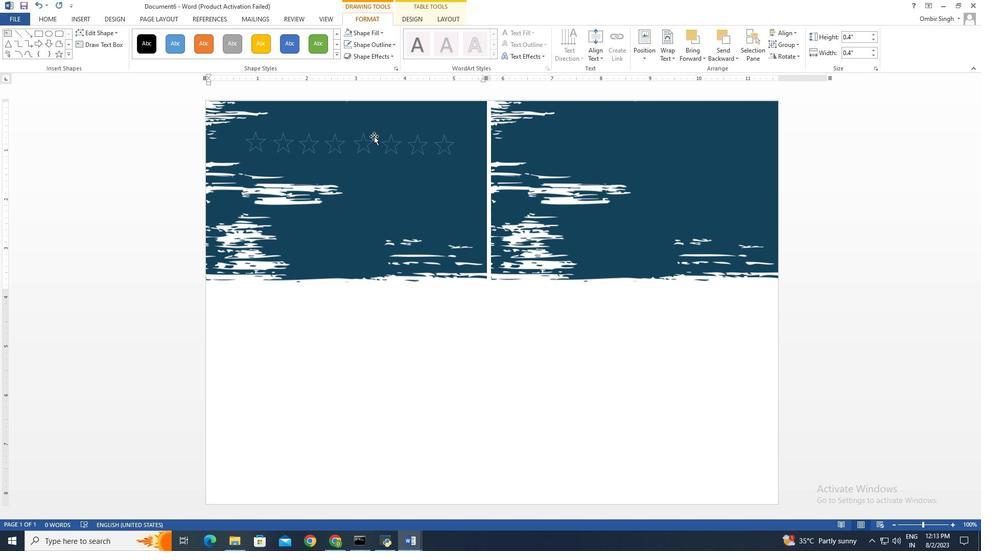 
Action: Mouse moved to (376, 27)
Screenshot: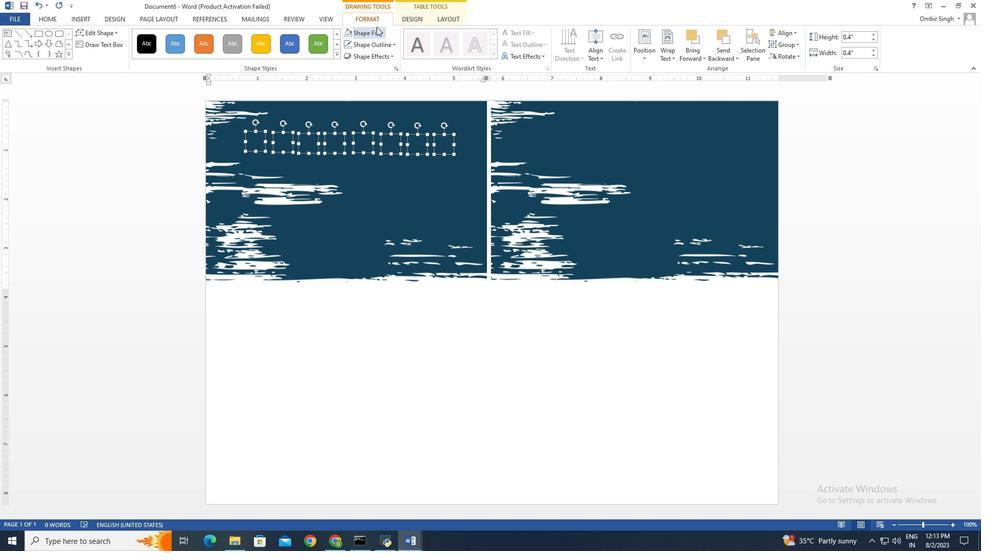 
Action: Mouse pressed left at (376, 27)
Screenshot: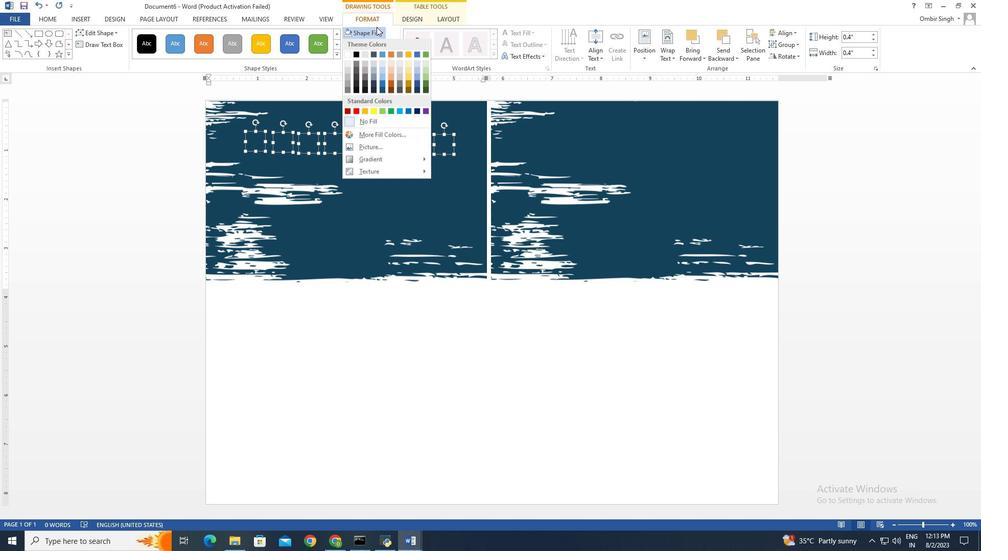
Action: Mouse moved to (348, 55)
Screenshot: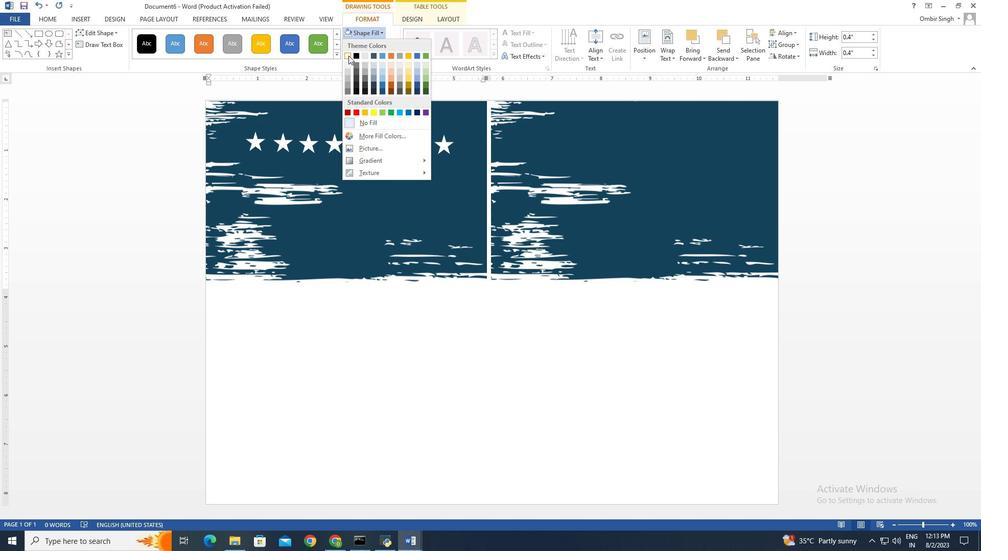 
Action: Mouse pressed left at (348, 55)
Screenshot: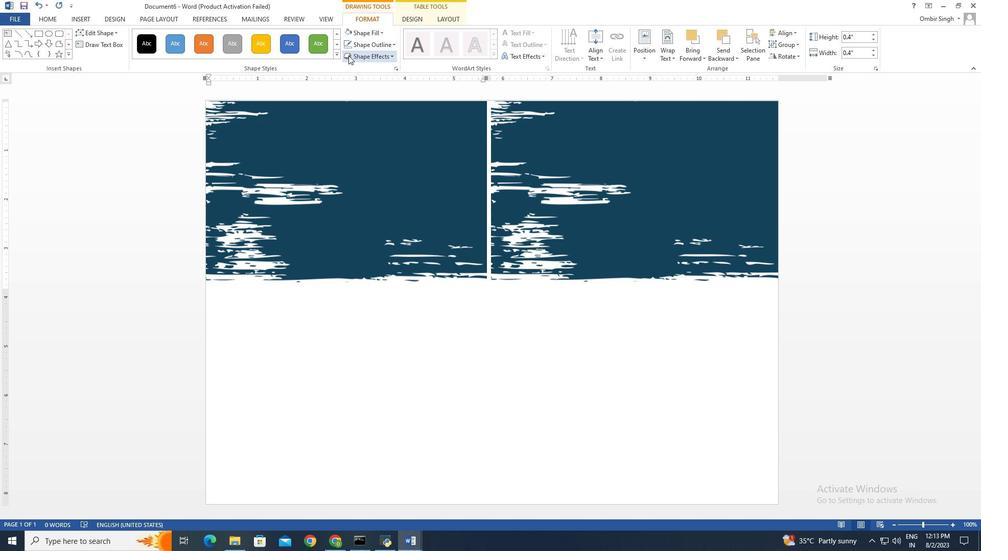 
Action: Mouse moved to (390, 181)
Screenshot: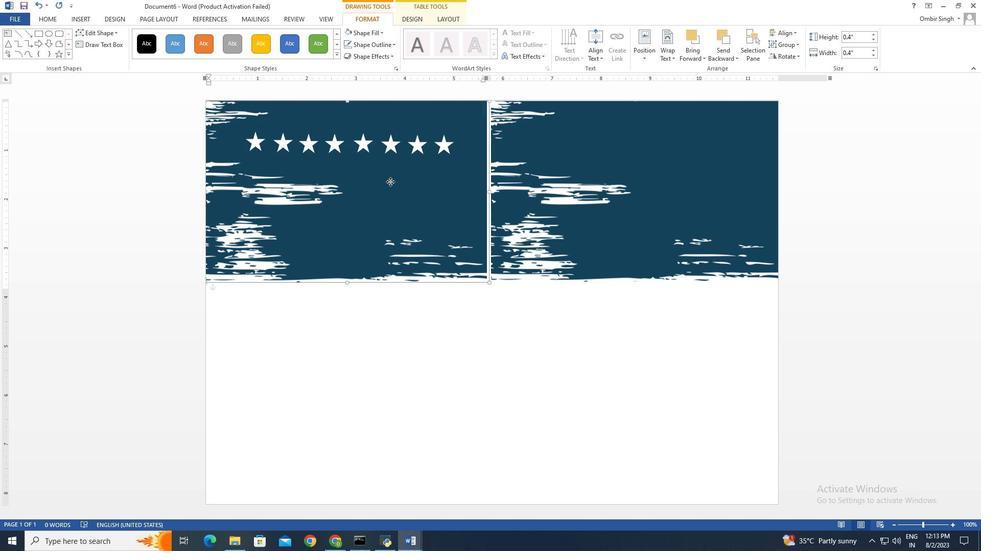 
Action: Mouse pressed left at (390, 181)
Screenshot: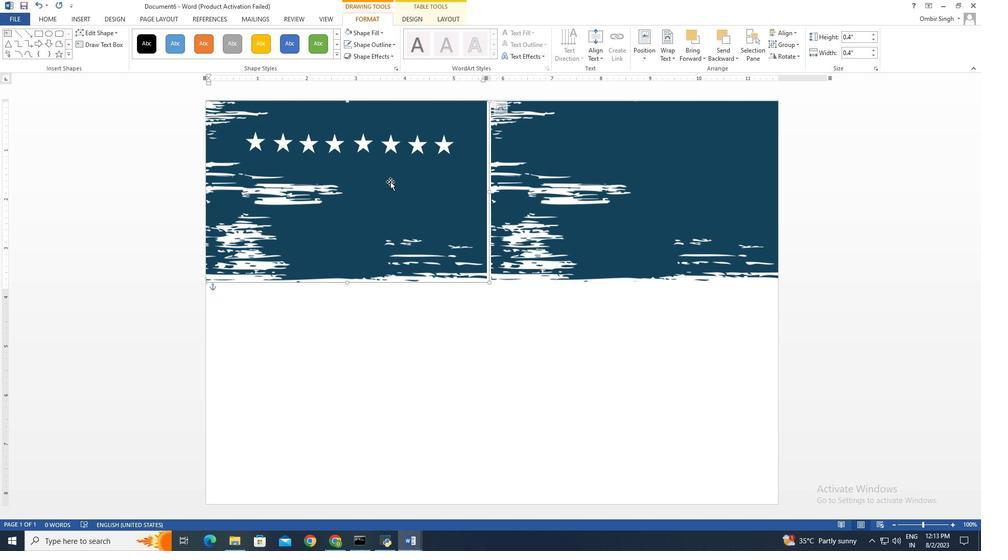 
Action: Mouse moved to (78, 18)
